 Task: Create a product comparison table for iPhone models using details from Flipkart, including pricing, display size, and battery life.
Action: Mouse moved to (652, 145)
Screenshot: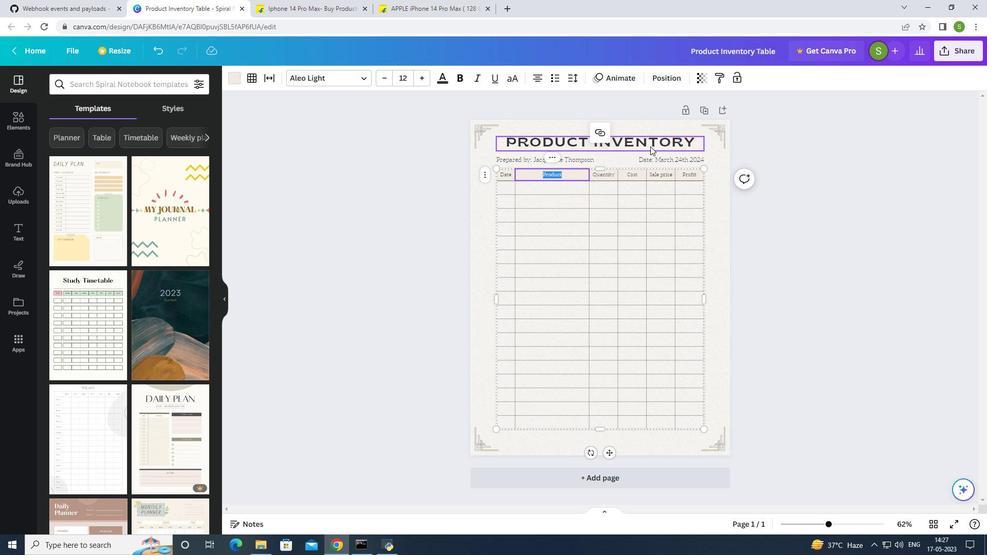 
Action: Mouse pressed left at (652, 145)
Screenshot: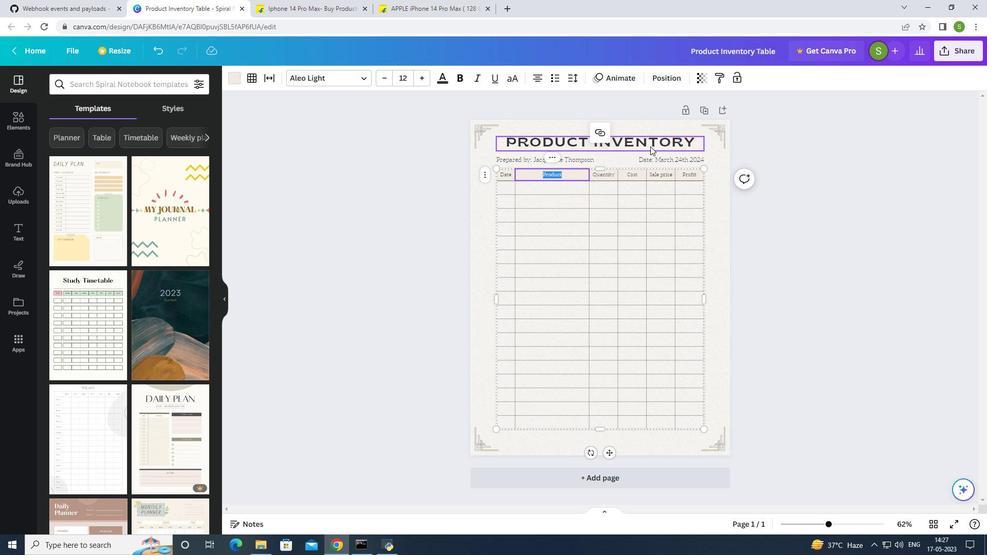 
Action: Mouse moved to (686, 141)
Screenshot: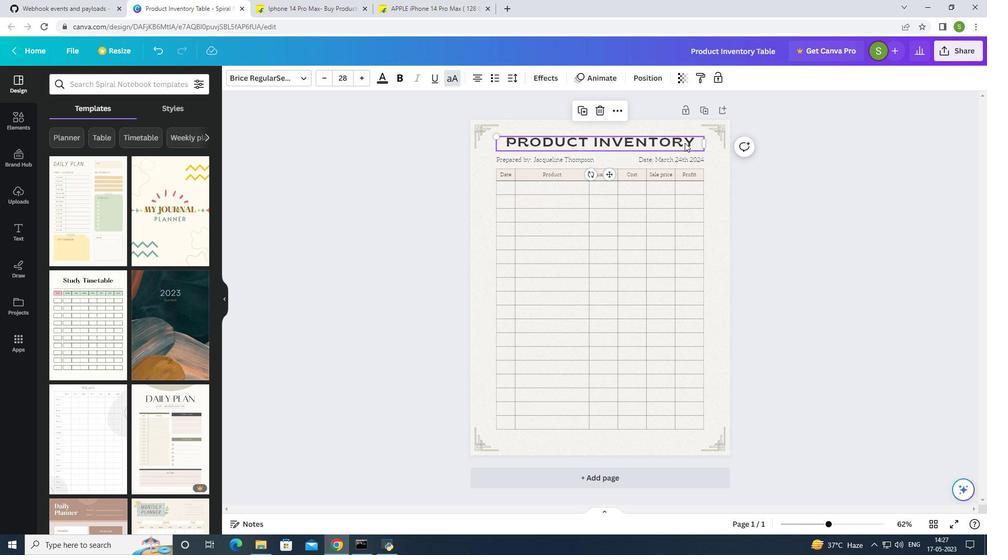 
Action: Mouse pressed left at (686, 141)
Screenshot: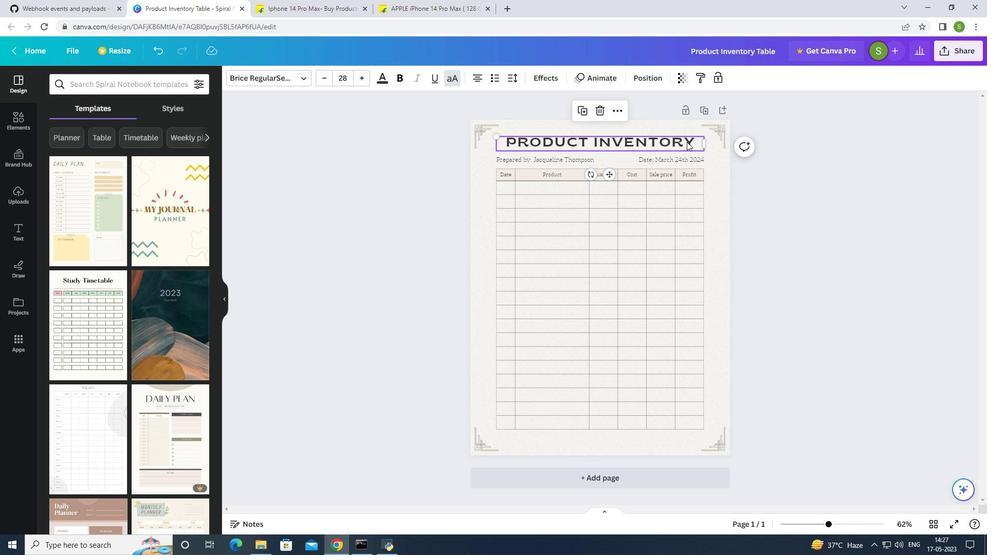 
Action: Mouse moved to (623, 137)
Screenshot: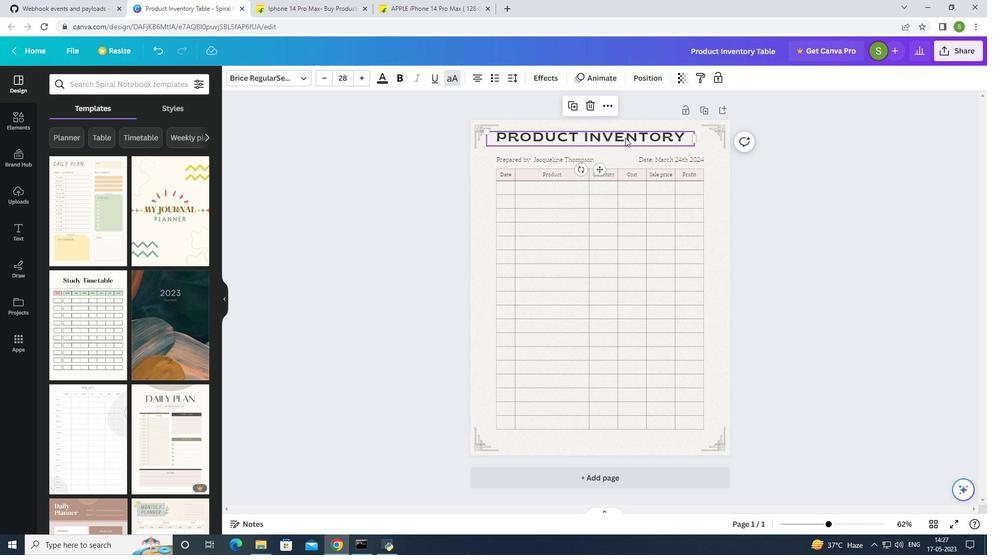 
Action: Mouse pressed left at (623, 137)
Screenshot: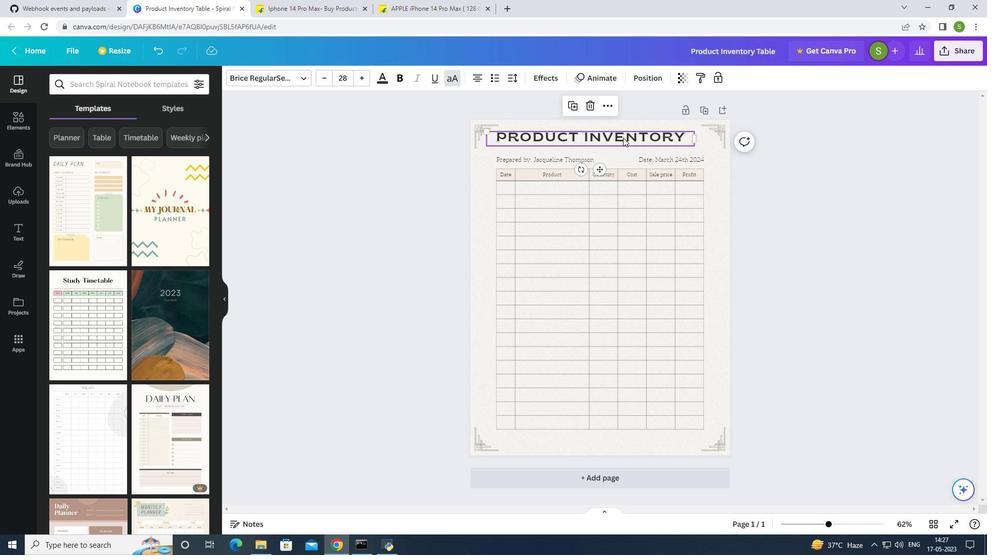 
Action: Mouse pressed left at (623, 137)
Screenshot: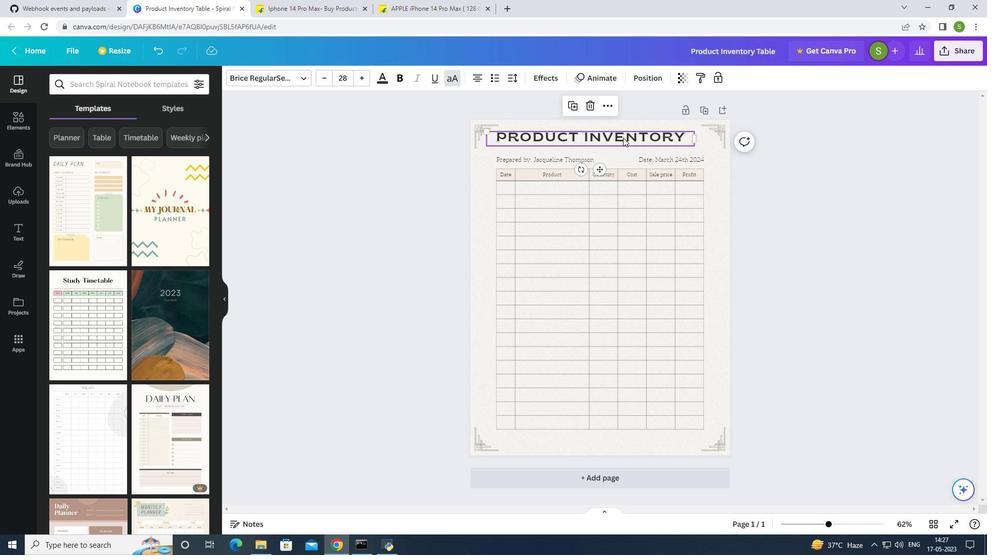 
Action: Mouse moved to (623, 142)
Screenshot: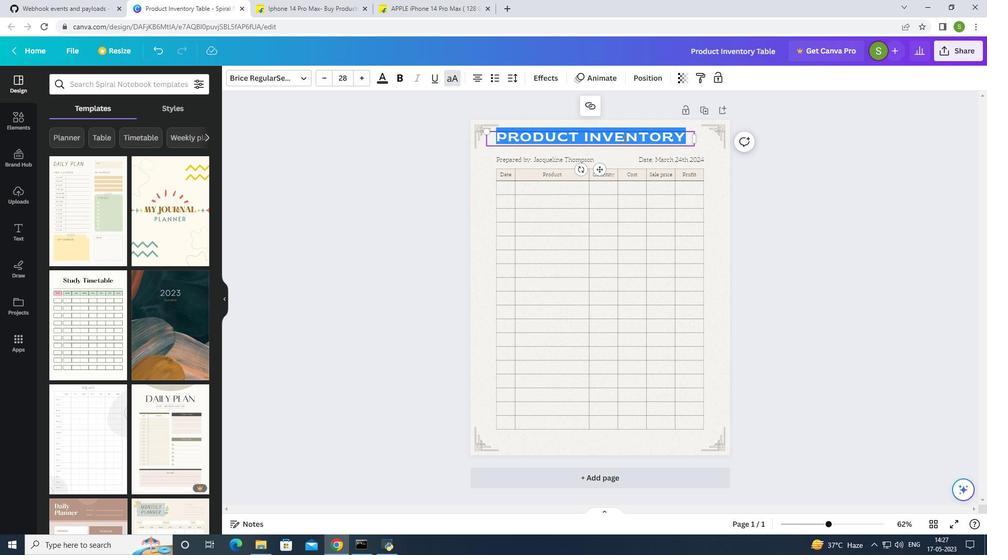
Action: Key pressed <Key.caps_lock>CAMERA<Key.space>FEATURES
Screenshot: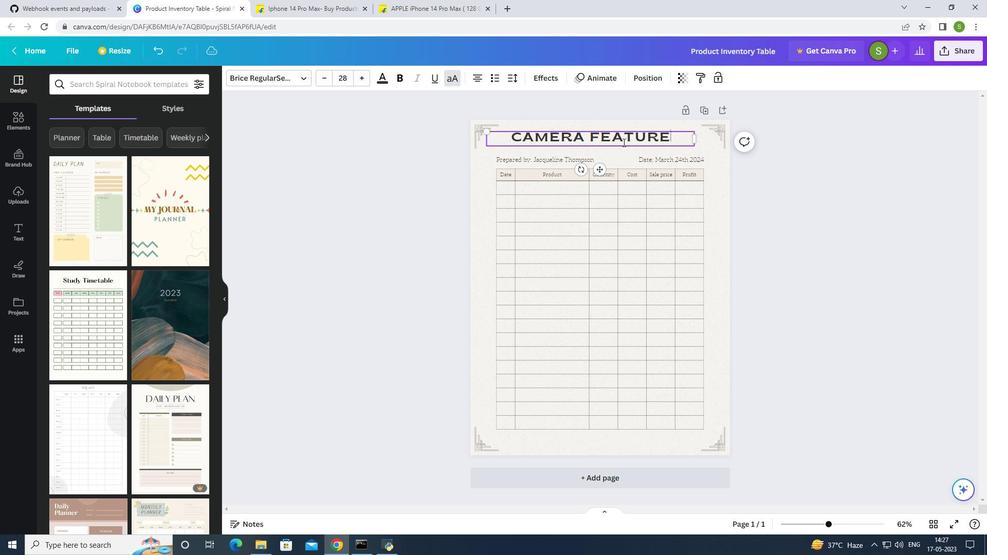
Action: Mouse moved to (558, 175)
Screenshot: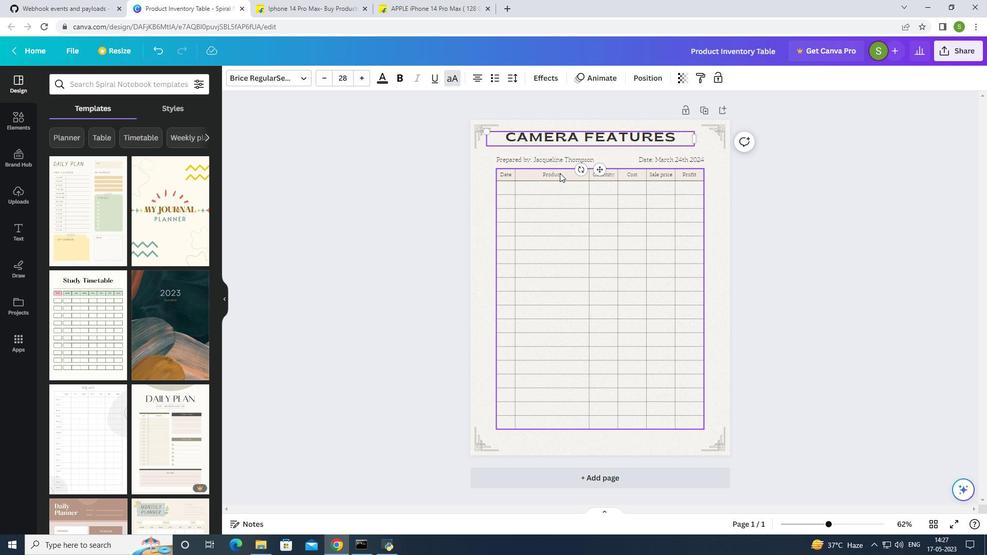 
Action: Mouse pressed left at (558, 175)
Screenshot: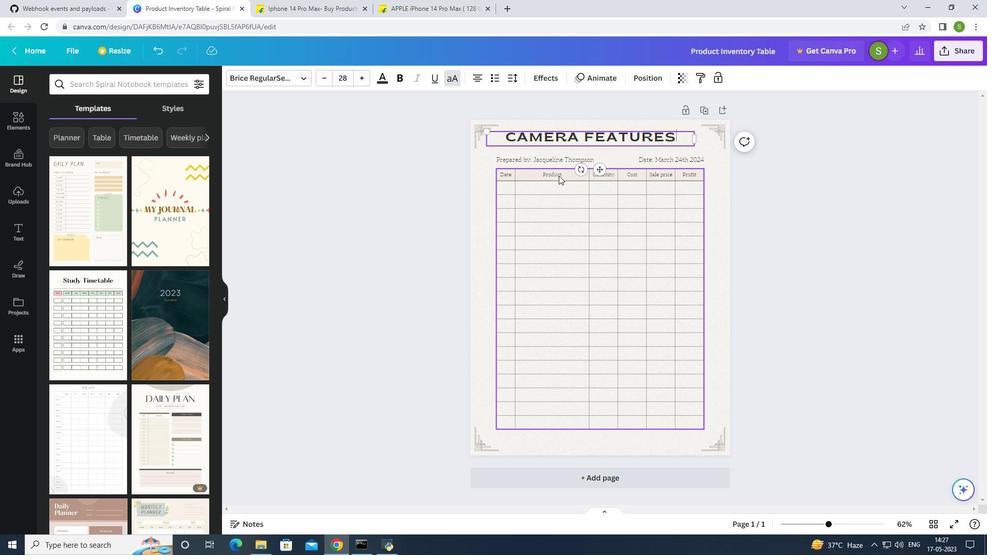 
Action: Mouse moved to (605, 172)
Screenshot: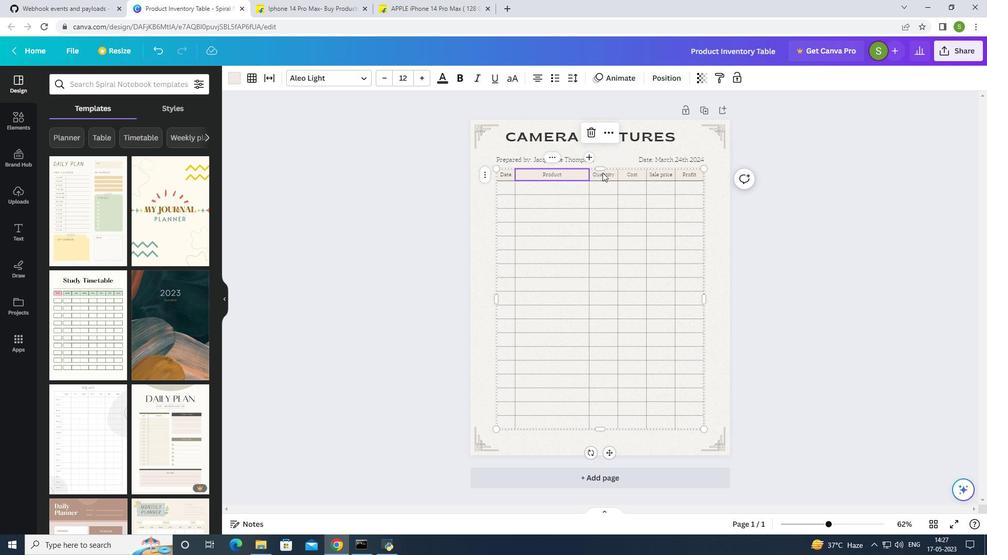 
Action: Mouse pressed left at (605, 172)
Screenshot: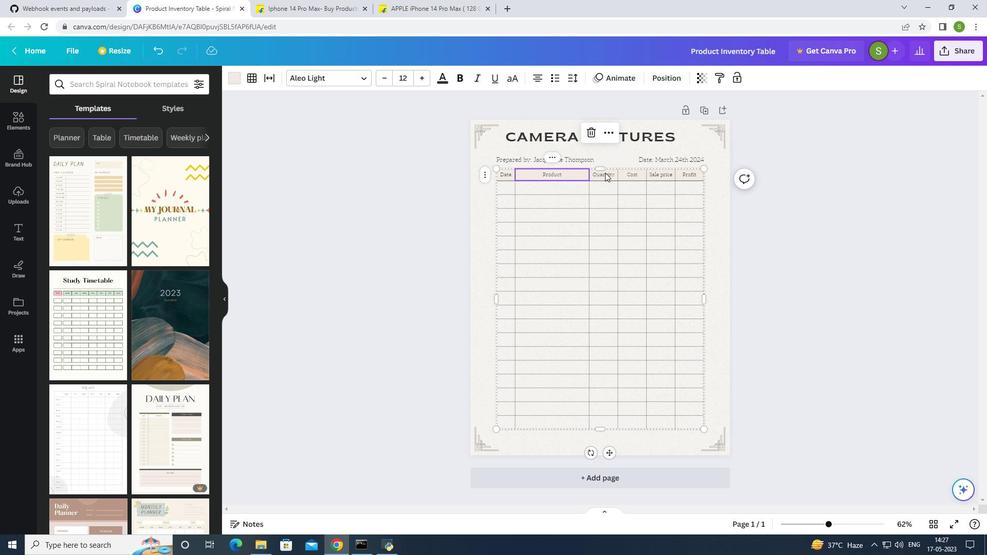 
Action: Mouse moved to (599, 174)
Screenshot: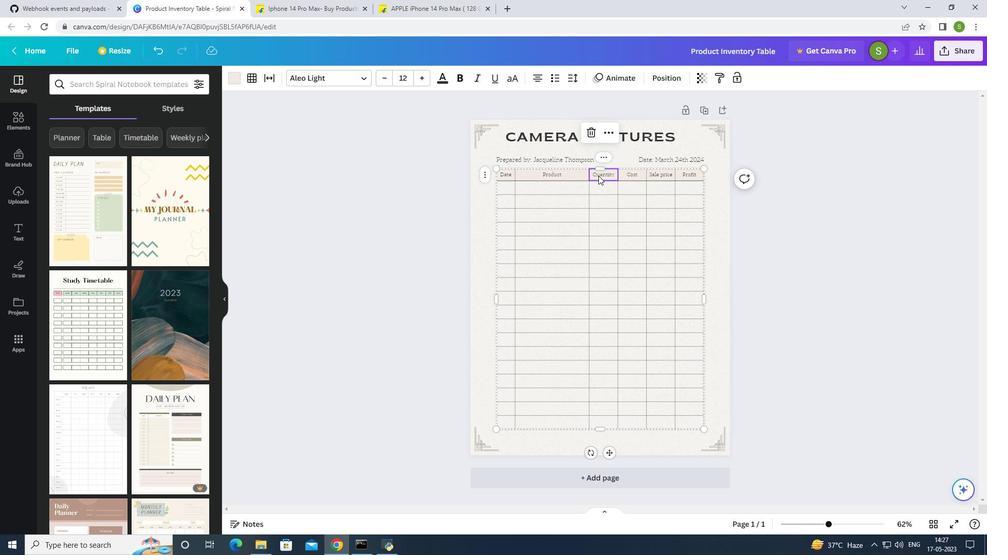 
Action: Mouse pressed left at (599, 174)
Screenshot: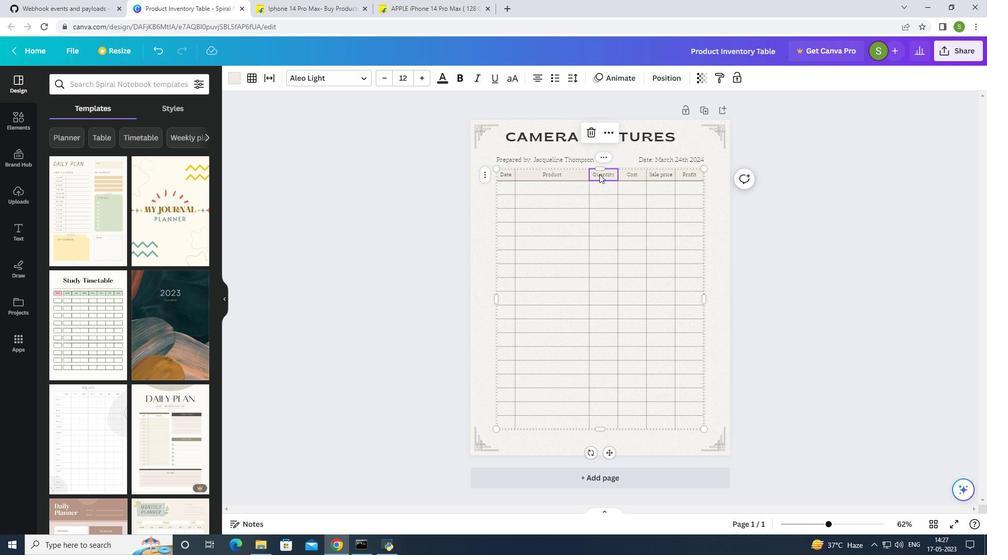 
Action: Mouse moved to (599, 174)
Screenshot: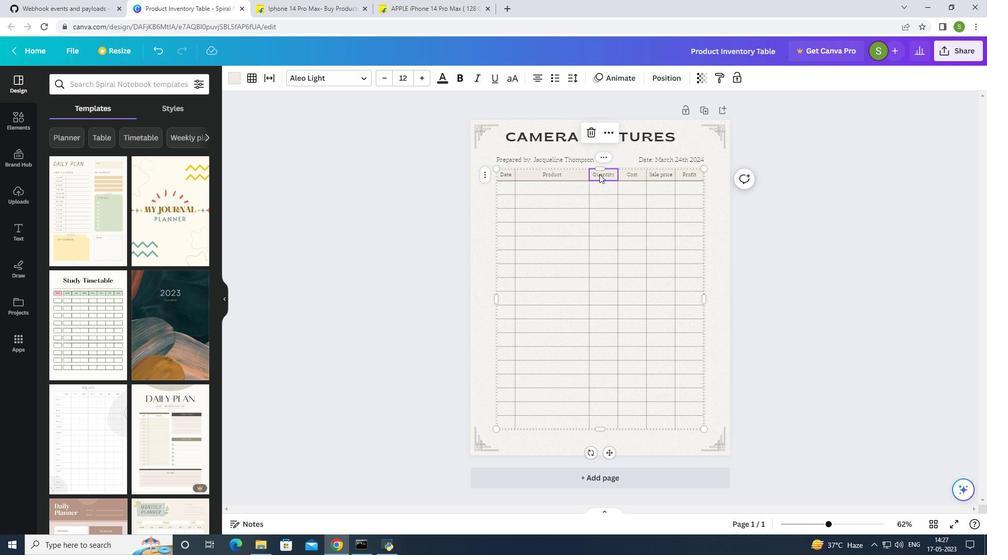 
Action: Mouse pressed left at (599, 174)
Screenshot: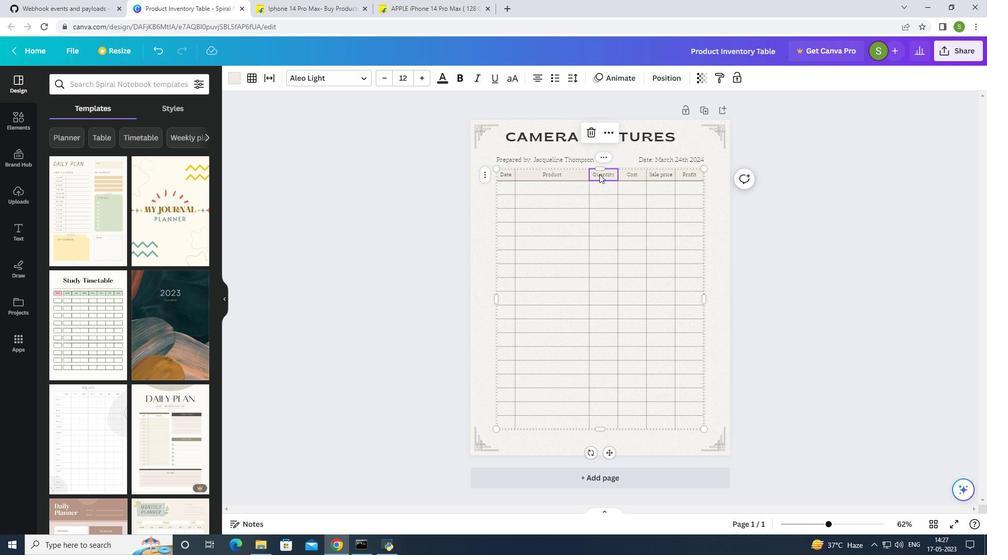 
Action: Mouse pressed left at (599, 174)
Screenshot: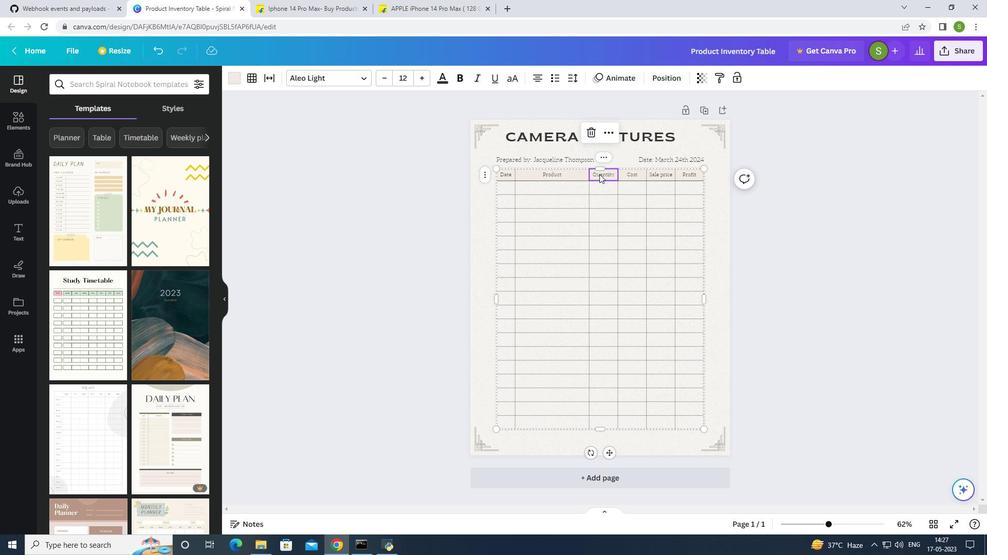 
Action: Mouse moved to (861, 215)
Screenshot: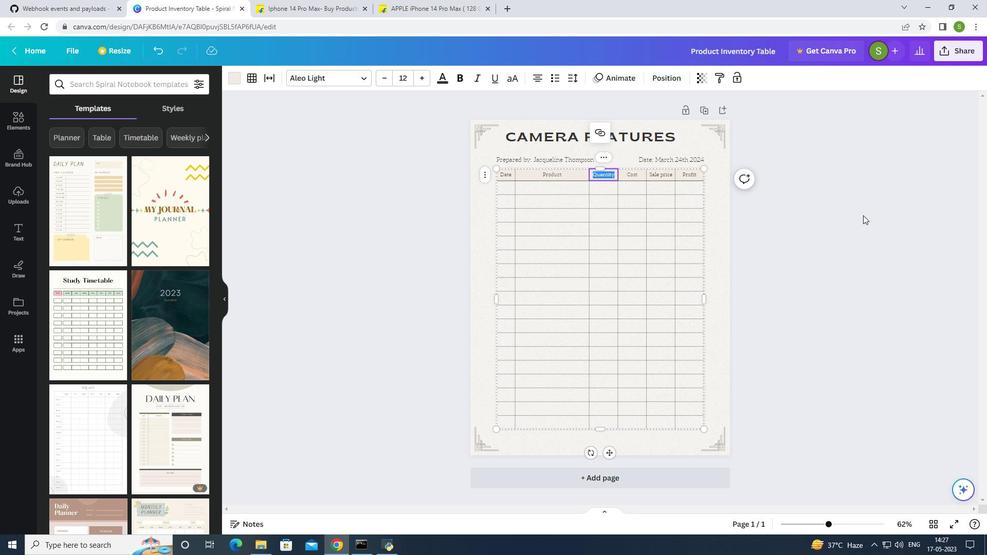 
Action: Key pressed PRICING
Screenshot: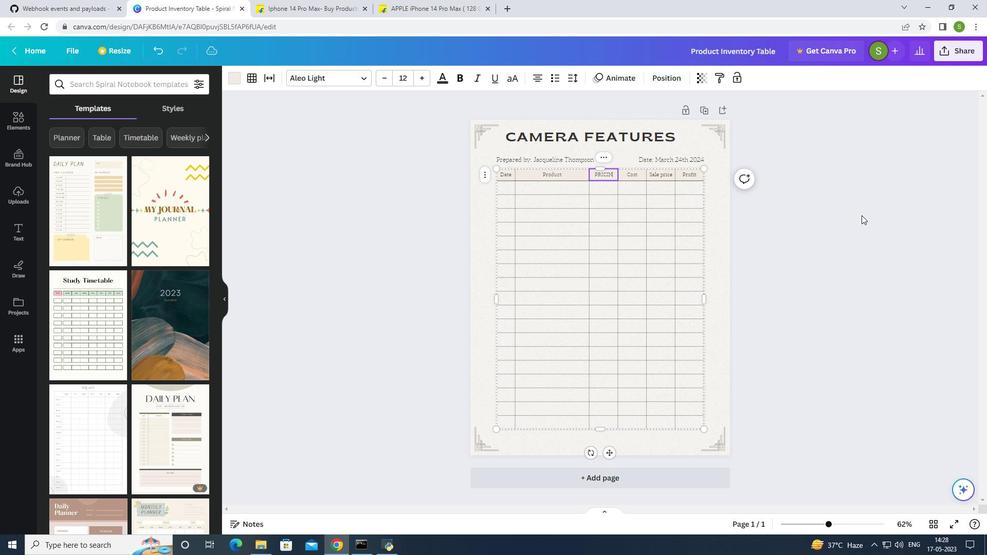 
Action: Mouse moved to (630, 174)
Screenshot: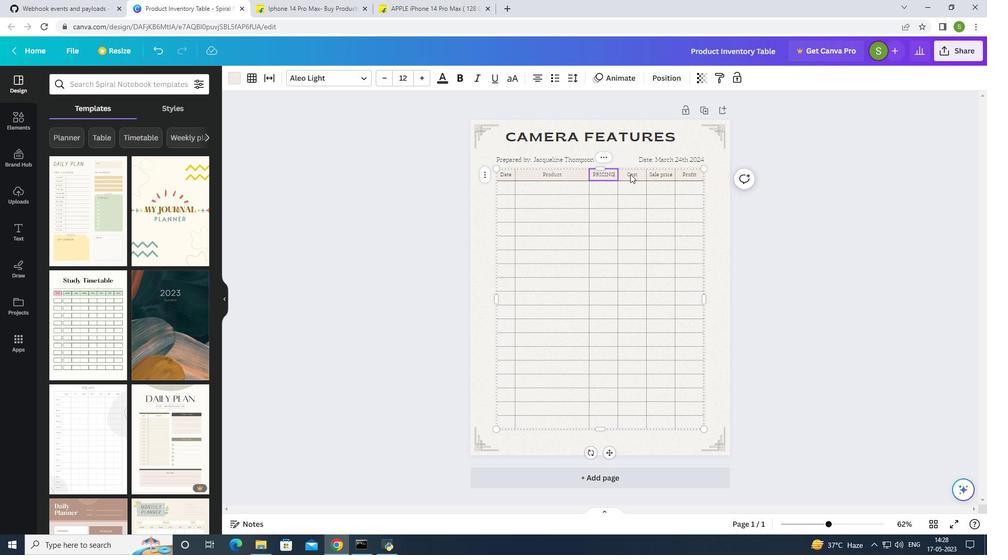 
Action: Mouse pressed left at (630, 174)
Screenshot: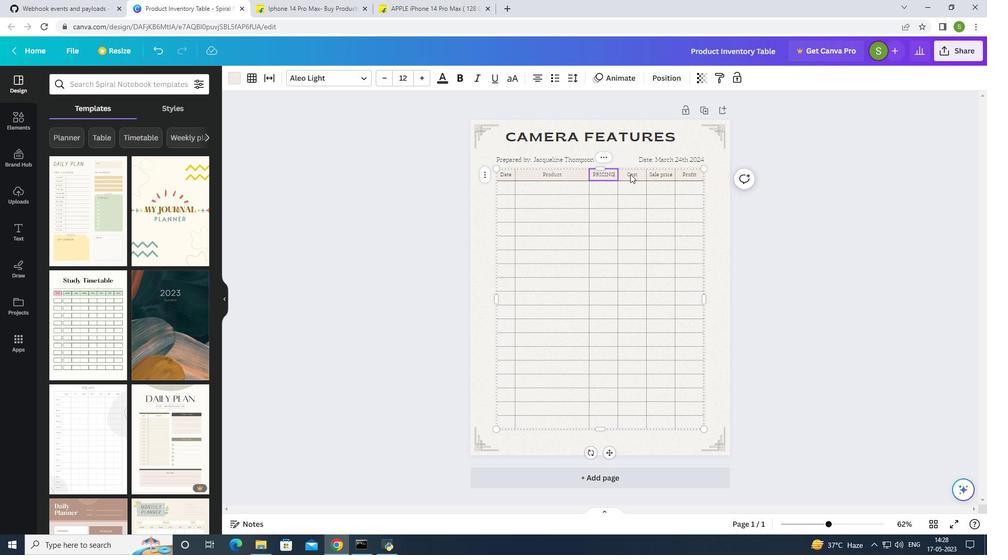 
Action: Mouse moved to (630, 173)
Screenshot: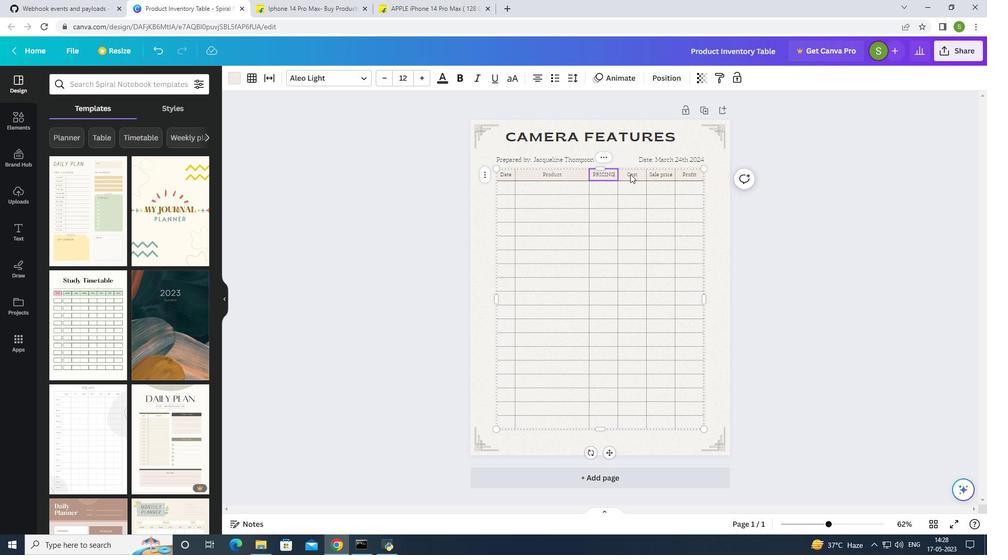 
Action: Mouse pressed left at (630, 173)
Screenshot: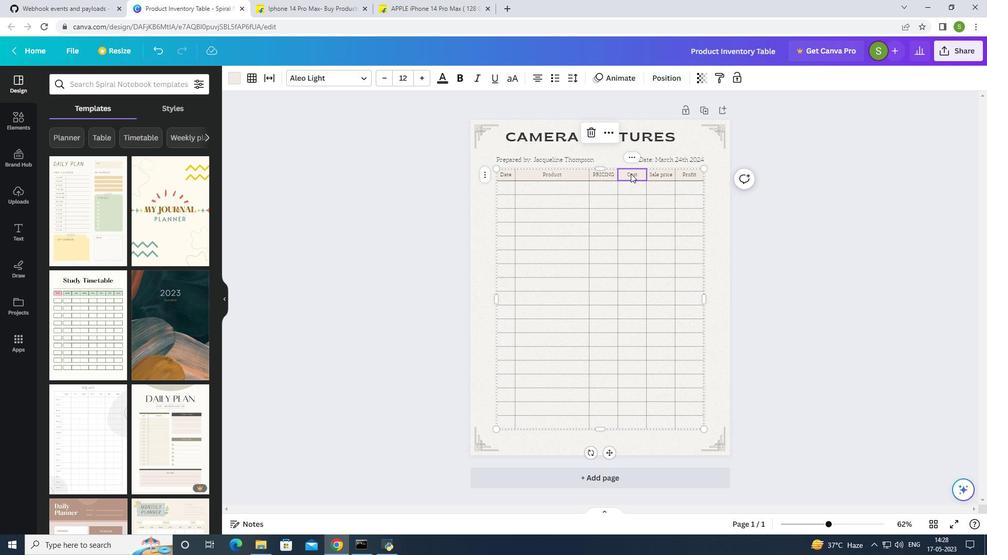 
Action: Mouse moved to (664, 165)
Screenshot: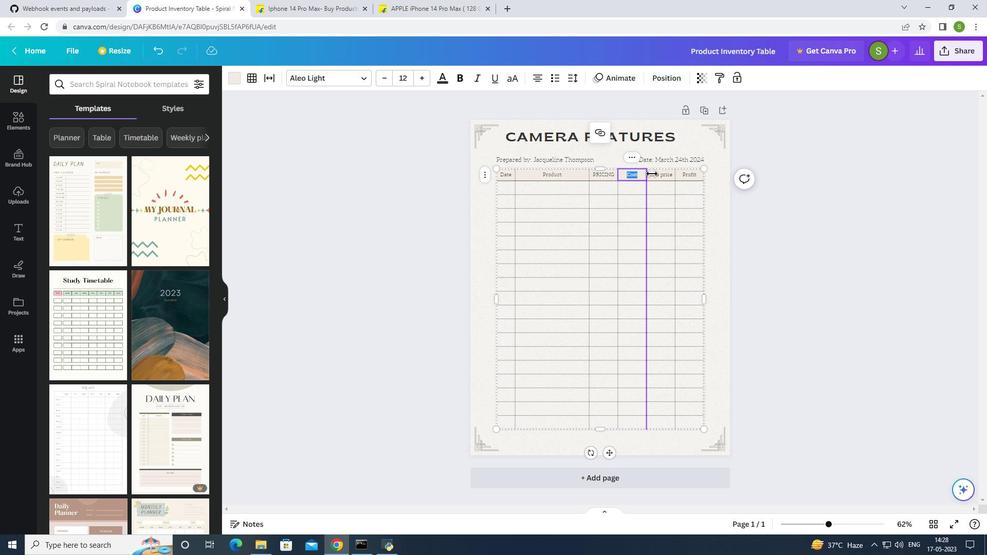 
Action: Key pressed DISPLAY
Screenshot: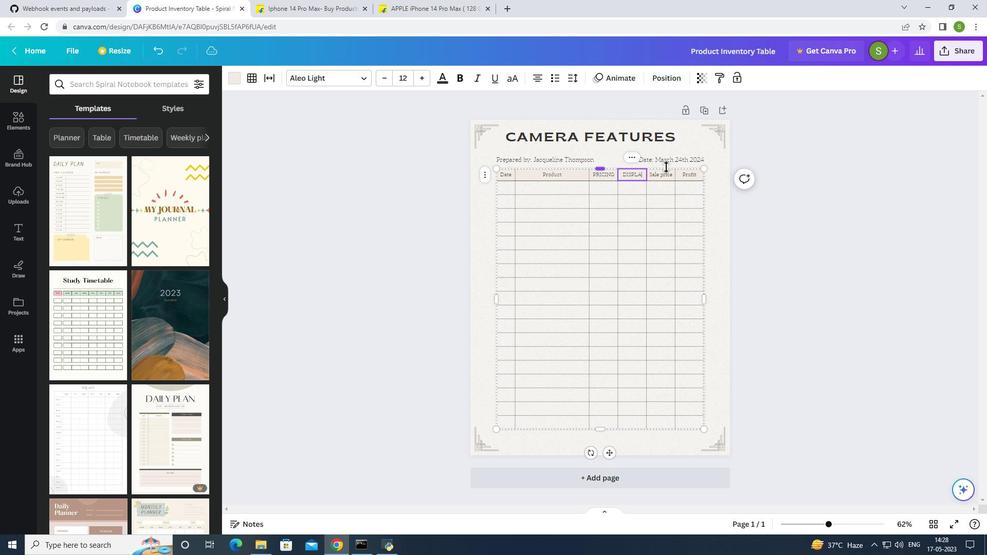 
Action: Mouse moved to (657, 172)
Screenshot: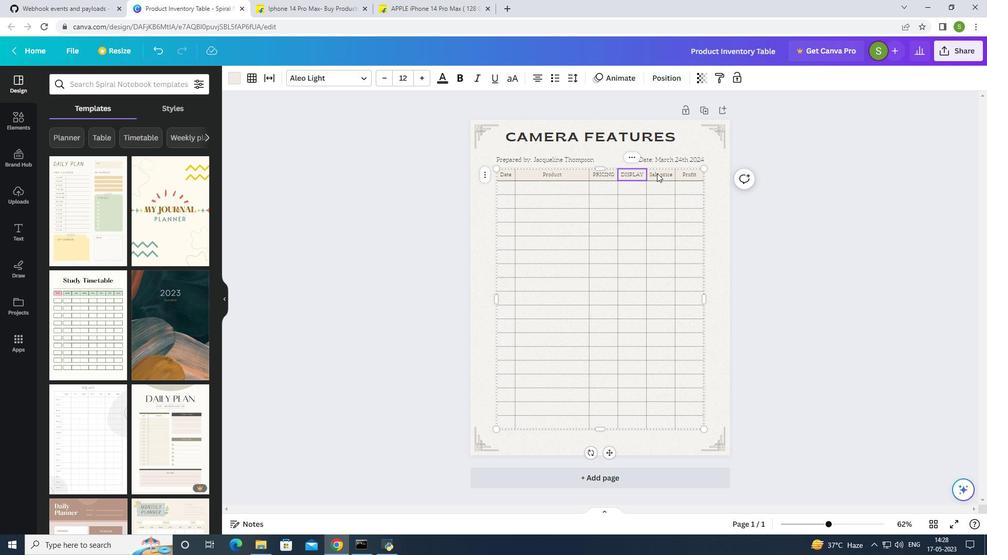 
Action: Mouse pressed left at (657, 172)
Screenshot: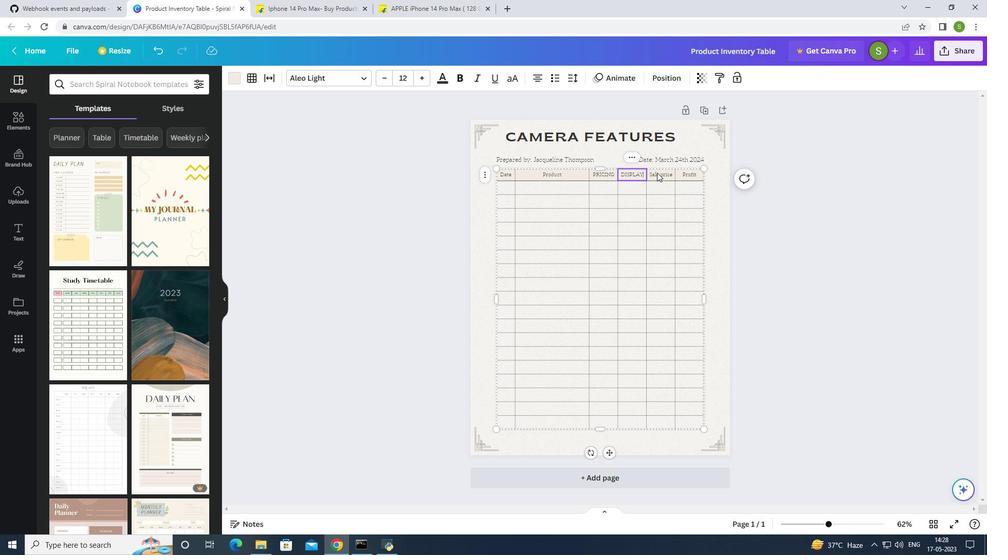 
Action: Mouse moved to (660, 173)
Screenshot: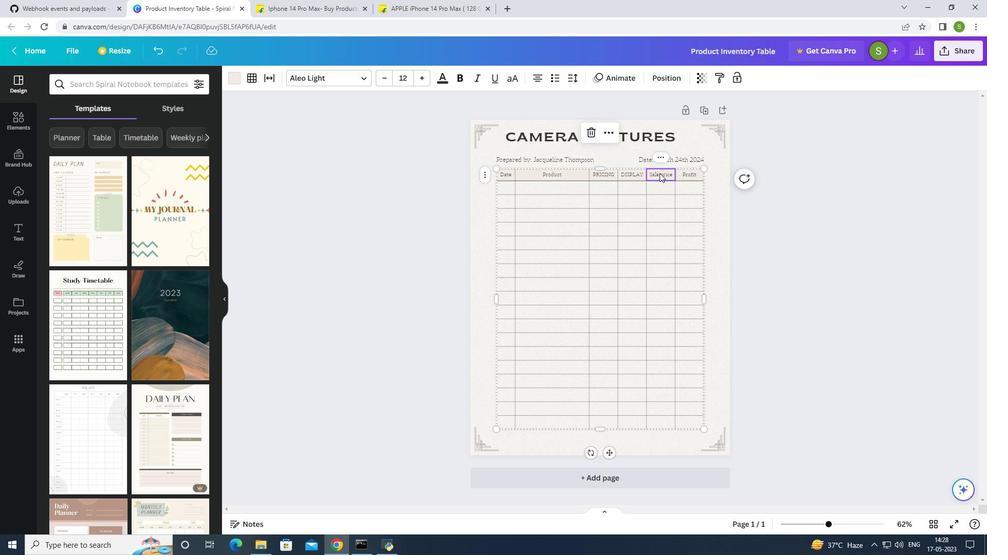 
Action: Mouse pressed left at (660, 173)
Screenshot: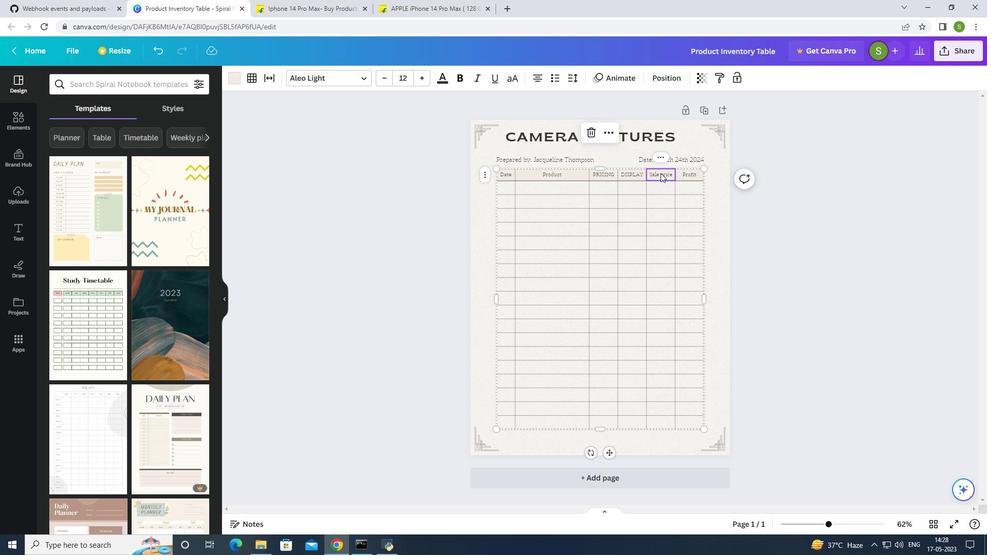 
Action: Mouse pressed left at (660, 173)
Screenshot: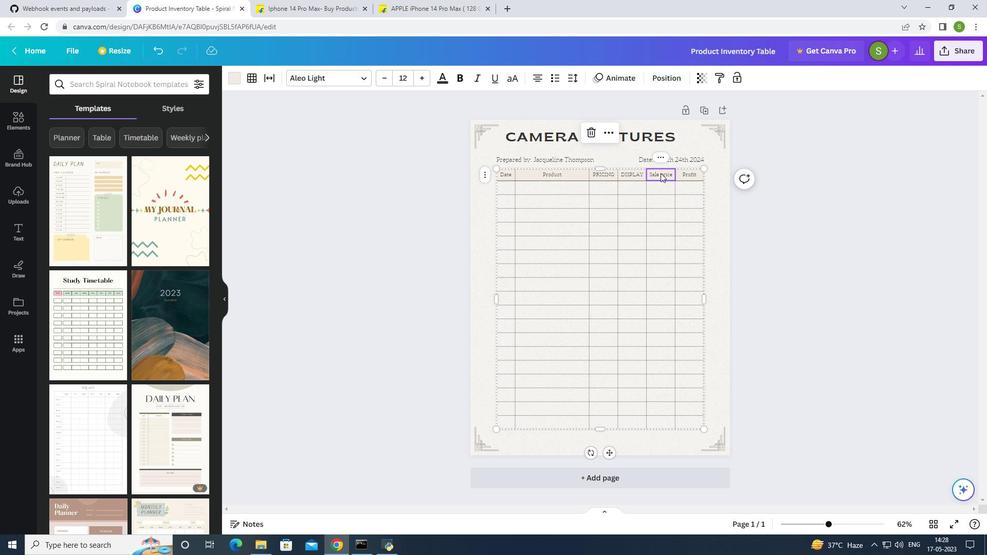
Action: Mouse moved to (661, 174)
Screenshot: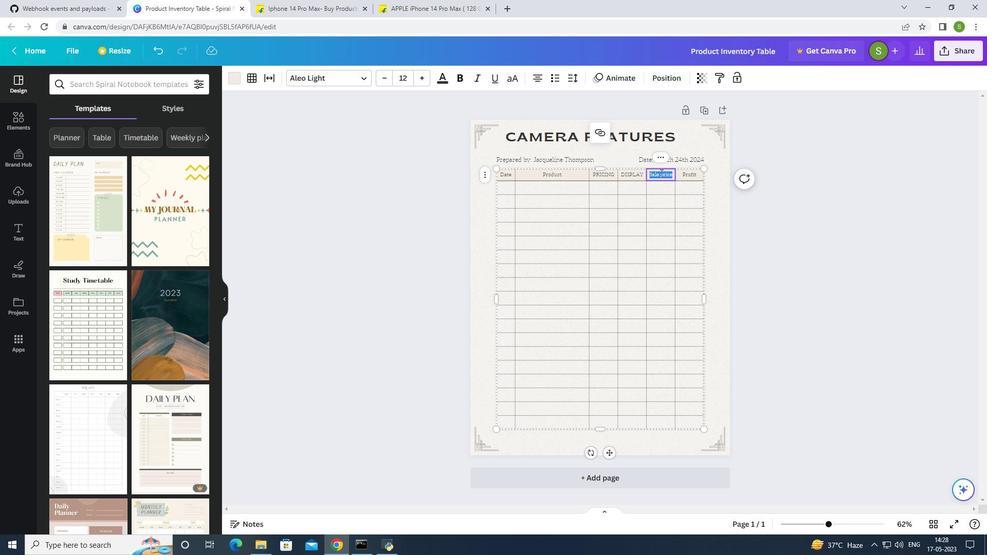 
Action: Key pressed BATTERY<Key.space>LIFE
Screenshot: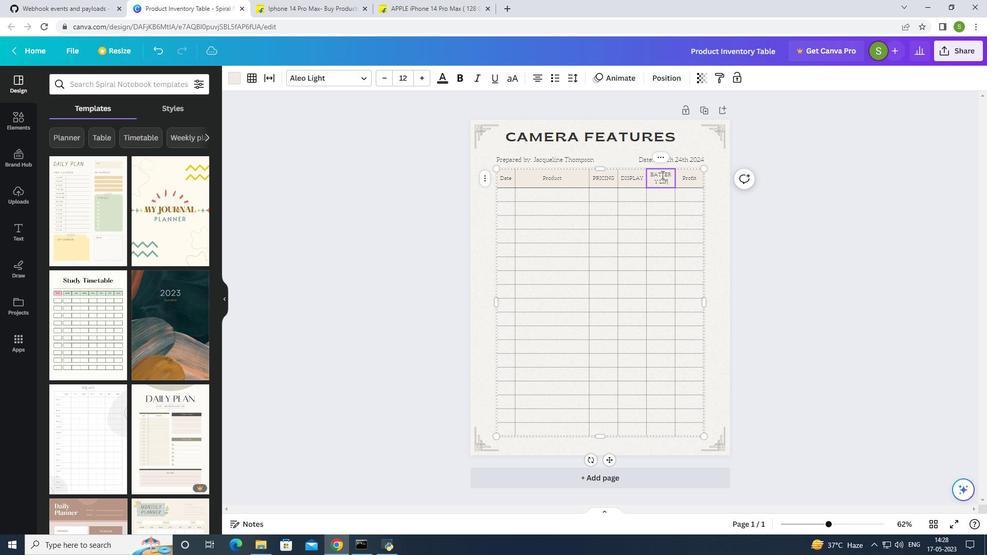 
Action: Mouse moved to (676, 179)
Screenshot: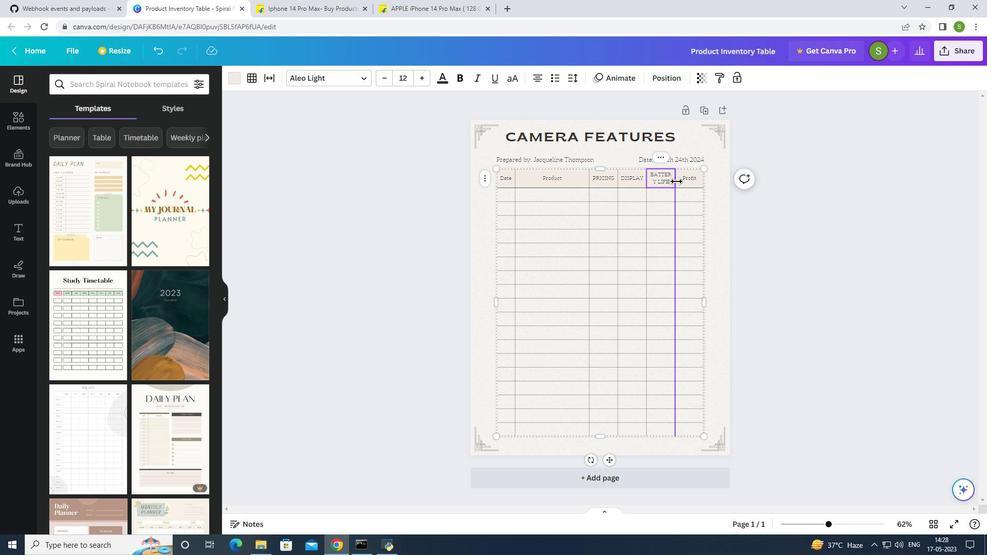 
Action: Mouse pressed left at (676, 179)
Screenshot: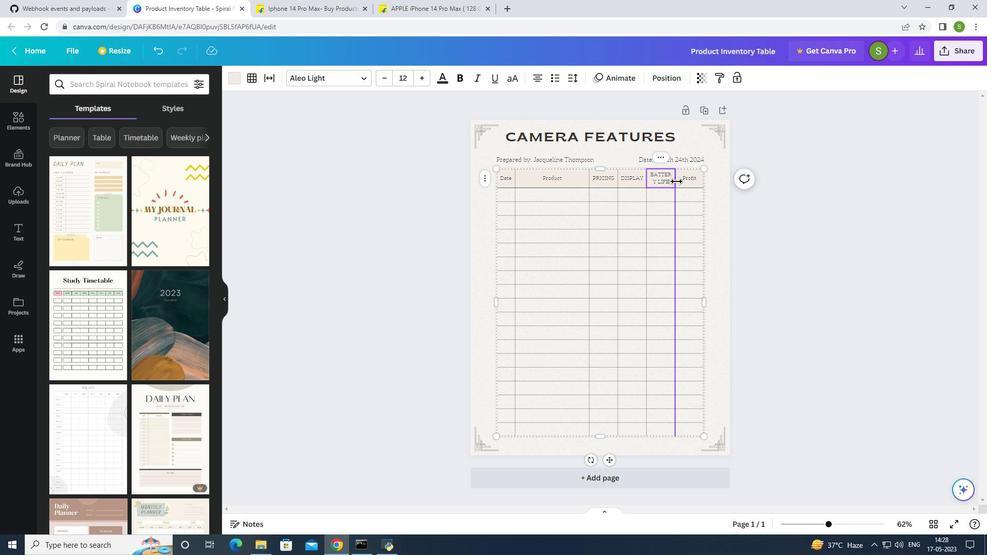 
Action: Mouse moved to (703, 168)
Screenshot: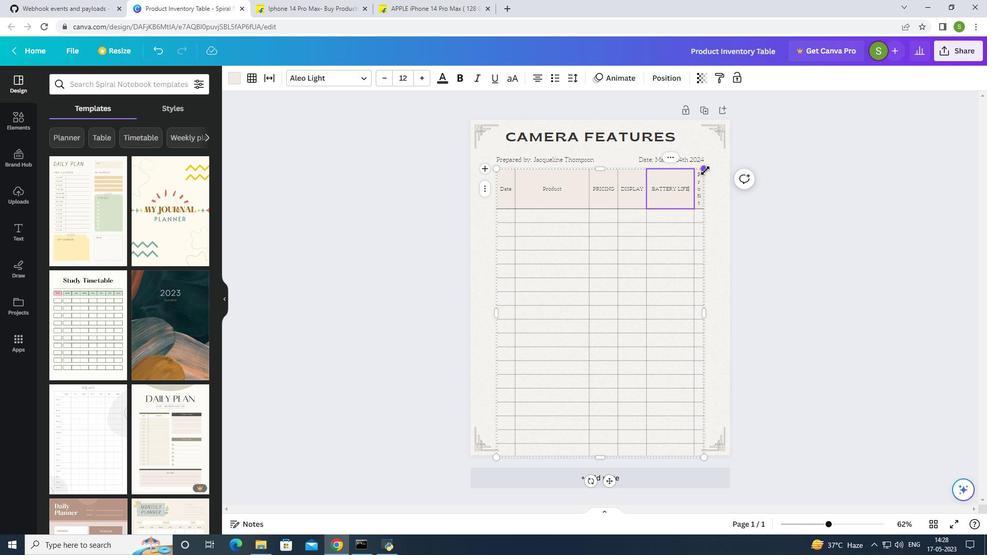 
Action: Mouse pressed left at (703, 168)
Screenshot: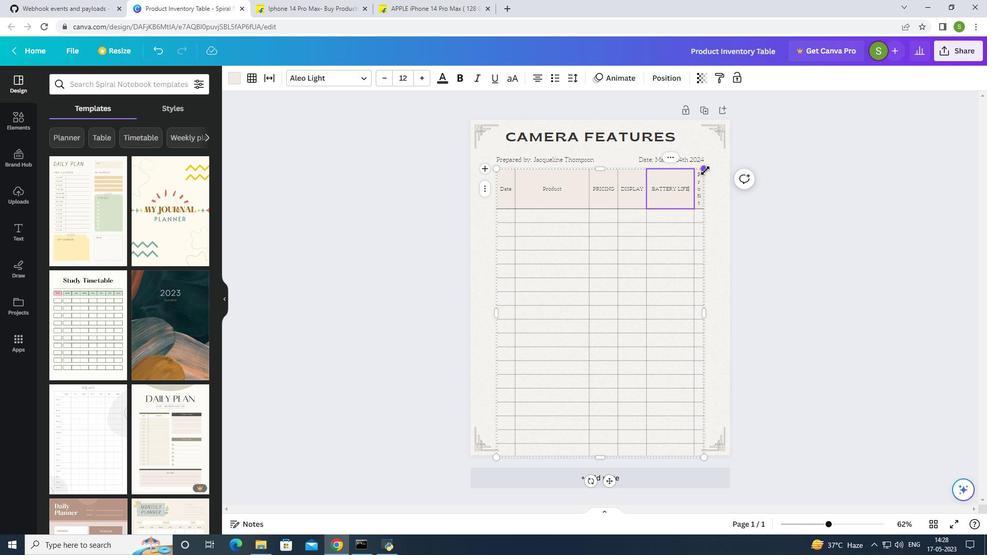 
Action: Mouse moved to (698, 182)
Screenshot: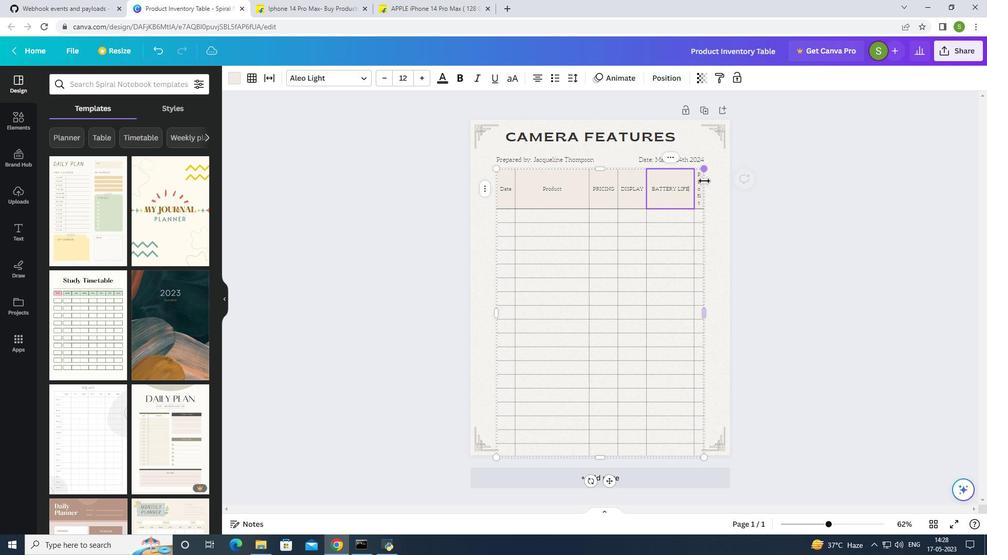 
Action: Mouse pressed right at (698, 182)
Screenshot: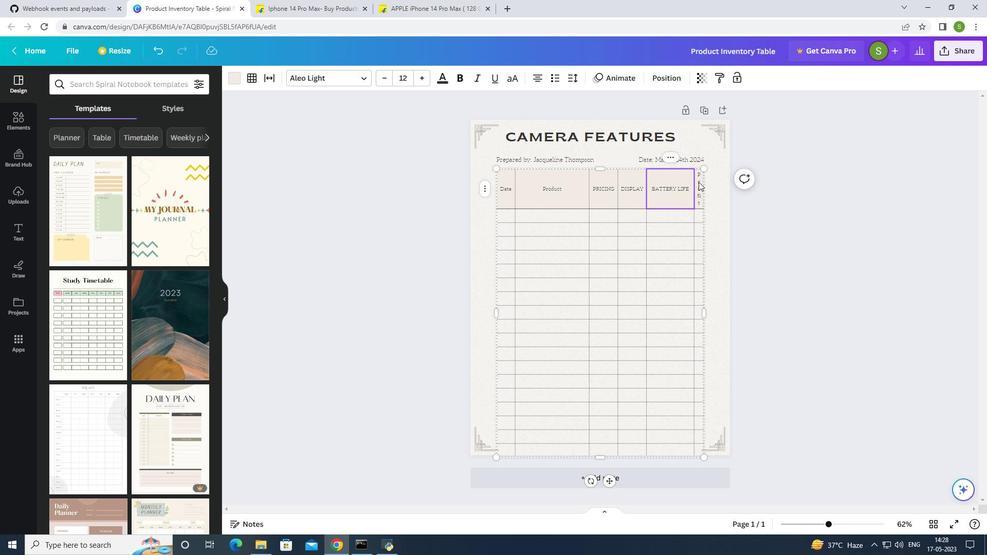 
Action: Mouse moved to (668, 258)
Screenshot: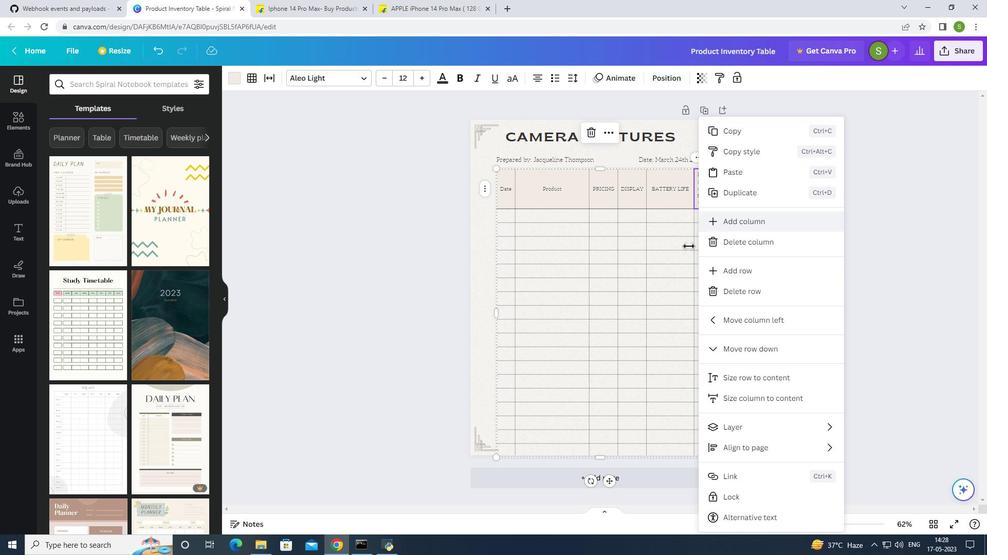 
Action: Mouse pressed left at (668, 258)
Screenshot: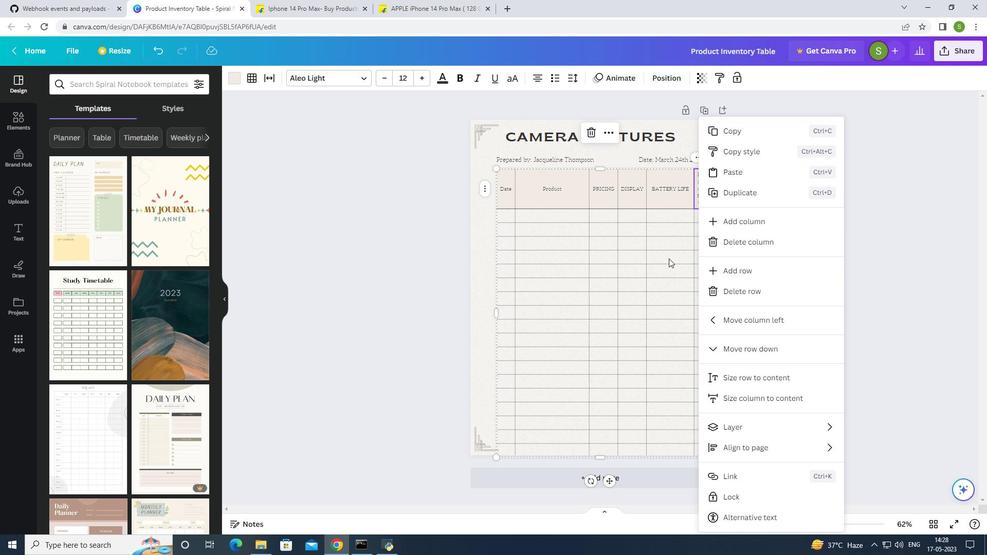 
Action: Mouse moved to (699, 185)
Screenshot: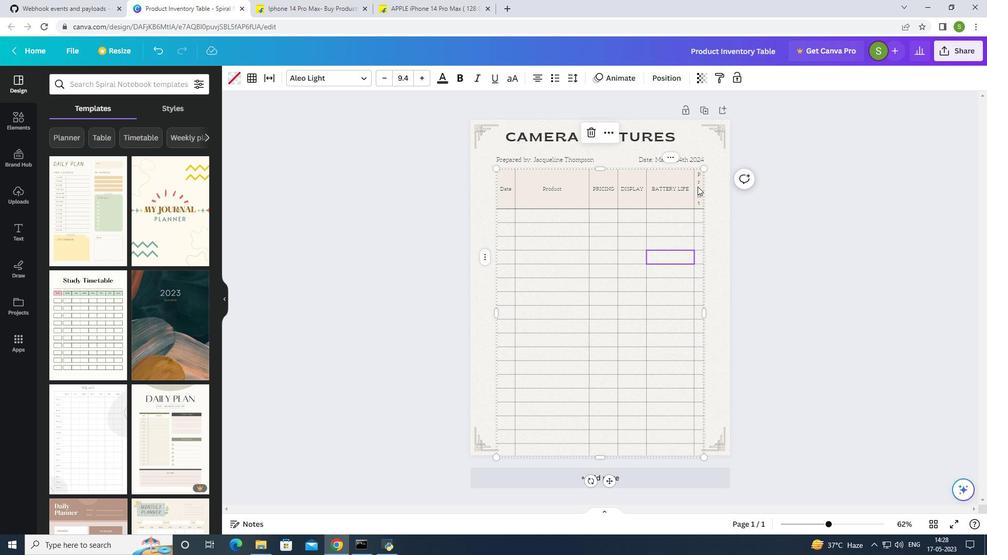 
Action: Mouse pressed left at (699, 185)
Screenshot: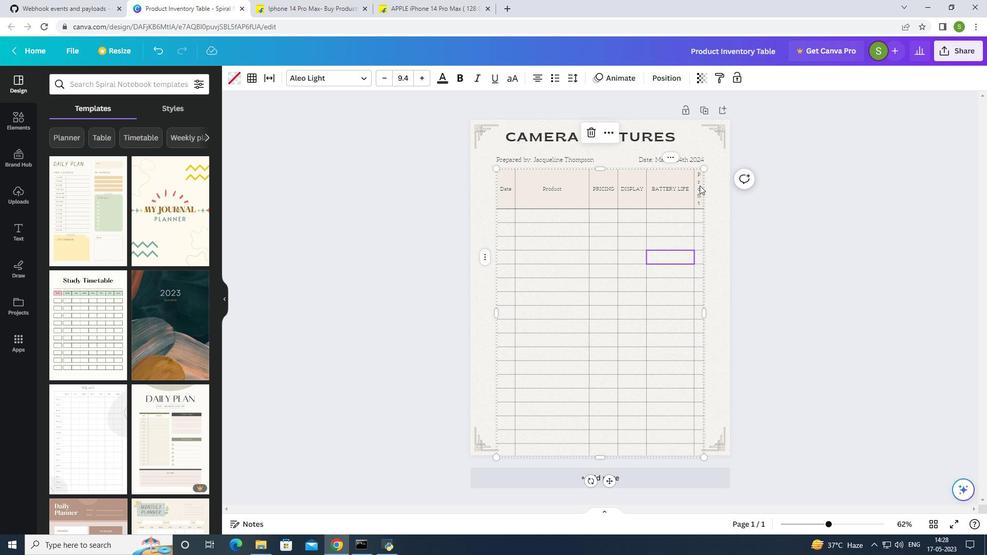 
Action: Mouse moved to (592, 133)
Screenshot: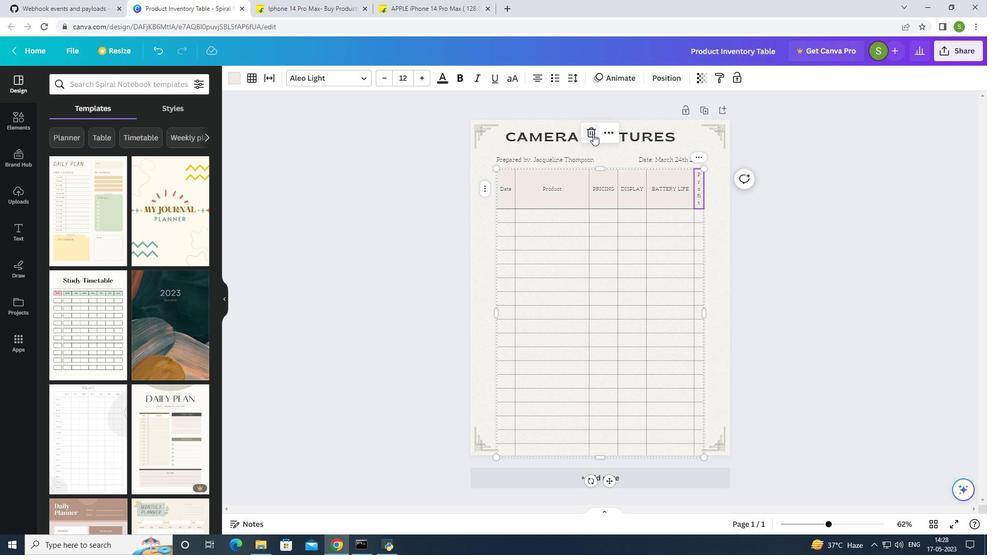 
Action: Mouse pressed left at (592, 133)
Screenshot: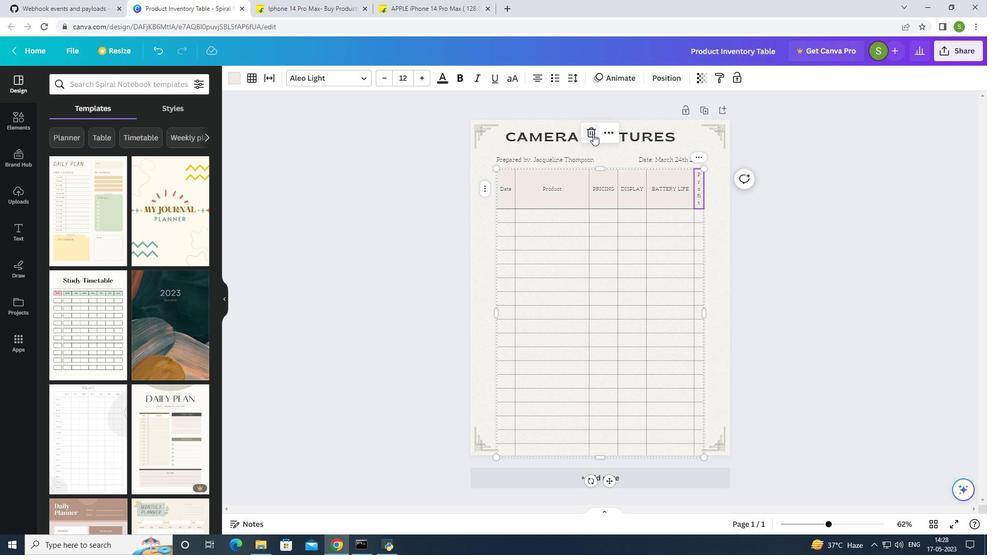 
Action: Mouse moved to (601, 156)
Screenshot: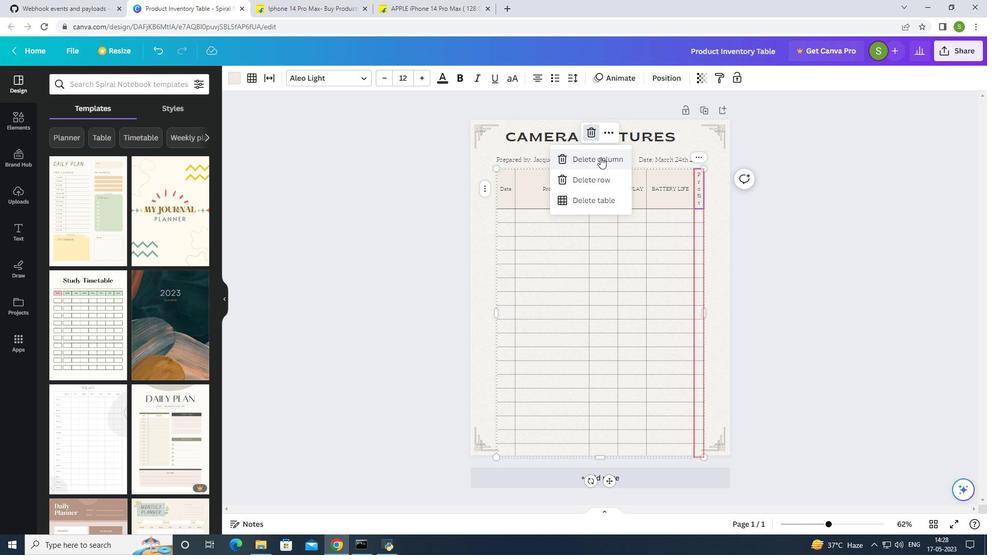 
Action: Mouse pressed left at (601, 156)
Screenshot: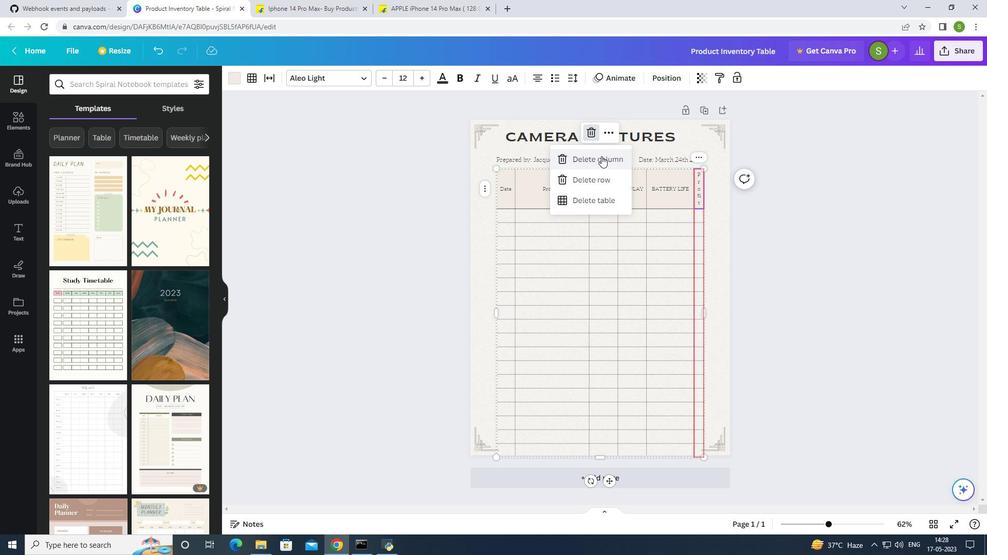 
Action: Mouse moved to (625, 174)
Screenshot: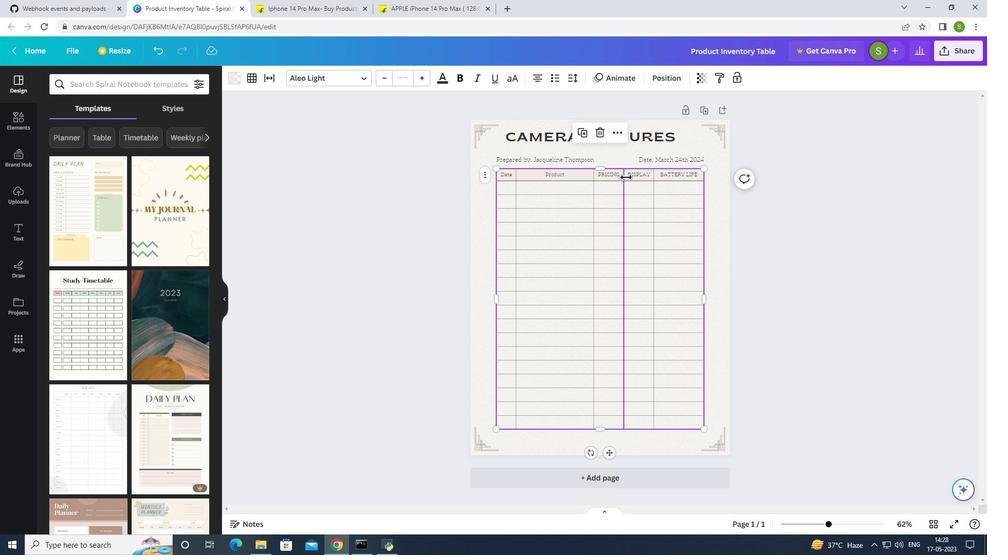 
Action: Mouse pressed left at (625, 174)
Screenshot: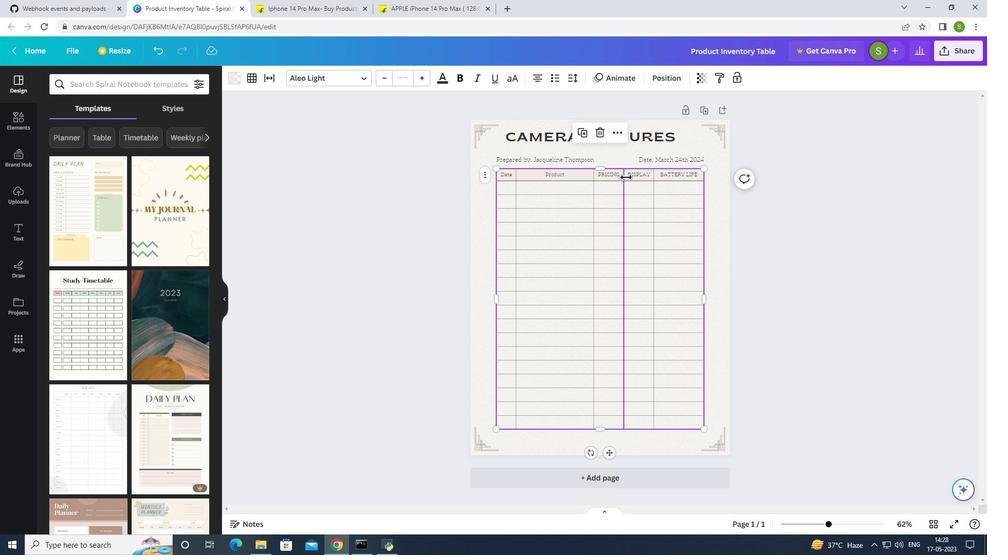
Action: Mouse moved to (654, 174)
Screenshot: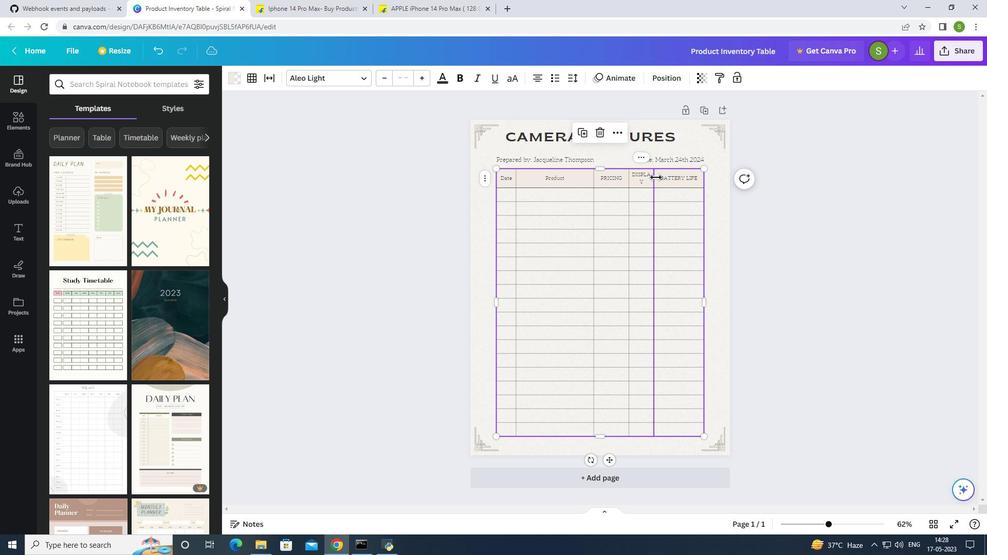 
Action: Mouse pressed left at (654, 174)
Screenshot: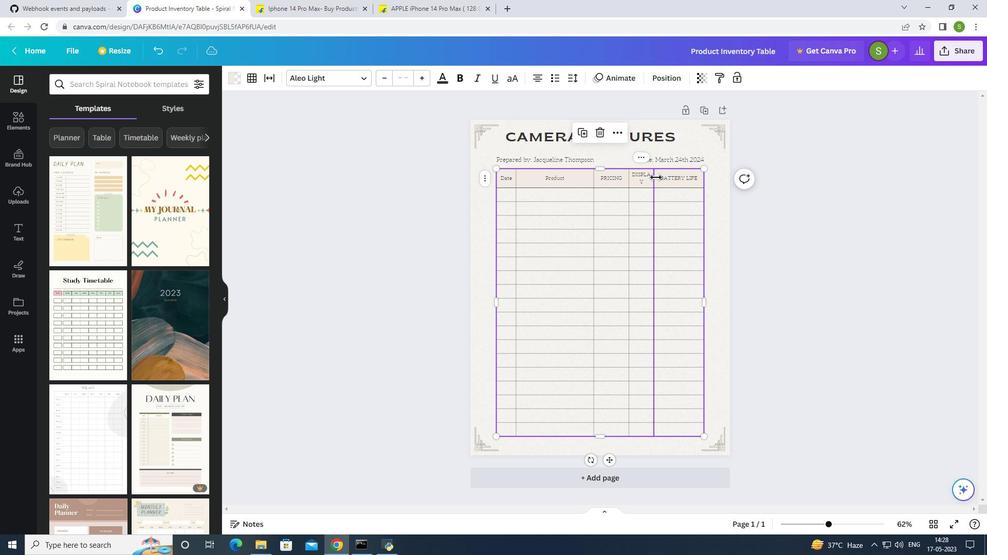 
Action: Mouse moved to (509, 175)
Screenshot: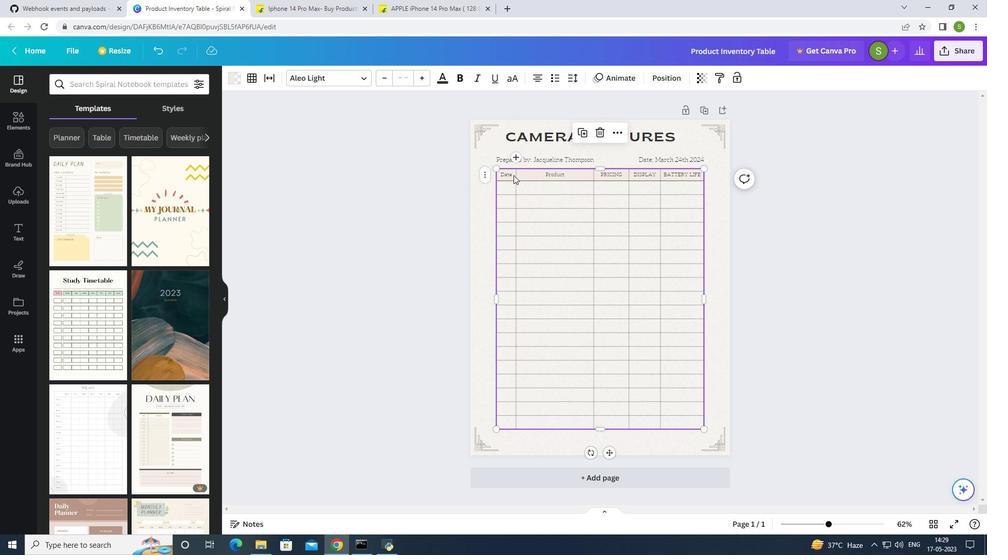 
Action: Mouse pressed left at (509, 175)
Screenshot: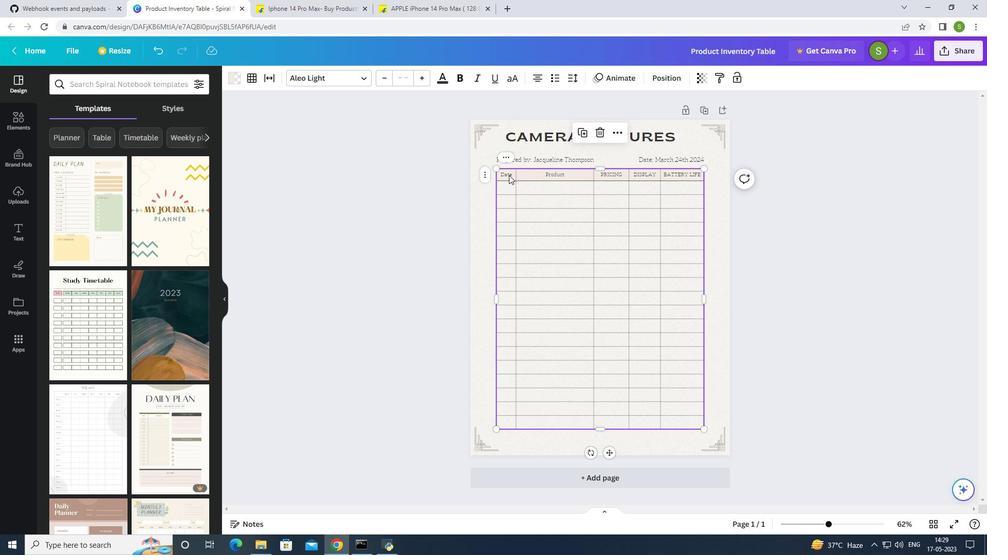 
Action: Mouse moved to (502, 174)
Screenshot: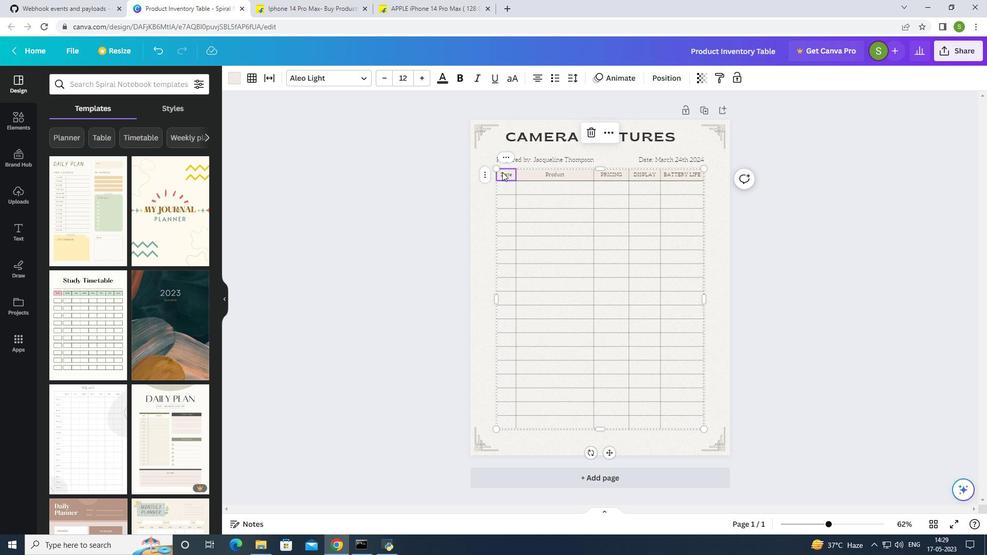 
Action: Mouse pressed left at (502, 174)
Screenshot: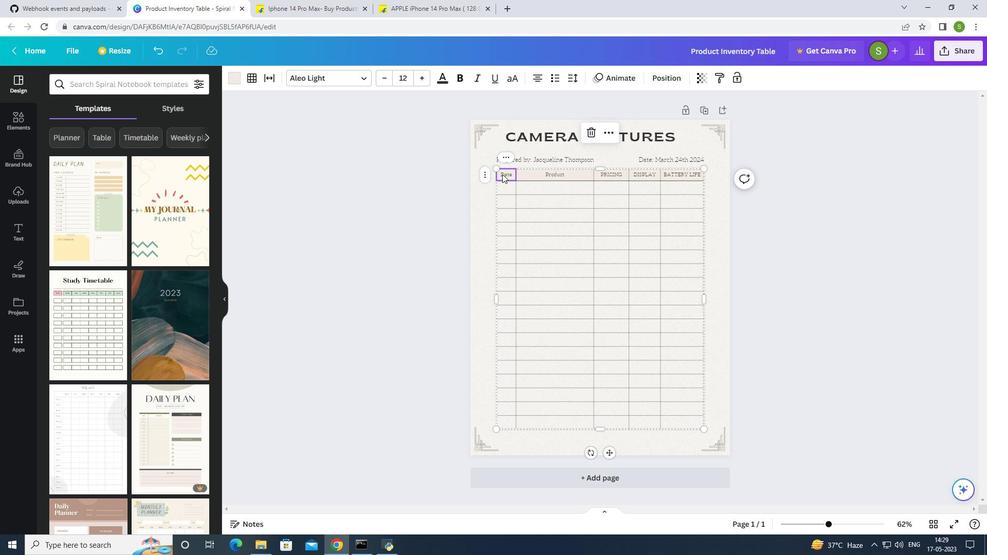 
Action: Mouse moved to (503, 174)
Screenshot: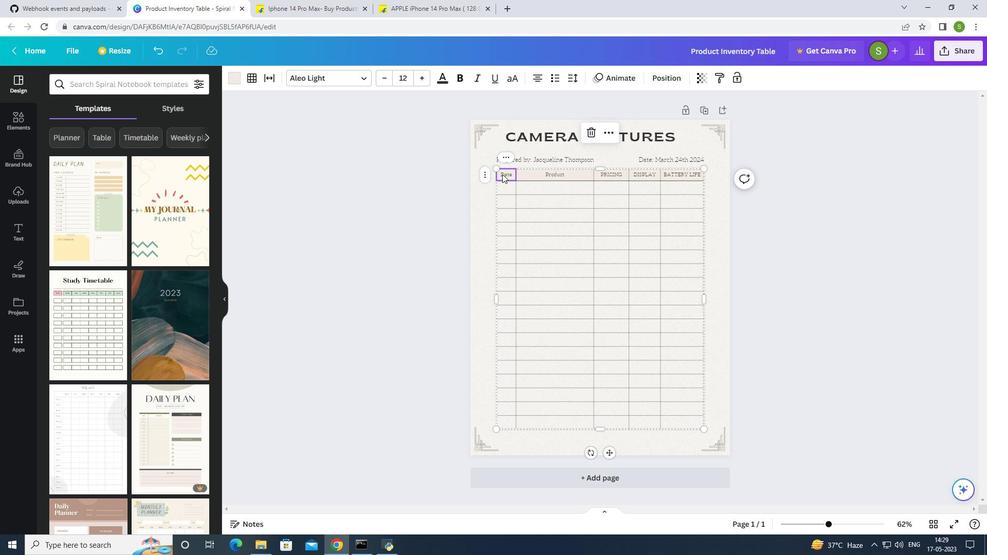 
Action: Mouse pressed left at (503, 174)
Screenshot: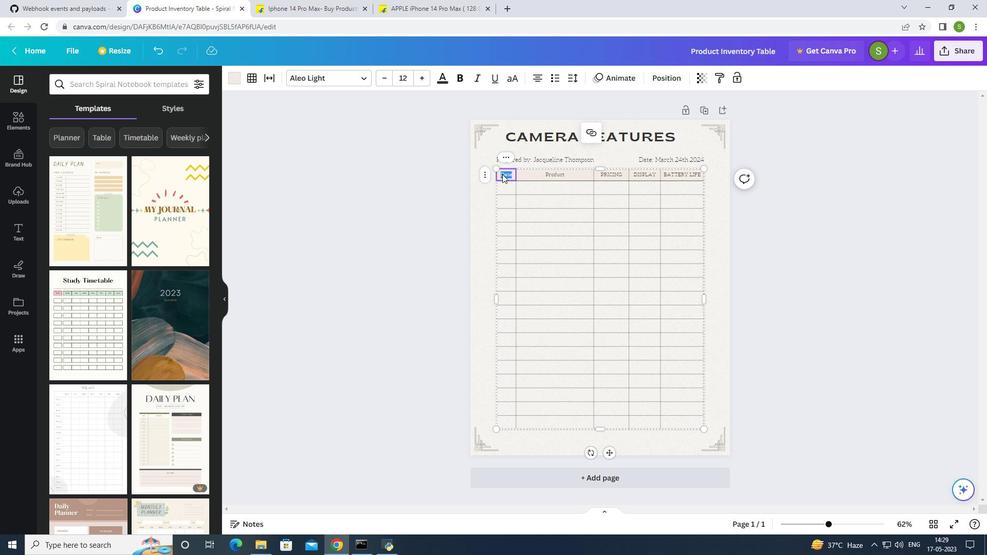 
Action: Mouse moved to (588, 134)
Screenshot: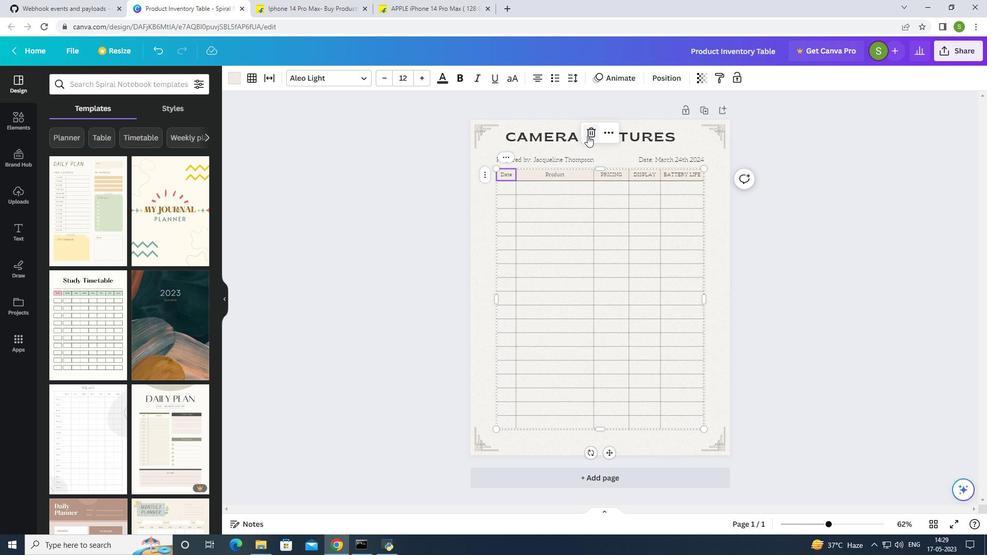 
Action: Mouse pressed left at (588, 134)
Screenshot: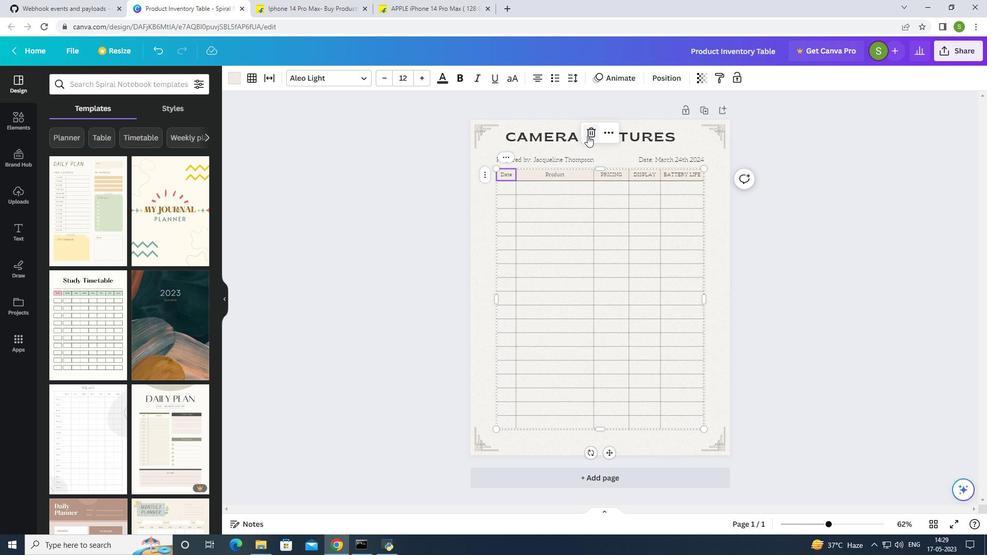 
Action: Mouse moved to (587, 164)
Screenshot: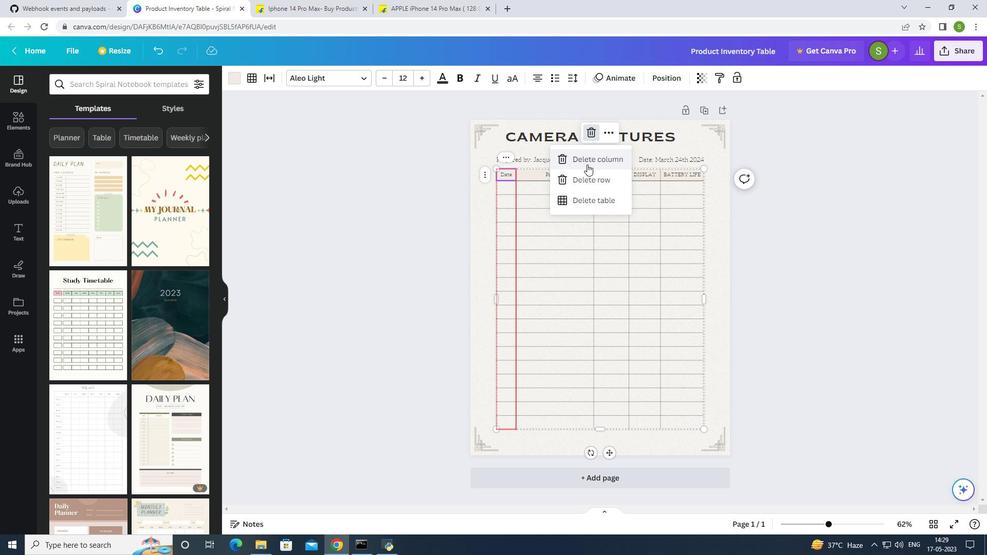 
Action: Mouse pressed left at (587, 164)
Screenshot: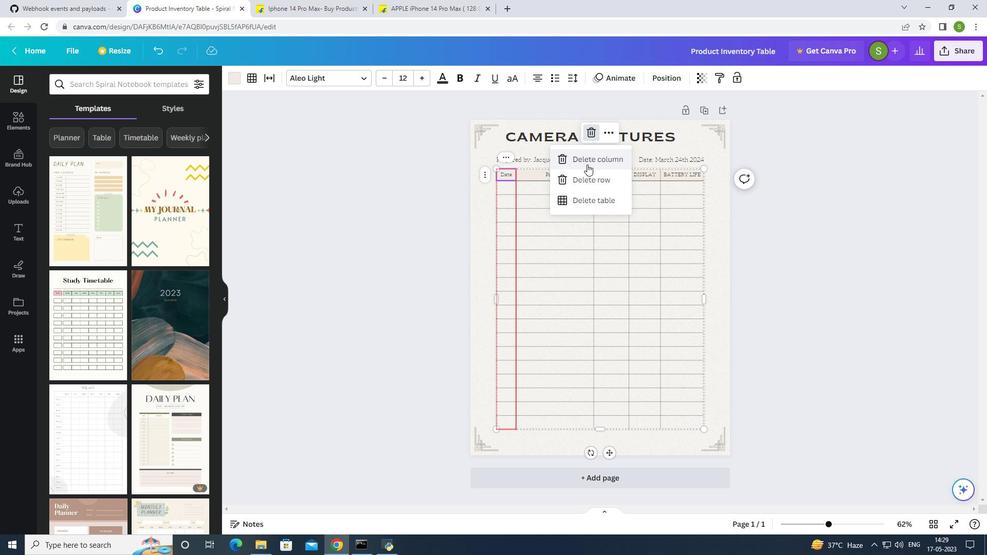 
Action: Mouse moved to (562, 159)
Screenshot: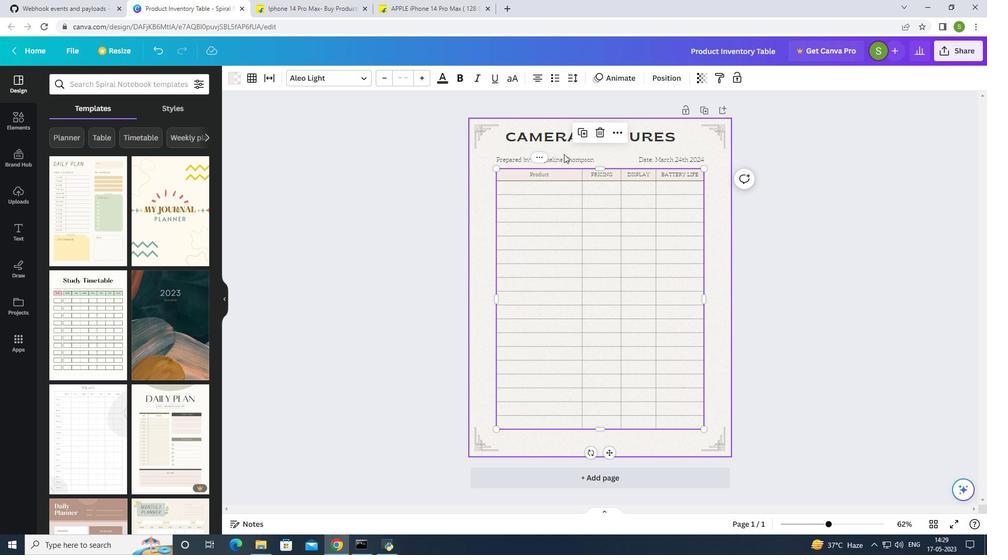 
Action: Mouse pressed left at (562, 159)
Screenshot: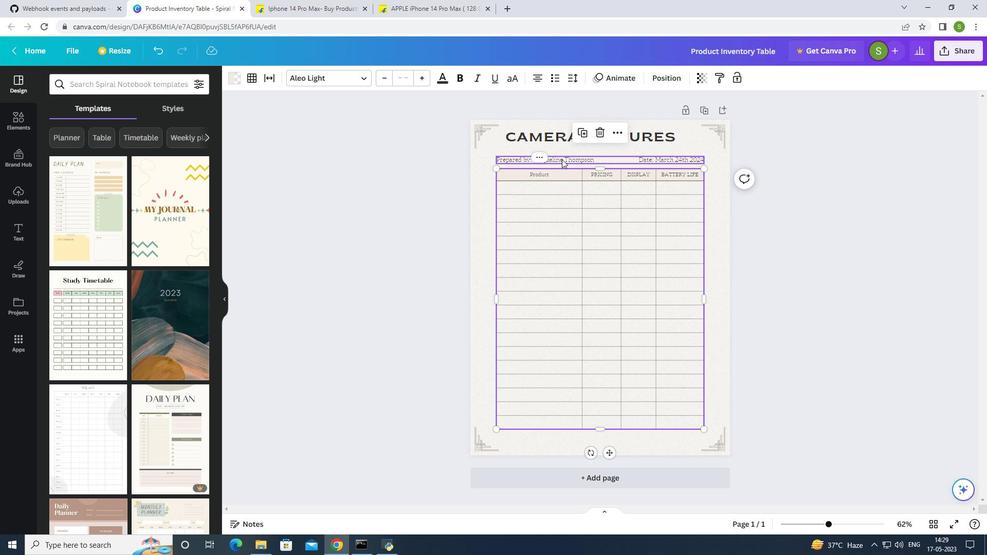
Action: Mouse moved to (571, 131)
Screenshot: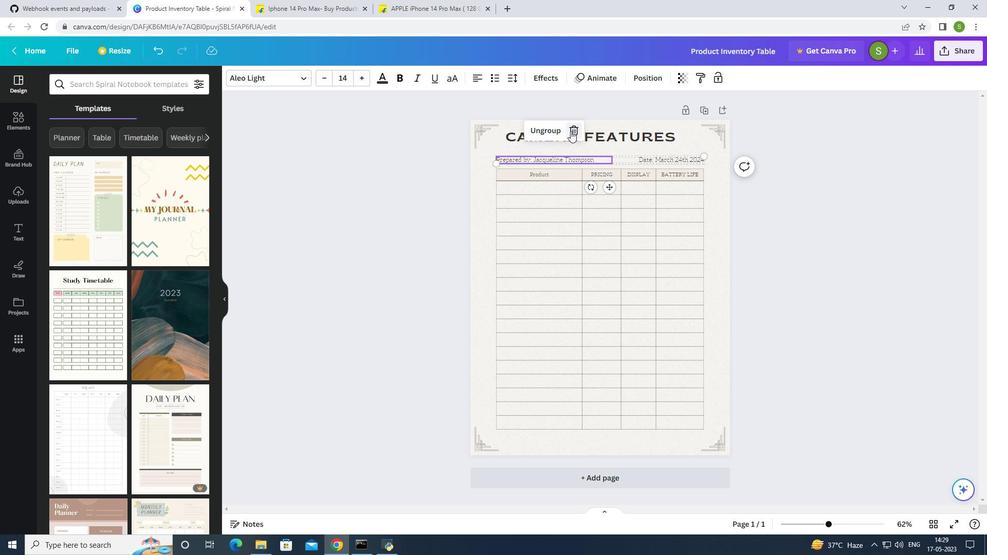 
Action: Mouse pressed left at (571, 131)
Screenshot: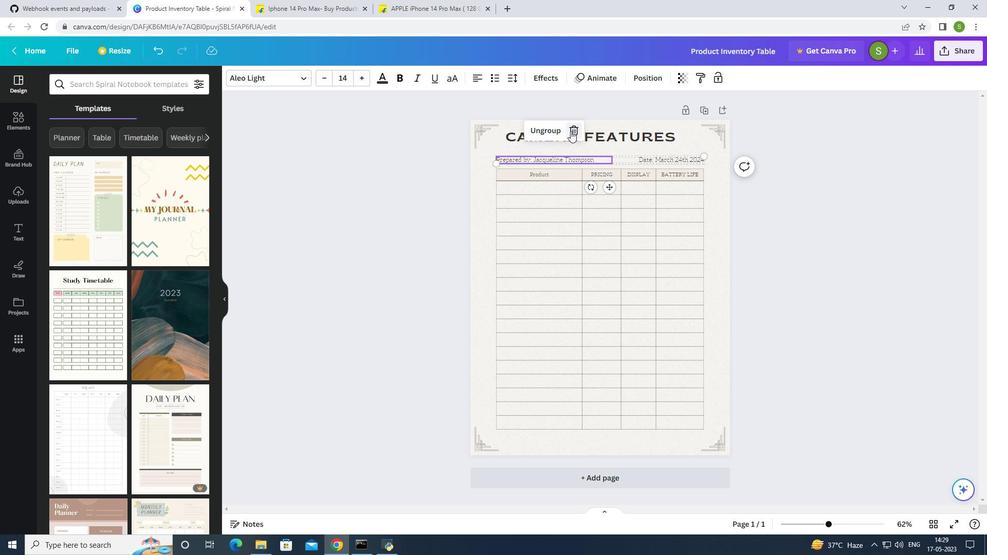 
Action: Mouse moved to (531, 184)
Screenshot: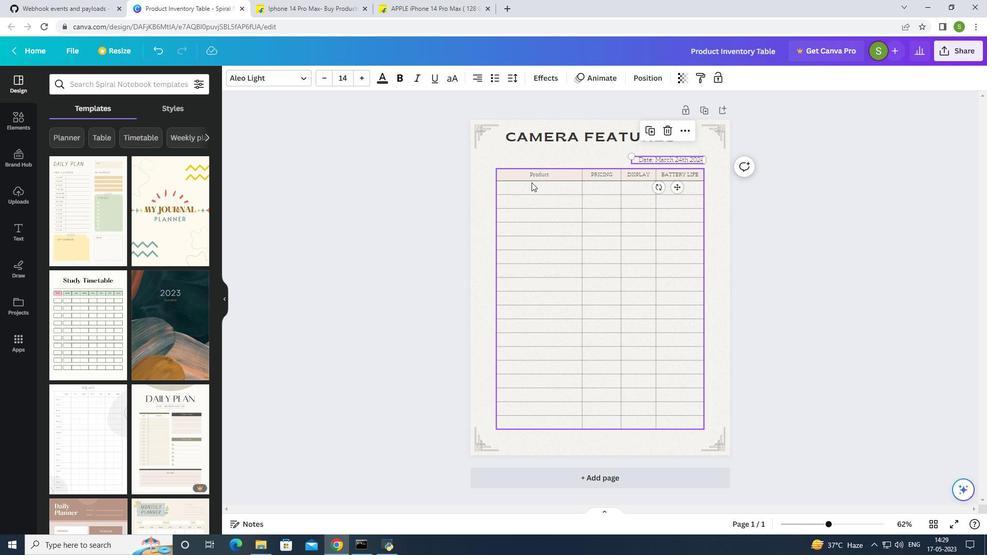 
Action: Mouse pressed left at (531, 184)
Screenshot: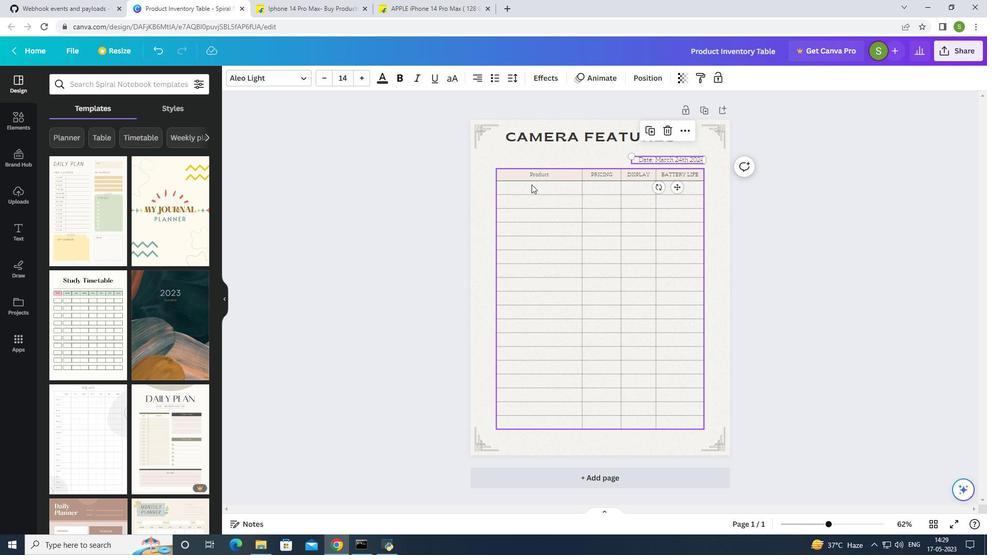 
Action: Mouse moved to (589, 200)
Screenshot: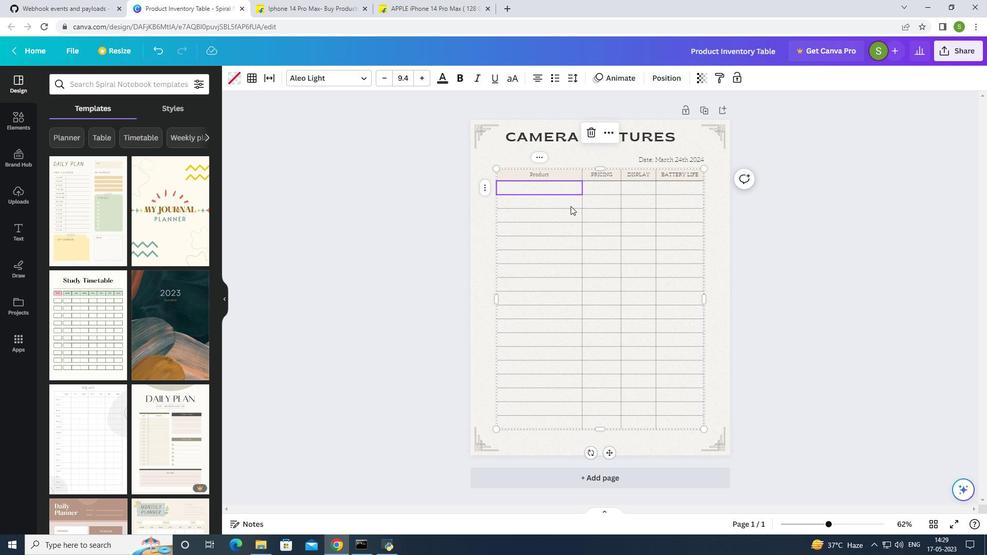 
Action: Key pressed IPHONE<Key.space>14<Key.space>PRO
Screenshot: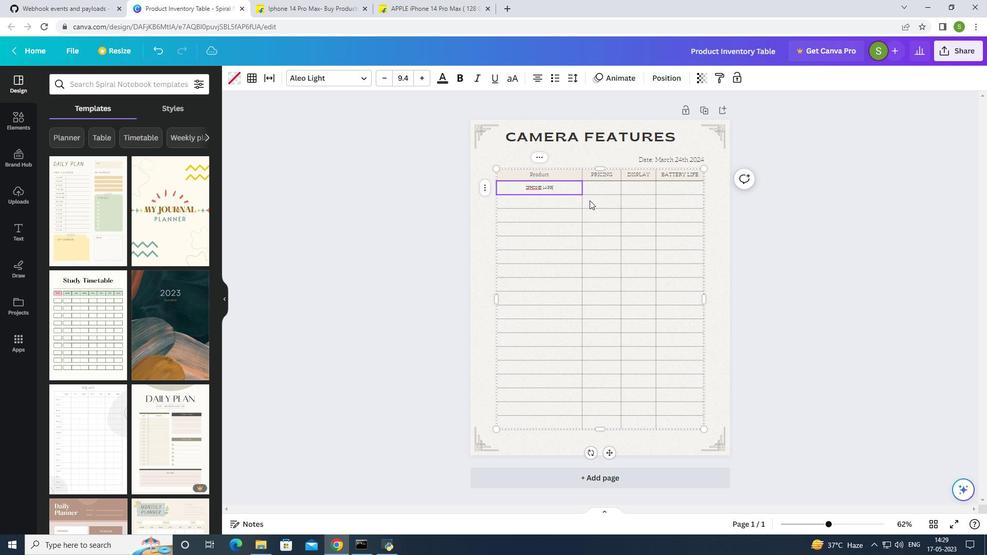 
Action: Mouse moved to (590, 200)
Screenshot: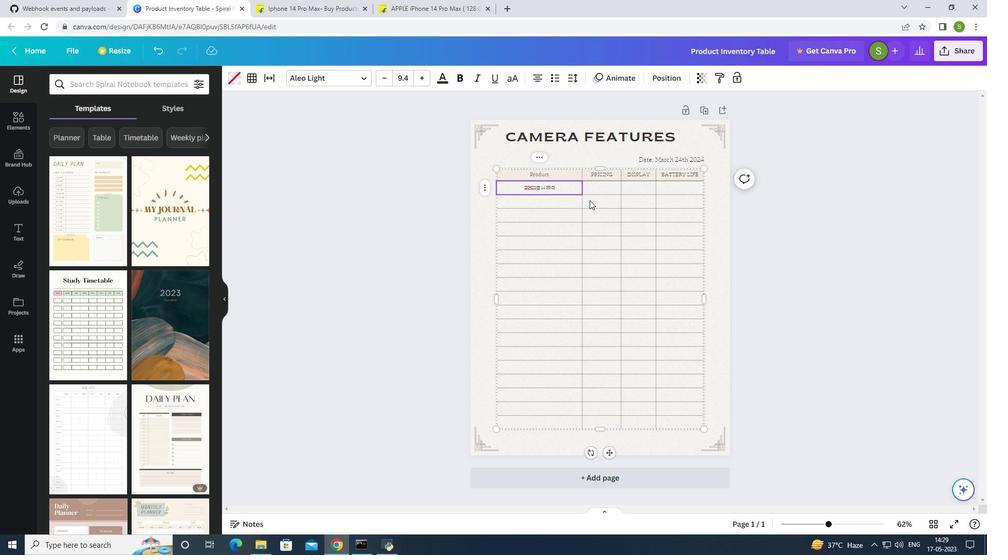 
Action: Key pressed <Key.space>MAX
Screenshot: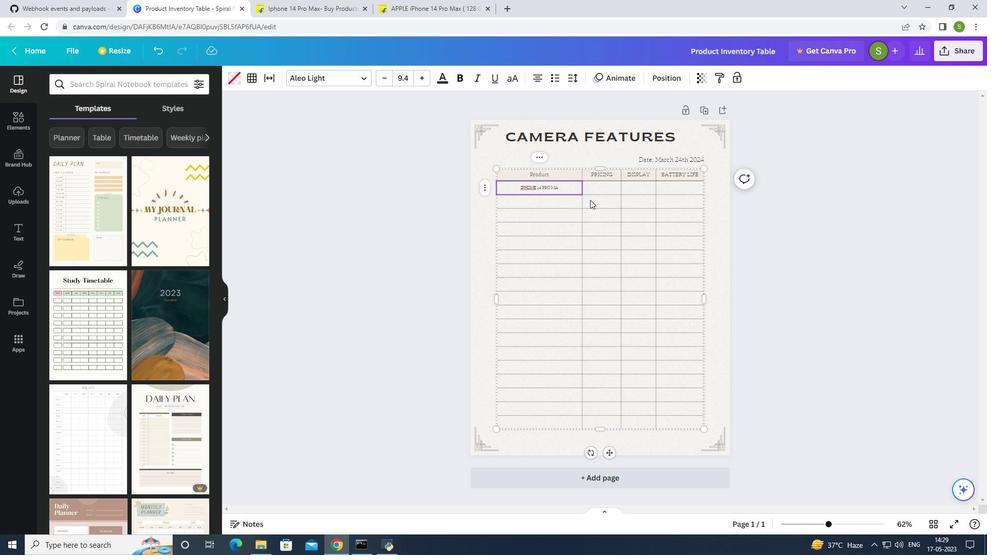 
Action: Mouse moved to (560, 186)
Screenshot: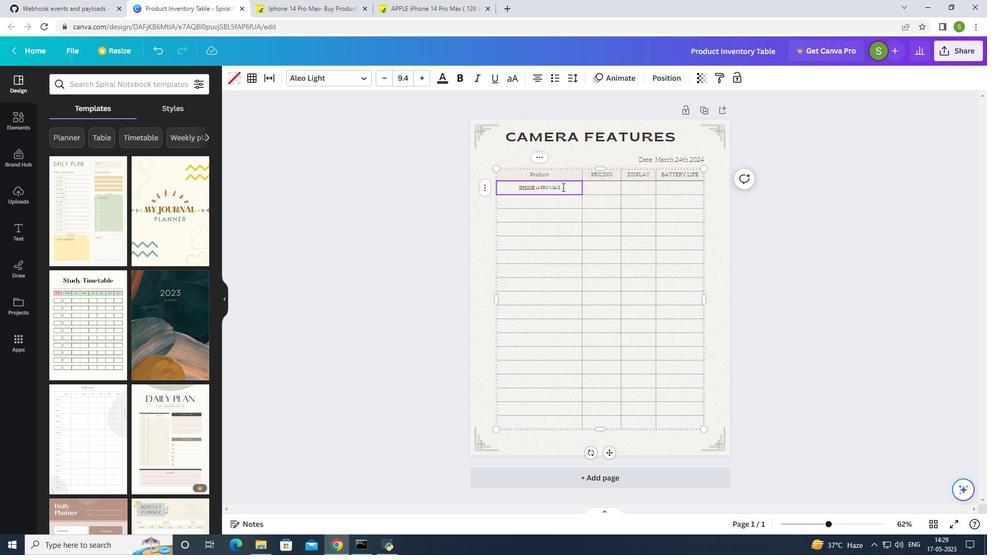 
Action: Mouse pressed left at (560, 186)
Screenshot: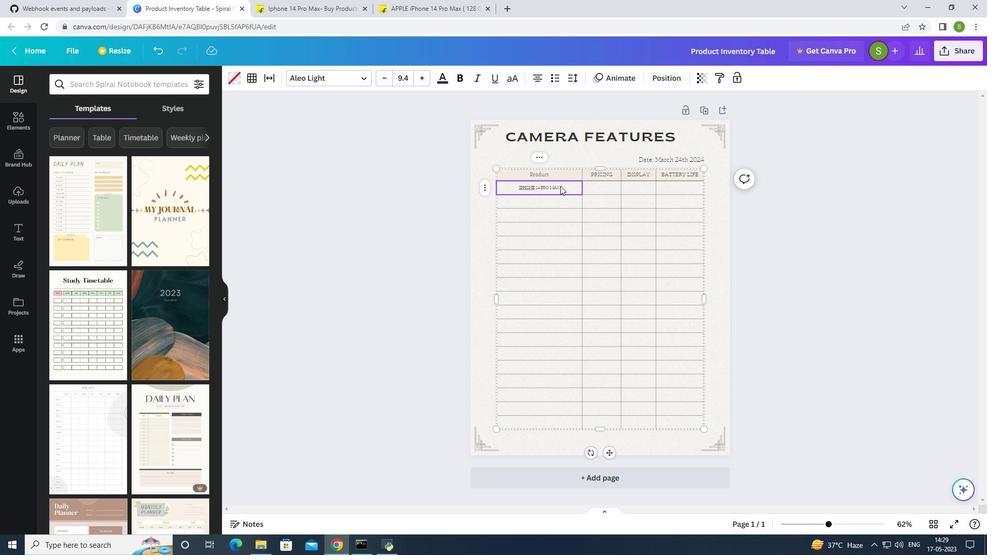 
Action: Mouse moved to (557, 183)
Screenshot: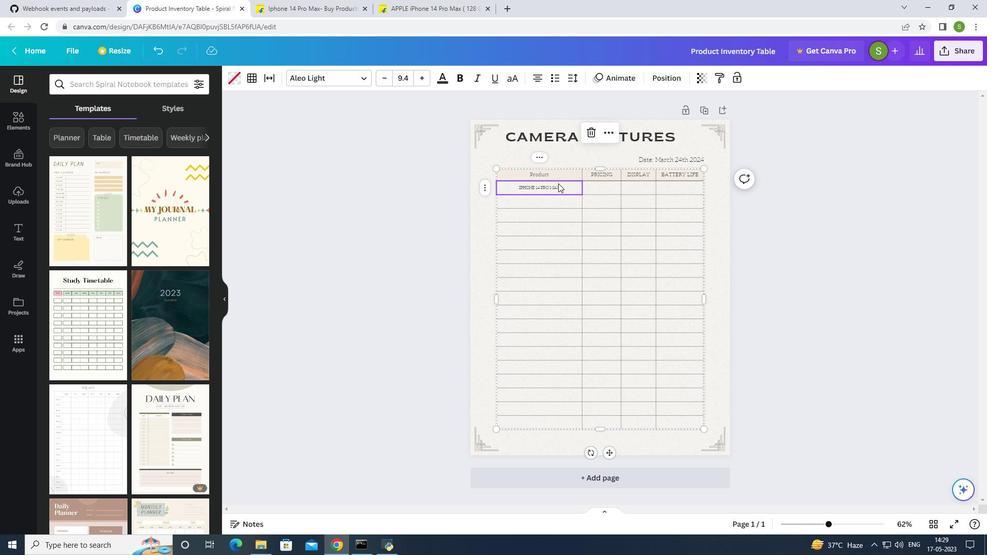 
Action: Mouse pressed left at (557, 183)
Screenshot: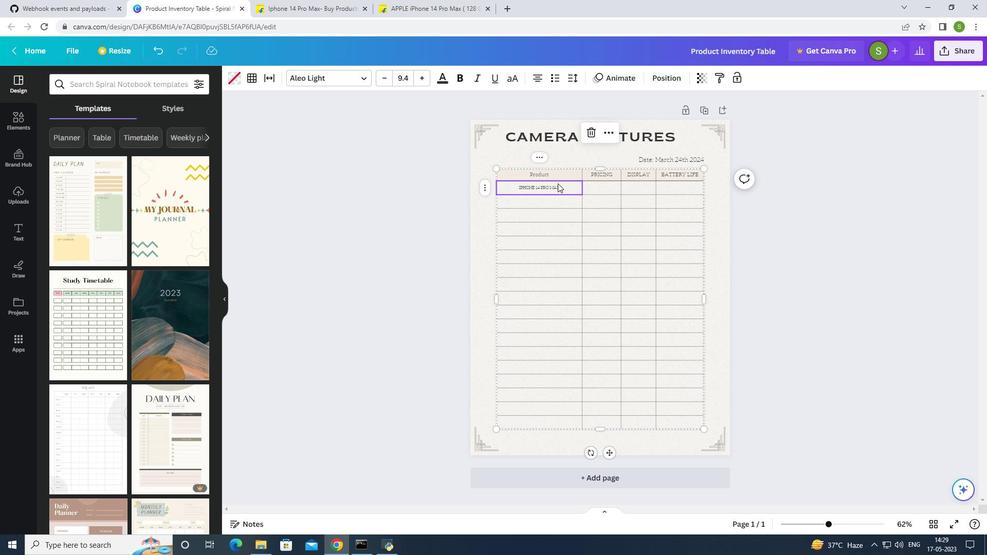 
Action: Mouse moved to (459, 77)
Screenshot: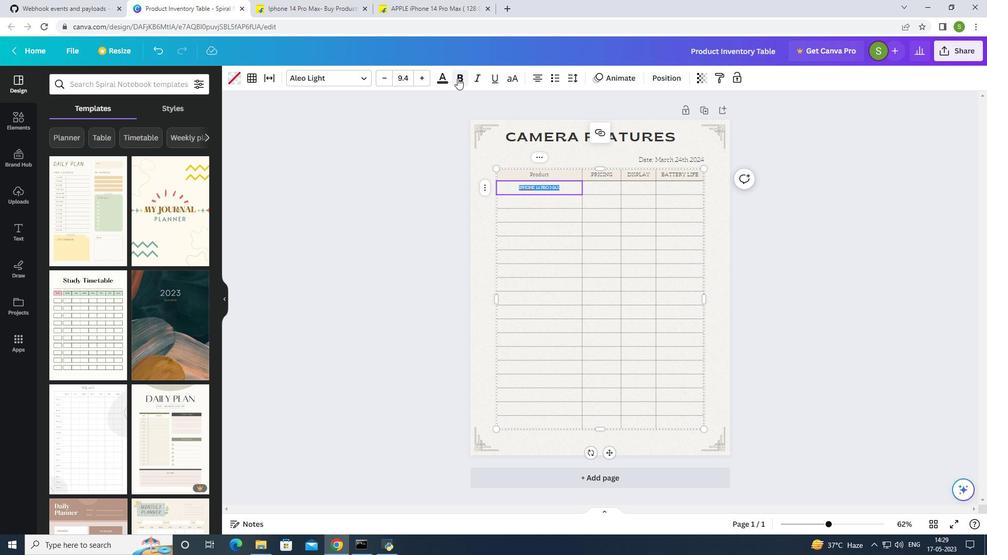 
Action: Mouse pressed left at (458, 77)
Screenshot: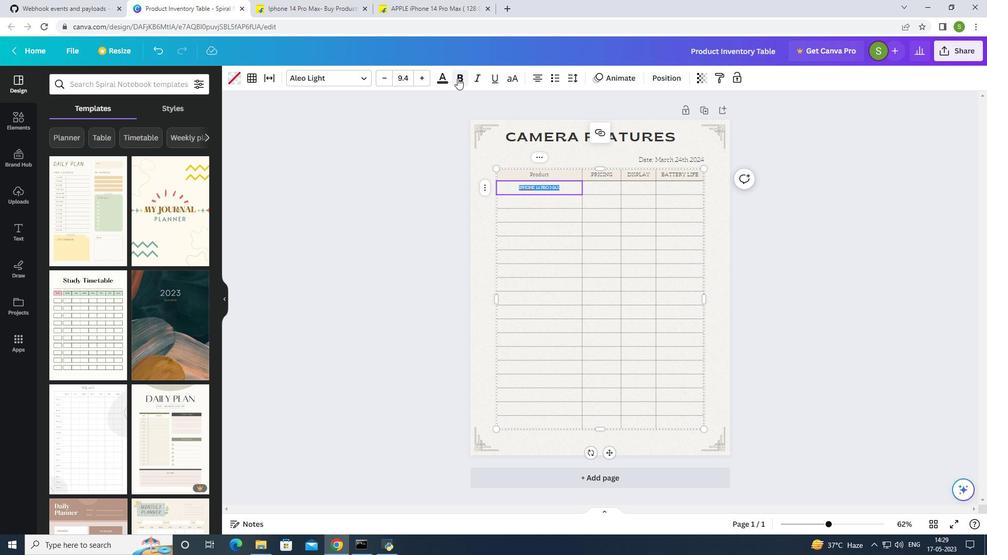 
Action: Mouse moved to (419, 77)
Screenshot: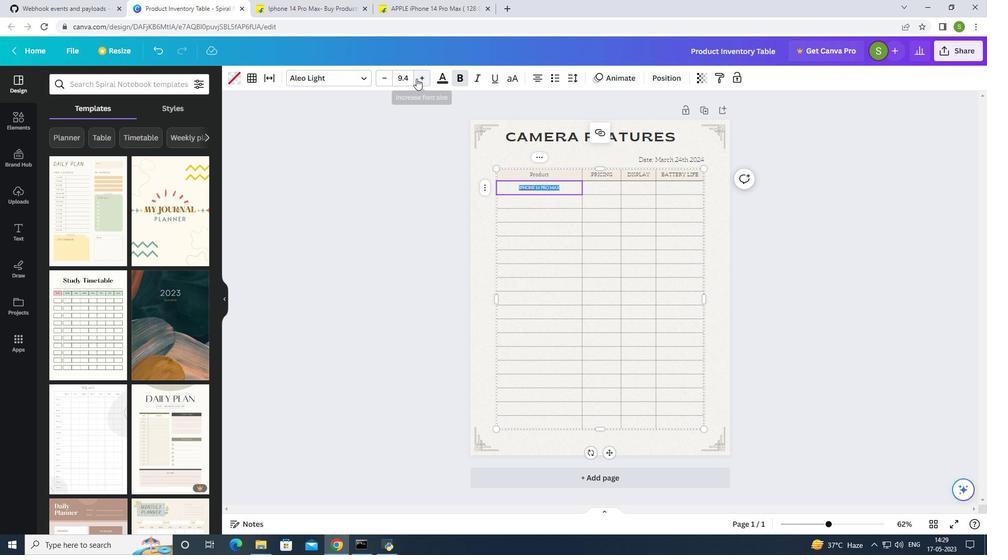 
Action: Mouse pressed left at (419, 77)
Screenshot: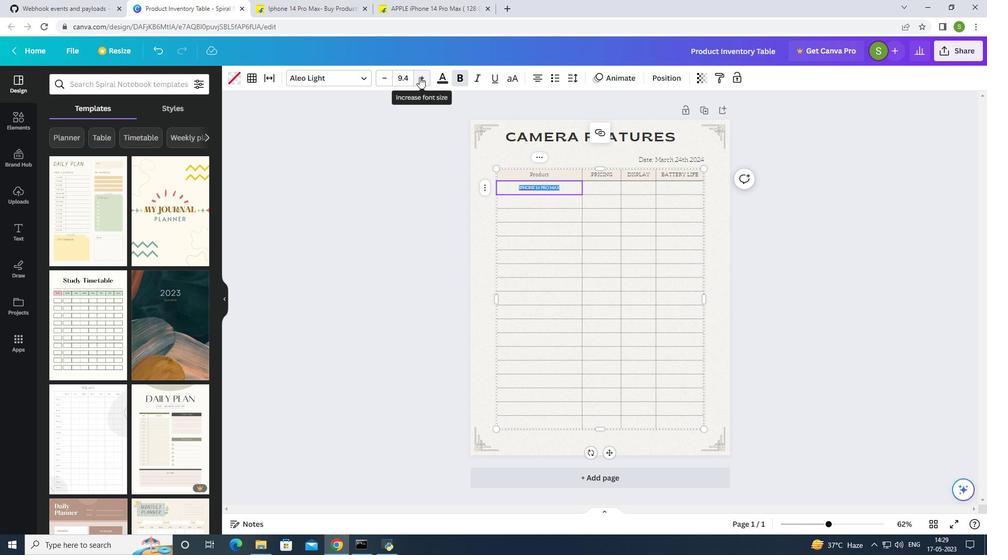 
Action: Mouse pressed left at (419, 77)
Screenshot: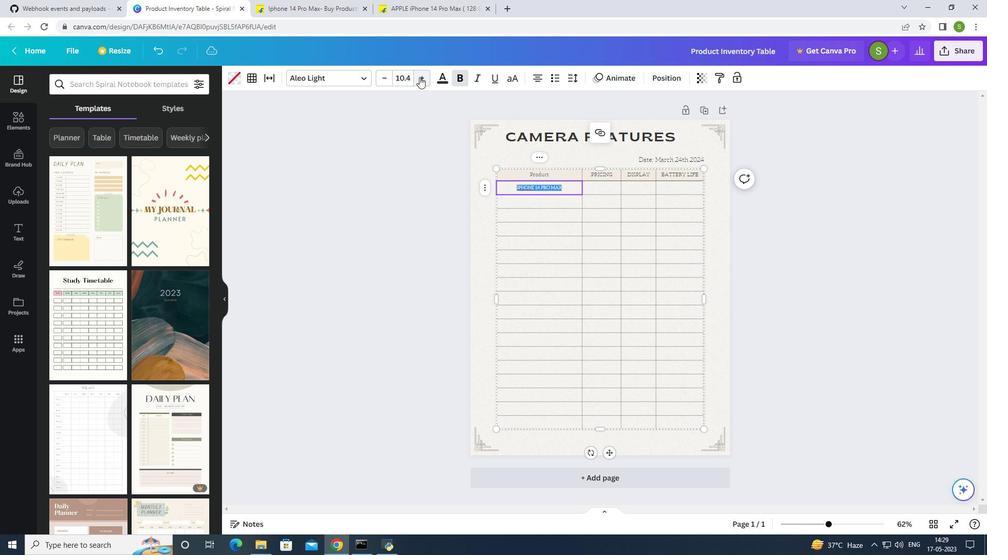 
Action: Mouse pressed left at (419, 77)
Screenshot: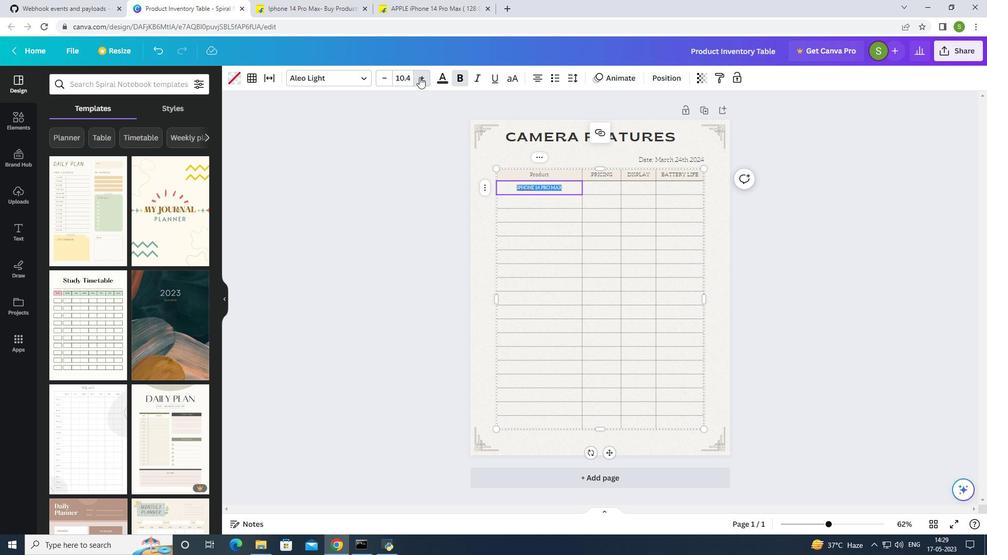 
Action: Mouse pressed left at (419, 77)
Screenshot: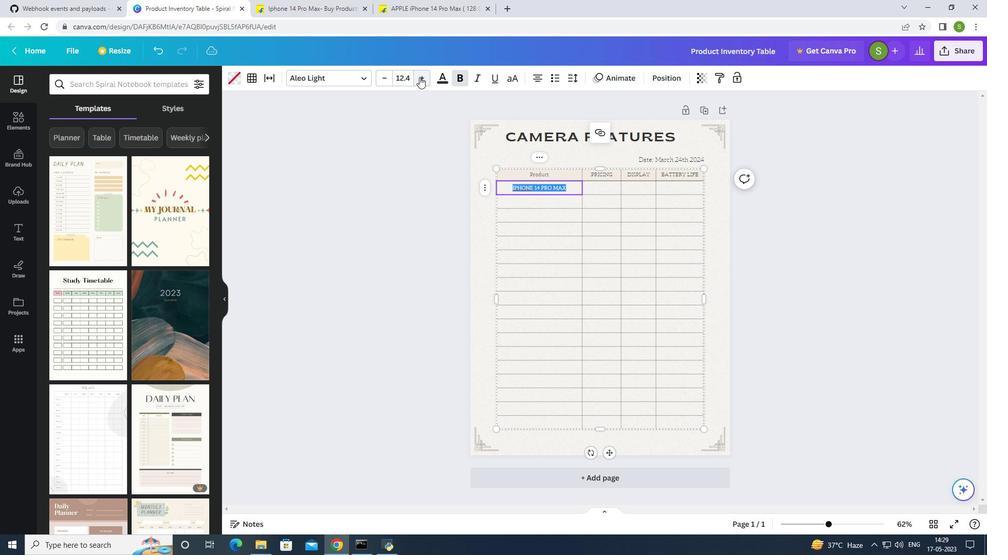 
Action: Mouse pressed left at (419, 77)
Screenshot: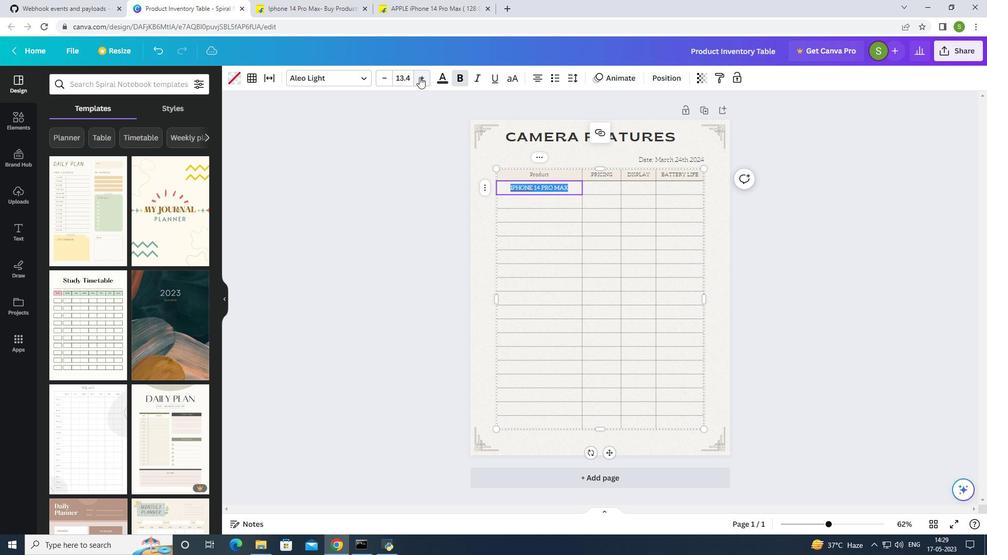 
Action: Mouse pressed left at (419, 77)
Screenshot: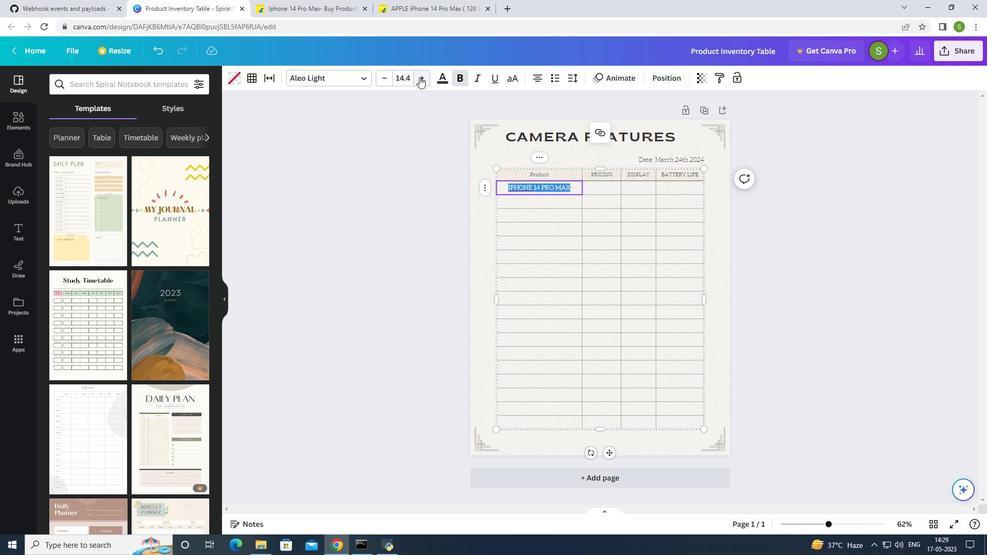
Action: Mouse moved to (602, 180)
Screenshot: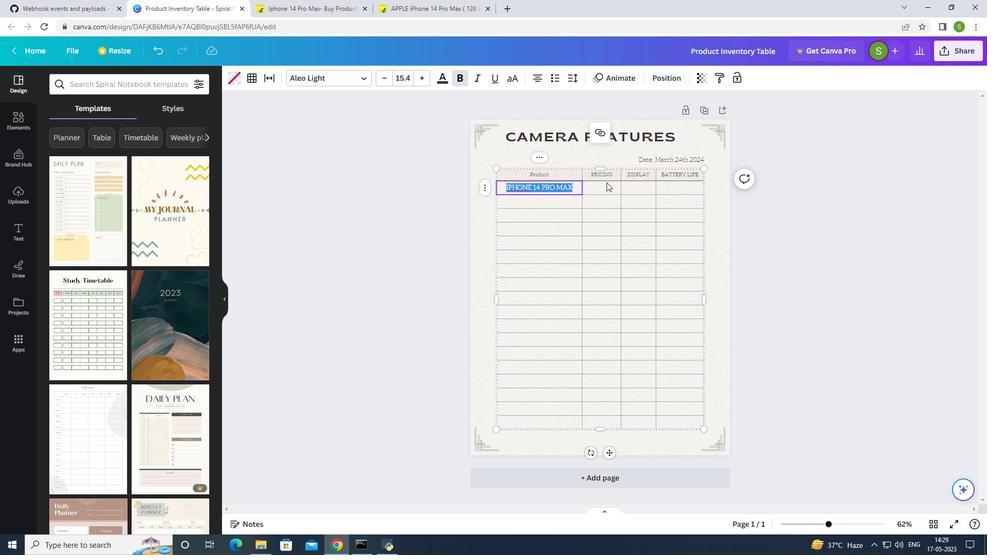 
Action: Mouse pressed left at (602, 180)
Screenshot: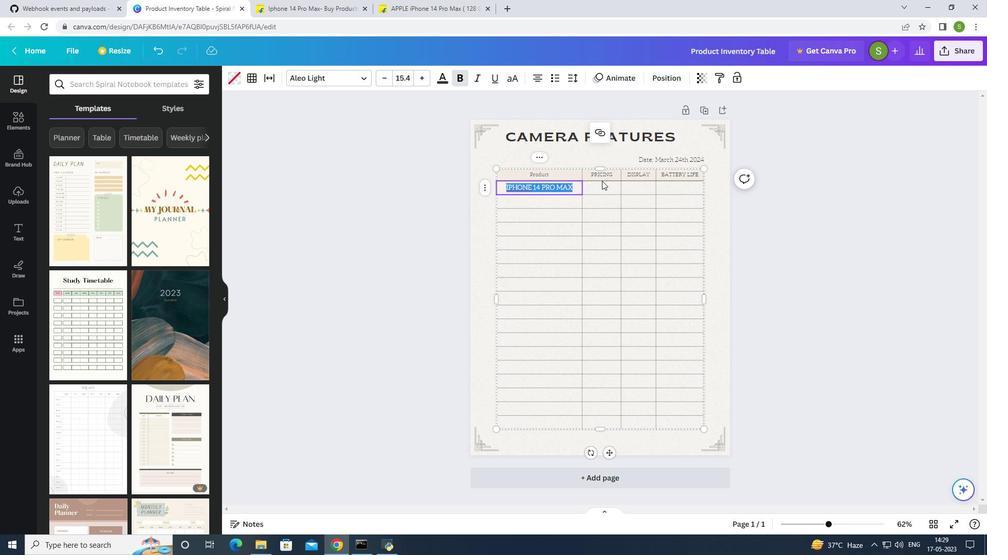 
Action: Mouse moved to (345, 9)
Screenshot: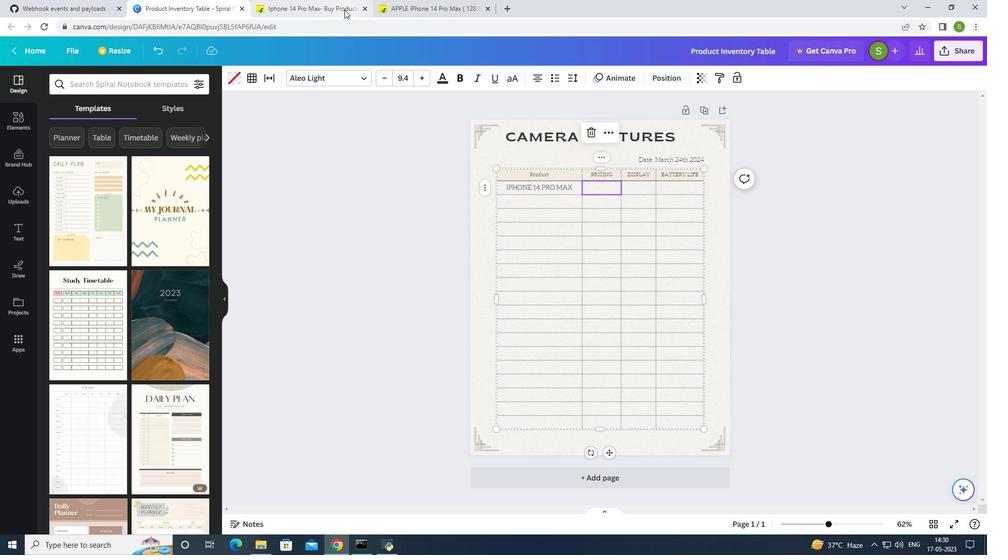 
Action: Mouse pressed left at (345, 9)
Screenshot: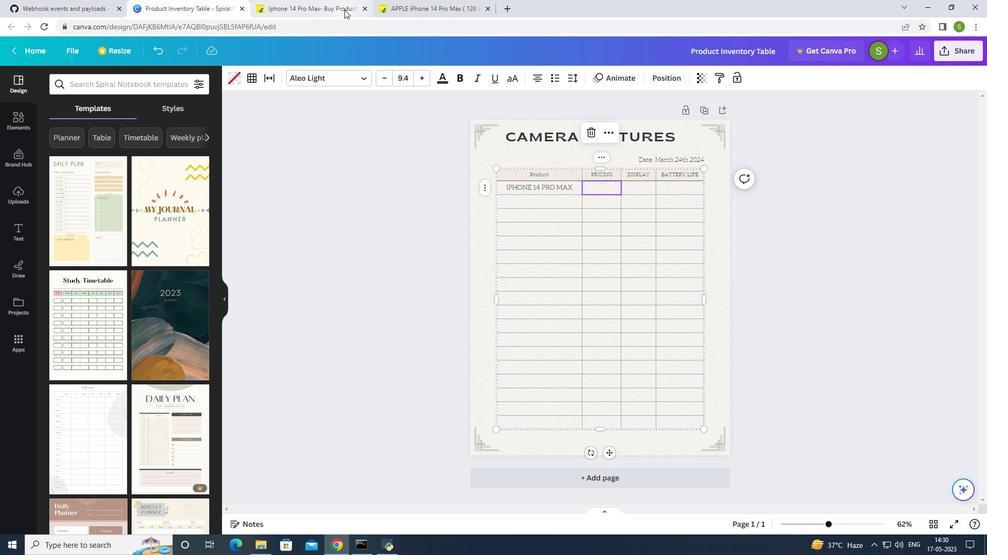 
Action: Mouse moved to (118, 173)
Screenshot: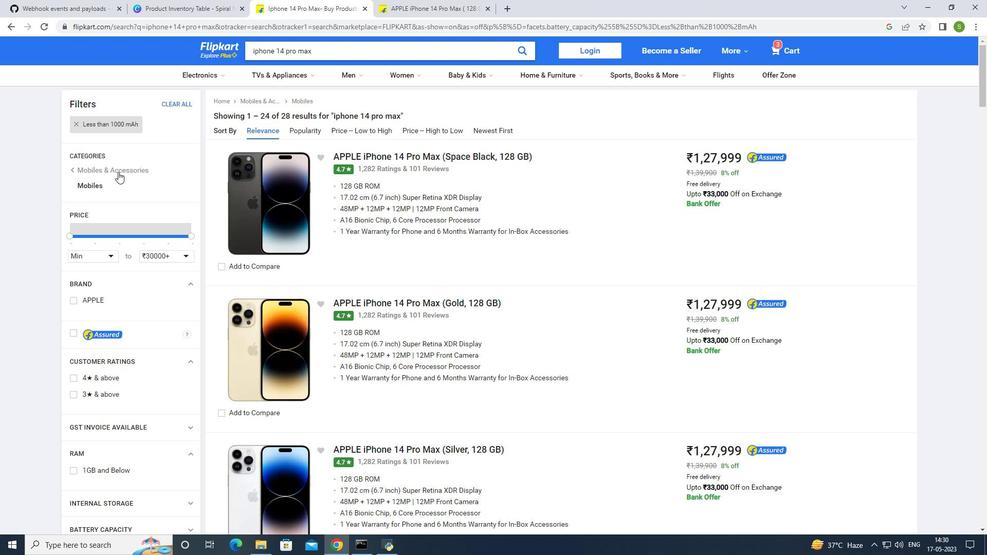 
Action: Mouse scrolled (118, 172) with delta (0, 0)
Screenshot: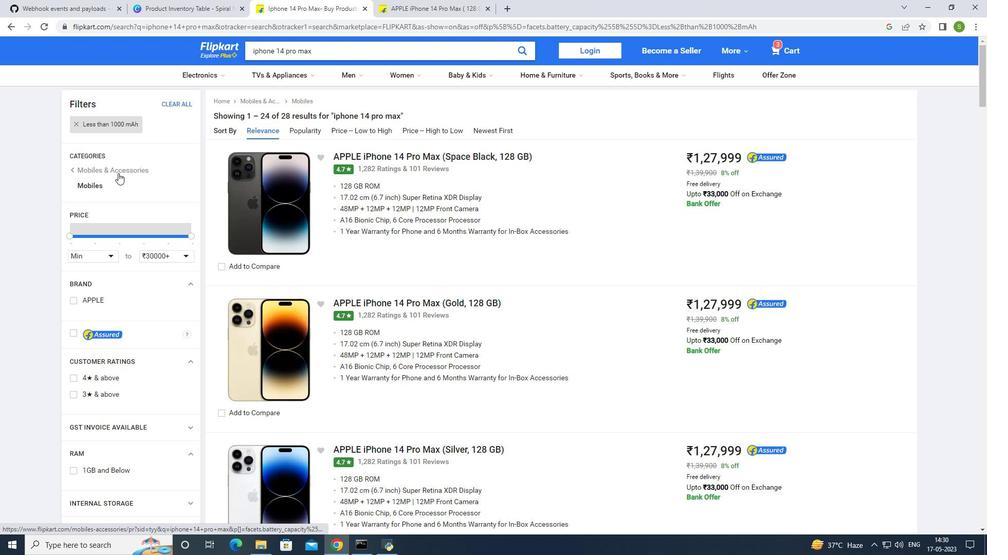 
Action: Mouse moved to (118, 175)
Screenshot: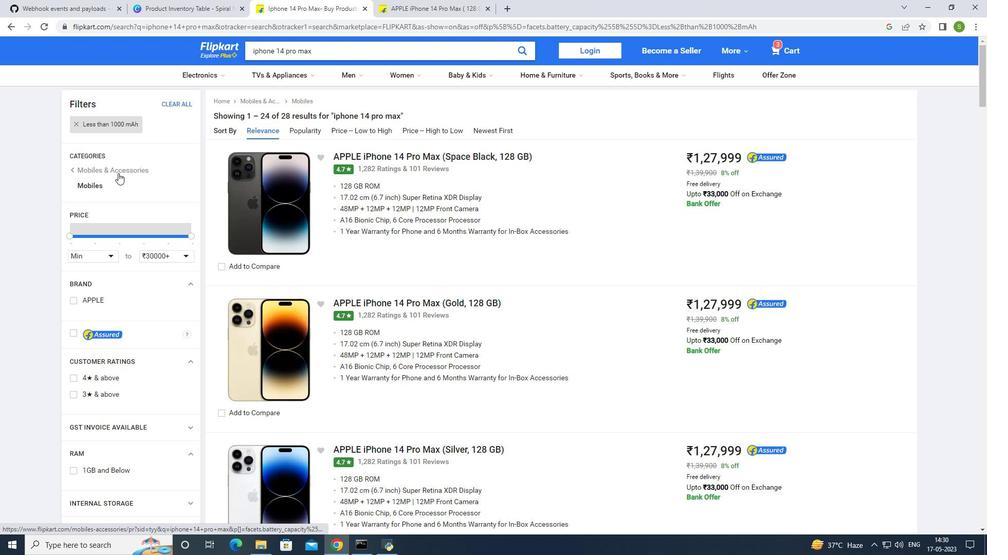 
Action: Mouse scrolled (118, 175) with delta (0, 0)
Screenshot: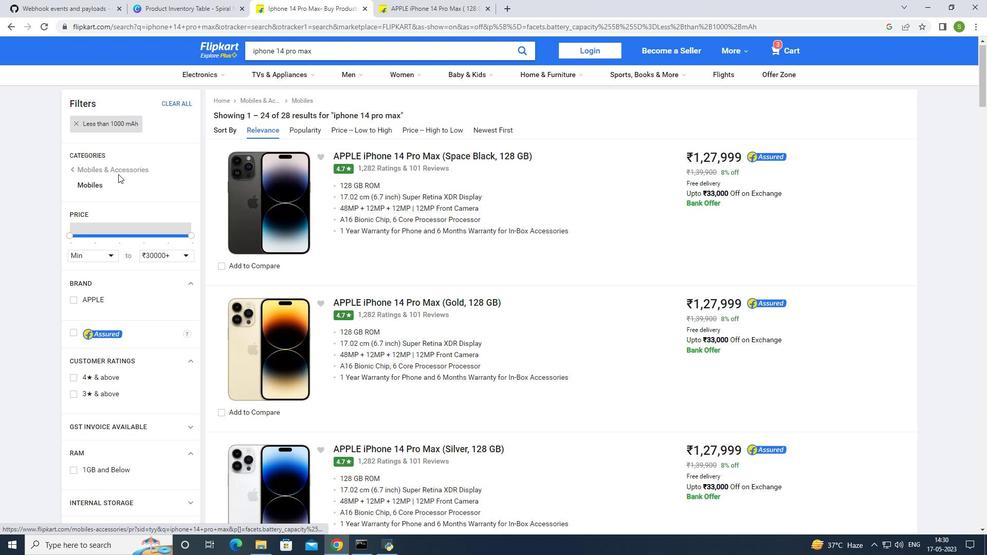 
Action: Mouse moved to (118, 178)
Screenshot: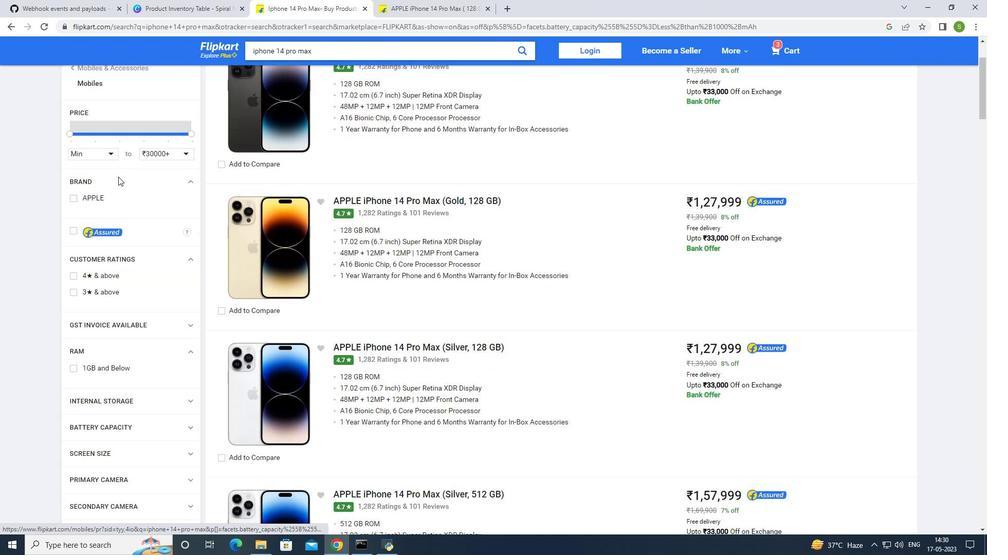 
Action: Mouse scrolled (118, 178) with delta (0, 0)
Screenshot: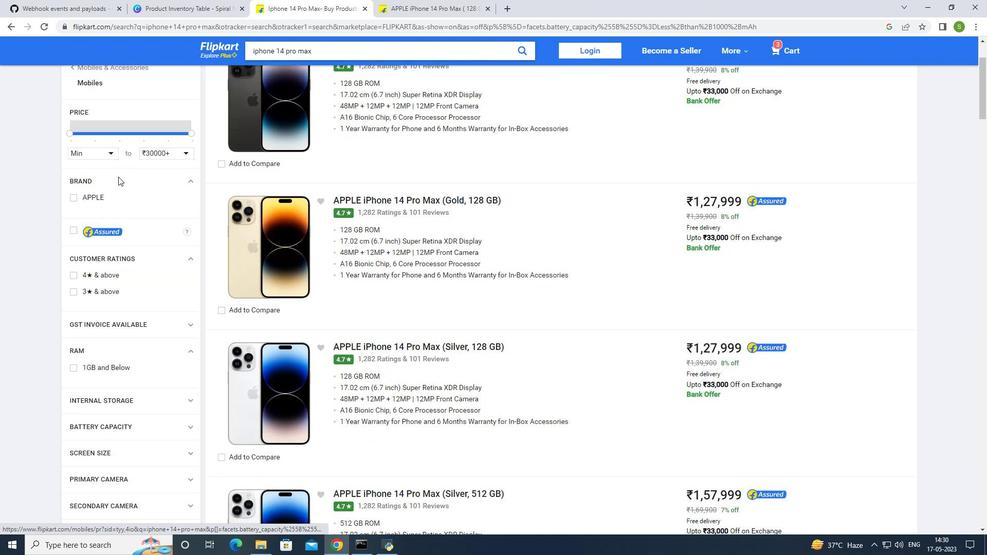 
Action: Mouse moved to (119, 185)
Screenshot: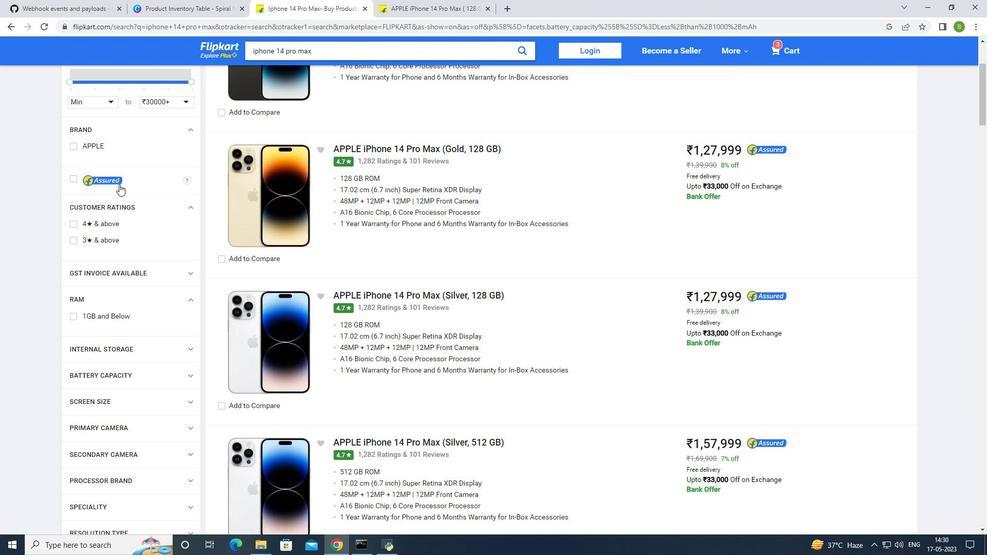 
Action: Mouse scrolled (119, 184) with delta (0, 0)
Screenshot: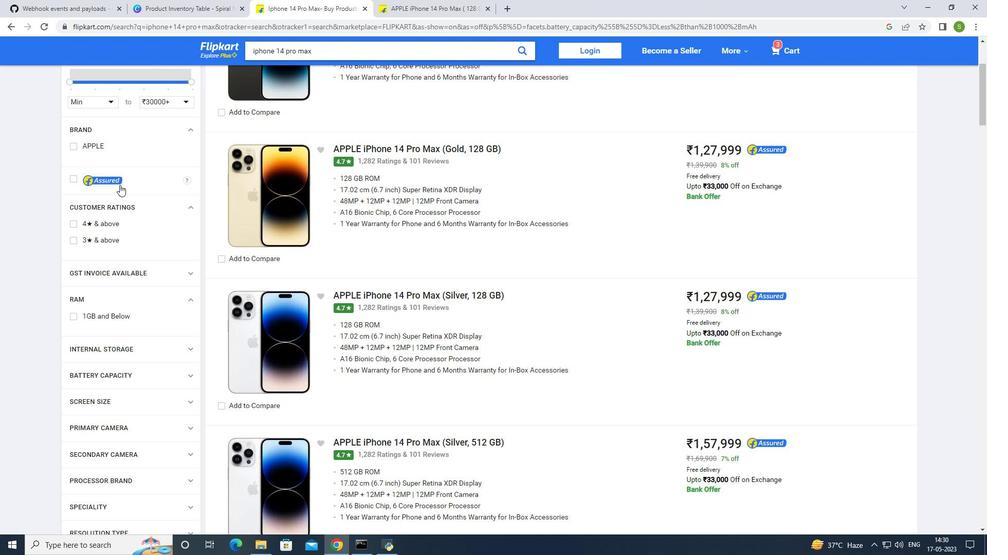 
Action: Mouse moved to (120, 187)
Screenshot: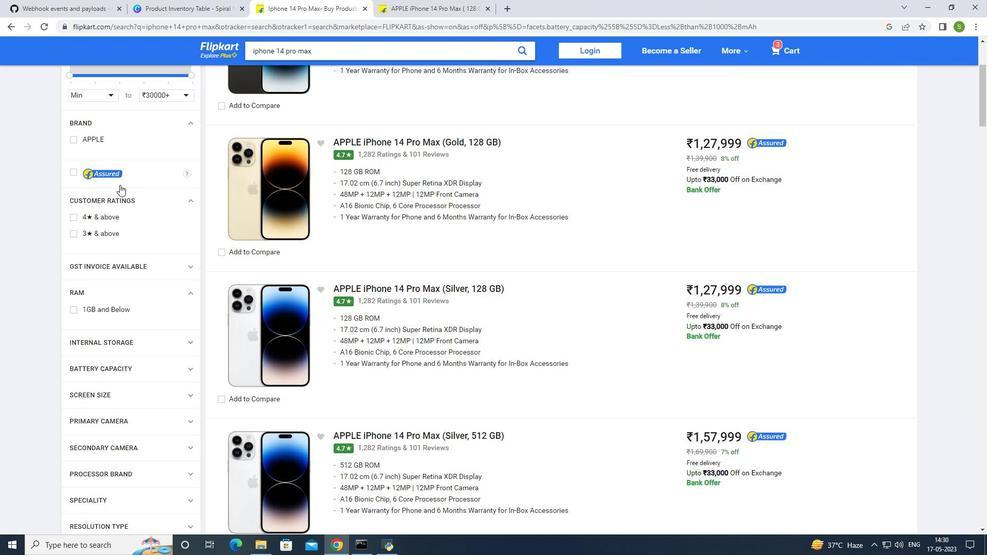 
Action: Mouse scrolled (120, 188) with delta (0, 0)
Screenshot: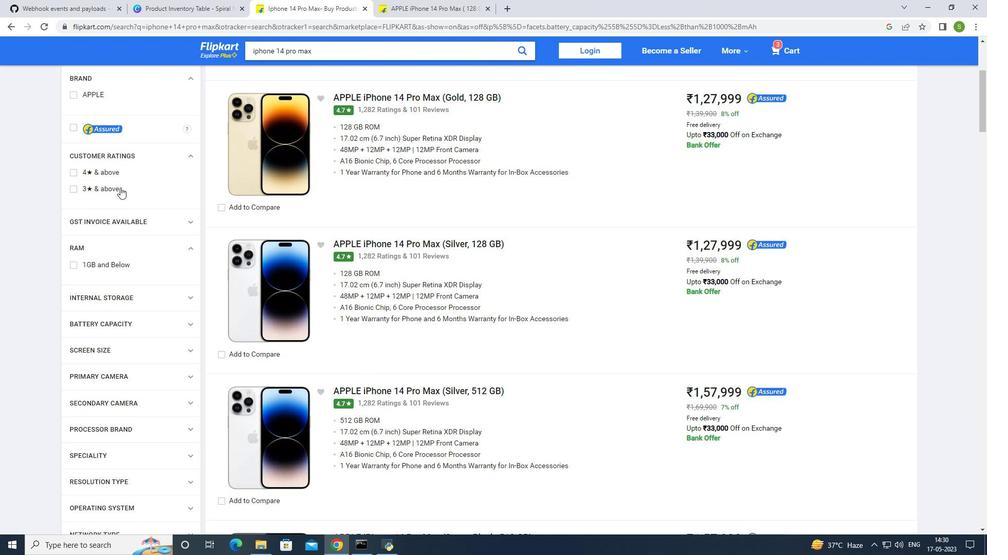 
Action: Mouse moved to (120, 187)
Screenshot: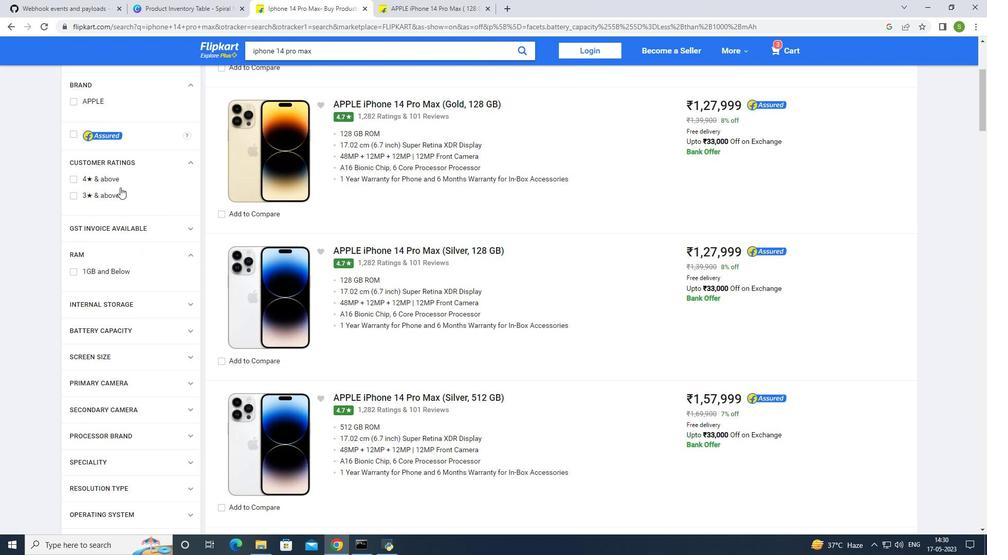 
Action: Mouse scrolled (120, 188) with delta (0, 0)
Screenshot: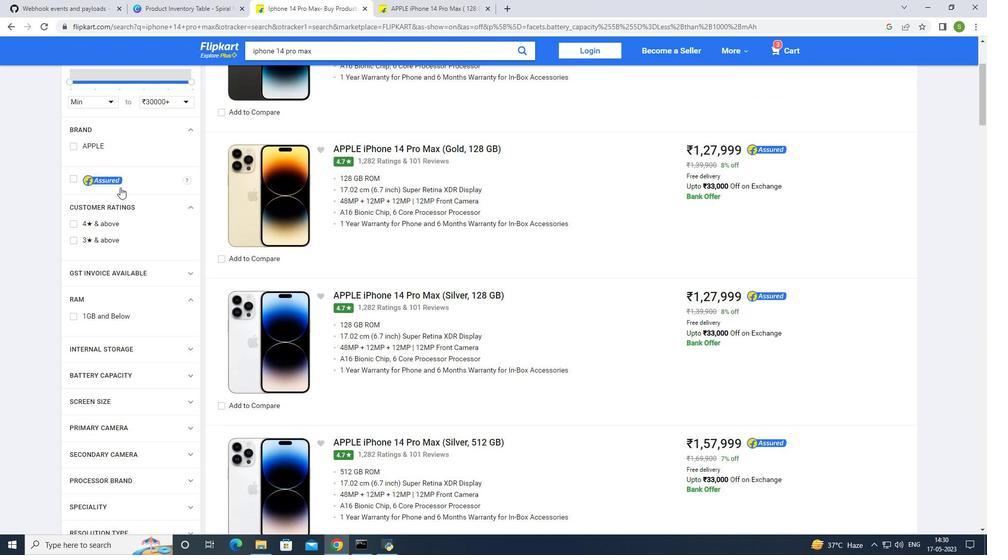 
Action: Mouse scrolled (120, 188) with delta (0, 0)
Screenshot: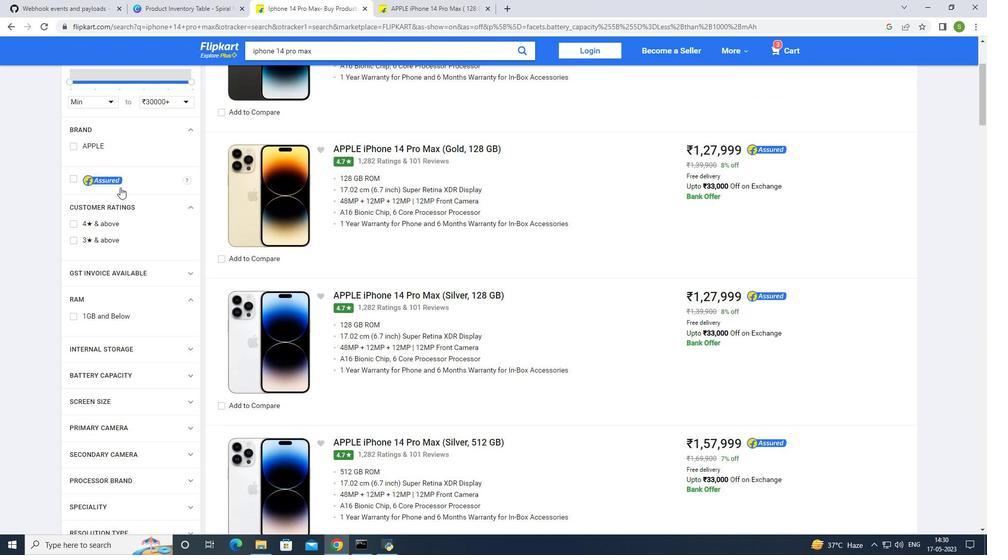 
Action: Mouse scrolled (120, 188) with delta (0, 0)
Screenshot: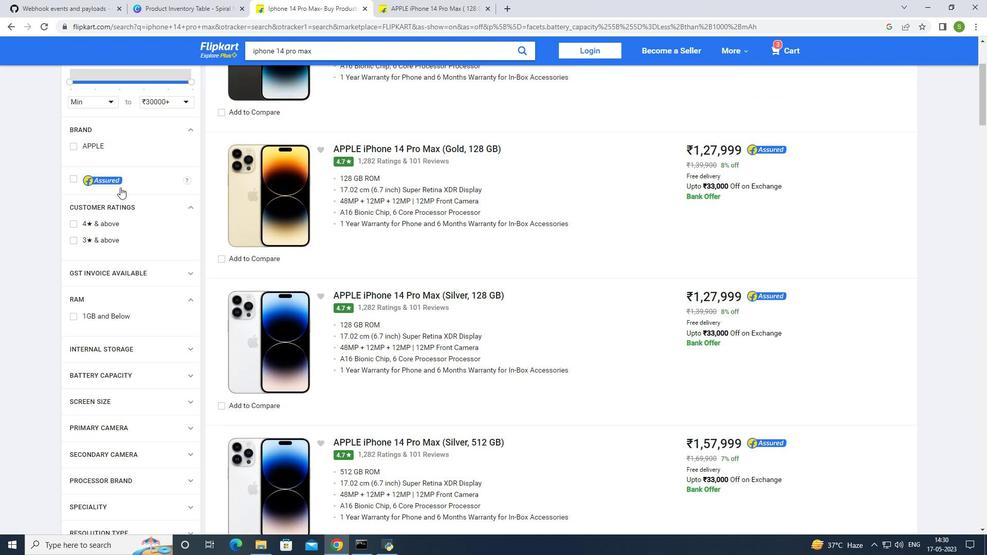 
Action: Mouse scrolled (120, 187) with delta (0, 0)
Screenshot: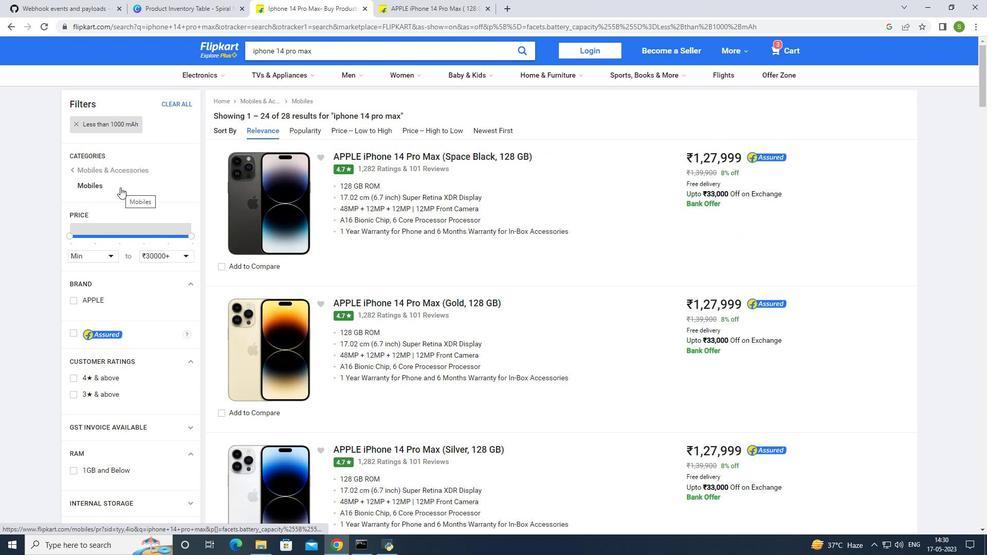 
Action: Mouse scrolled (120, 187) with delta (0, 0)
Screenshot: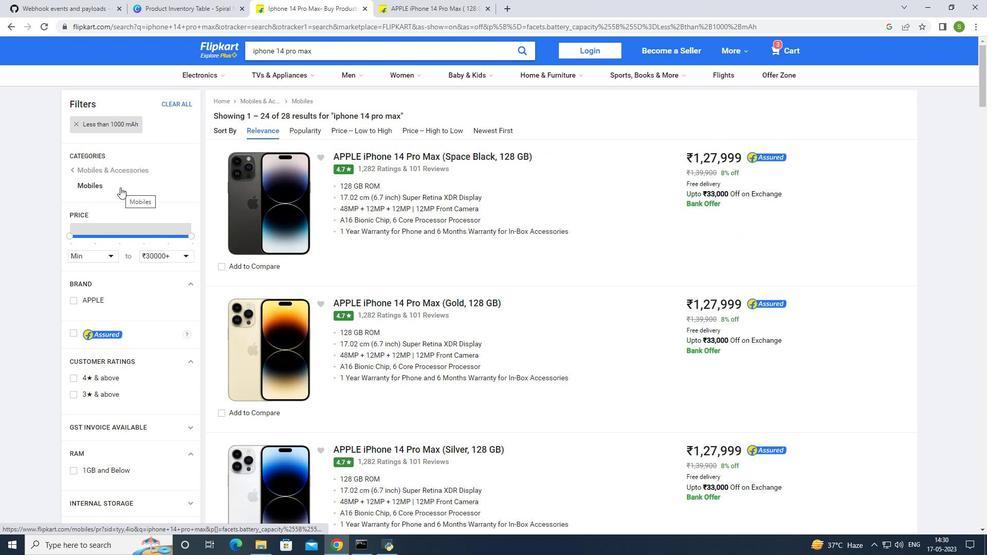 
Action: Mouse scrolled (120, 187) with delta (0, 0)
Screenshot: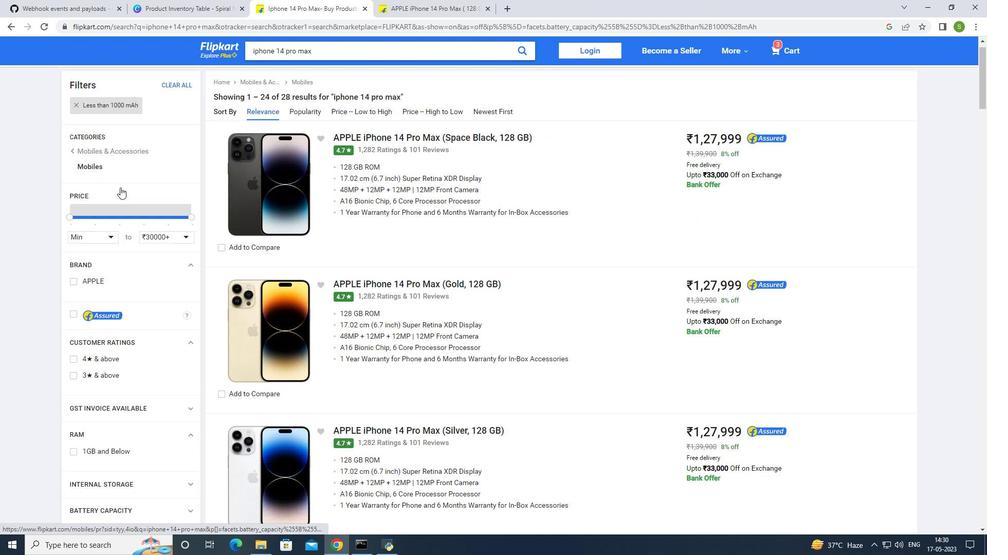 
Action: Mouse scrolled (120, 187) with delta (0, 0)
Screenshot: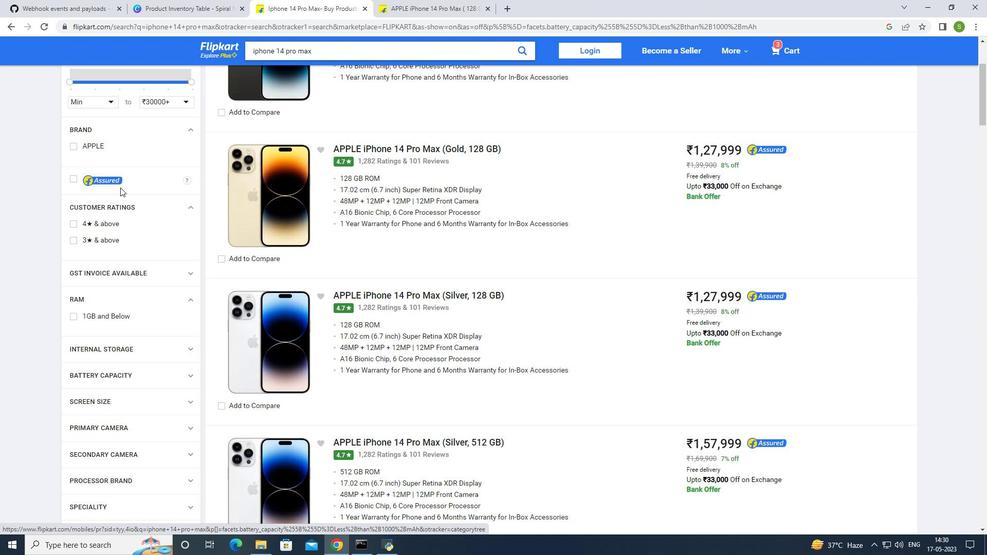 
Action: Mouse moved to (118, 247)
Screenshot: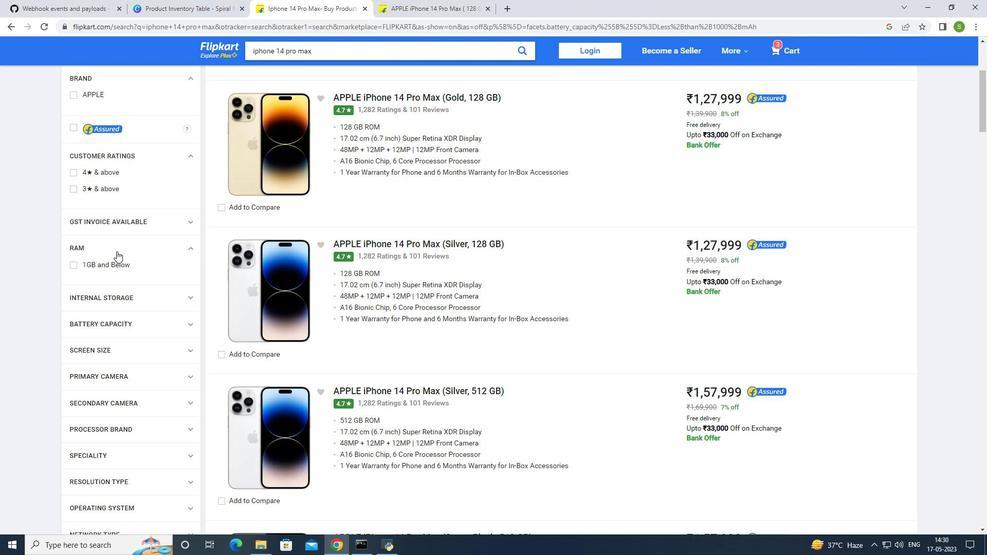 
Action: Mouse scrolled (118, 246) with delta (0, 0)
Screenshot: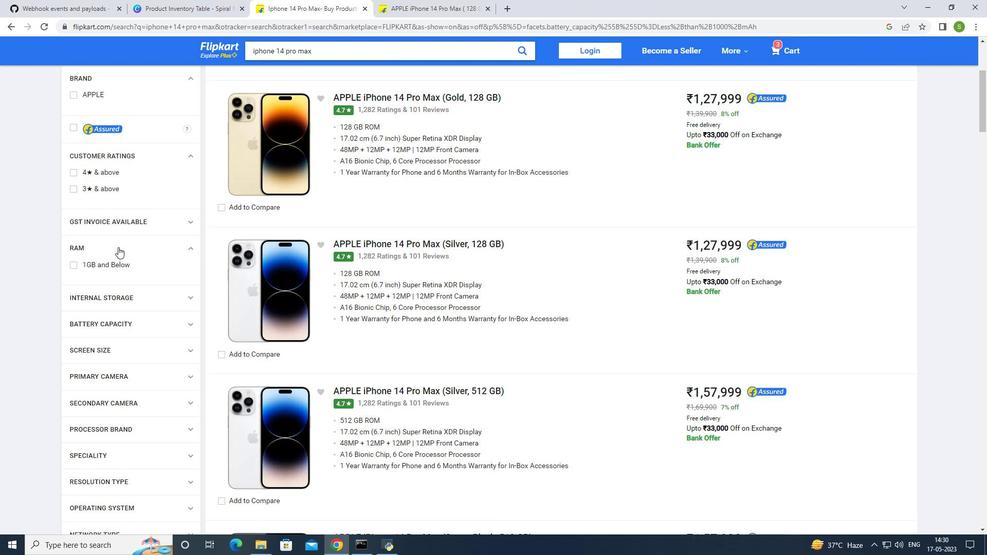 
Action: Mouse scrolled (118, 246) with delta (0, 0)
Screenshot: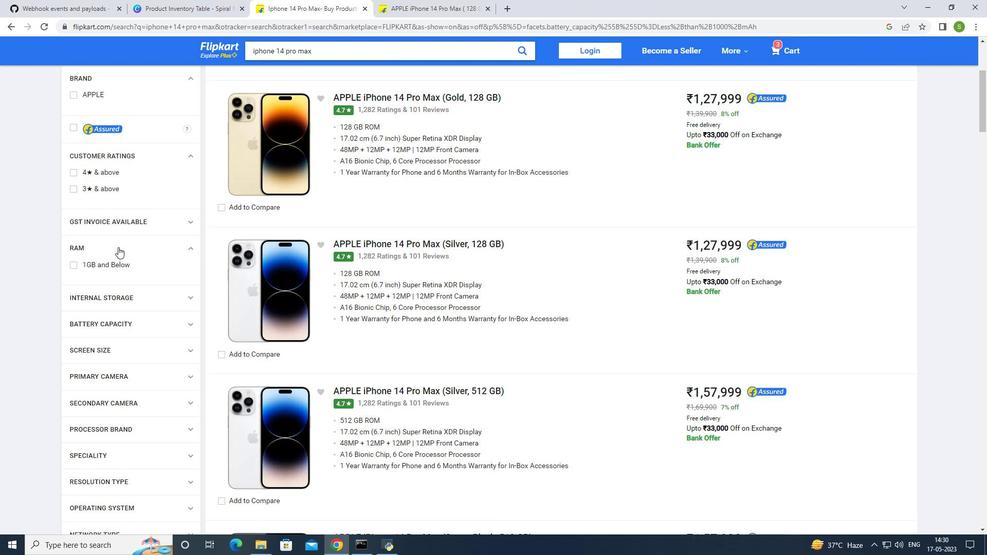 
Action: Mouse moved to (118, 246)
Screenshot: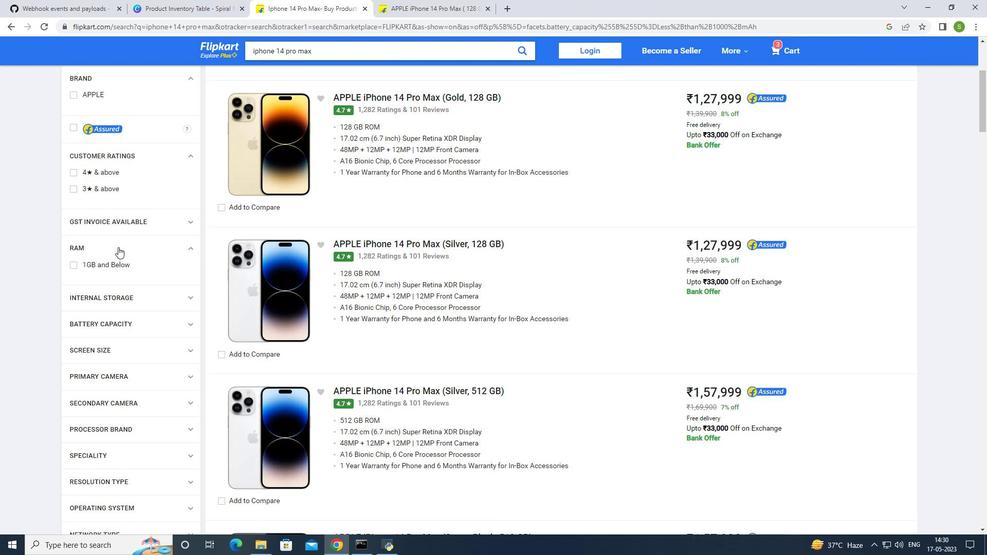 
Action: Mouse scrolled (118, 246) with delta (0, 0)
Screenshot: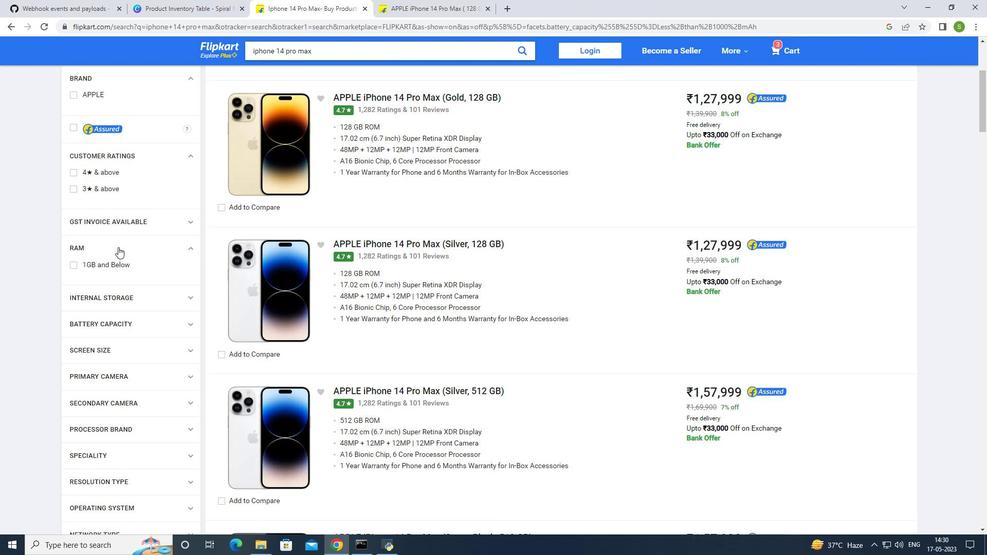
Action: Mouse moved to (119, 246)
Screenshot: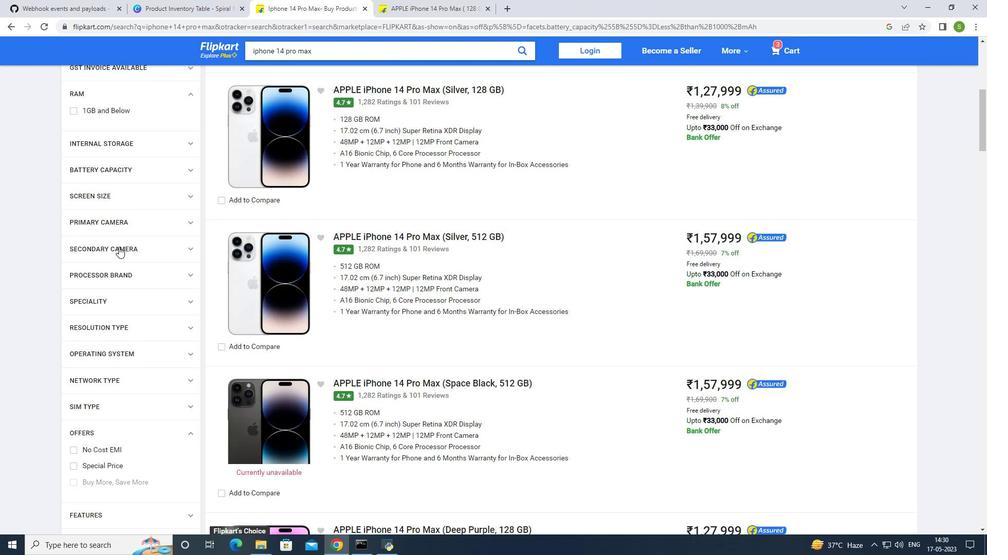 
Action: Mouse scrolled (119, 245) with delta (0, 0)
Screenshot: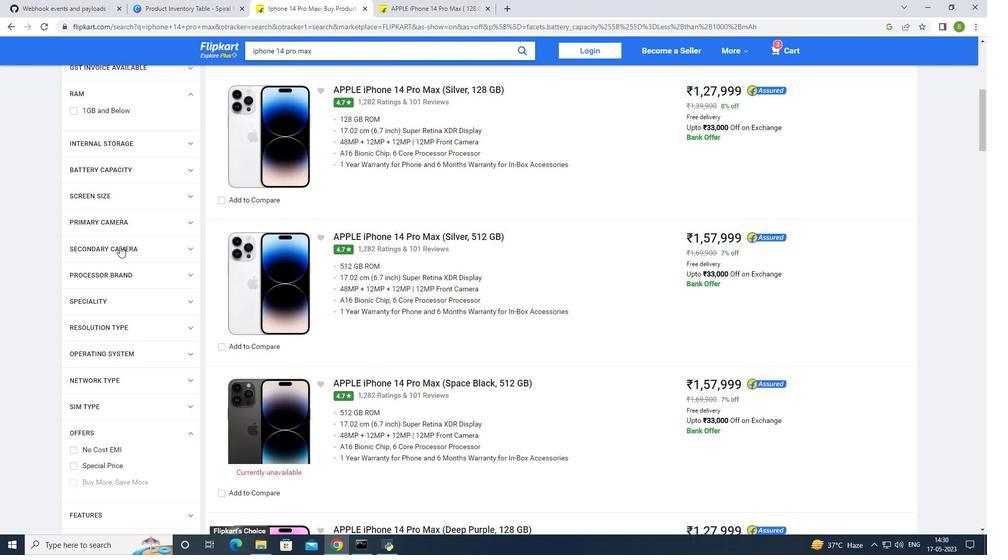 
Action: Mouse scrolled (119, 245) with delta (0, 0)
Screenshot: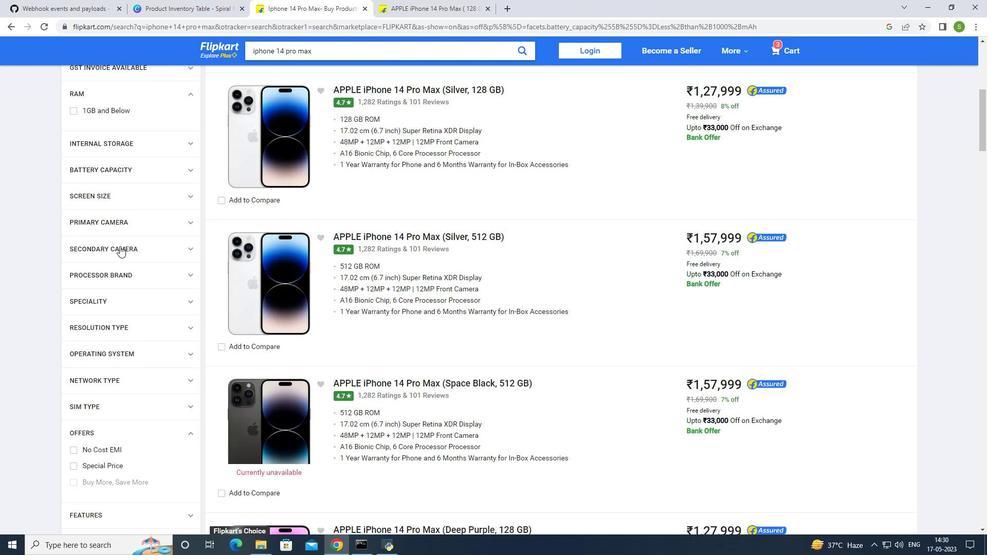 
Action: Mouse scrolled (119, 245) with delta (0, 0)
Screenshot: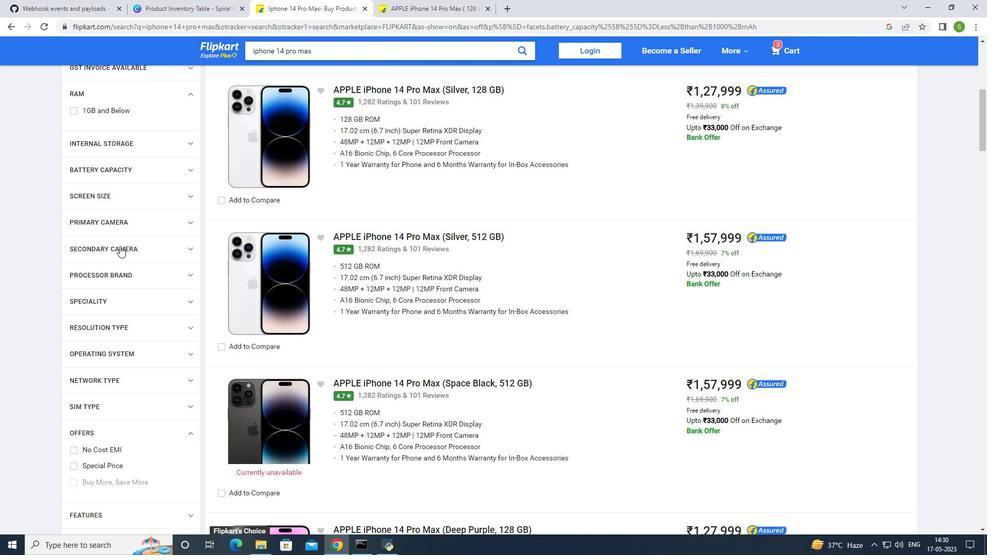 
Action: Mouse moved to (121, 244)
Screenshot: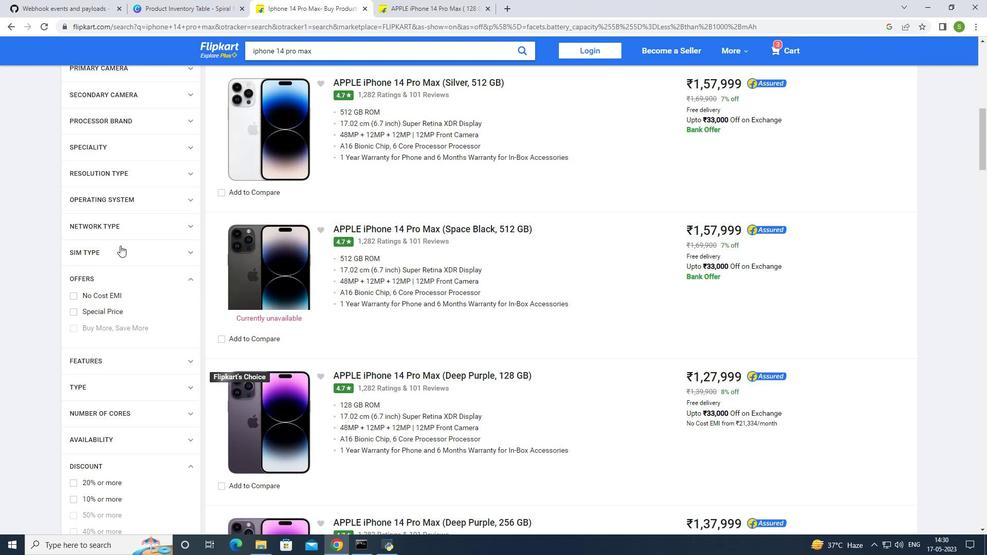 
Action: Mouse scrolled (121, 244) with delta (0, 0)
Screenshot: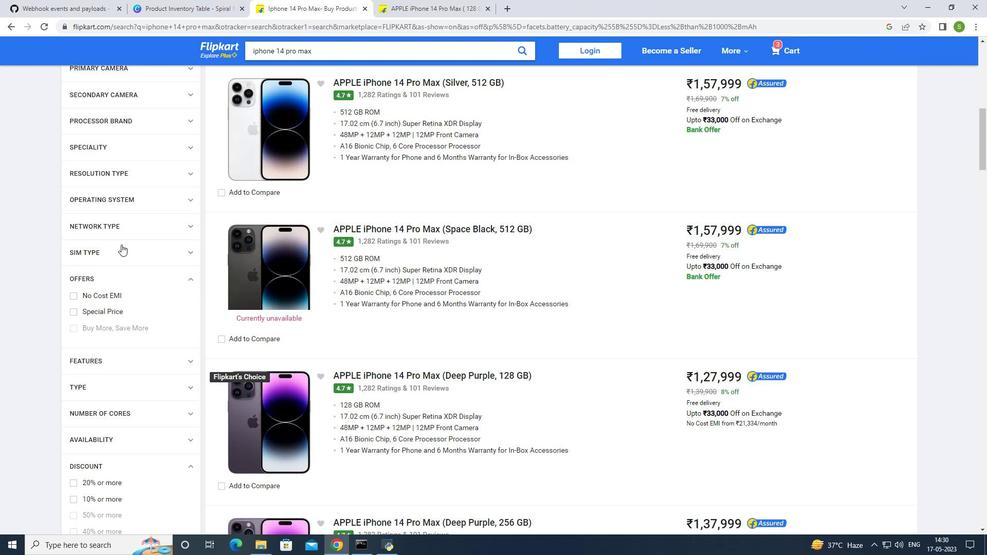 
Action: Mouse scrolled (121, 244) with delta (0, 0)
Screenshot: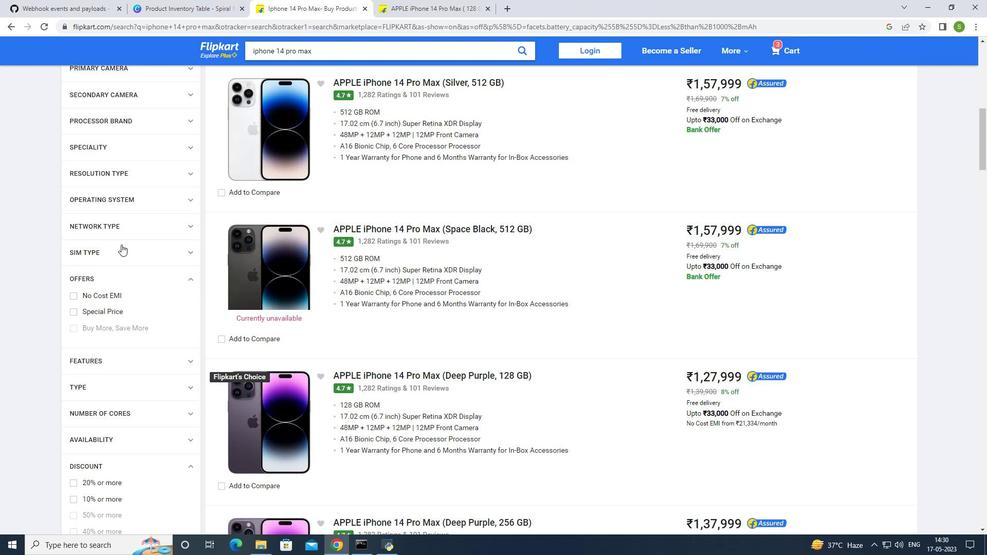
Action: Mouse scrolled (121, 244) with delta (0, 0)
Screenshot: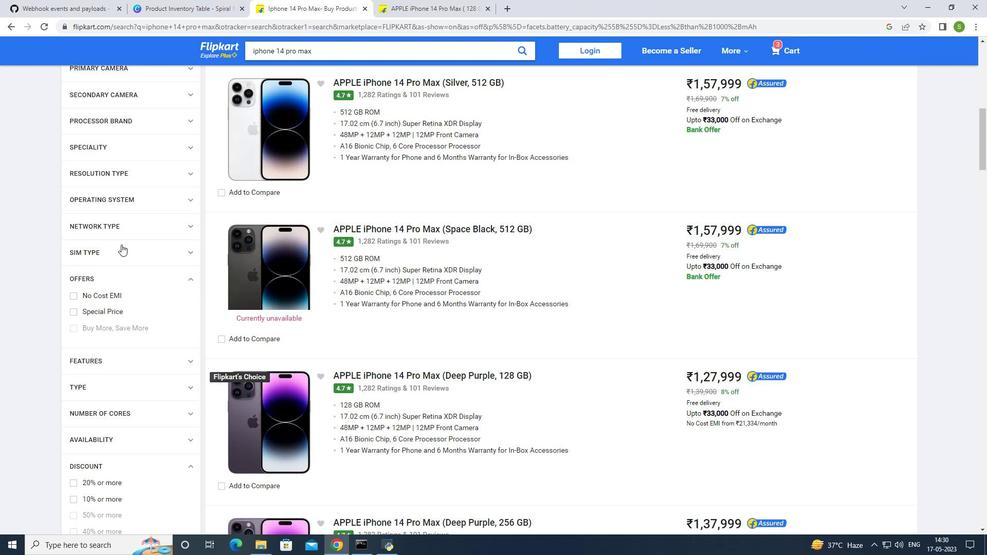 
Action: Mouse scrolled (121, 244) with delta (0, 0)
Screenshot: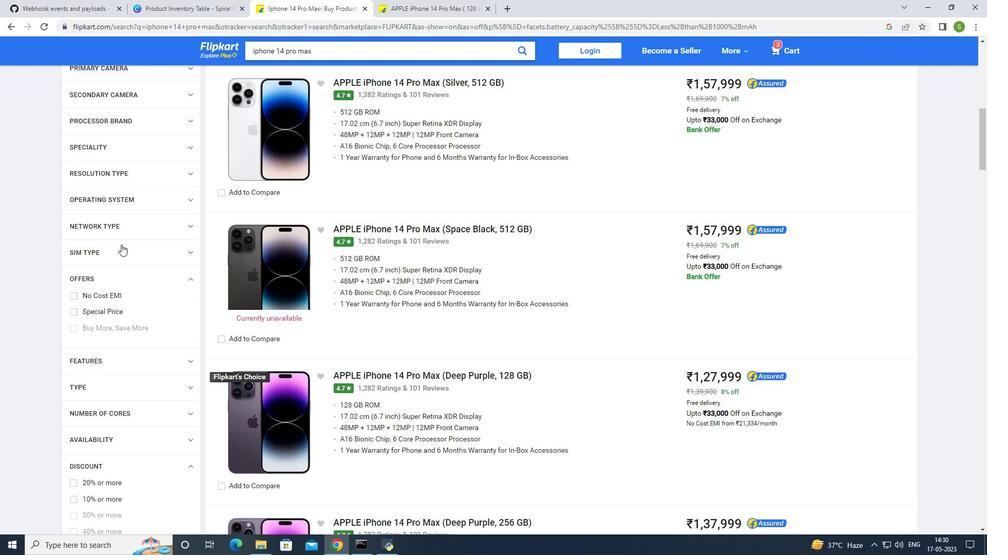 
Action: Mouse scrolled (121, 245) with delta (0, 0)
Screenshot: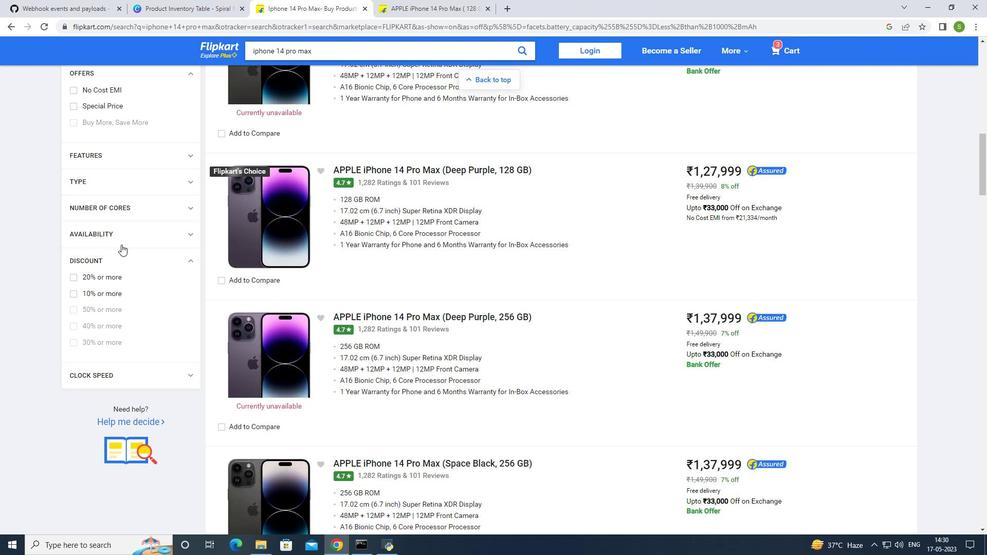 
Action: Mouse scrolled (121, 245) with delta (0, 0)
Screenshot: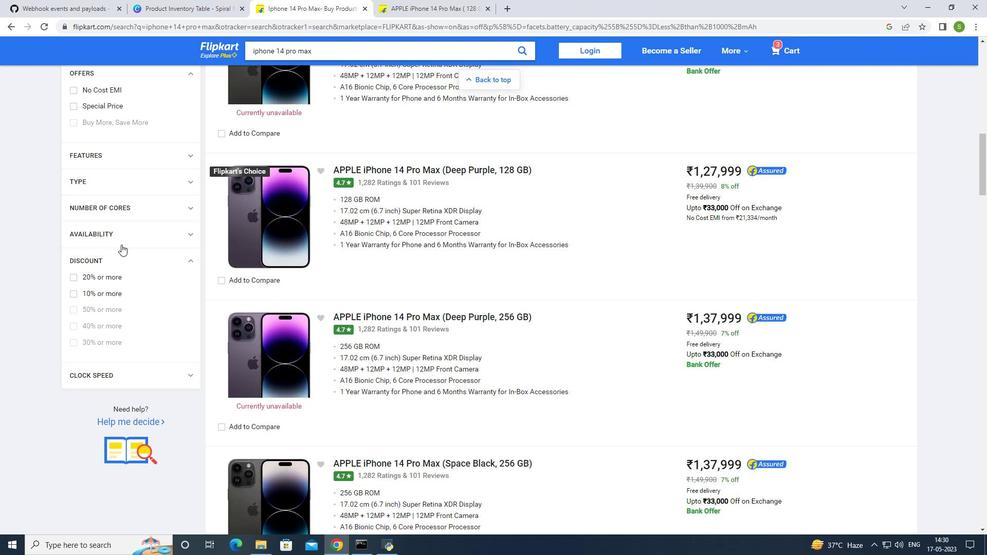 
Action: Mouse moved to (121, 244)
Screenshot: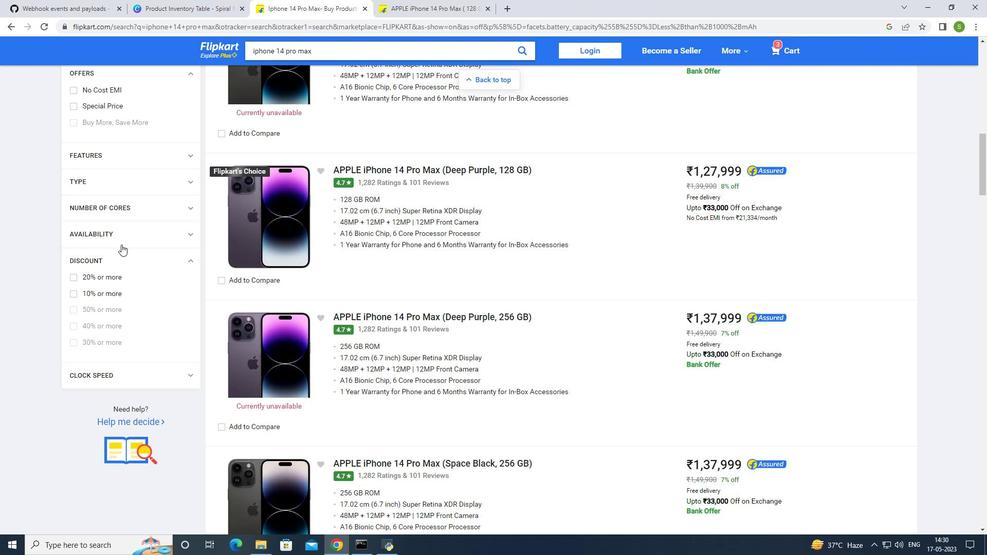 
Action: Mouse scrolled (121, 245) with delta (0, 0)
Screenshot: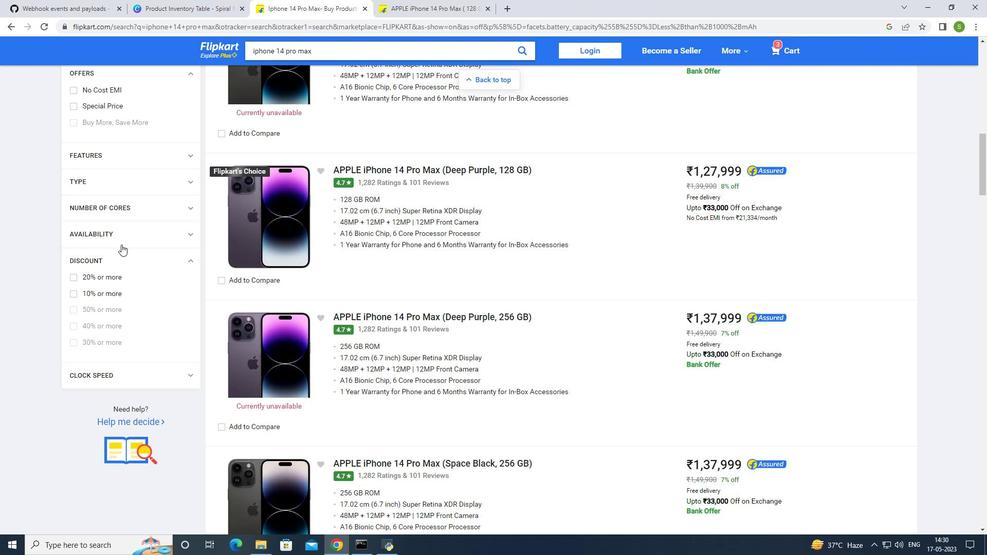 
Action: Mouse moved to (122, 244)
Screenshot: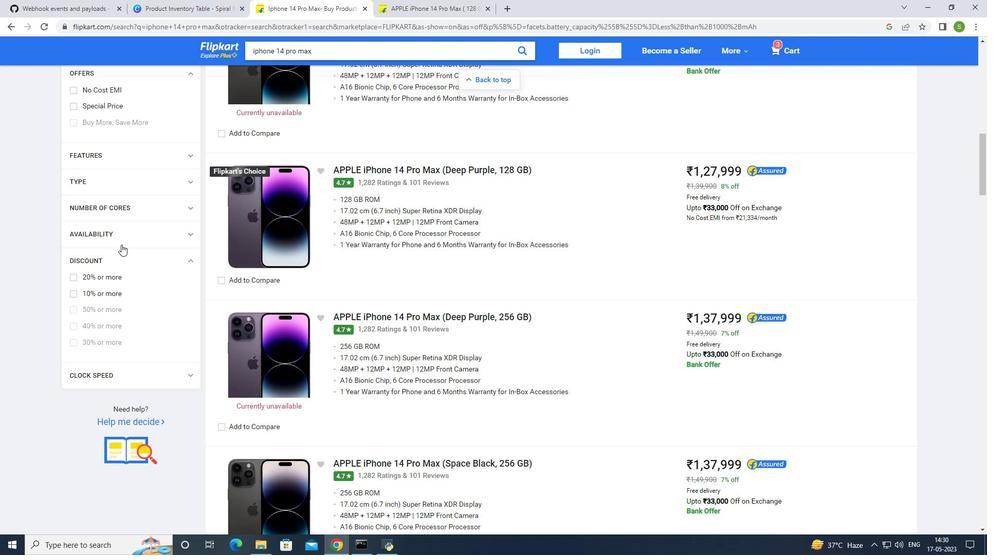 
Action: Mouse scrolled (122, 244) with delta (0, 0)
Screenshot: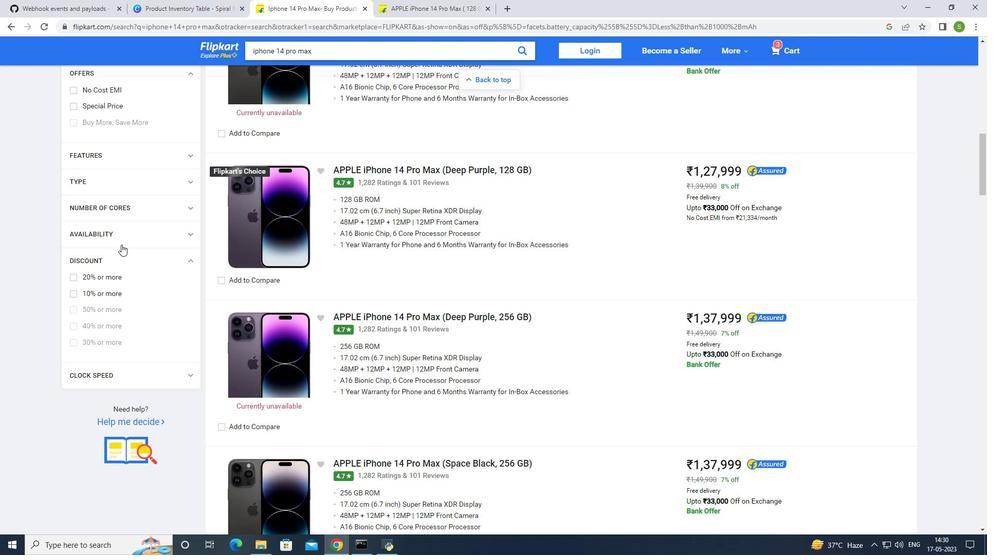 
Action: Mouse moved to (124, 242)
Screenshot: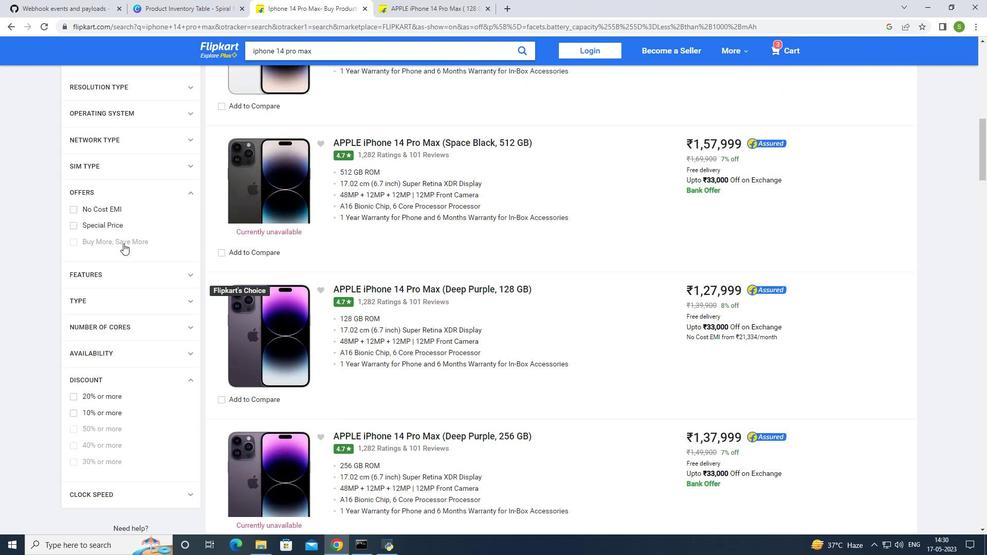 
Action: Mouse scrolled (124, 243) with delta (0, 0)
Screenshot: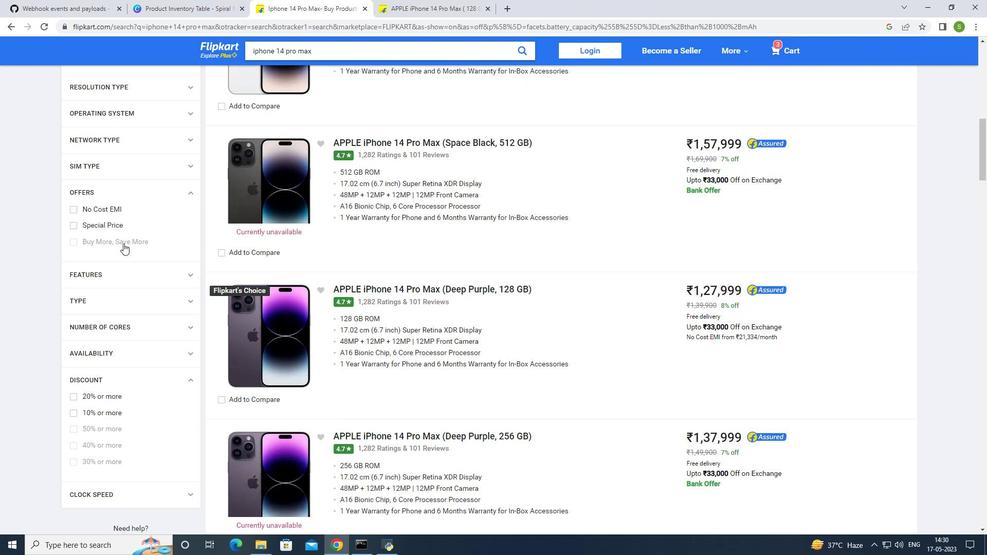 
Action: Mouse scrolled (124, 243) with delta (0, 0)
Screenshot: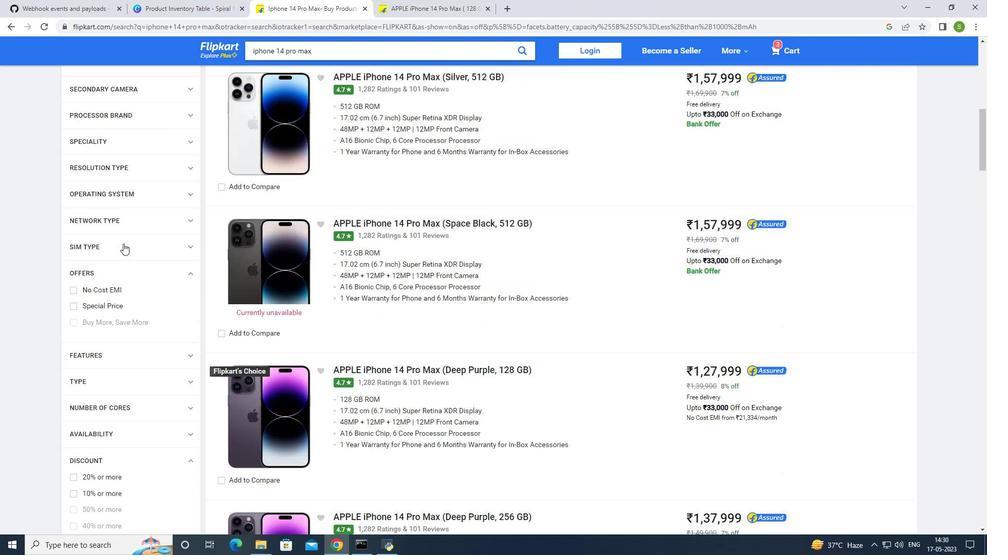 
Action: Mouse scrolled (124, 243) with delta (0, 0)
Screenshot: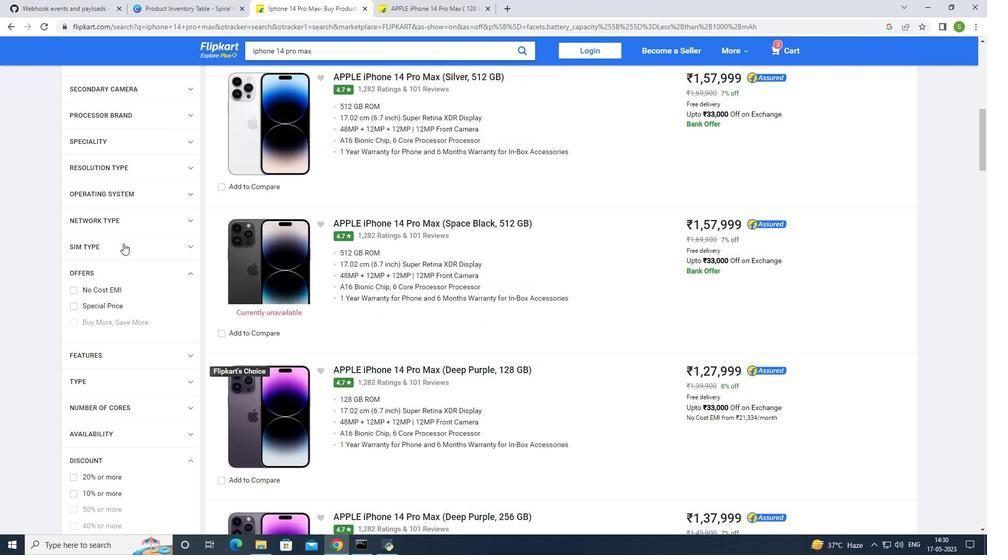 
Action: Mouse scrolled (124, 243) with delta (0, 0)
Screenshot: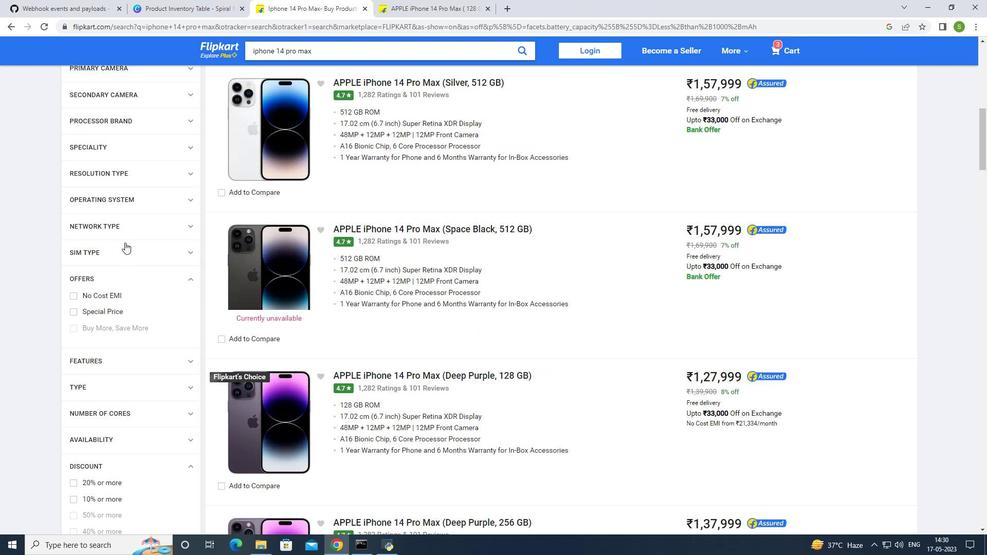 
Action: Mouse moved to (125, 241)
Screenshot: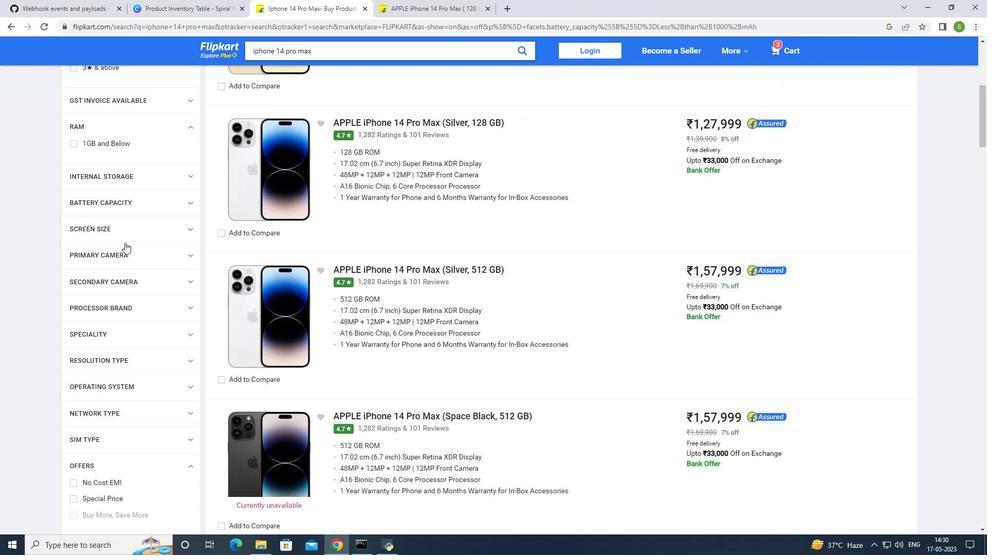 
Action: Mouse scrolled (125, 242) with delta (0, 0)
Screenshot: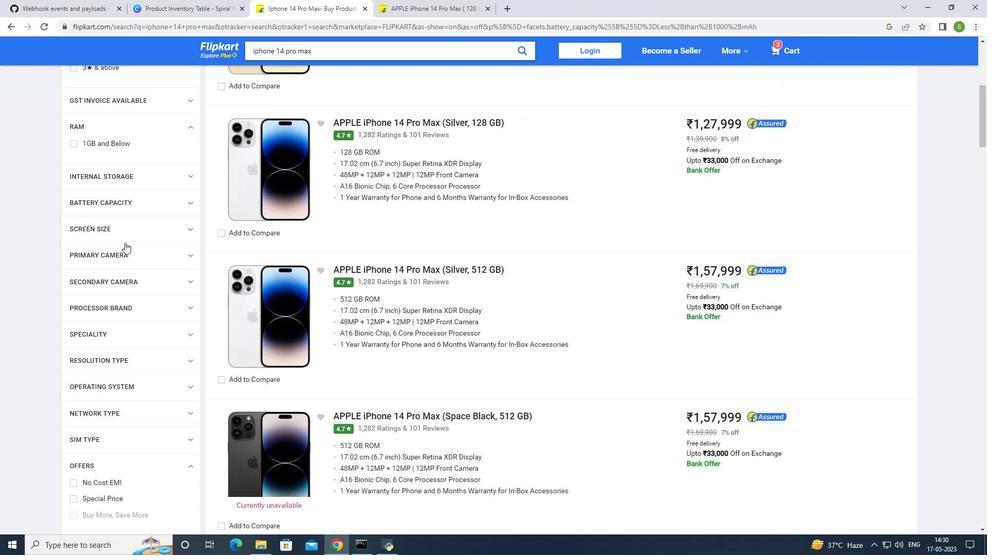 
Action: Mouse scrolled (125, 242) with delta (0, 0)
Screenshot: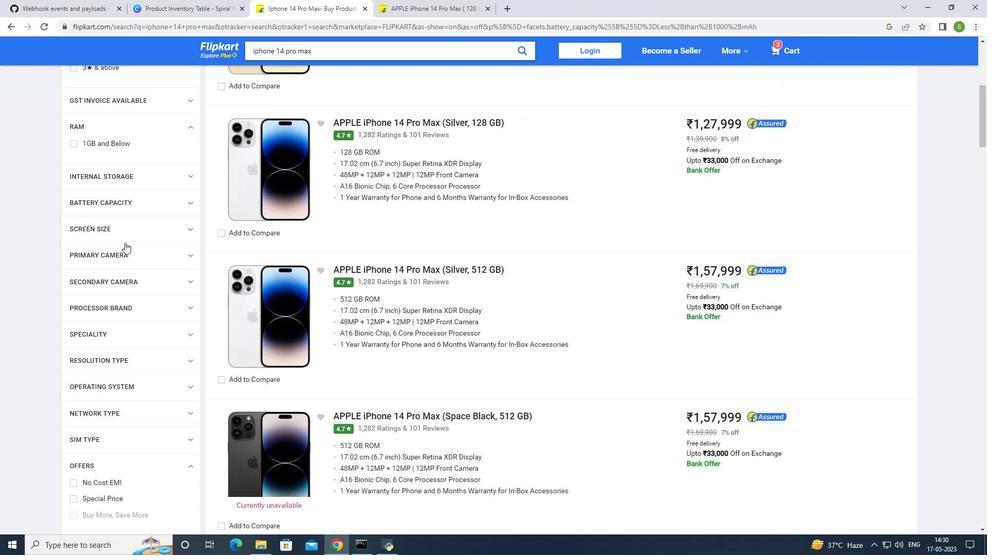 
Action: Mouse scrolled (125, 242) with delta (0, 0)
Screenshot: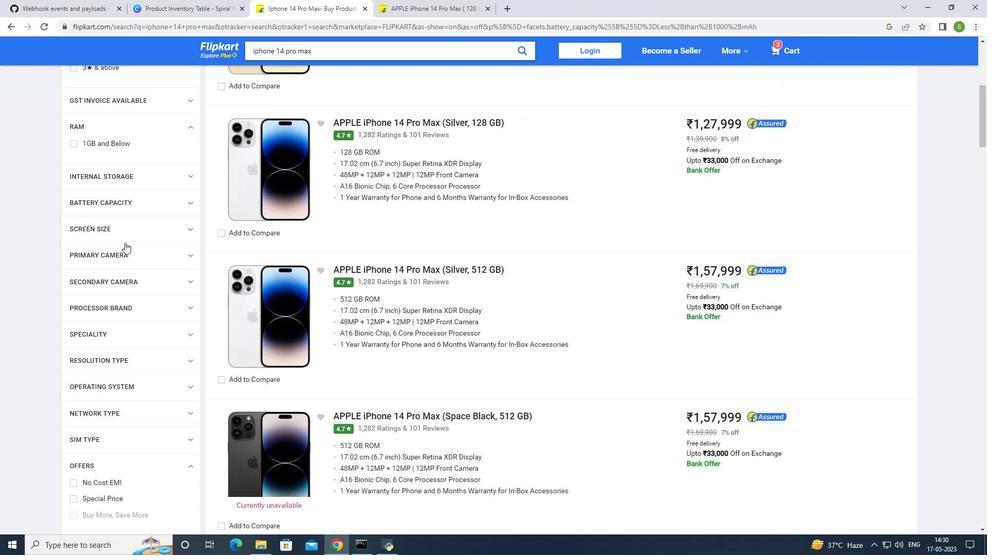 
Action: Mouse scrolled (125, 242) with delta (0, 0)
Screenshot: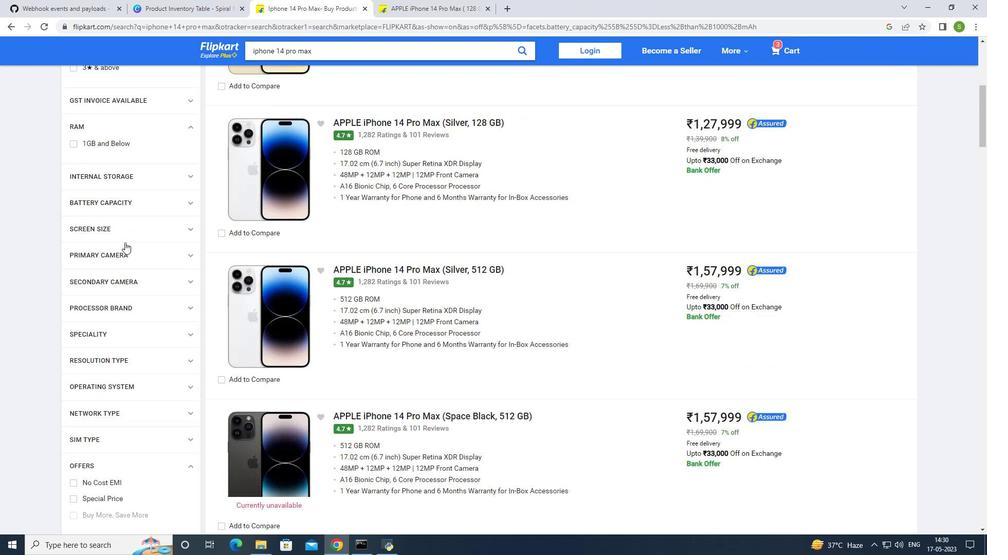 
Action: Mouse moved to (127, 241)
Screenshot: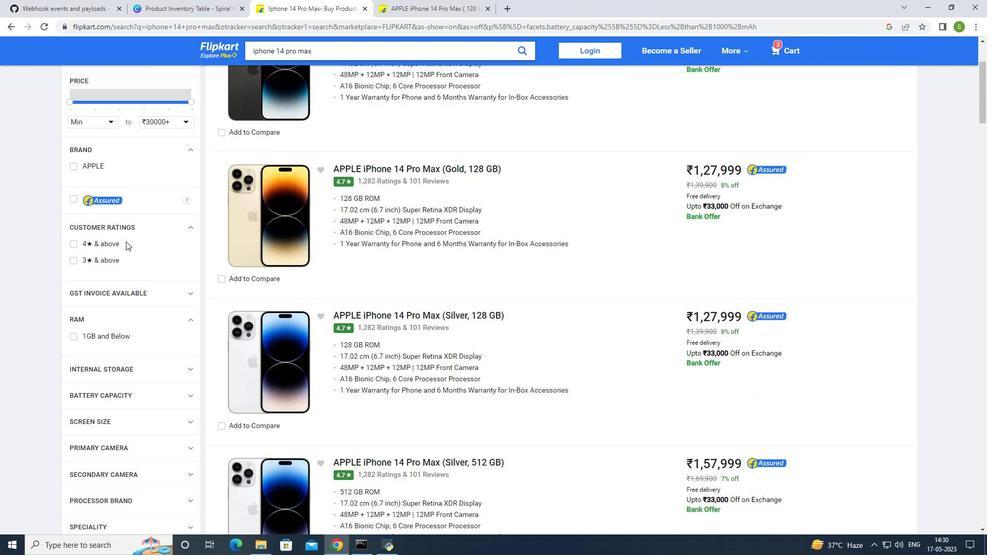 
Action: Mouse scrolled (127, 241) with delta (0, 0)
Screenshot: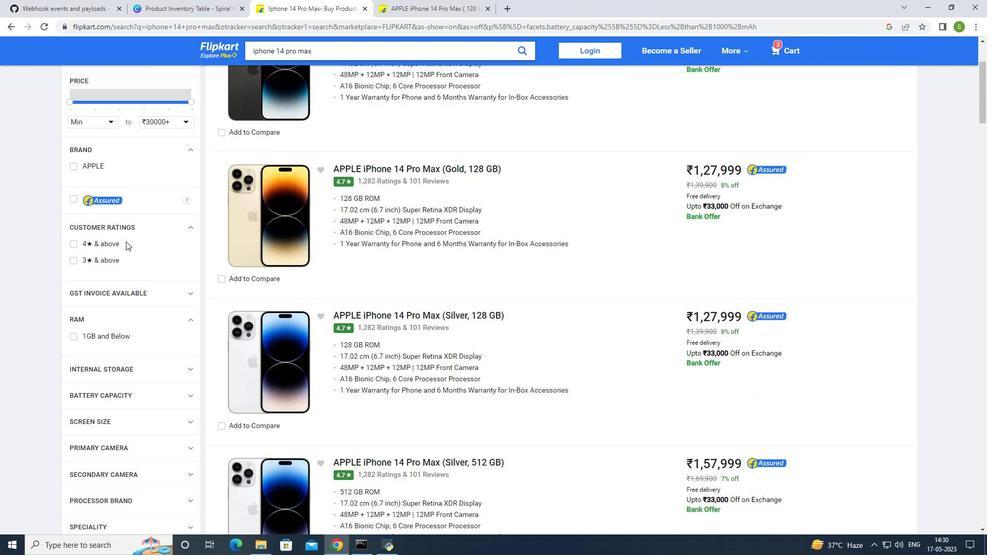 
Action: Mouse scrolled (127, 241) with delta (0, 0)
Screenshot: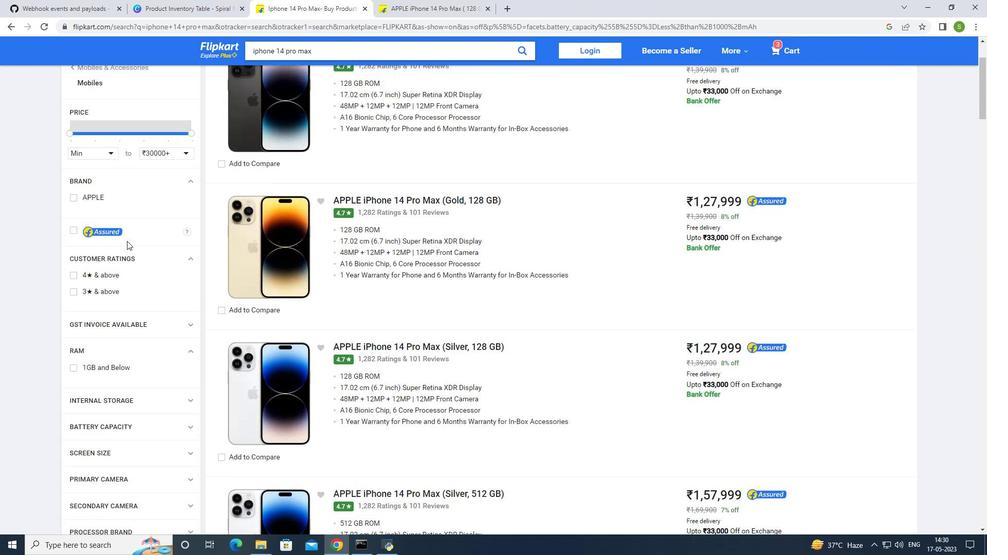
Action: Mouse scrolled (127, 241) with delta (0, 0)
Screenshot: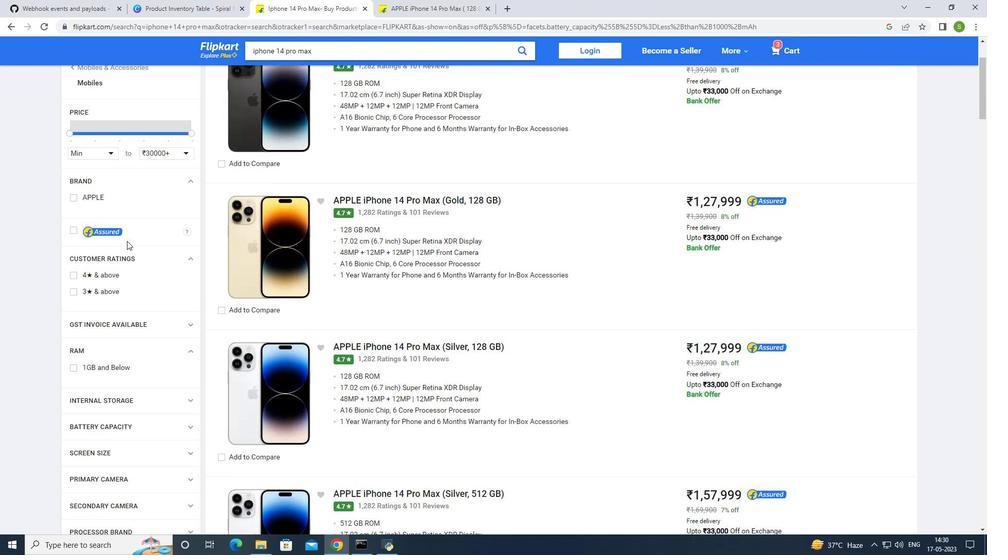 
Action: Mouse scrolled (127, 241) with delta (0, 0)
Screenshot: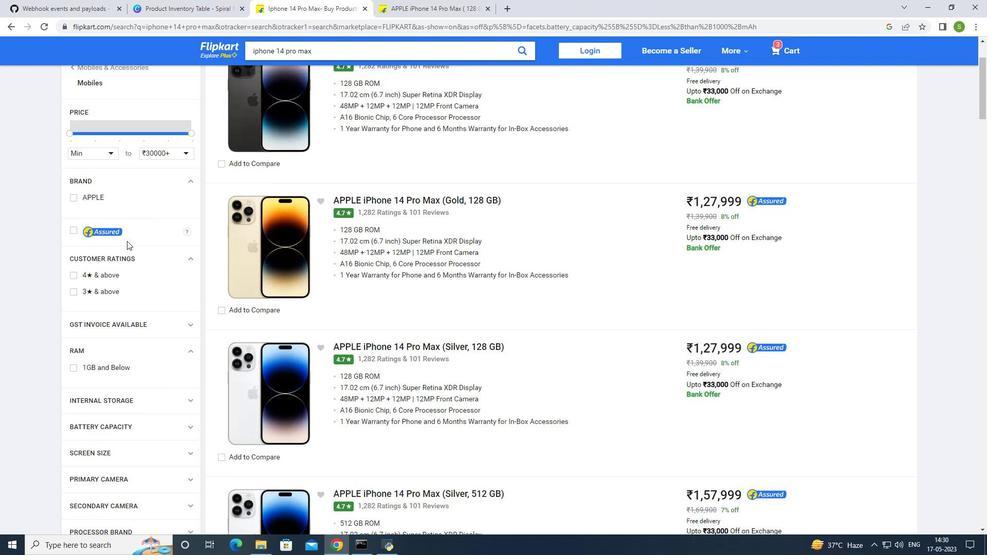 
Action: Mouse moved to (128, 239)
Screenshot: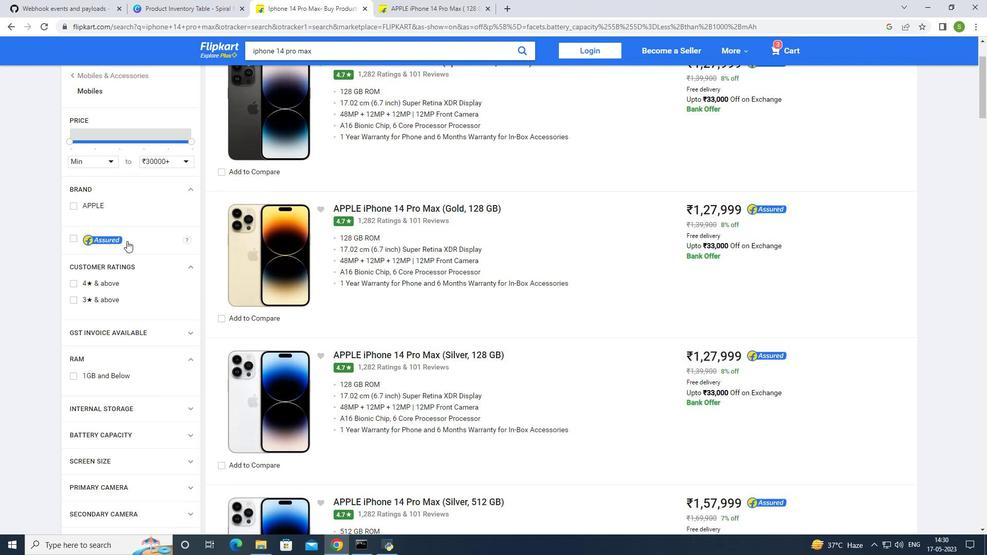 
Action: Mouse scrolled (128, 240) with delta (0, 0)
Screenshot: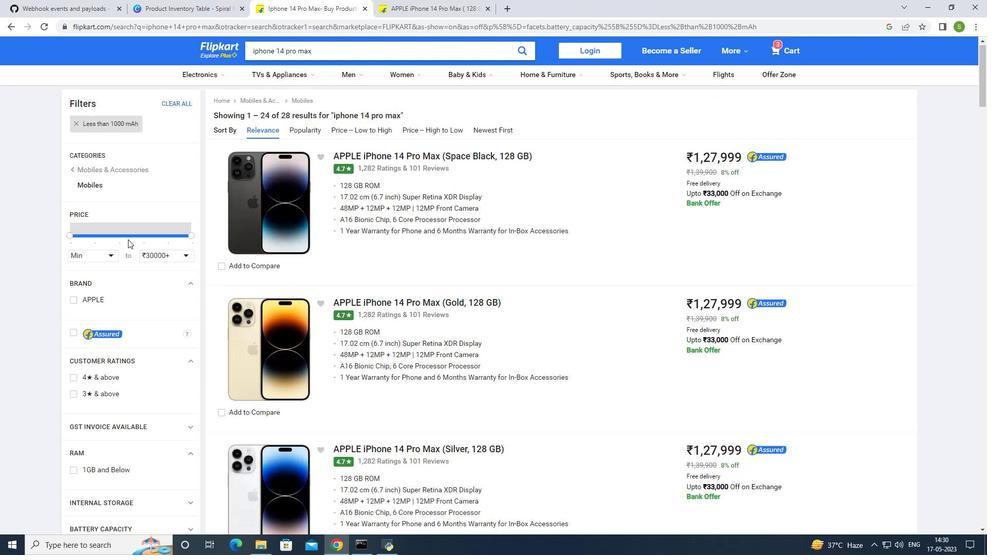 
Action: Mouse scrolled (128, 240) with delta (0, 0)
Screenshot: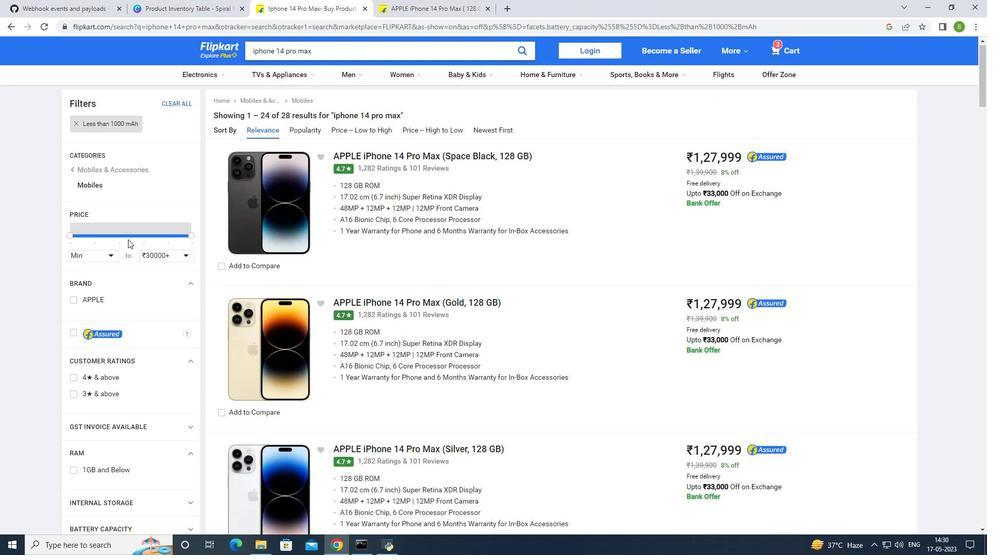 
Action: Mouse moved to (128, 239)
Screenshot: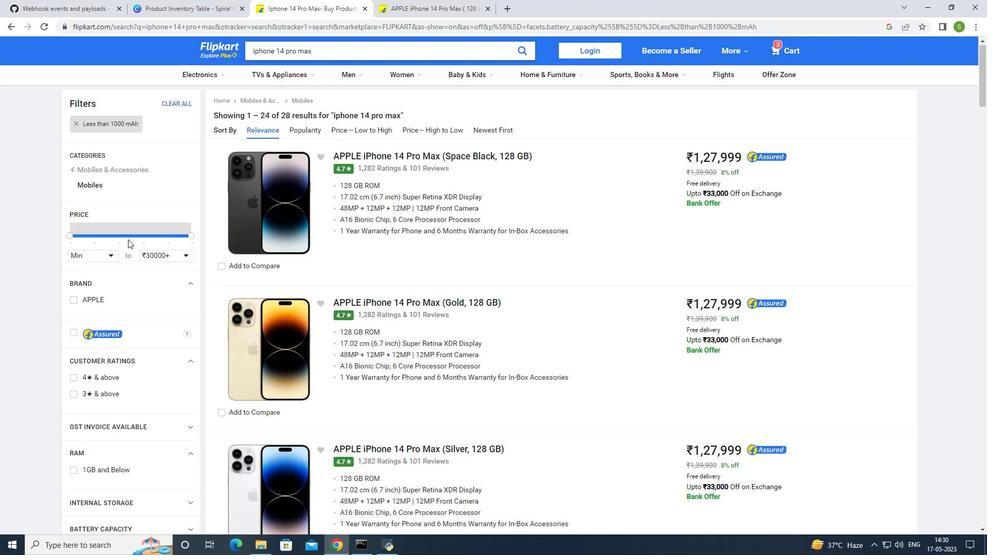 
Action: Mouse scrolled (128, 240) with delta (0, 0)
Screenshot: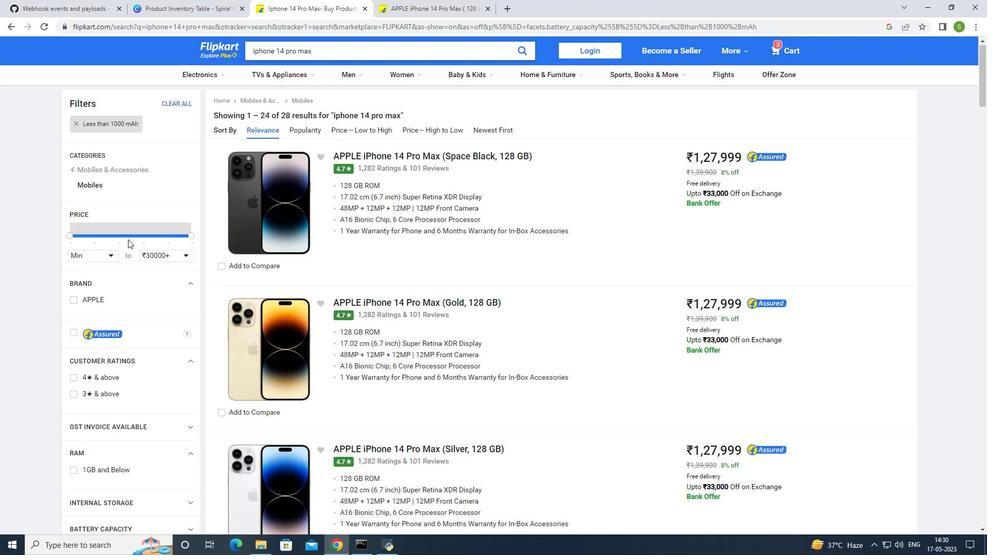 
Action: Mouse moved to (129, 239)
Screenshot: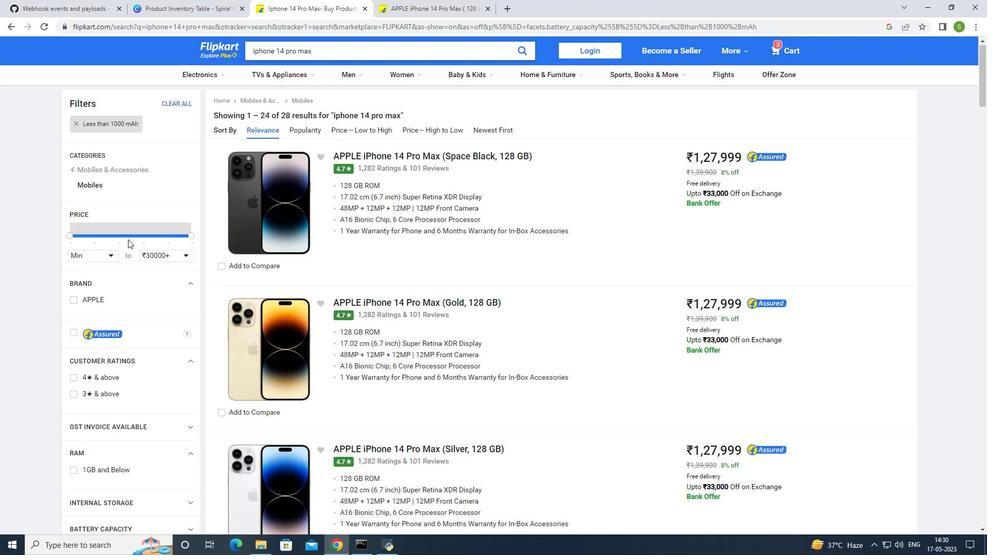 
Action: Mouse scrolled (129, 239) with delta (0, 0)
Screenshot: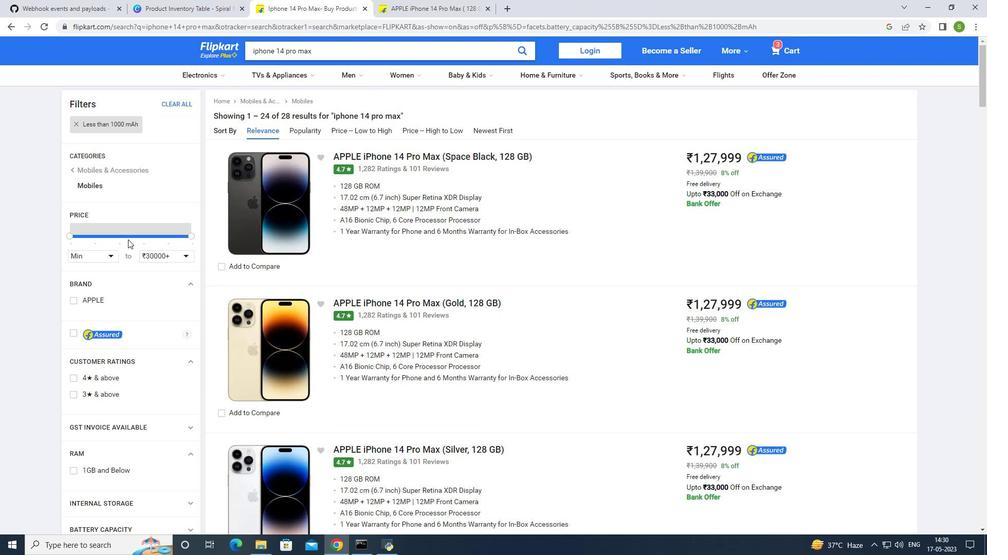 
Action: Mouse moved to (740, 155)
Screenshot: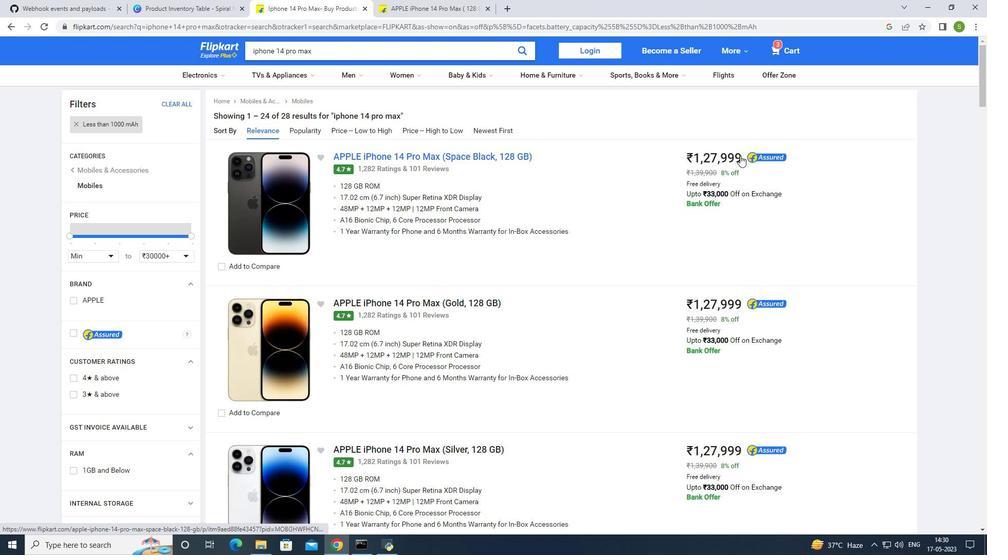 
Action: Mouse pressed left at (740, 155)
Screenshot: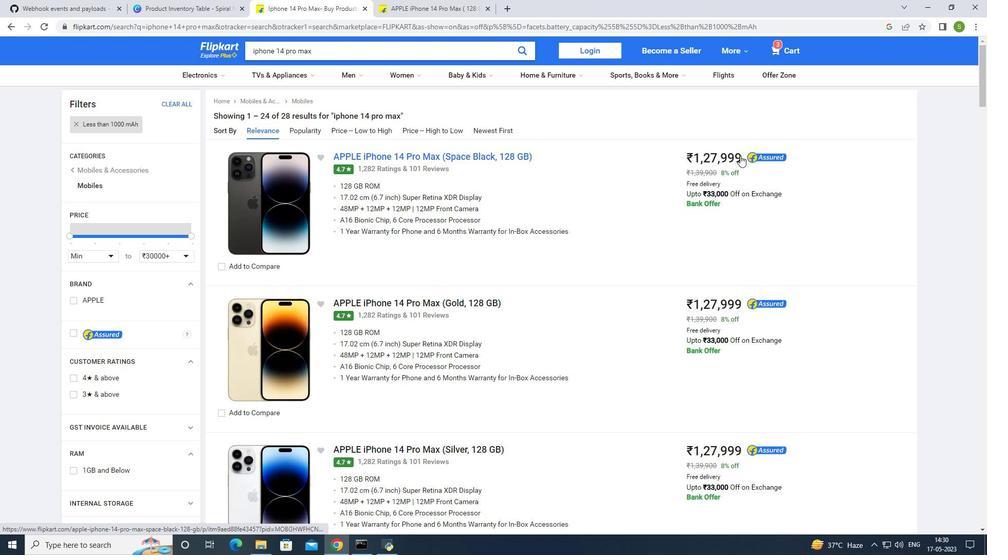 
Action: Mouse moved to (193, 8)
Screenshot: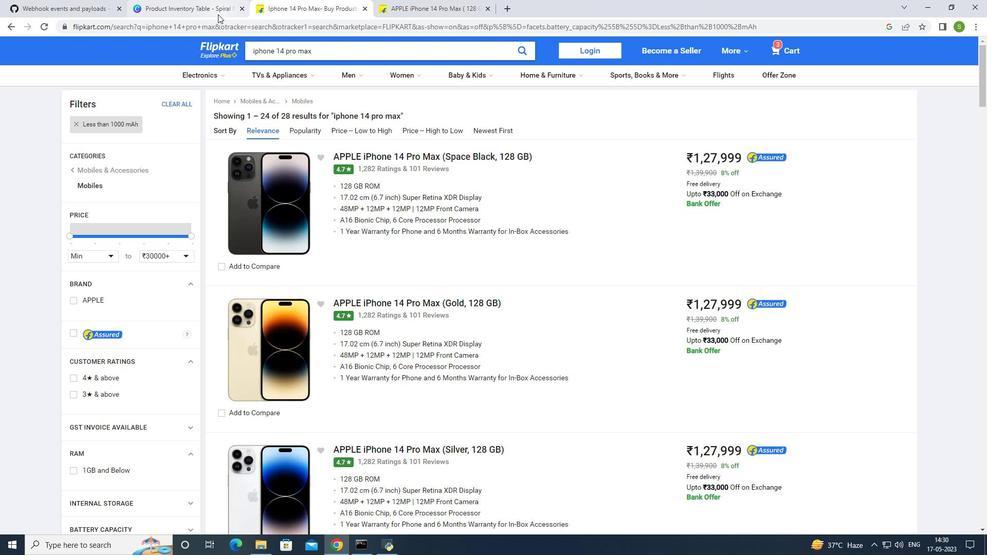 
Action: Mouse pressed left at (193, 8)
Screenshot: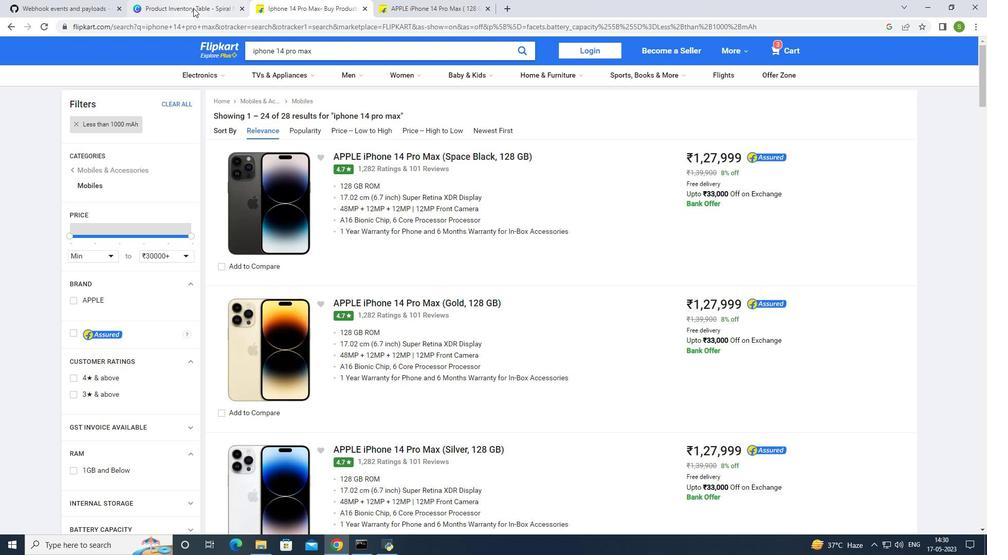 
Action: Mouse moved to (511, 148)
Screenshot: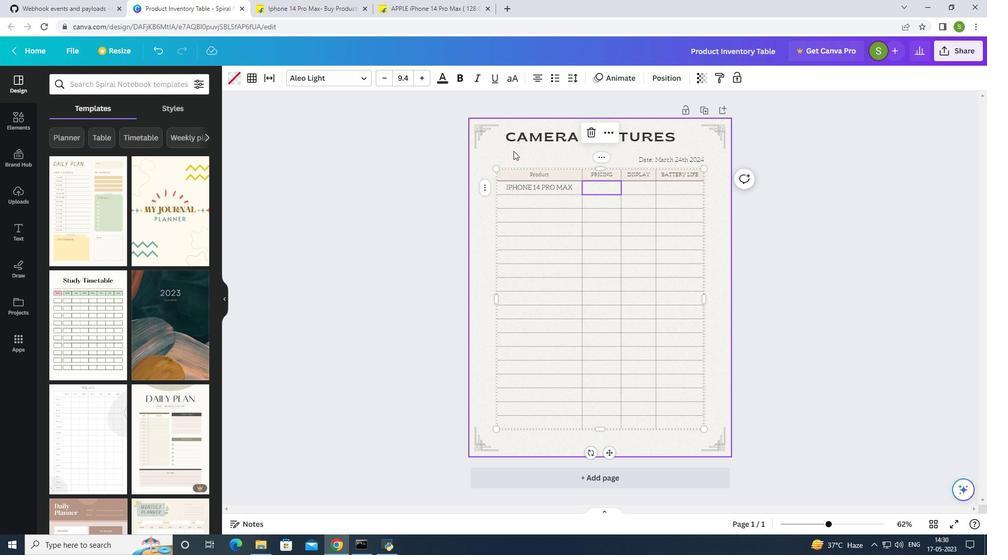 
Action: Key pressed 127
Screenshot: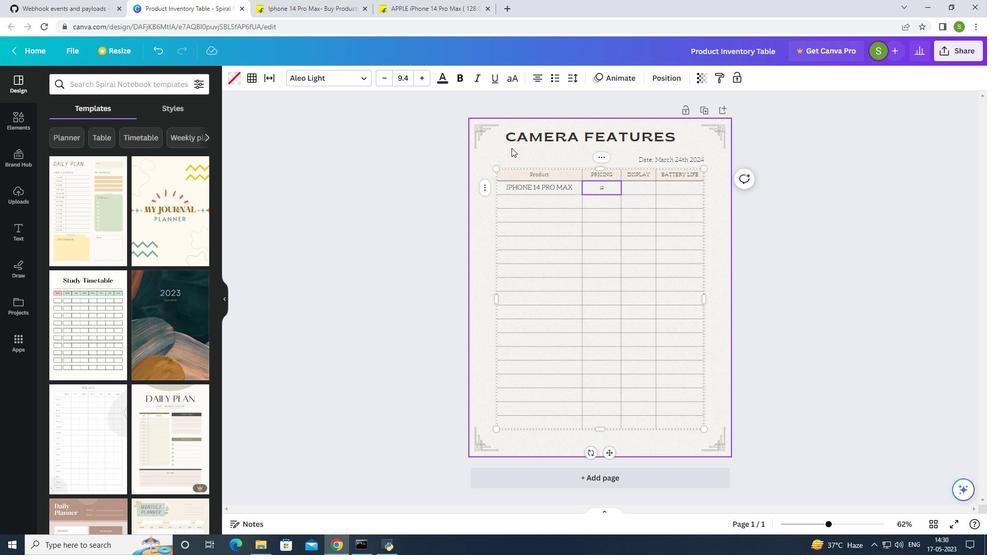 
Action: Mouse moved to (292, 0)
Screenshot: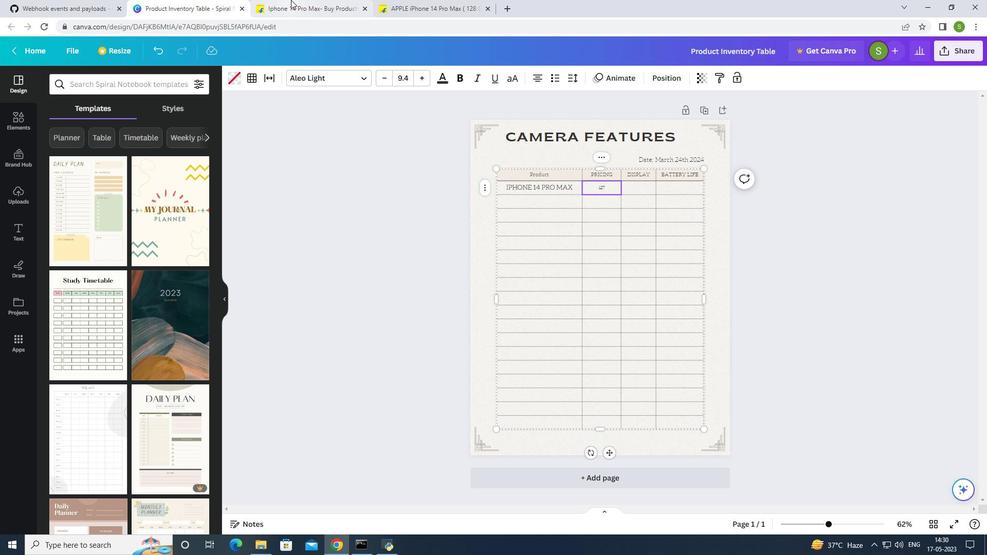 
Action: Mouse pressed left at (292, 0)
Screenshot: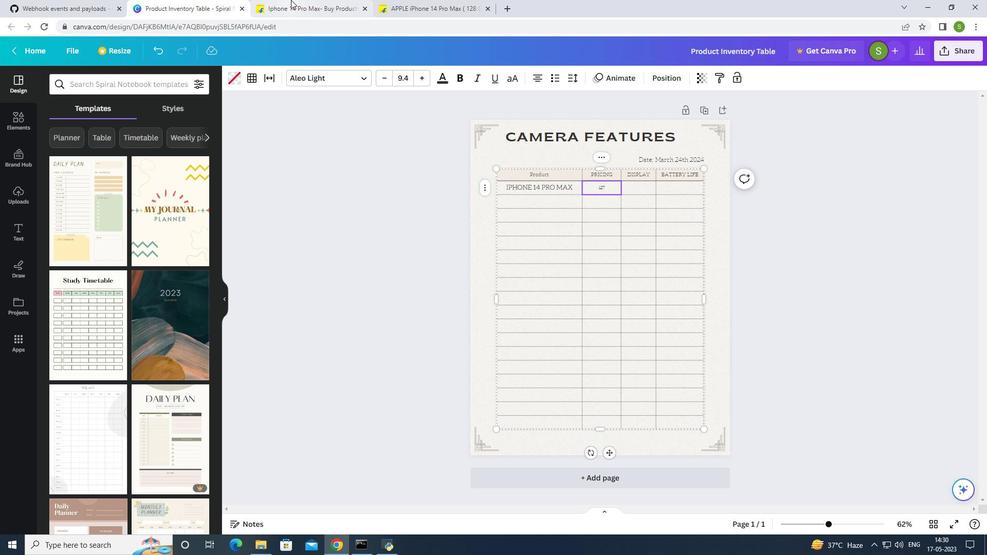 
Action: Mouse moved to (192, 7)
Screenshot: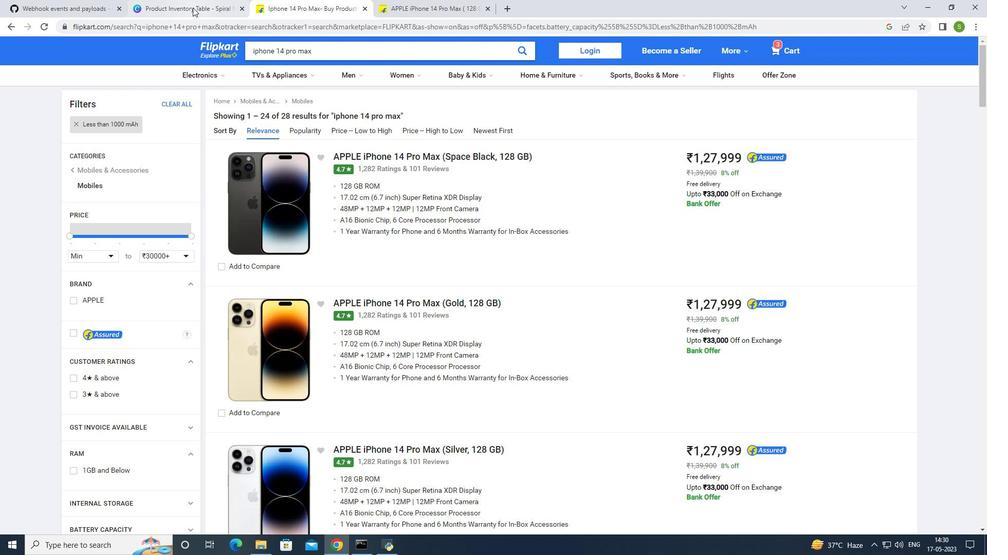 
Action: Mouse pressed left at (192, 7)
Screenshot: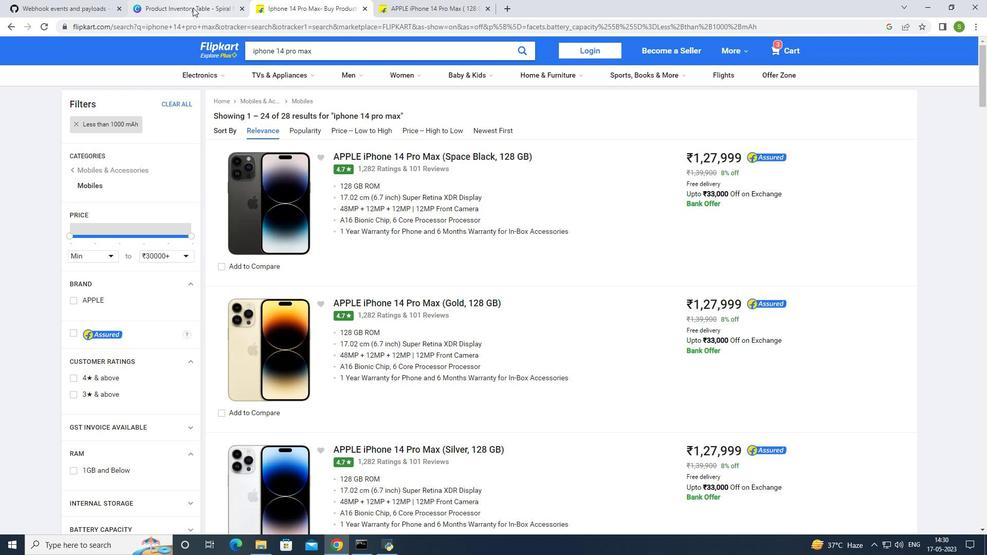 
Action: Mouse moved to (487, 91)
Screenshot: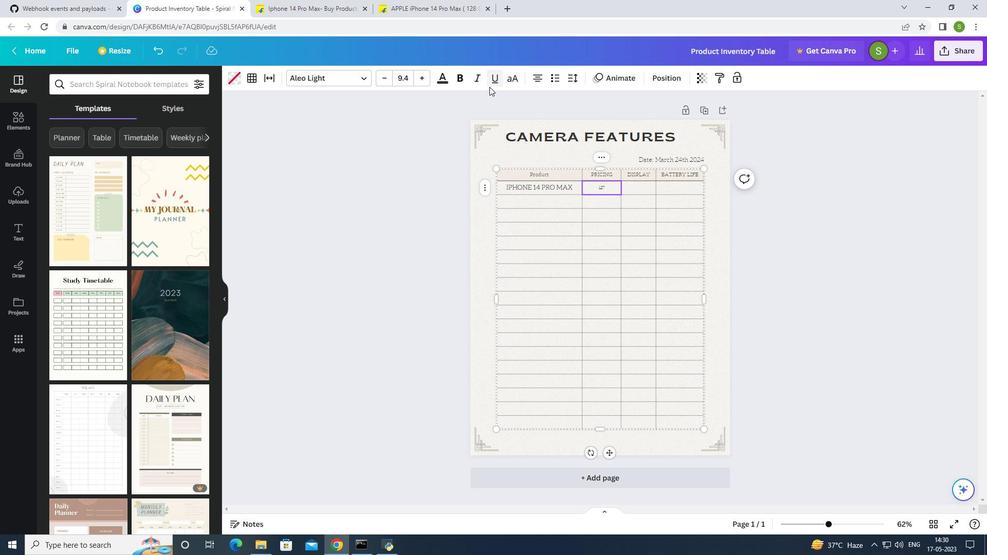 
Action: Key pressed 999
Screenshot: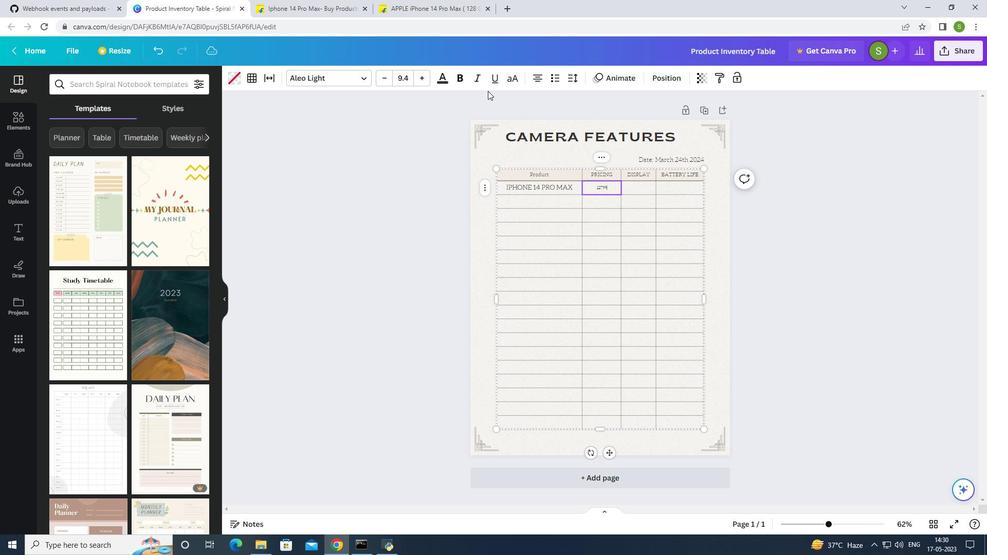
Action: Mouse moved to (606, 185)
Screenshot: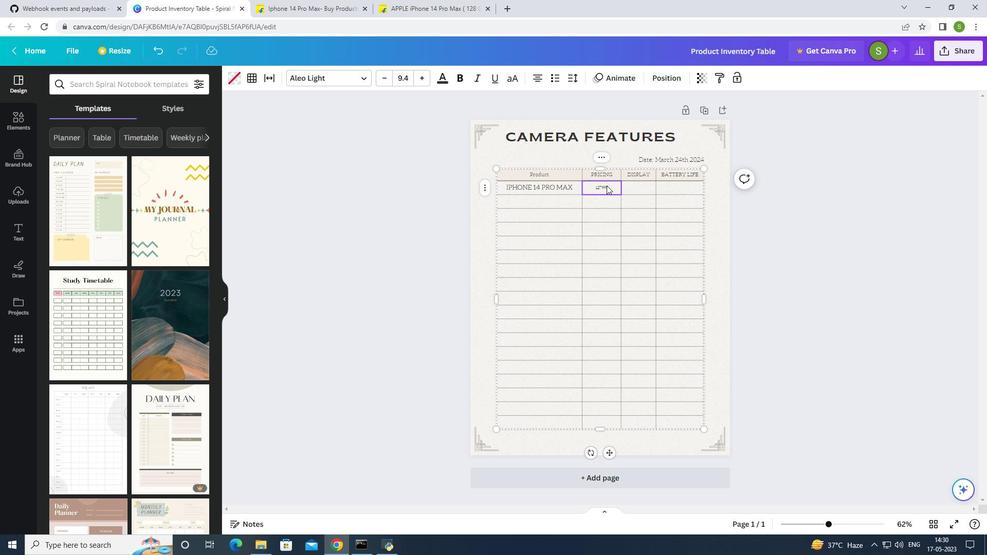 
Action: Mouse pressed left at (606, 185)
Screenshot: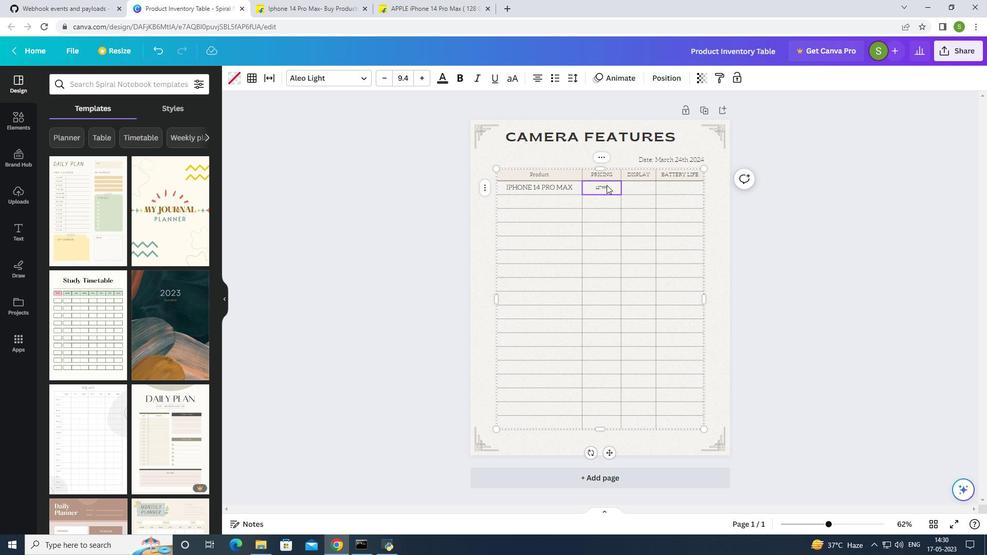 
Action: Mouse pressed left at (606, 185)
Screenshot: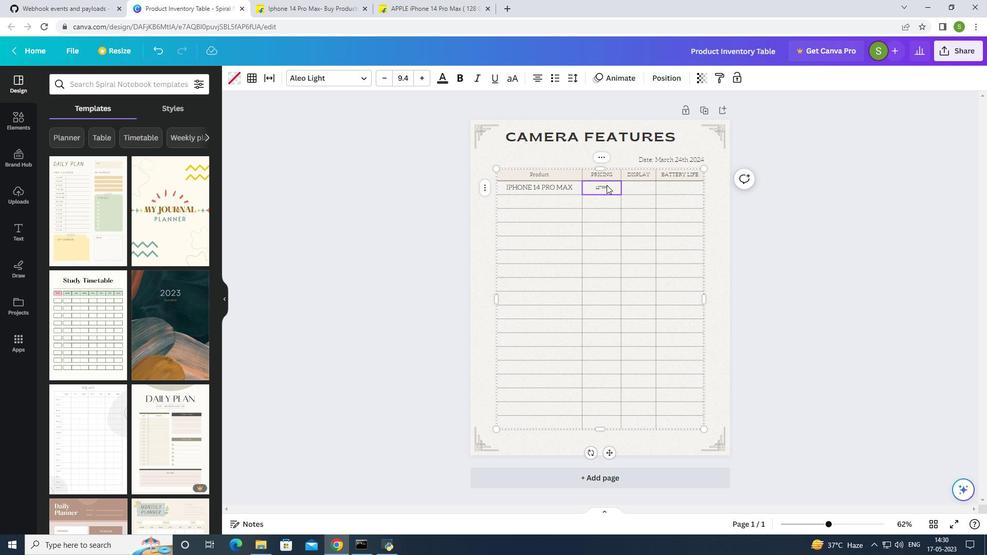 
Action: Mouse moved to (424, 77)
Screenshot: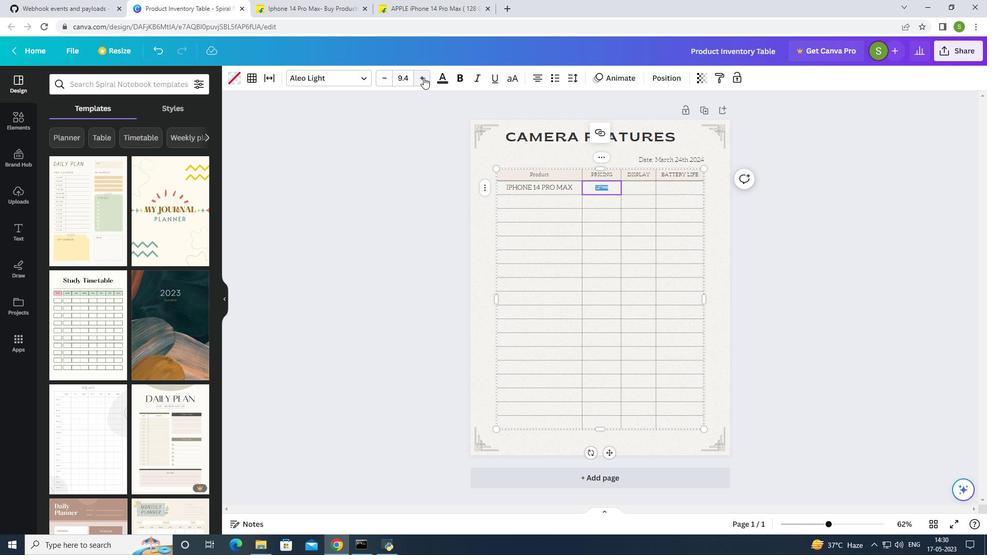 
Action: Mouse pressed left at (424, 77)
Screenshot: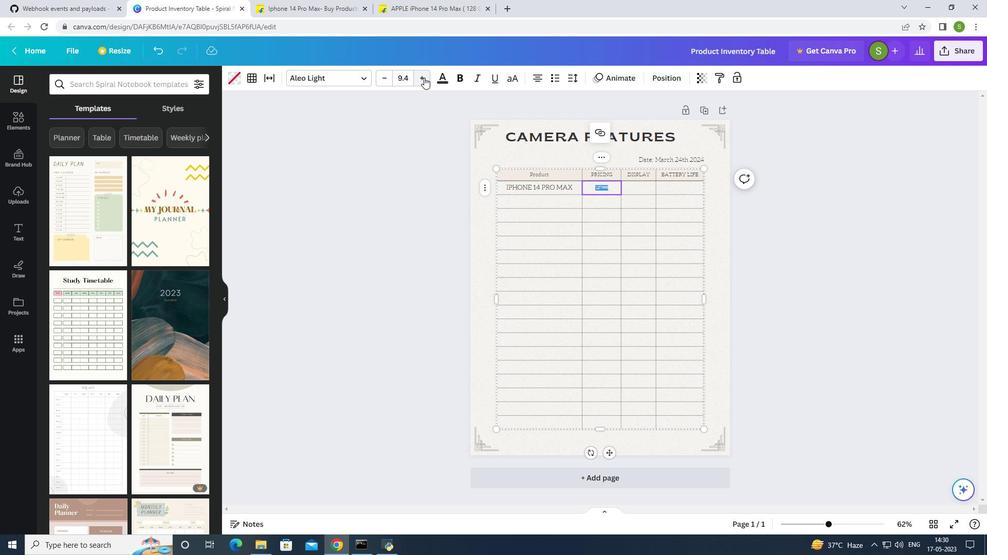
Action: Mouse pressed left at (424, 77)
Screenshot: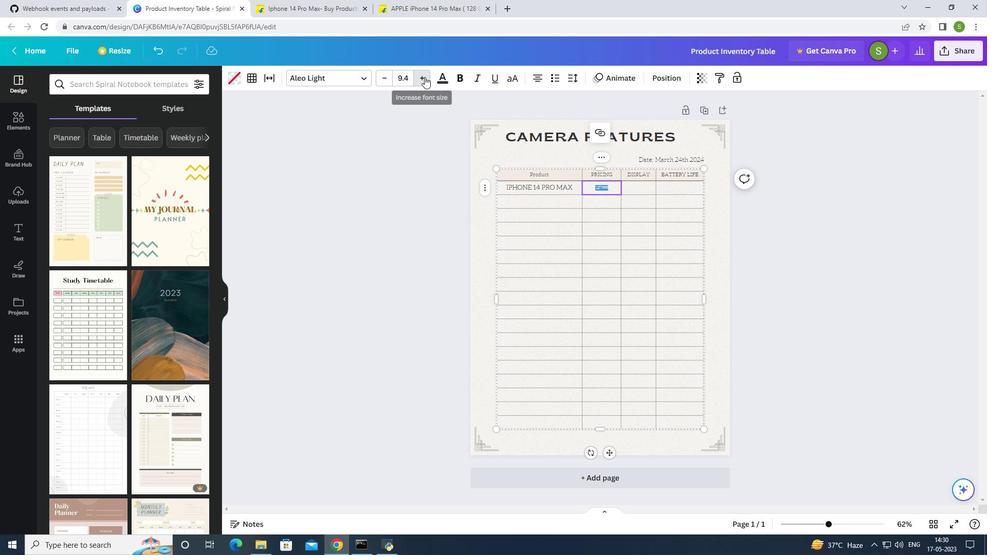 
Action: Mouse moved to (425, 77)
Screenshot: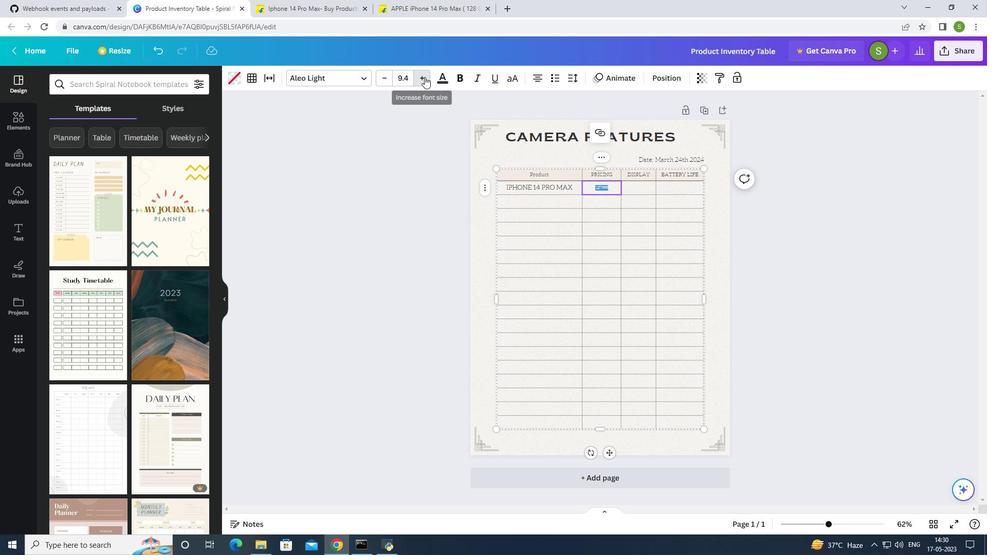 
Action: Mouse pressed left at (425, 77)
Screenshot: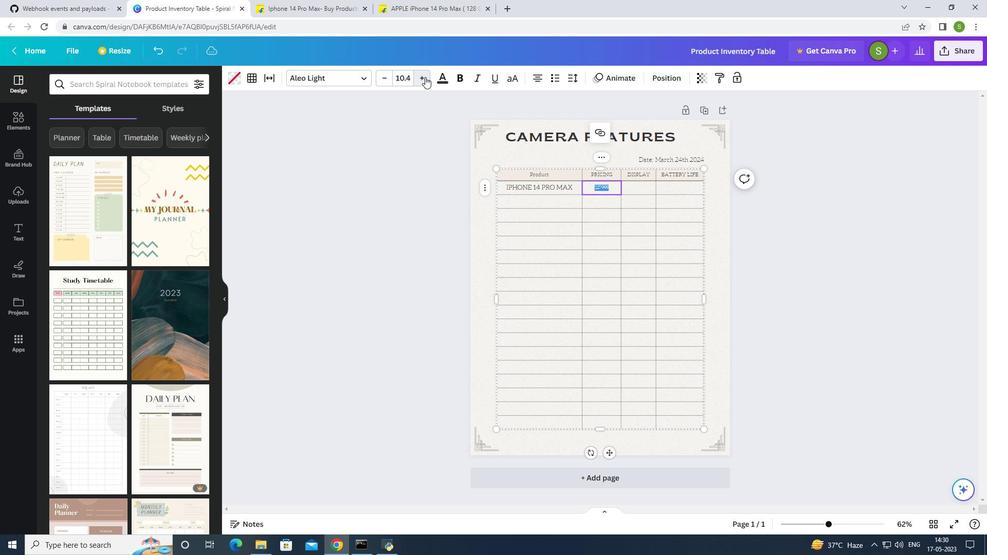 
Action: Mouse pressed left at (425, 77)
Screenshot: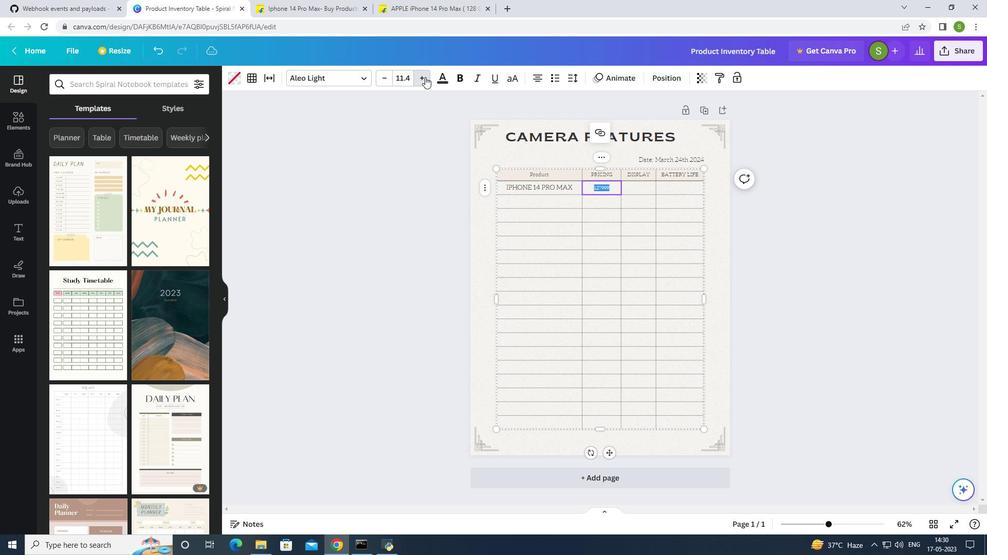 
Action: Mouse pressed left at (425, 77)
Screenshot: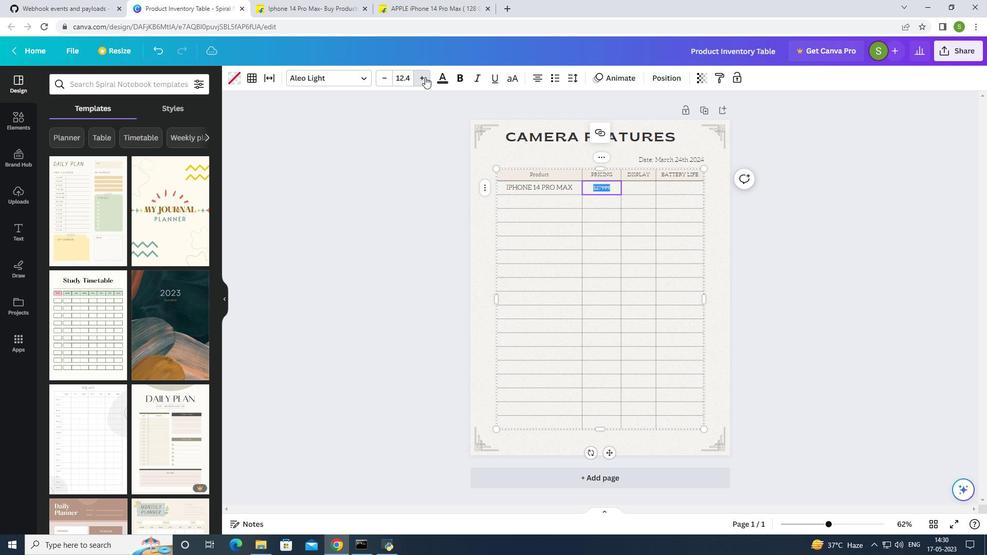 
Action: Mouse pressed left at (425, 77)
Screenshot: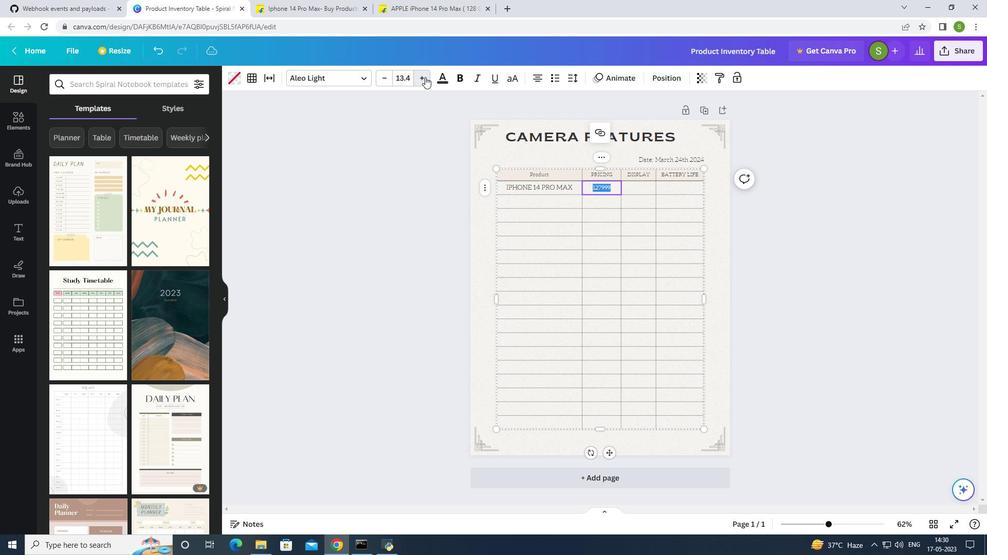 
Action: Mouse pressed left at (425, 77)
Screenshot: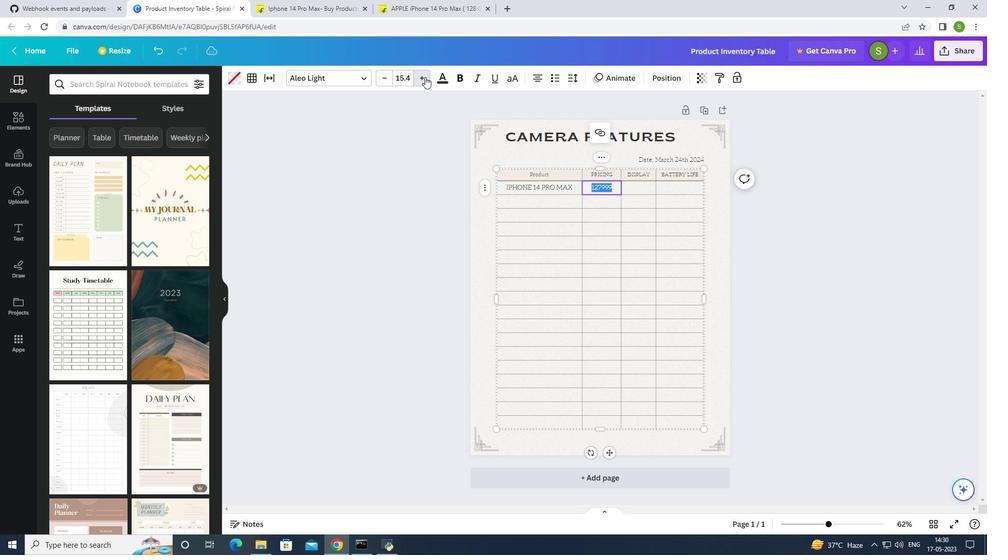 
Action: Mouse moved to (645, 187)
Screenshot: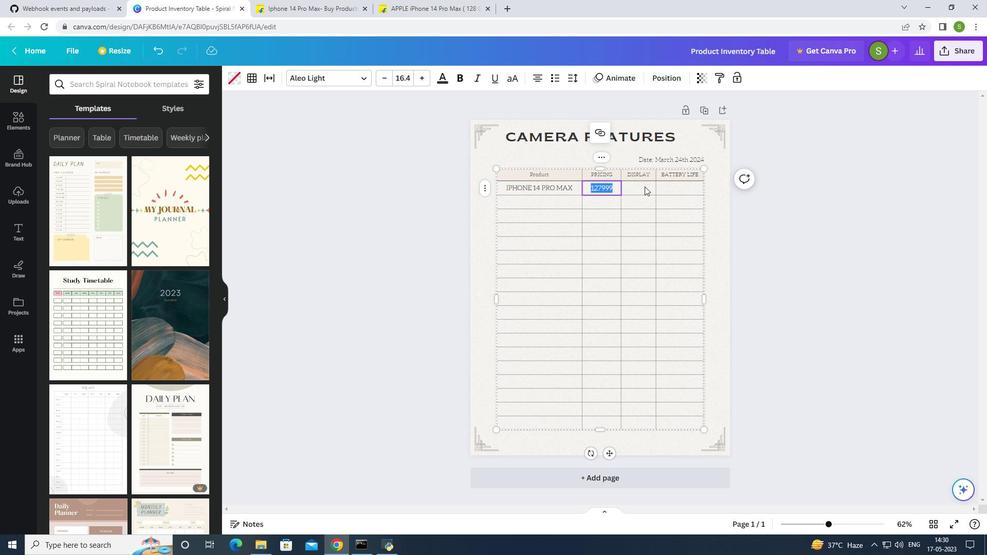 
Action: Mouse pressed left at (645, 187)
Screenshot: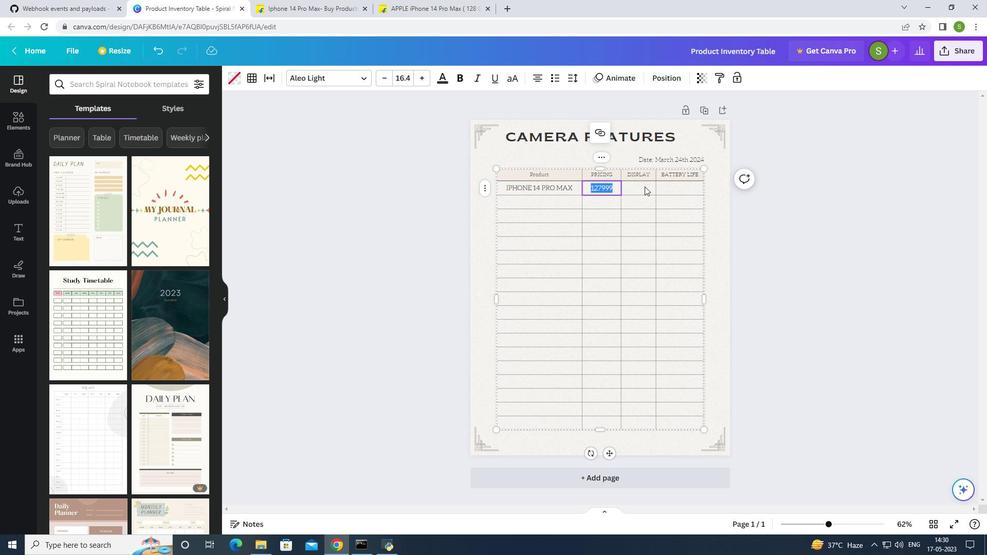 
Action: Mouse moved to (345, 10)
Screenshot: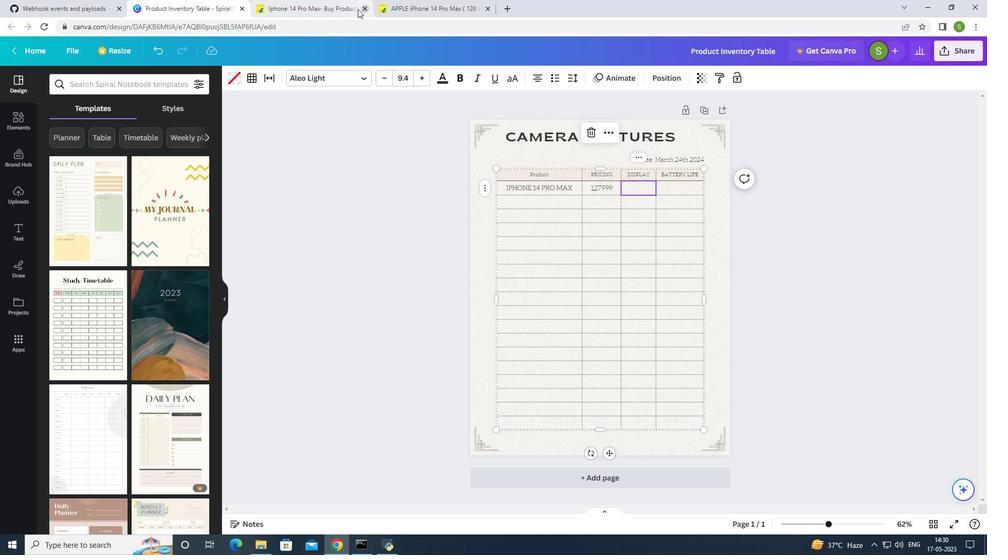 
Action: Mouse pressed left at (345, 10)
Screenshot: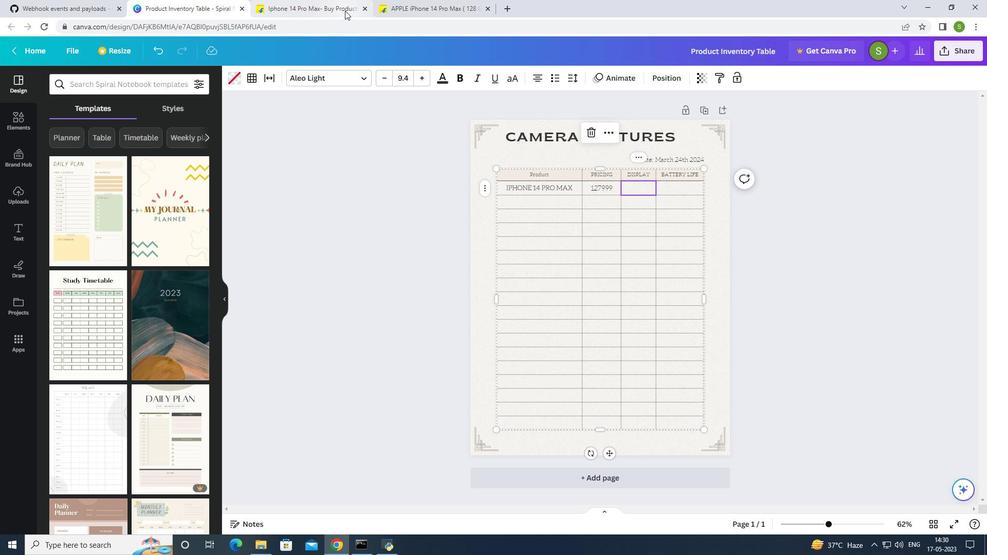 
Action: Mouse moved to (460, 157)
Screenshot: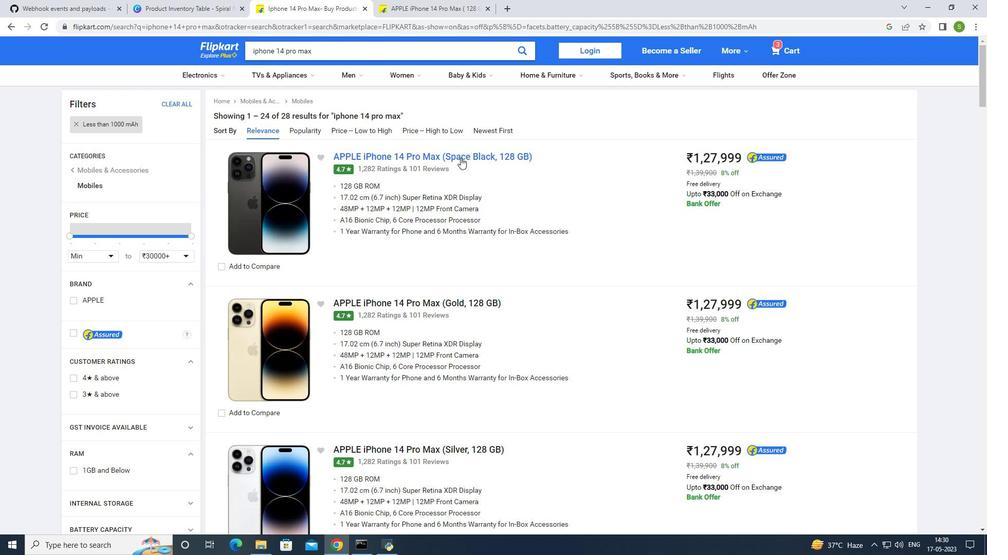 
Action: Mouse pressed left at (460, 157)
Screenshot: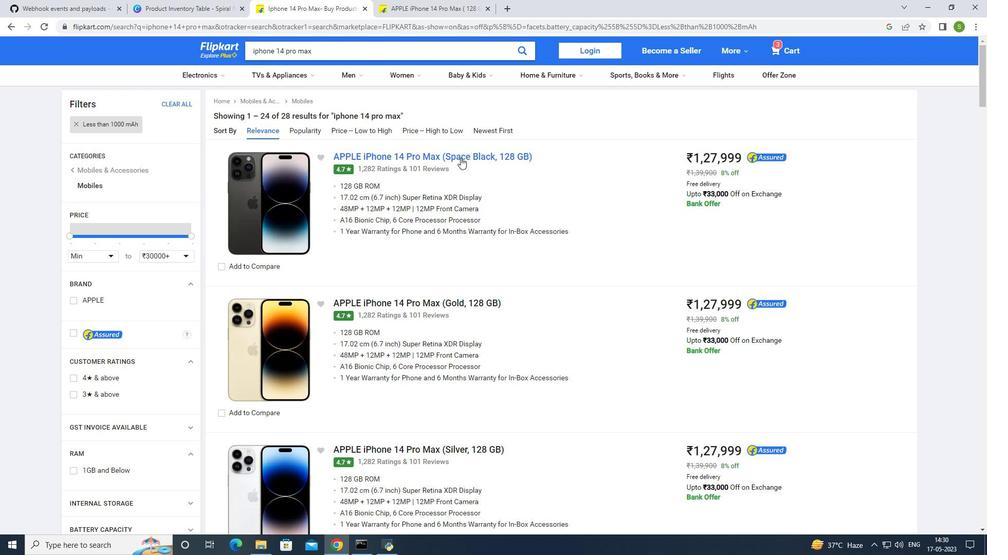 
Action: Mouse moved to (625, 168)
Screenshot: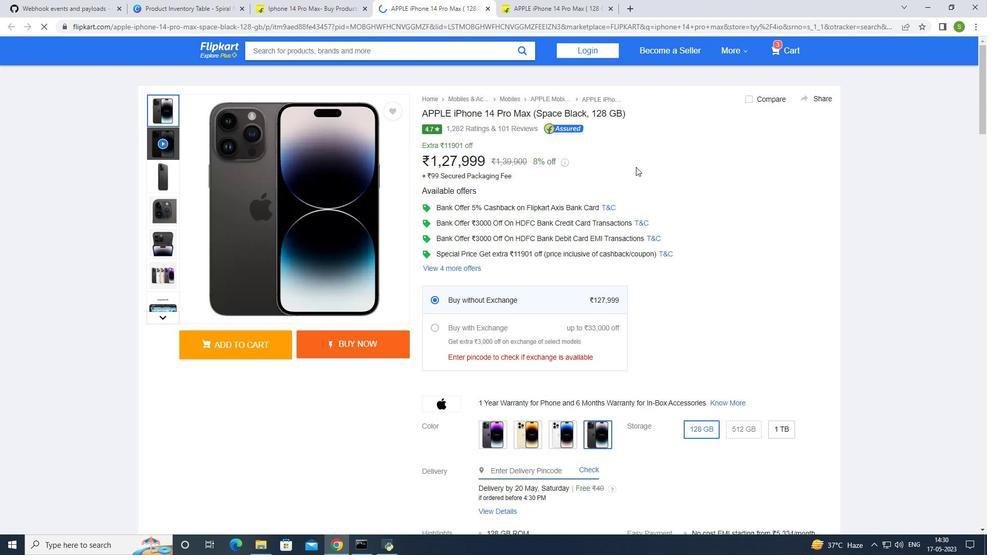 
Action: Mouse scrolled (625, 167) with delta (0, 0)
Screenshot: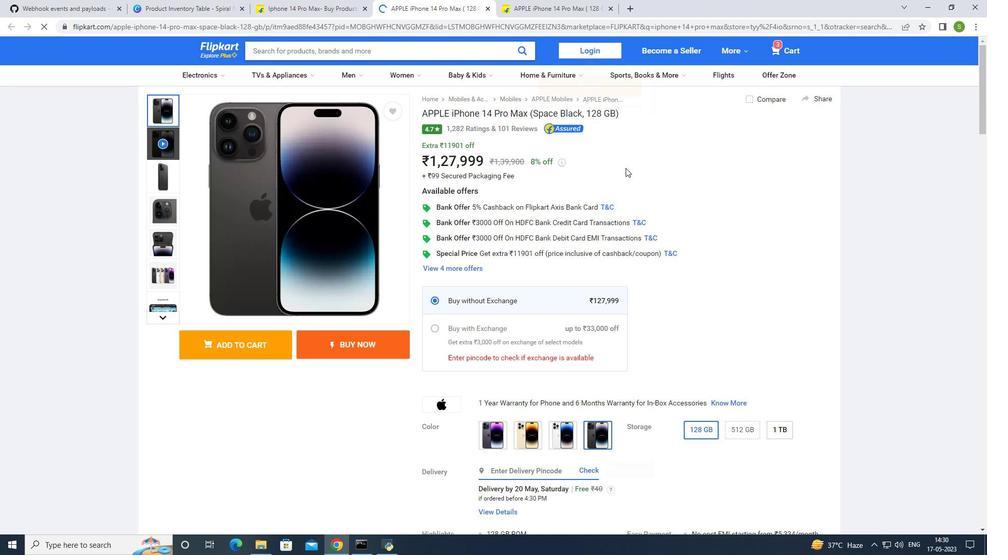 
Action: Mouse scrolled (625, 167) with delta (0, 0)
Screenshot: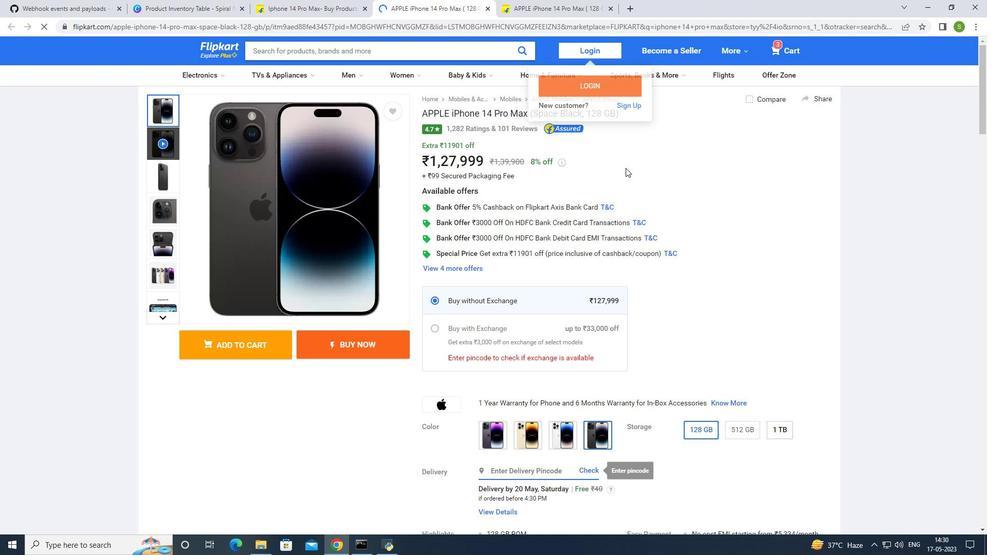 
Action: Mouse scrolled (625, 167) with delta (0, 0)
Screenshot: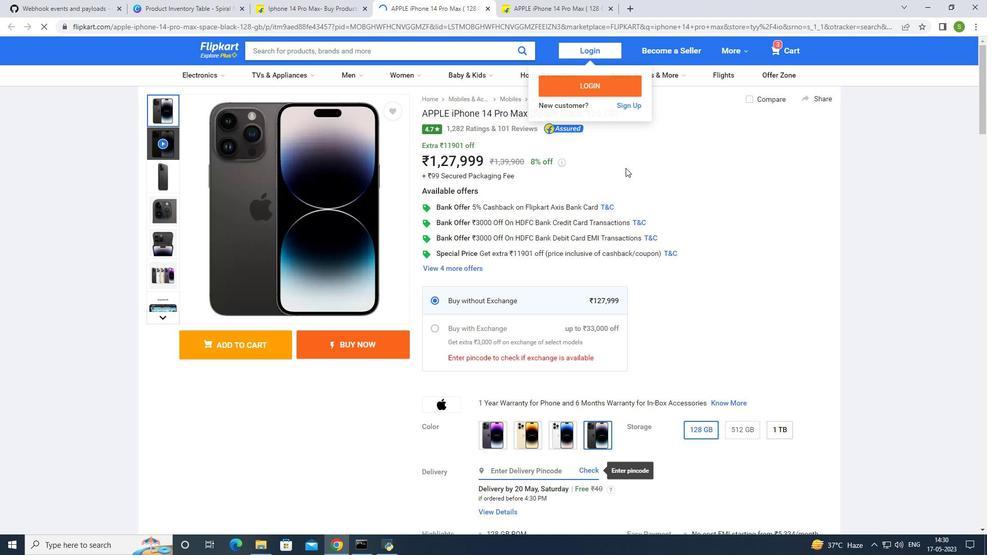 
Action: Mouse scrolled (625, 167) with delta (0, 0)
Screenshot: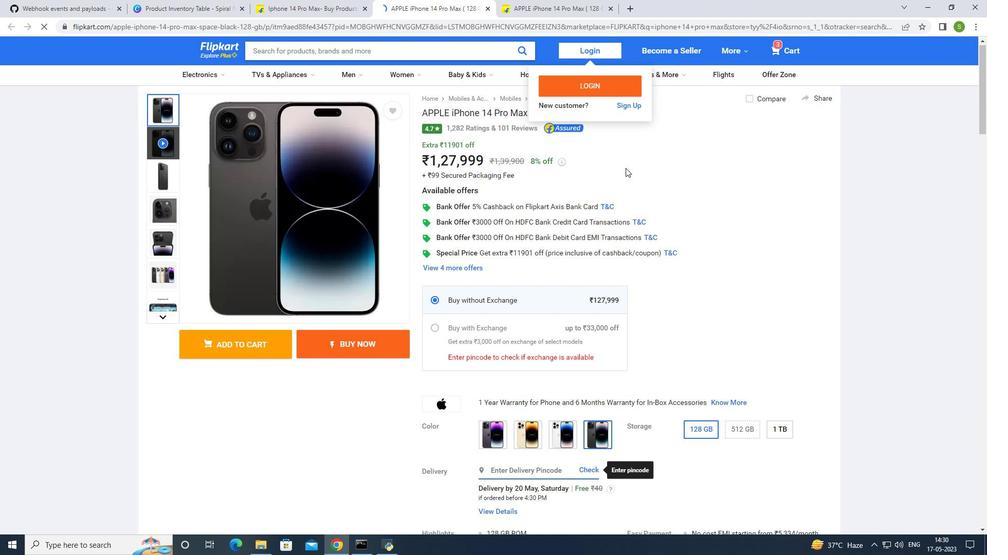 
Action: Mouse moved to (625, 166)
Screenshot: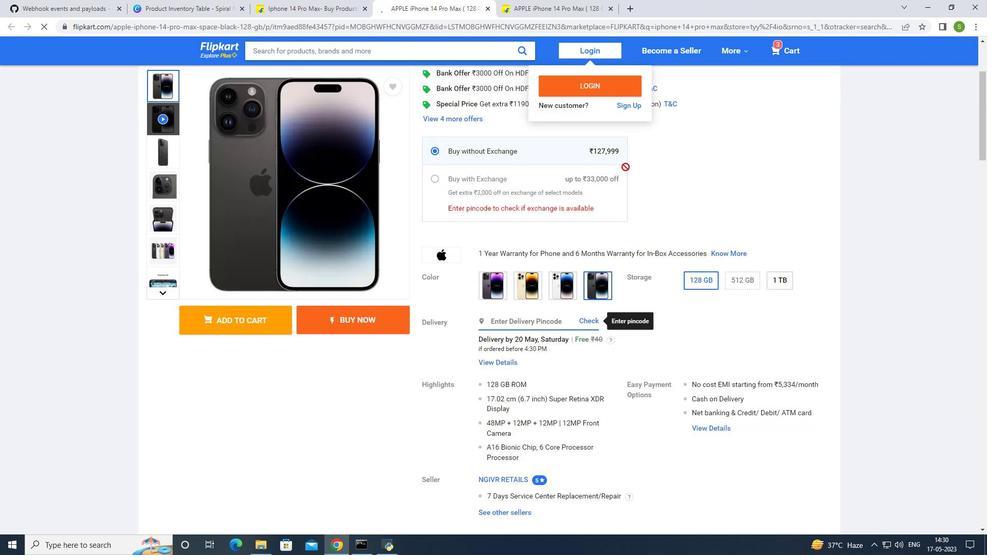 
Action: Mouse scrolled (625, 166) with delta (0, 0)
Screenshot: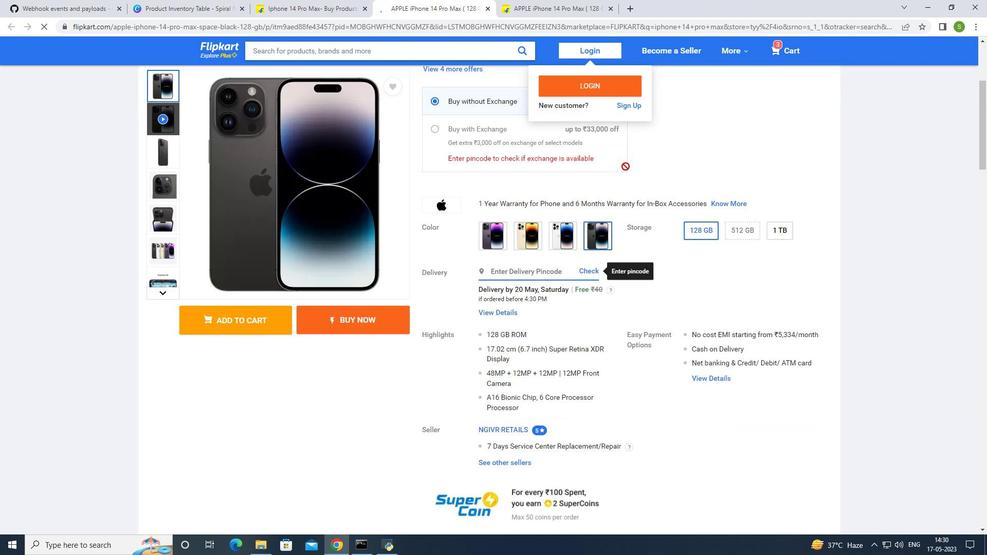 
Action: Mouse scrolled (625, 166) with delta (0, 0)
Screenshot: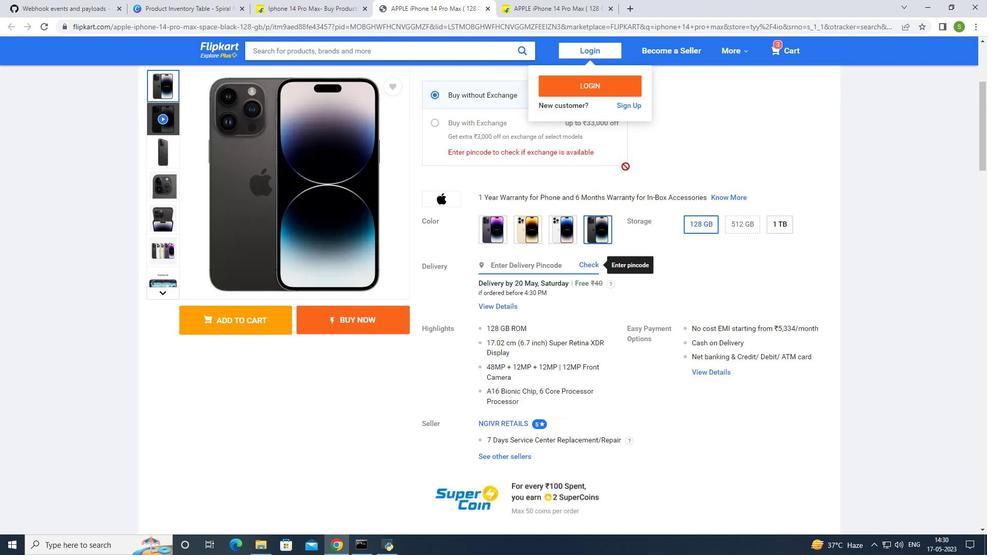 
Action: Mouse scrolled (625, 166) with delta (0, 0)
Screenshot: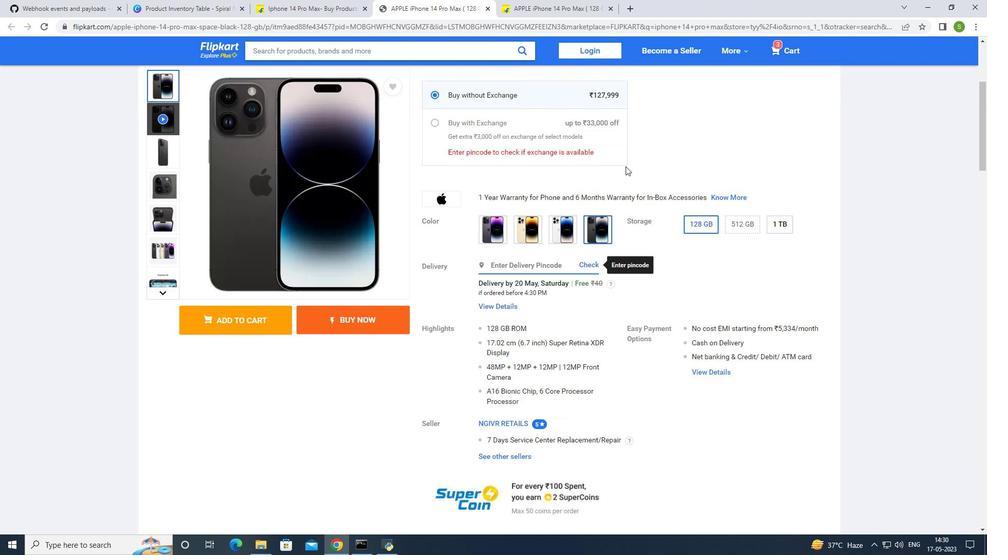 
Action: Mouse moved to (625, 166)
Screenshot: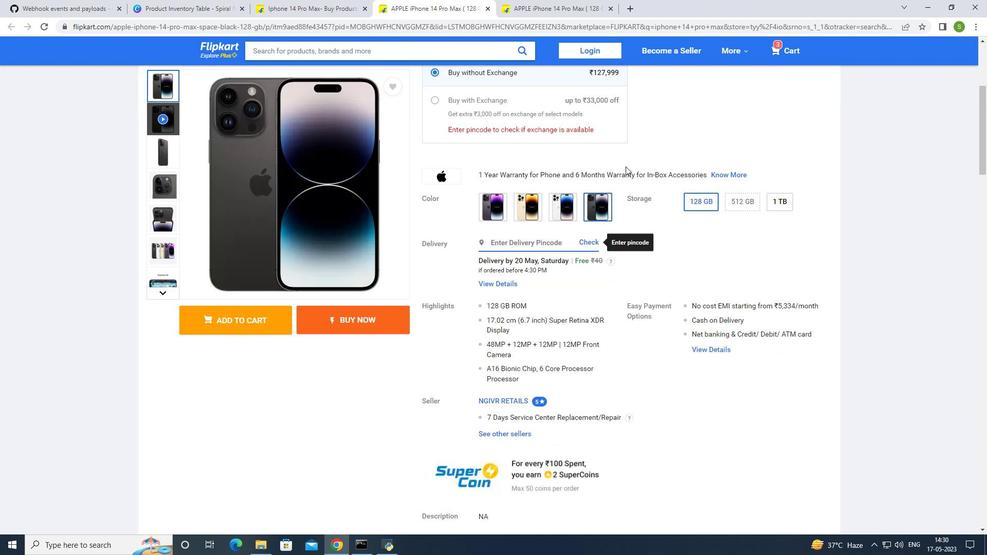 
Action: Mouse scrolled (625, 165) with delta (0, 0)
Screenshot: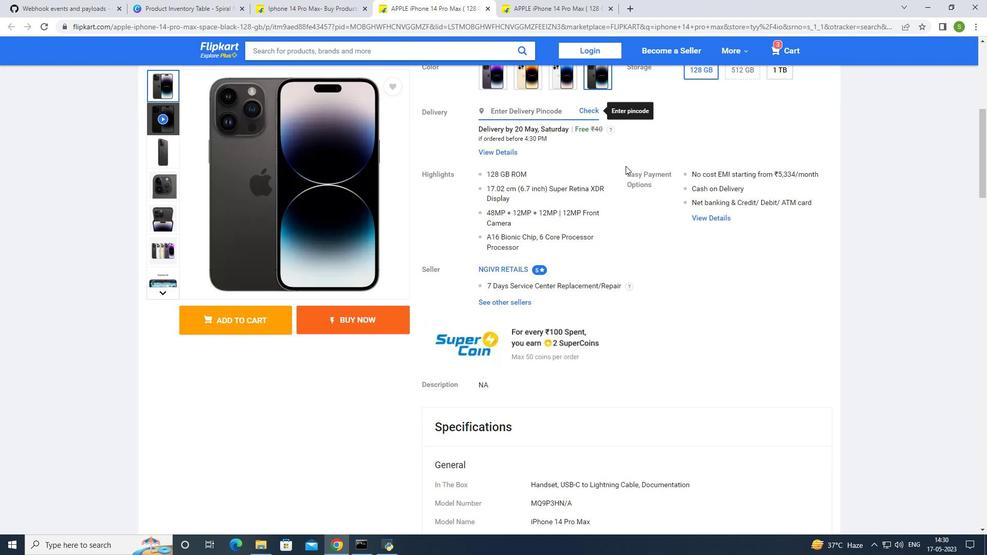 
Action: Mouse scrolled (625, 165) with delta (0, 0)
Screenshot: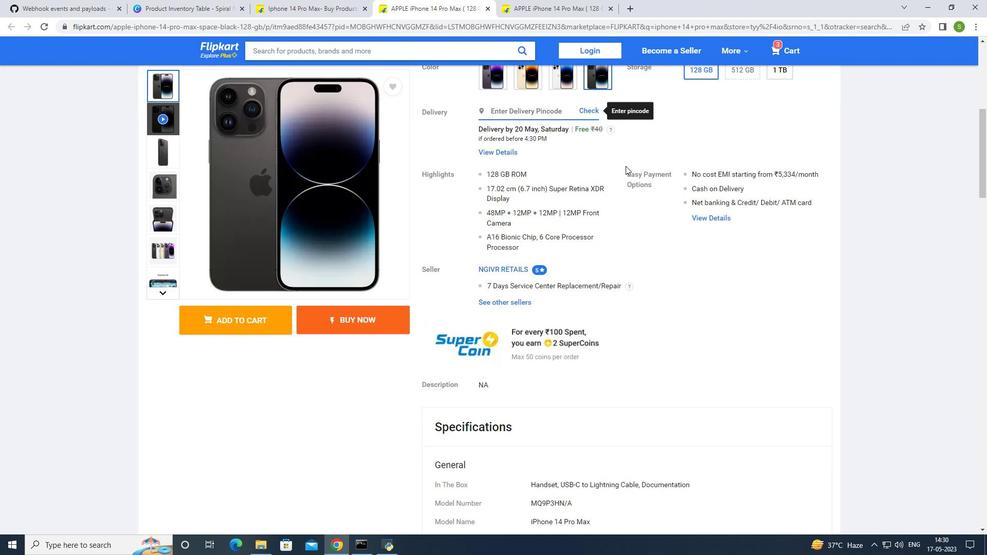 
Action: Mouse moved to (625, 162)
Screenshot: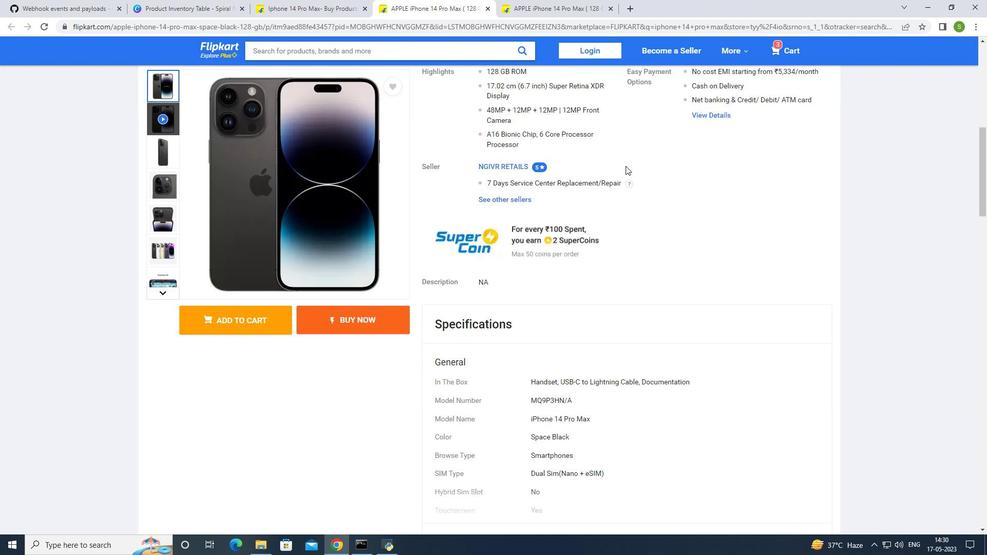 
Action: Mouse scrolled (625, 162) with delta (0, 0)
Screenshot: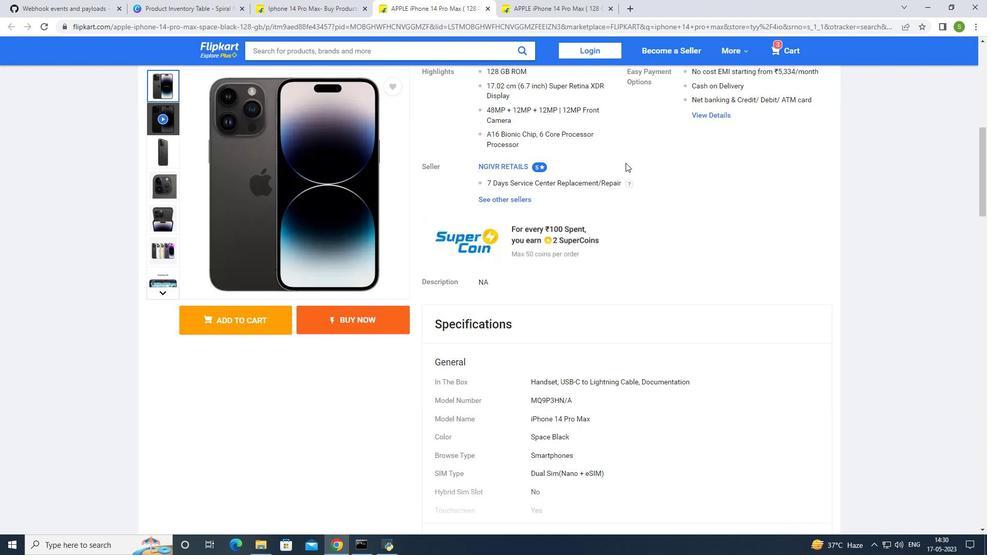 
Action: Mouse moved to (625, 162)
Screenshot: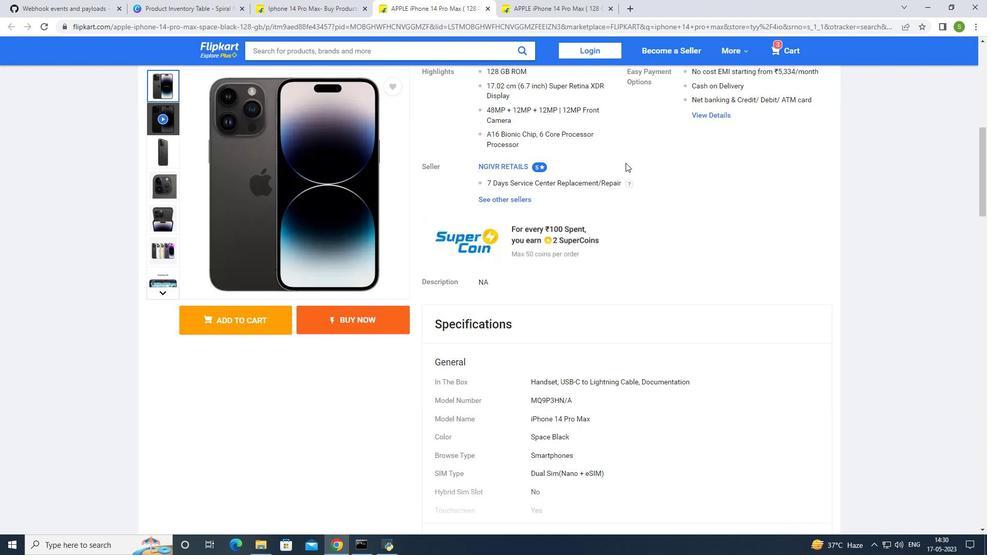 
Action: Mouse scrolled (625, 162) with delta (0, 0)
Screenshot: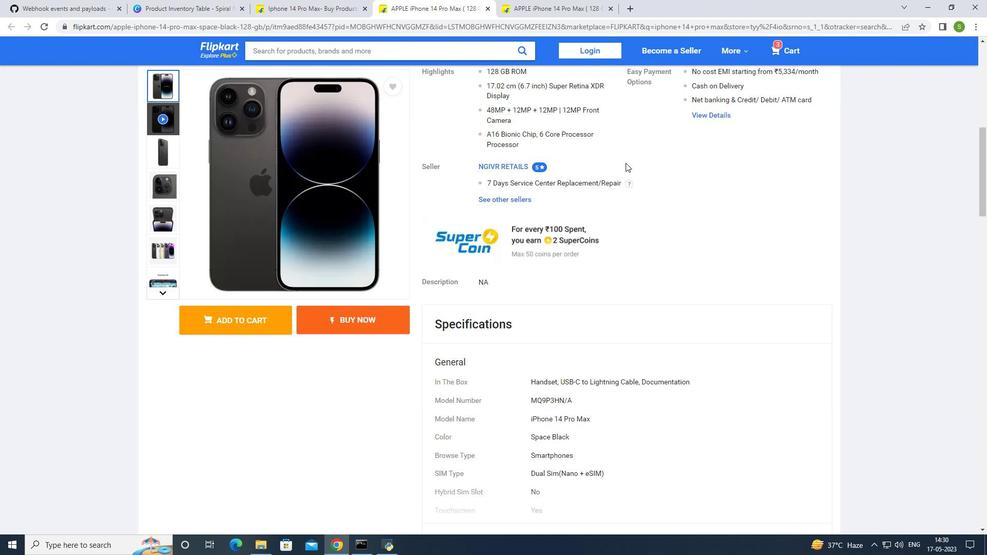 
Action: Mouse scrolled (625, 162) with delta (0, 0)
Screenshot: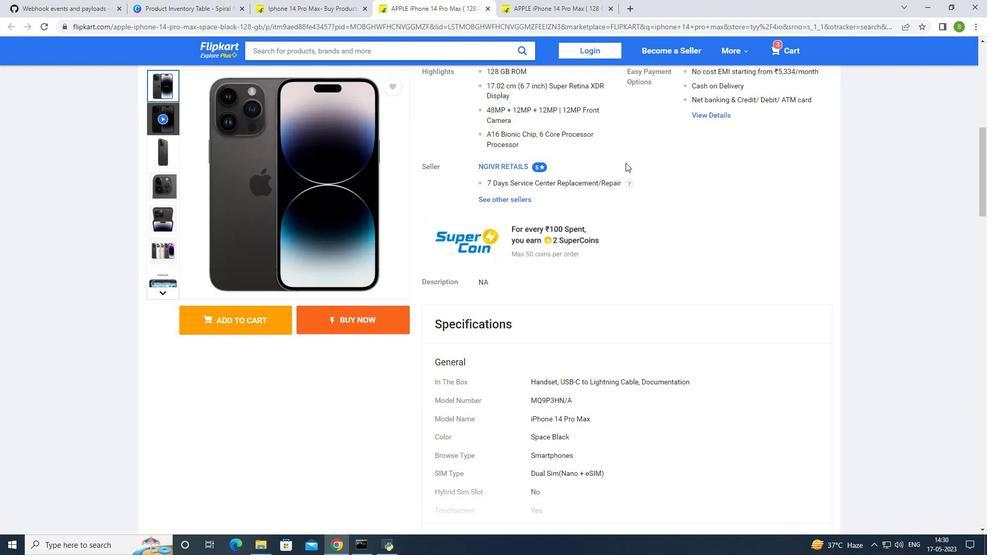 
Action: Mouse scrolled (625, 162) with delta (0, 0)
Screenshot: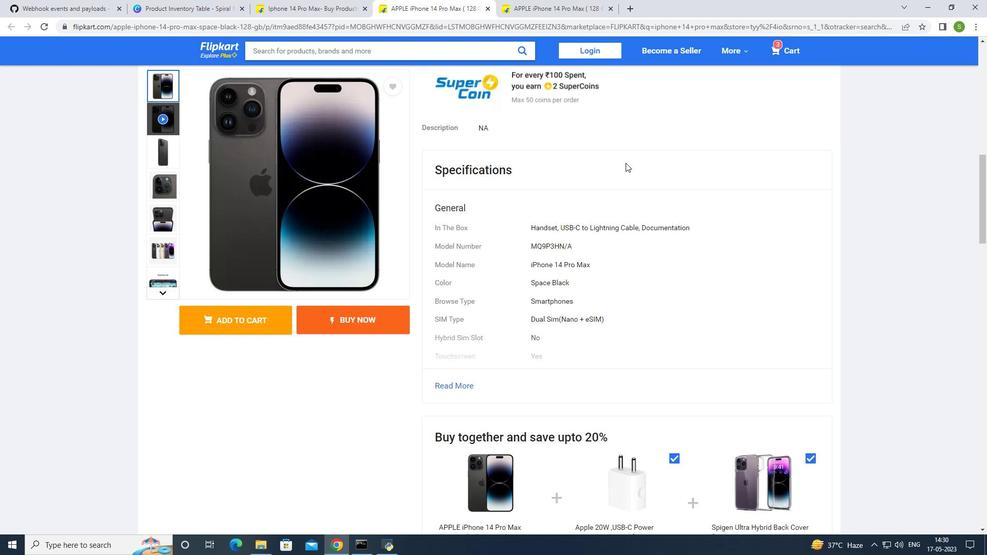
Action: Mouse moved to (461, 335)
Screenshot: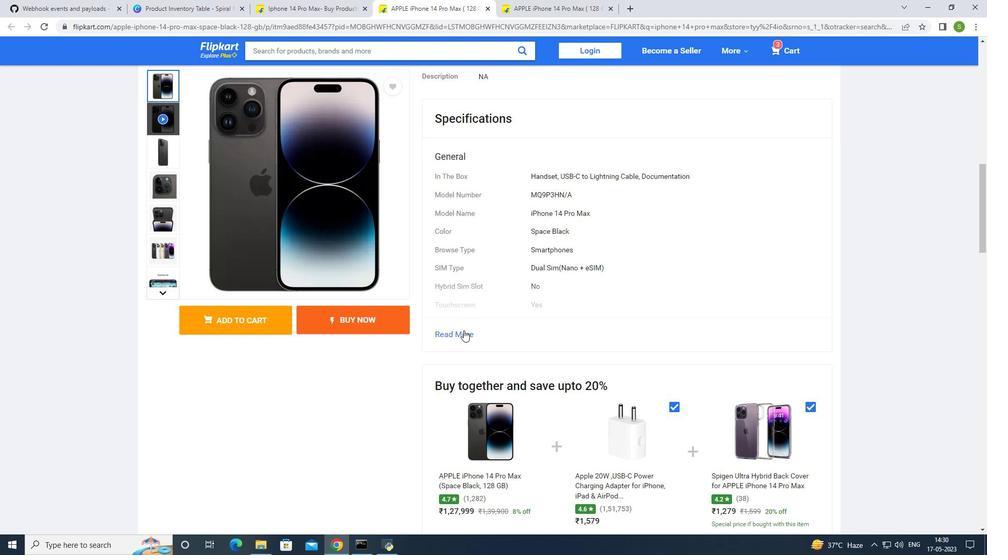 
Action: Mouse pressed left at (461, 335)
Screenshot: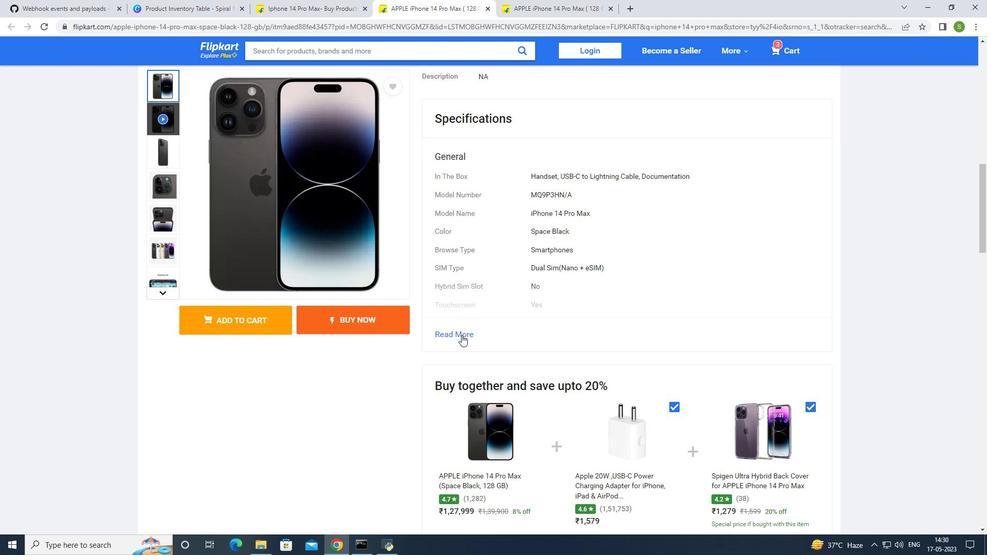 
Action: Mouse moved to (538, 273)
Screenshot: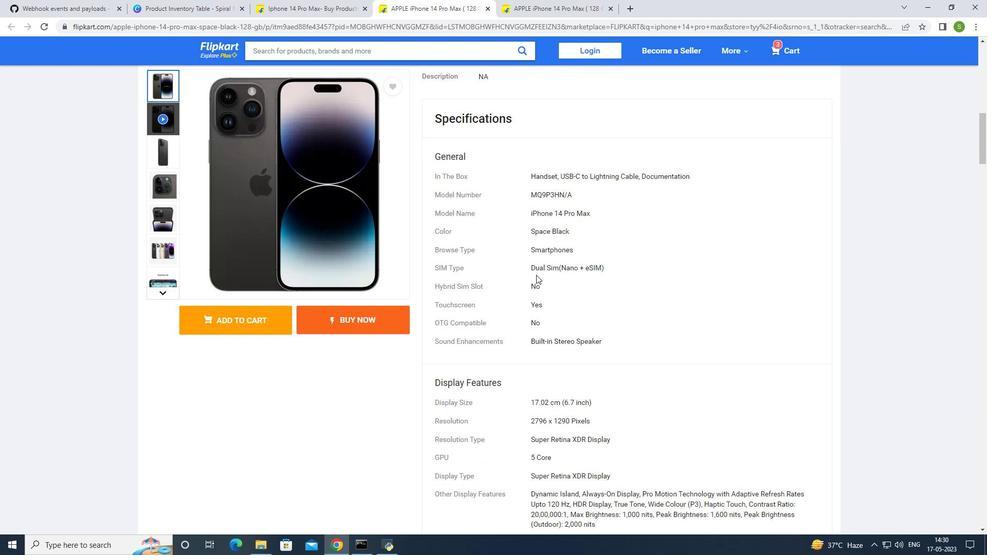 
Action: Mouse scrolled (538, 273) with delta (0, 0)
Screenshot: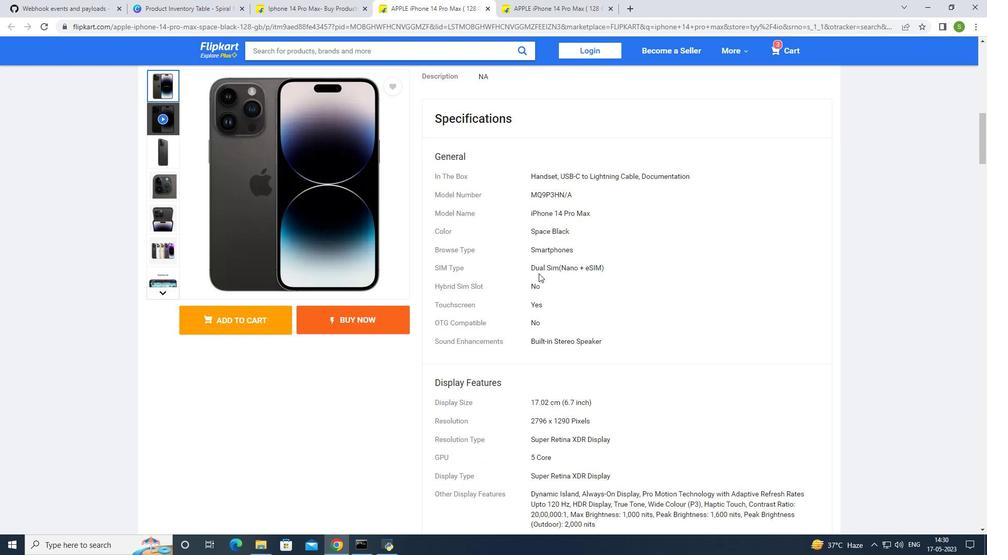 
Action: Mouse scrolled (538, 273) with delta (0, 0)
Screenshot: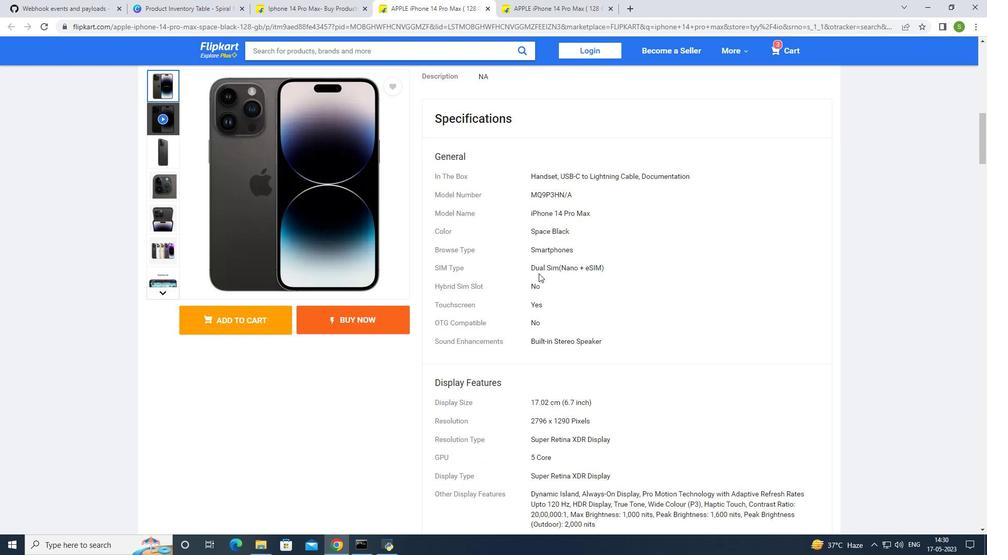 
Action: Mouse scrolled (538, 273) with delta (0, 0)
Screenshot: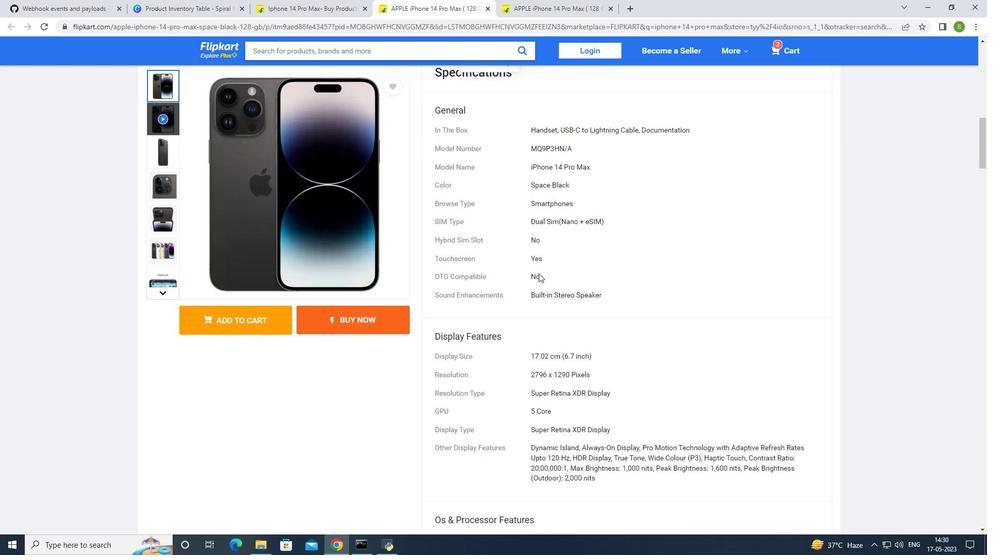 
Action: Mouse moved to (590, 247)
Screenshot: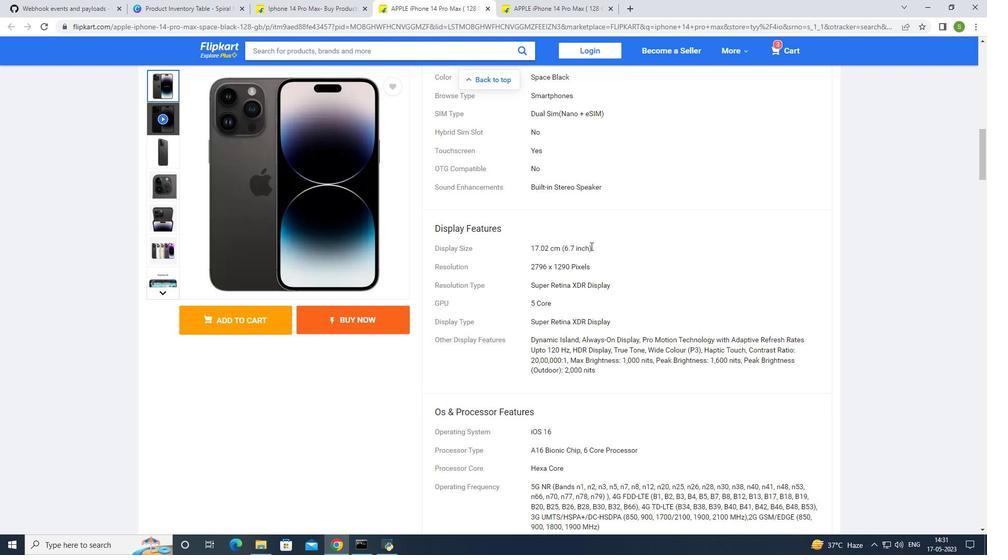 
Action: Mouse pressed left at (590, 247)
Screenshot: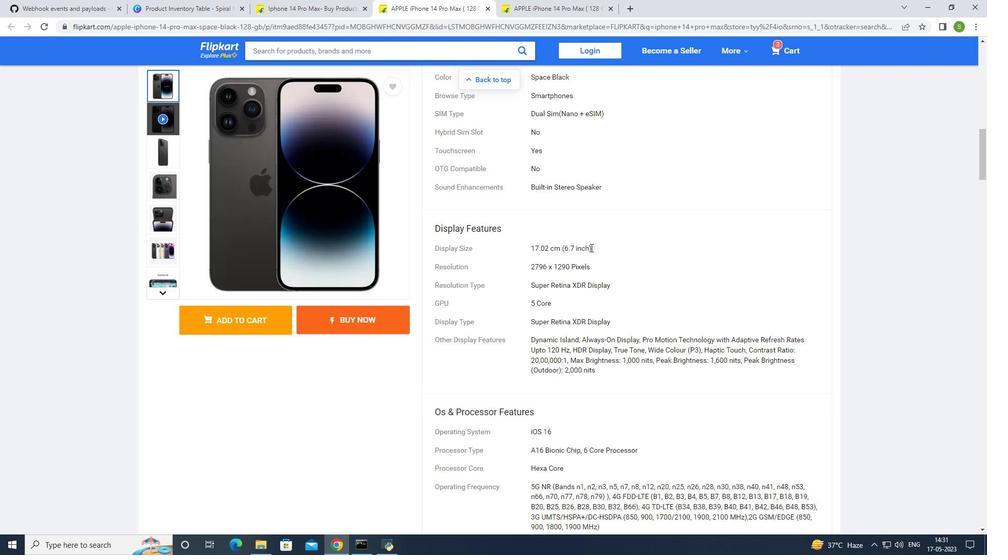 
Action: Mouse moved to (607, 226)
Screenshot: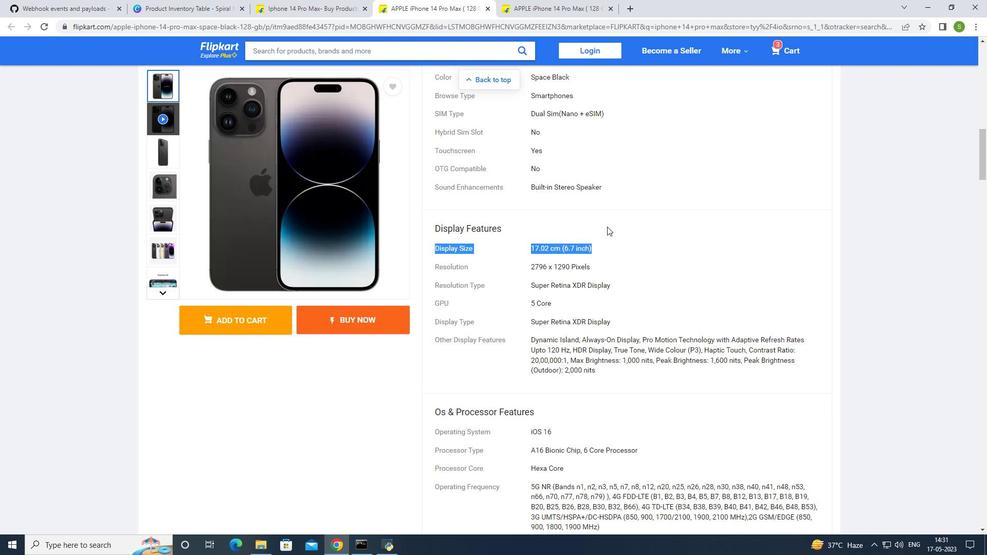 
Action: Key pressed ctrl+C
Screenshot: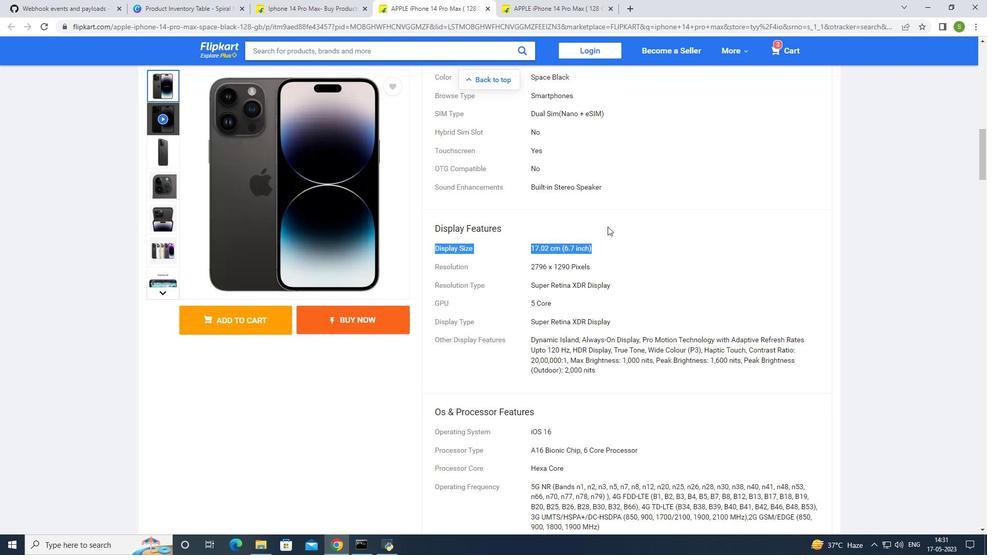 
Action: Mouse moved to (200, 4)
Screenshot: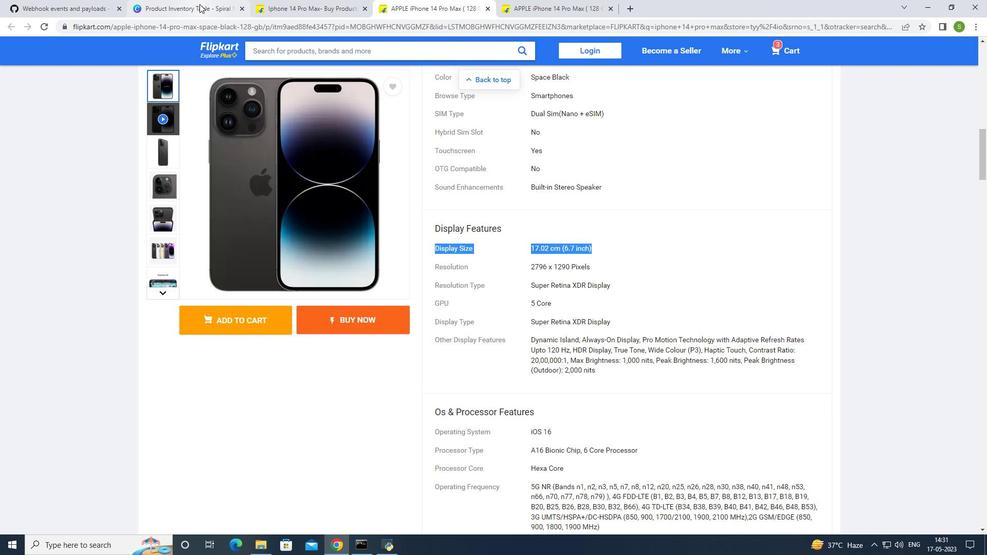 
Action: Mouse pressed left at (200, 4)
Screenshot: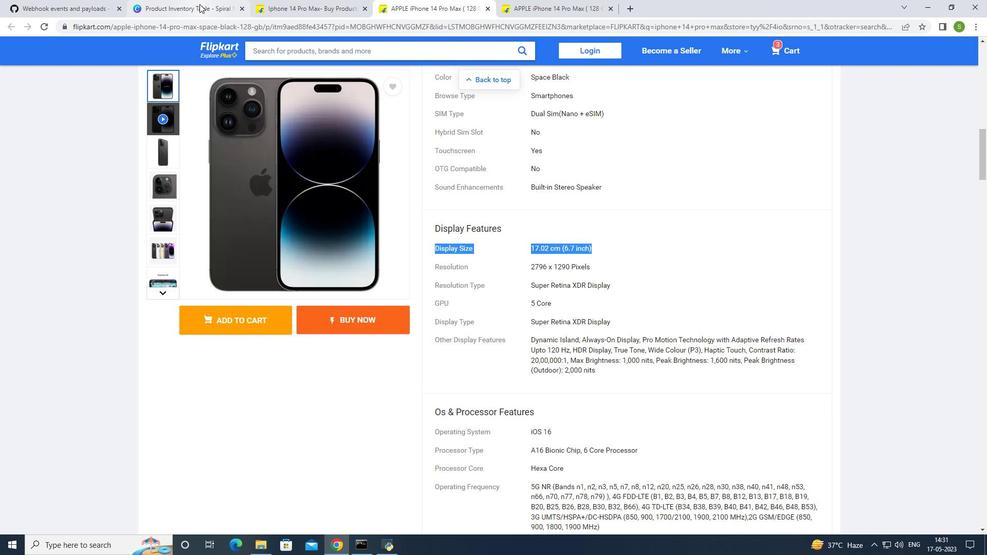 
Action: Mouse moved to (644, 191)
Screenshot: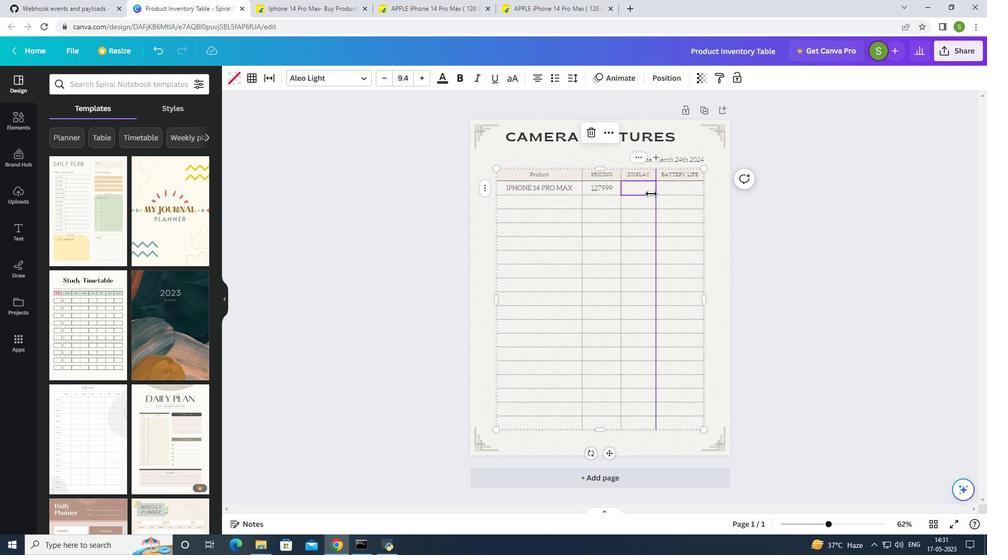 
Action: Mouse pressed left at (644, 191)
Screenshot: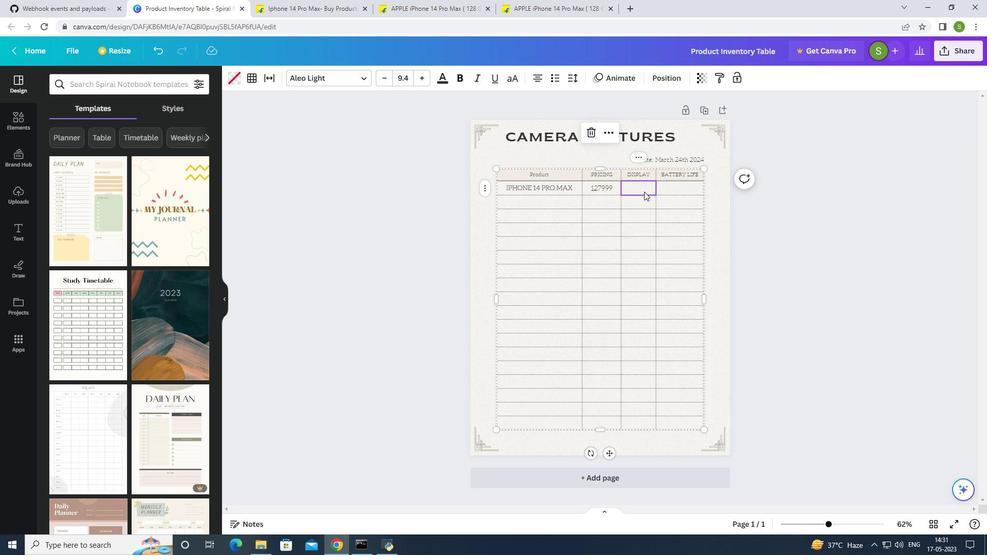 
Action: Mouse moved to (645, 190)
Screenshot: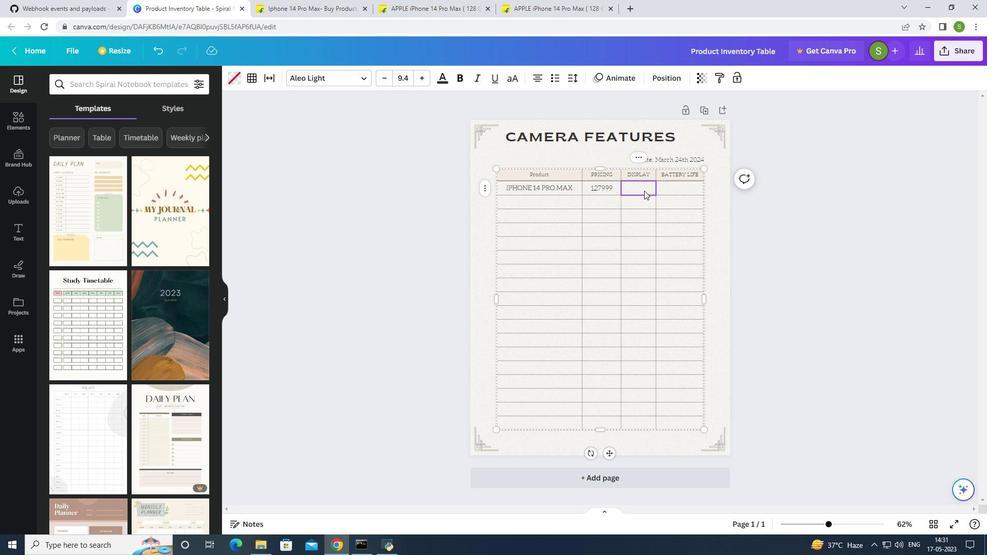 
Action: Key pressed ctrl+V
Screenshot: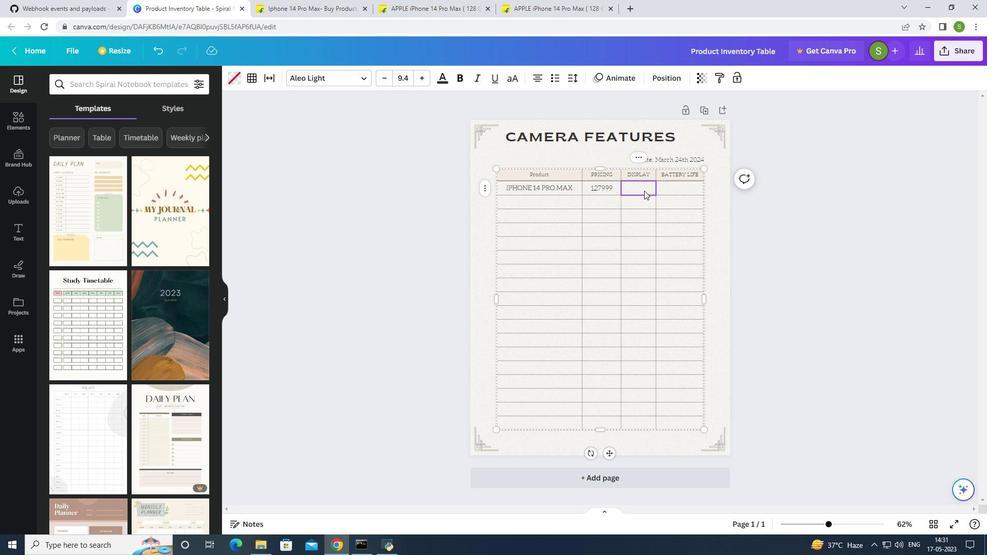 
Action: Mouse moved to (634, 192)
Screenshot: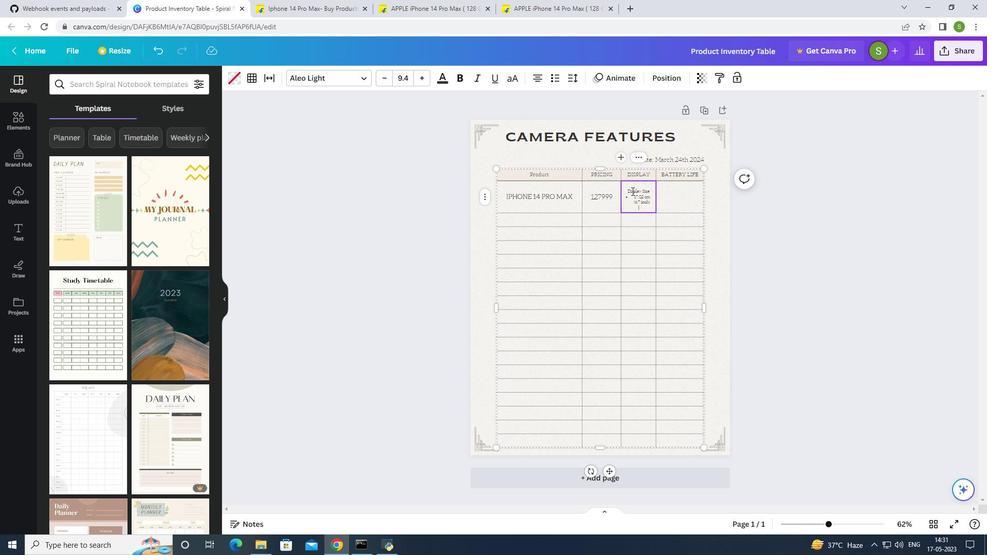 
Action: Mouse pressed left at (634, 192)
Screenshot: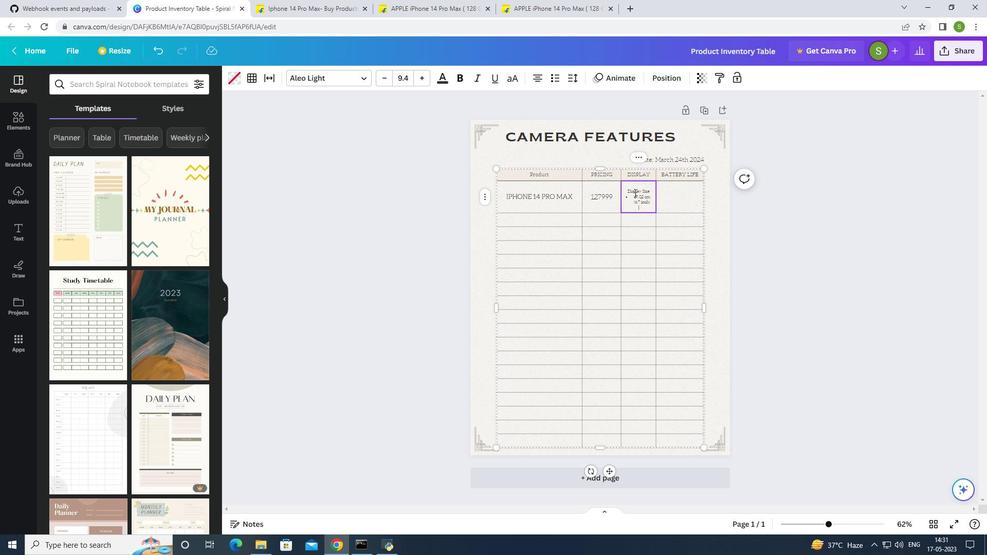
Action: Mouse pressed left at (634, 192)
Screenshot: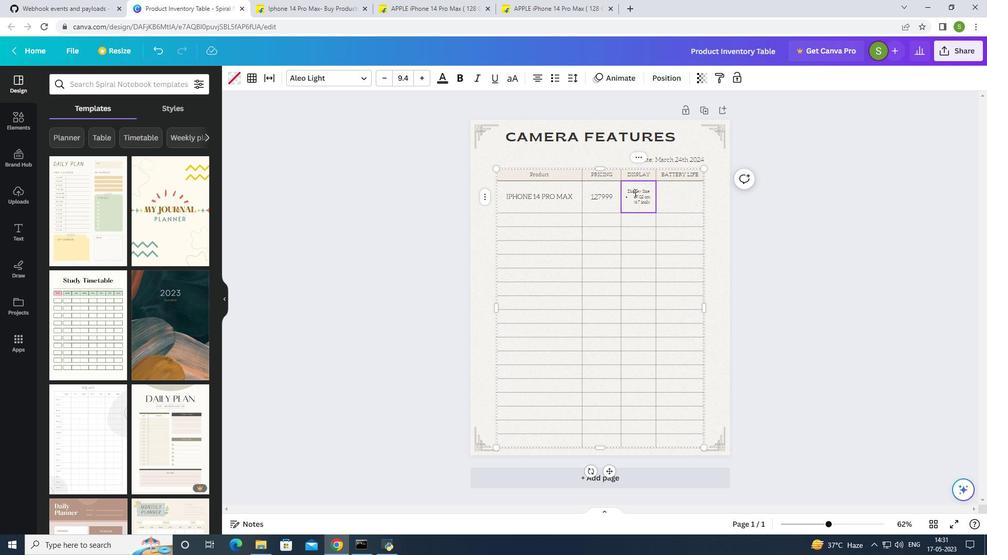 
Action: Mouse moved to (640, 201)
Screenshot: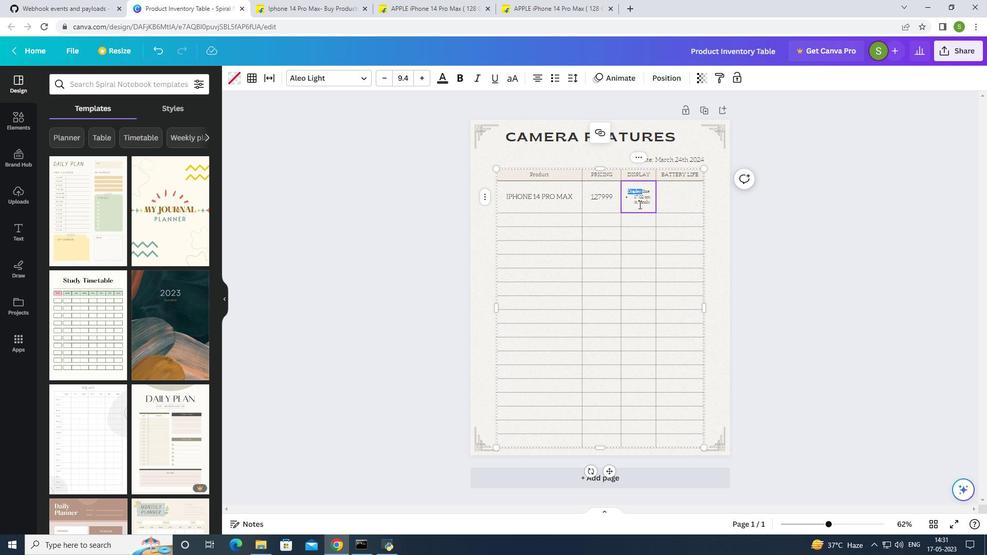 
Action: Mouse pressed left at (640, 201)
Screenshot: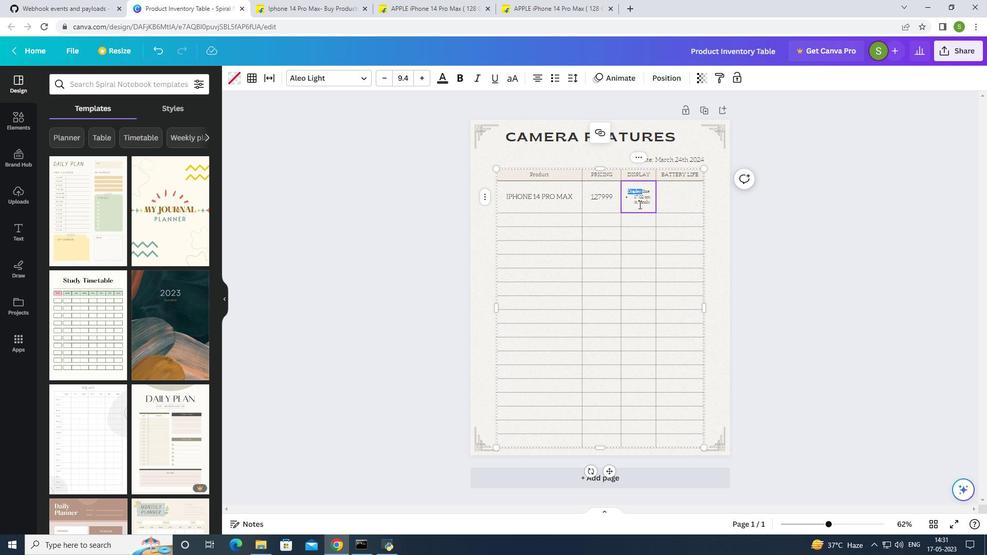 
Action: Mouse moved to (640, 201)
Screenshot: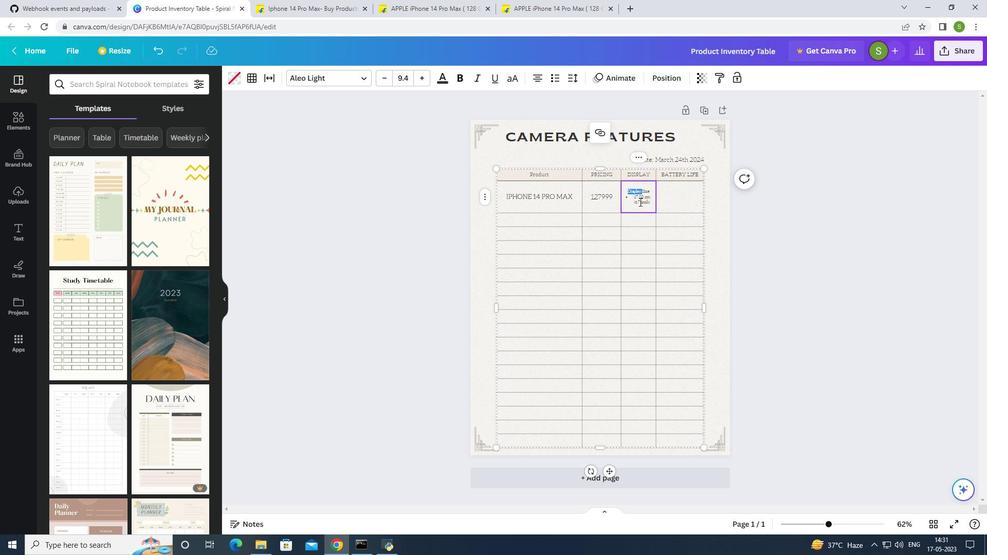 
Action: Mouse pressed left at (640, 201)
Screenshot: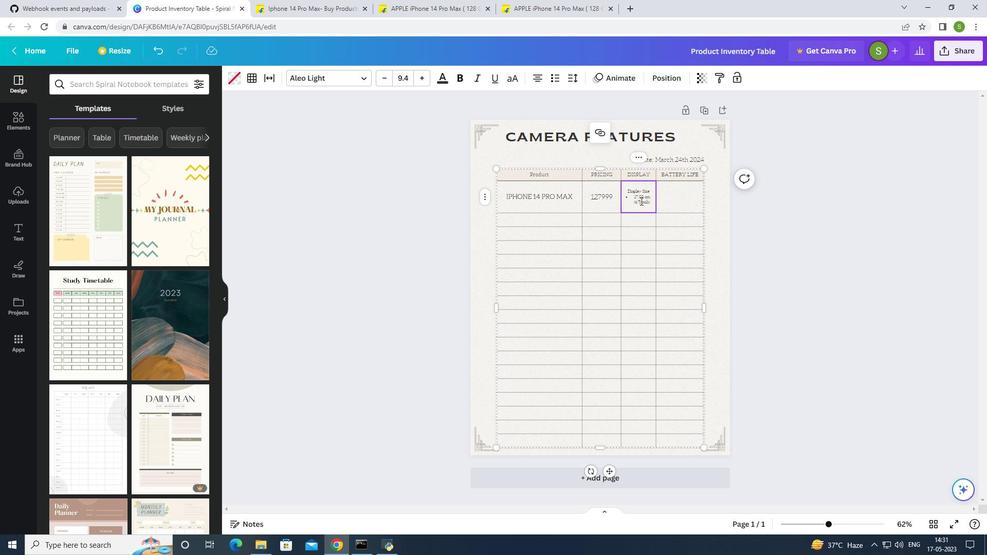 
Action: Mouse pressed left at (640, 201)
Screenshot: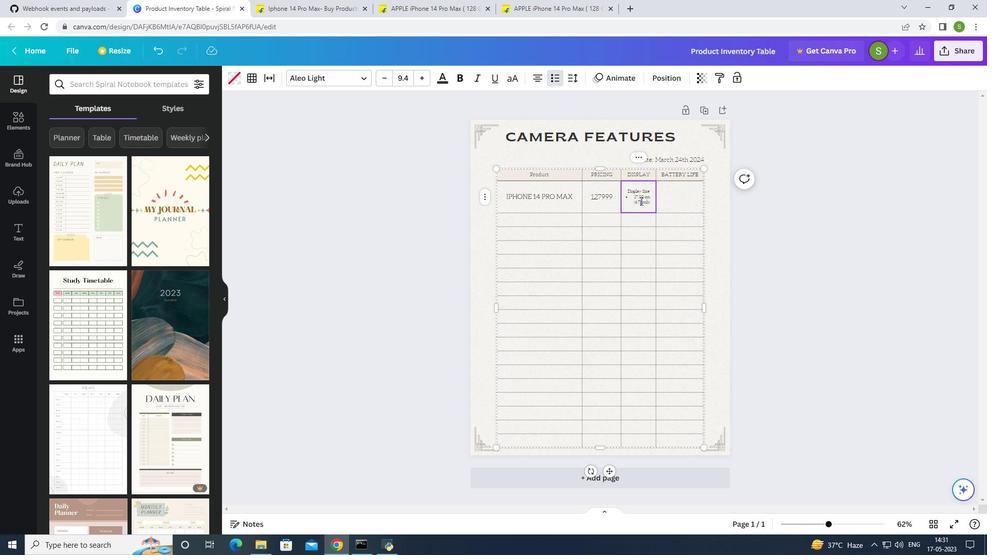 
Action: Mouse moved to (627, 192)
Screenshot: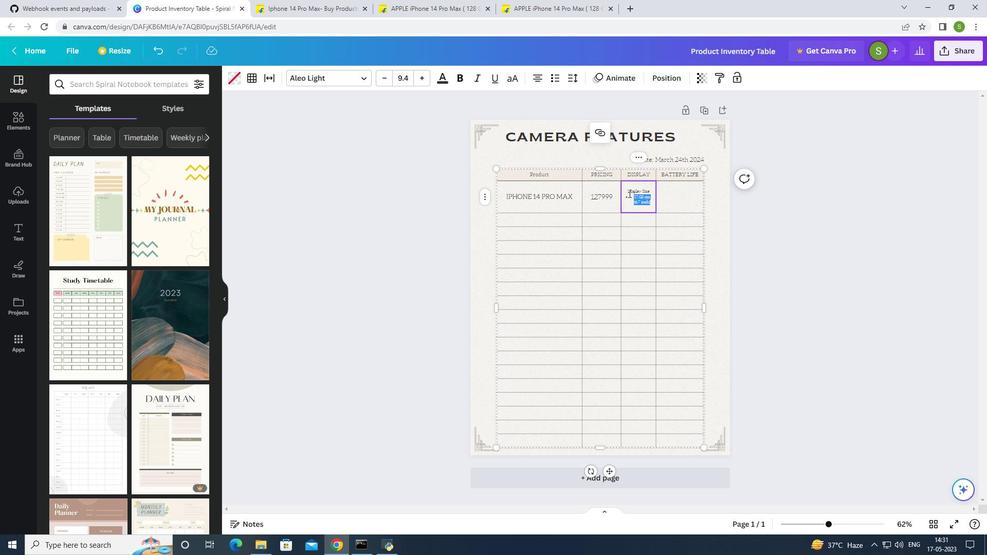 
Action: Mouse pressed left at (627, 192)
Screenshot: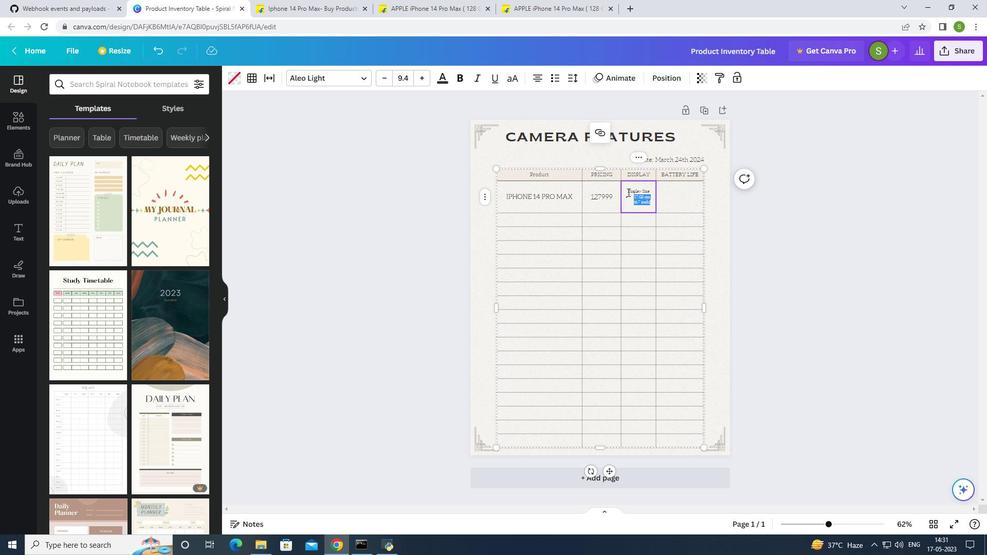 
Action: Mouse moved to (423, 78)
Screenshot: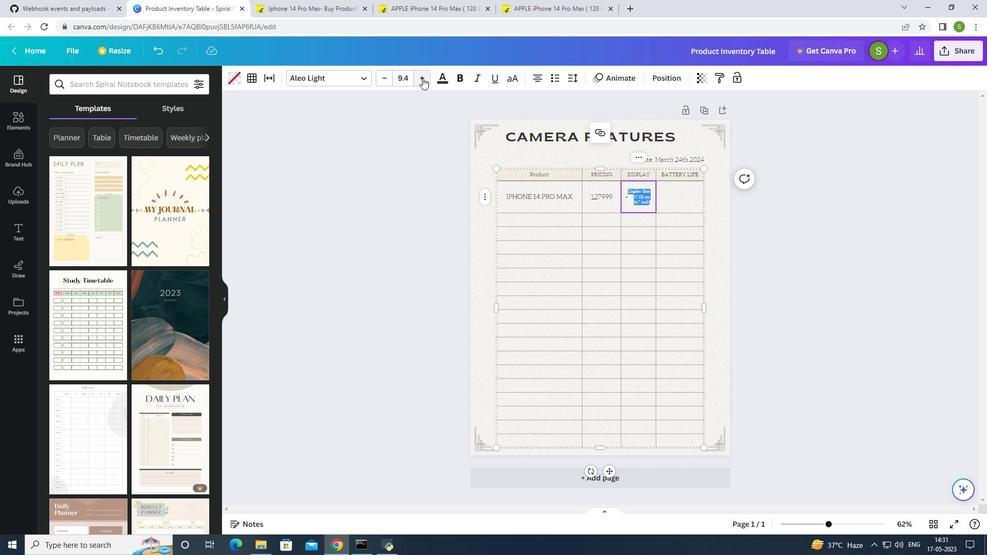 
Action: Mouse pressed left at (423, 78)
Screenshot: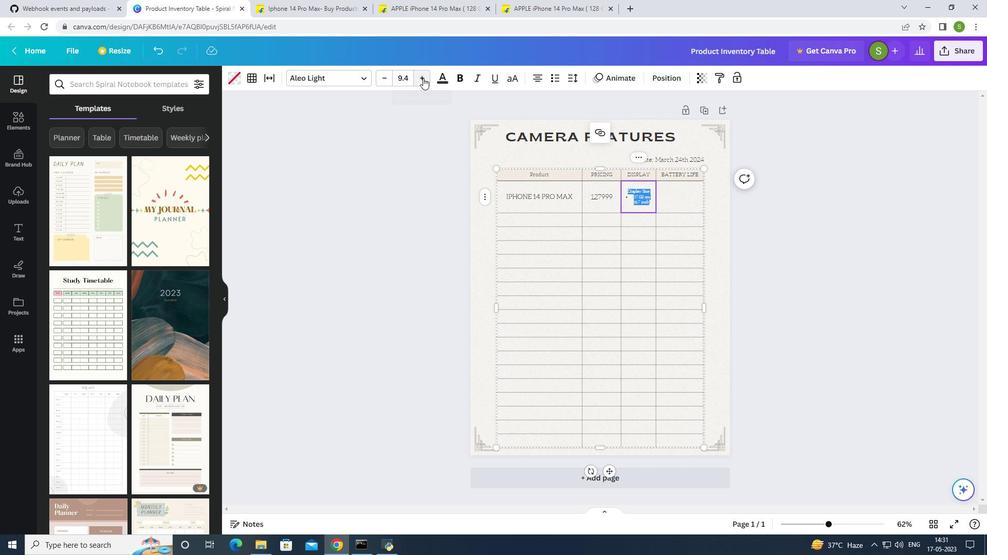 
Action: Mouse moved to (424, 78)
Screenshot: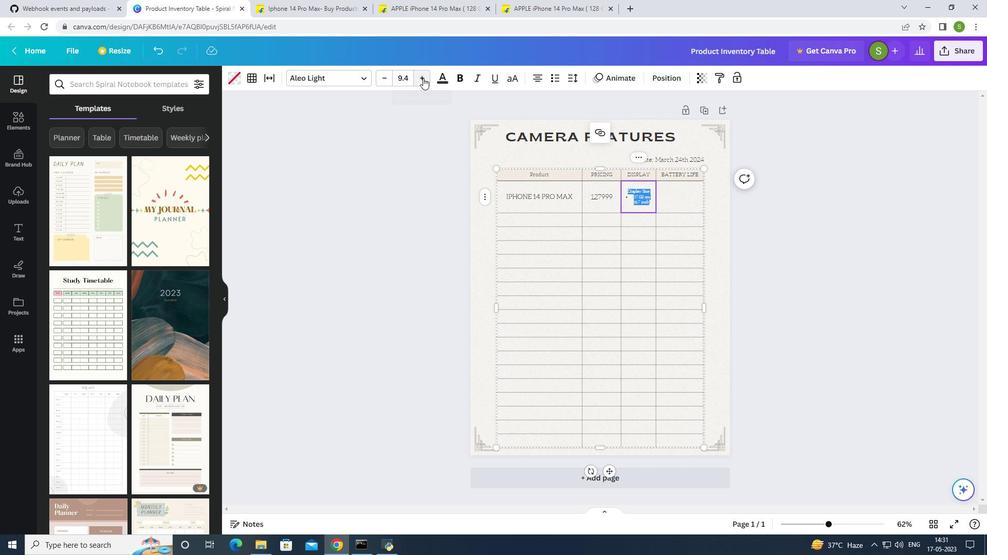 
Action: Mouse pressed left at (424, 78)
Screenshot: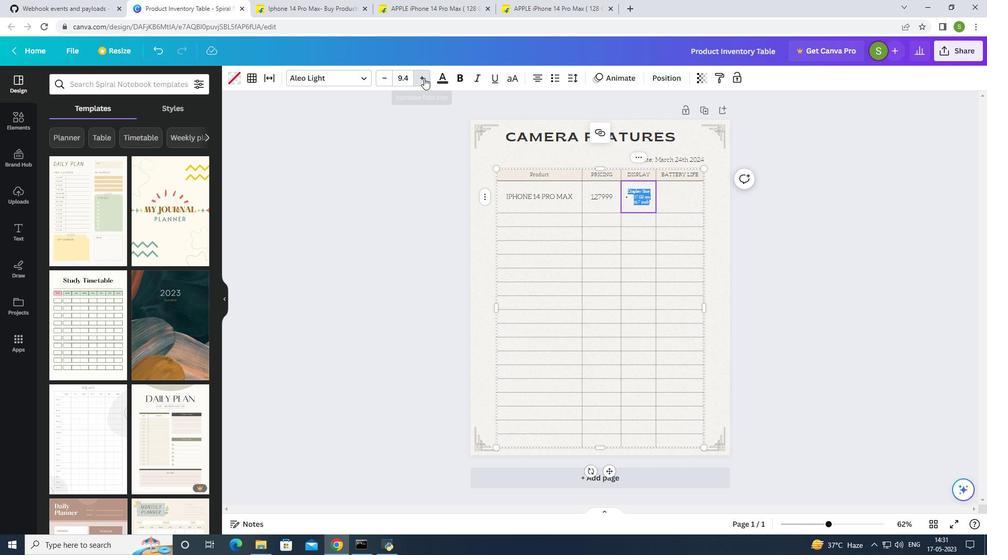 
Action: Mouse pressed left at (424, 78)
Screenshot: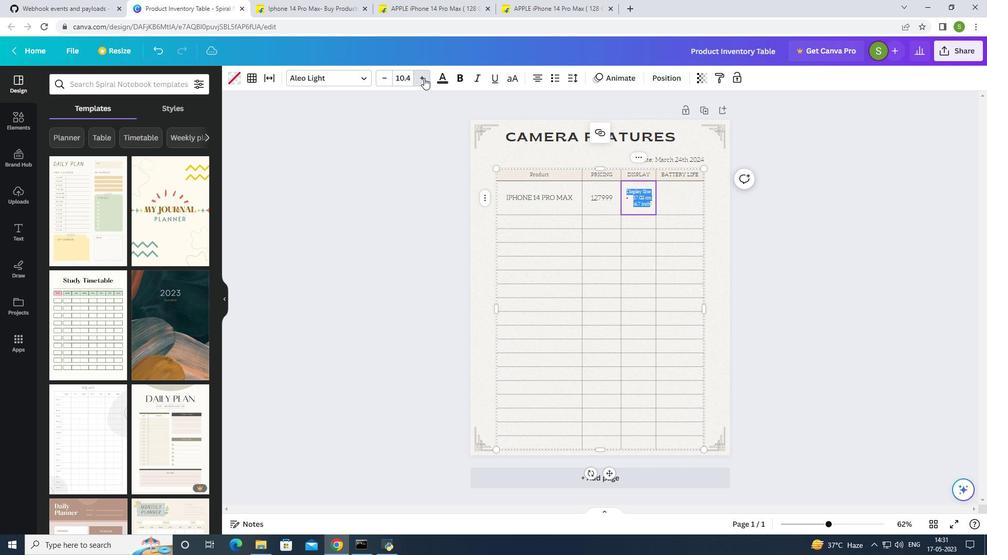 
Action: Mouse pressed left at (424, 78)
Screenshot: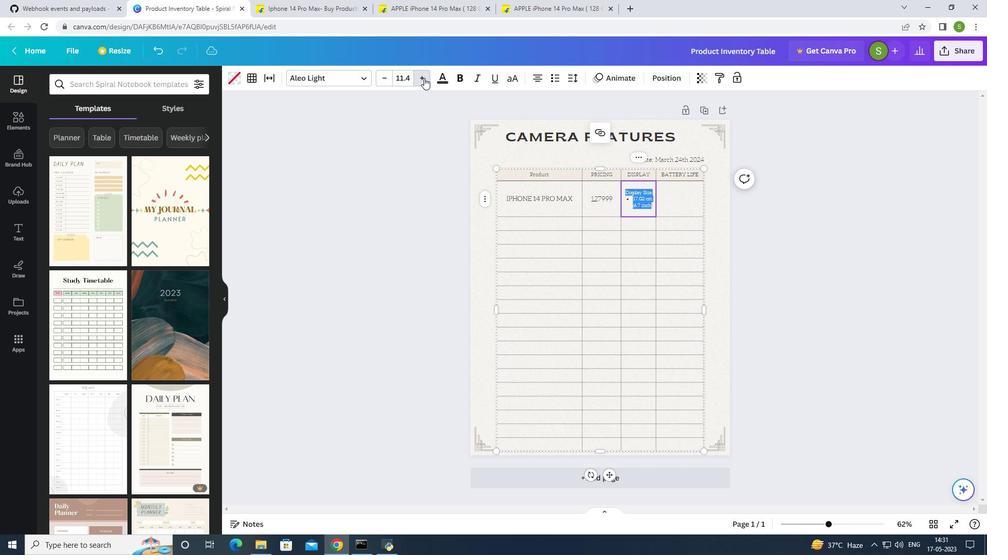 
Action: Mouse moved to (655, 192)
Screenshot: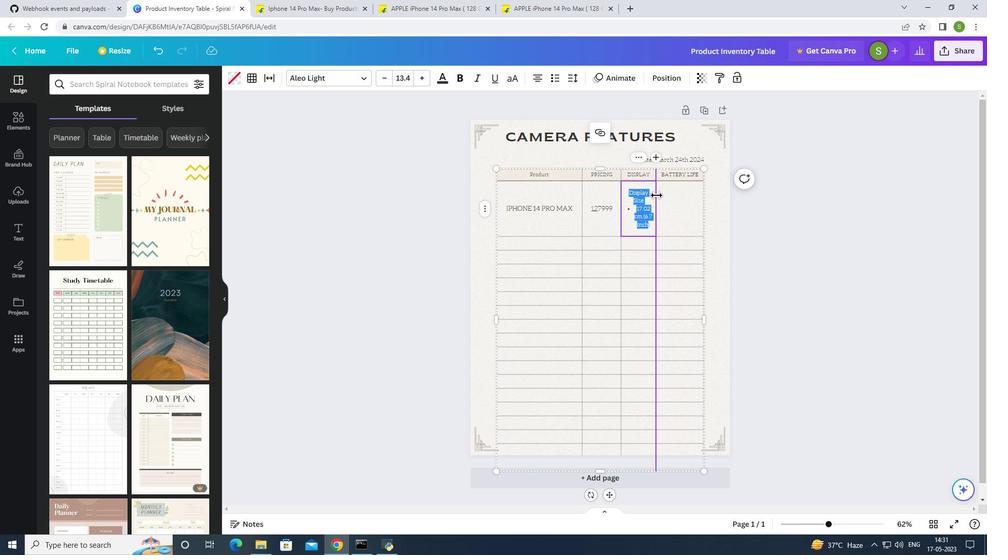 
Action: Mouse pressed left at (655, 192)
Screenshot: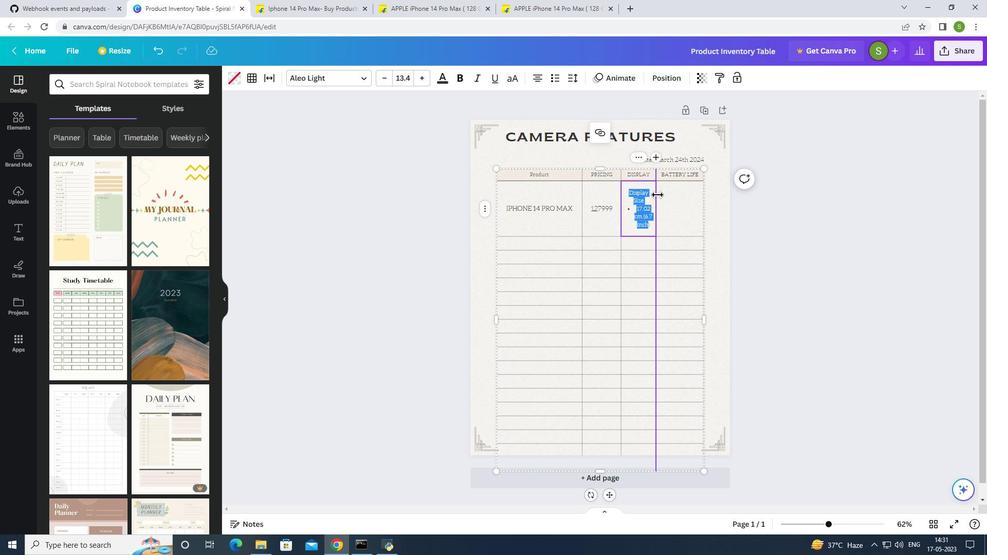 
Action: Mouse moved to (629, 219)
Screenshot: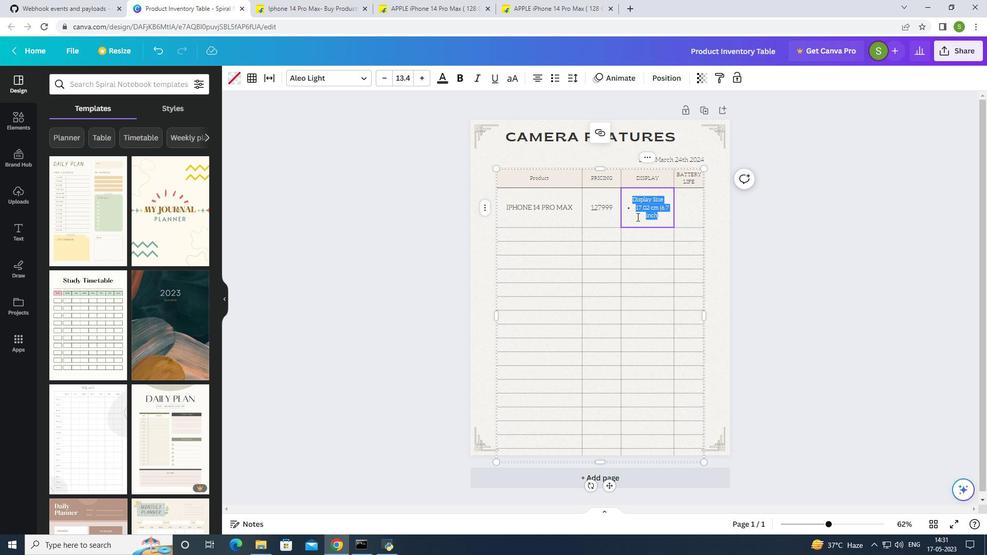 
Action: Mouse pressed left at (629, 219)
Screenshot: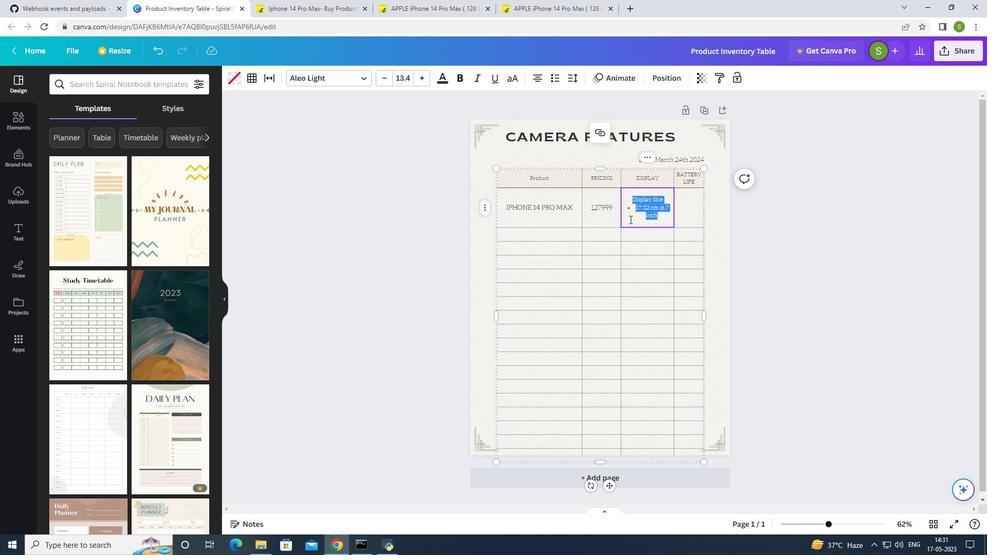 
Action: Mouse moved to (631, 198)
Screenshot: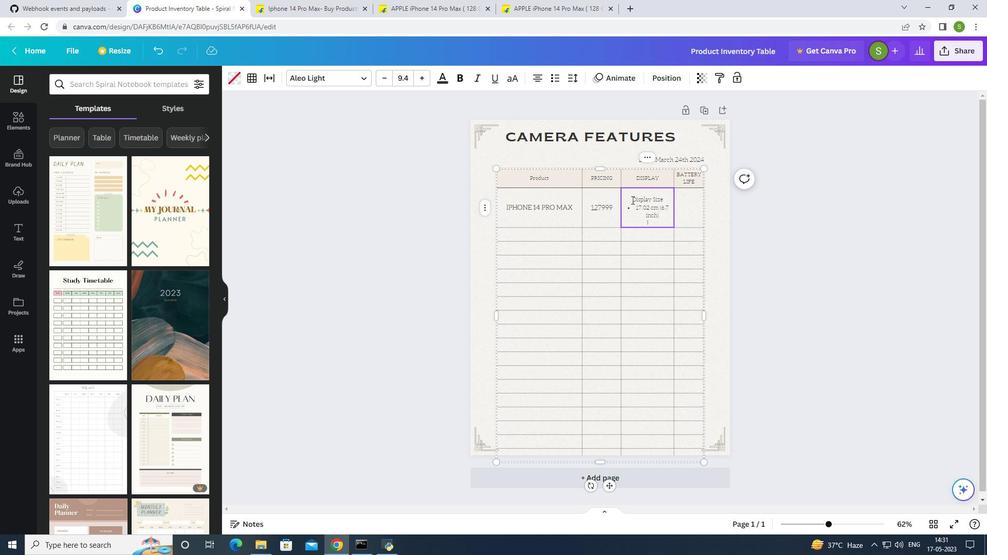 
Action: Mouse pressed left at (631, 198)
Screenshot: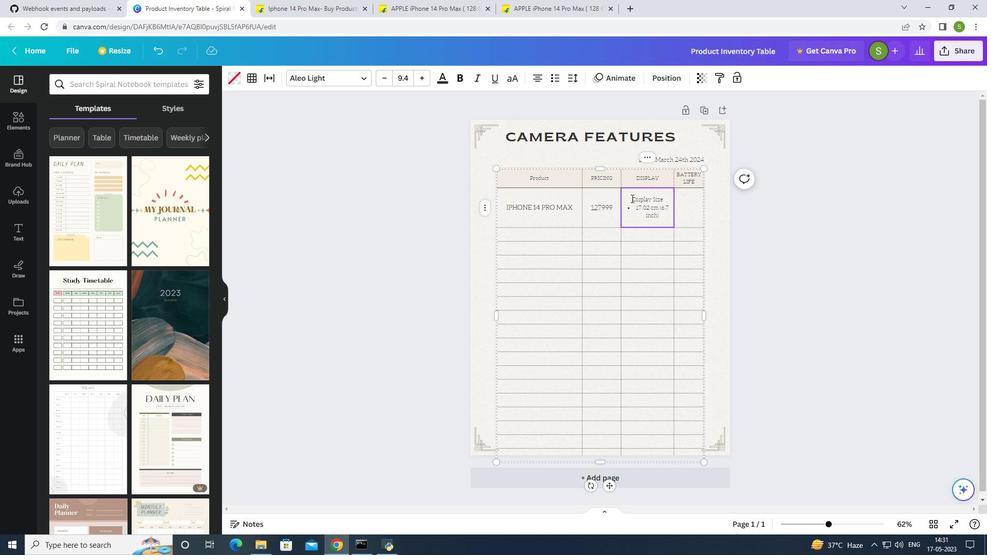 
Action: Mouse moved to (462, 79)
Screenshot: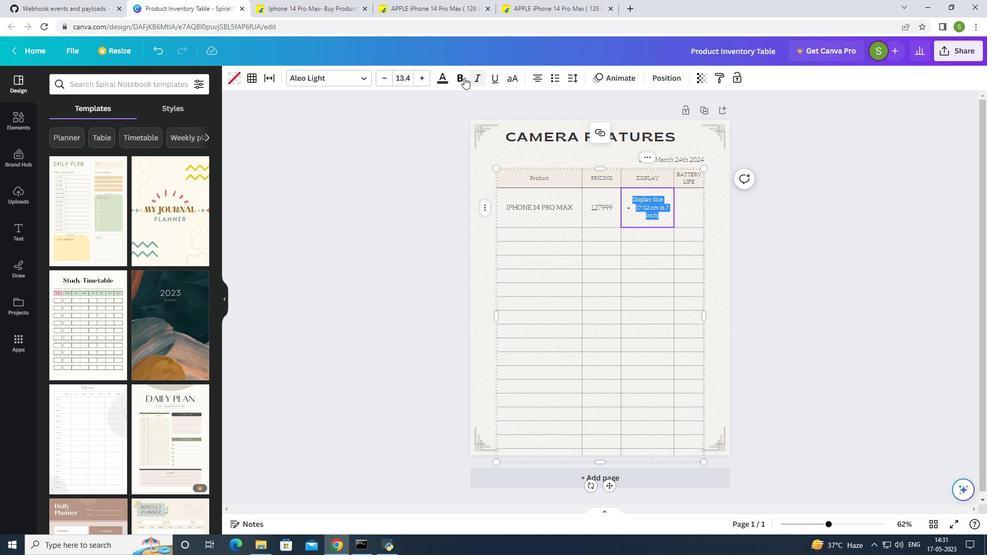 
Action: Mouse pressed left at (462, 79)
Screenshot: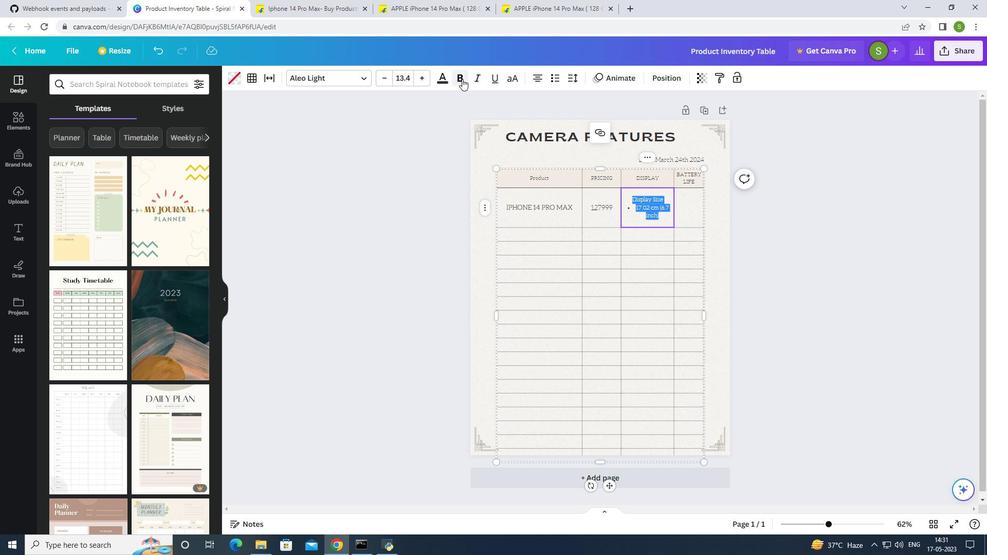 
Action: Mouse moved to (644, 224)
Screenshot: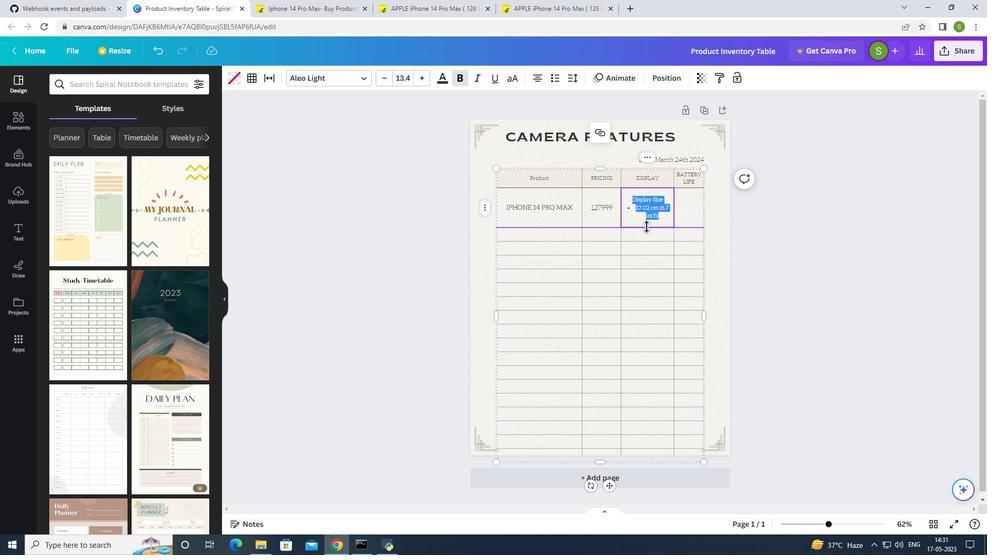 
Action: Mouse pressed left at (644, 224)
Screenshot: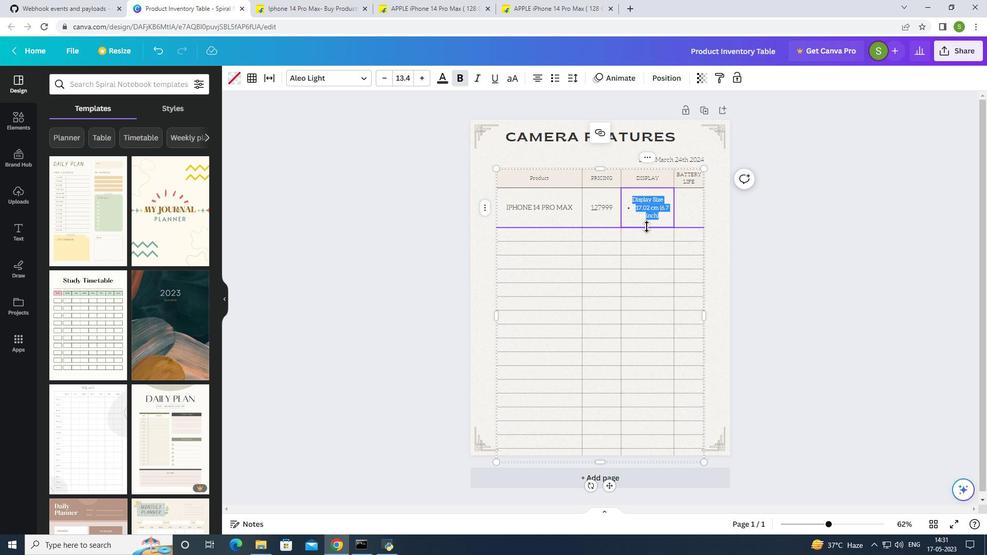 
Action: Mouse moved to (630, 207)
Screenshot: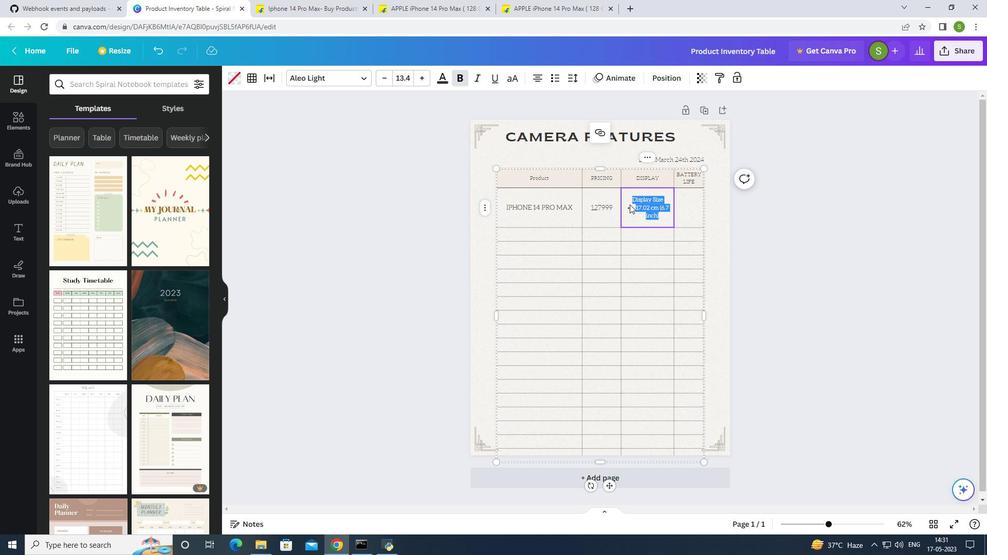 
Action: Mouse pressed left at (630, 207)
Screenshot: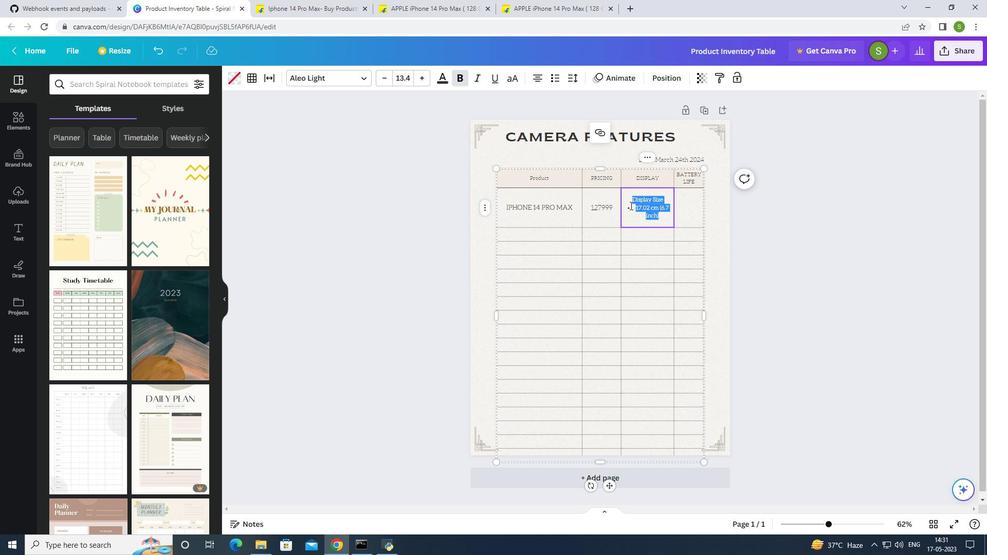 
Action: Mouse moved to (631, 207)
Screenshot: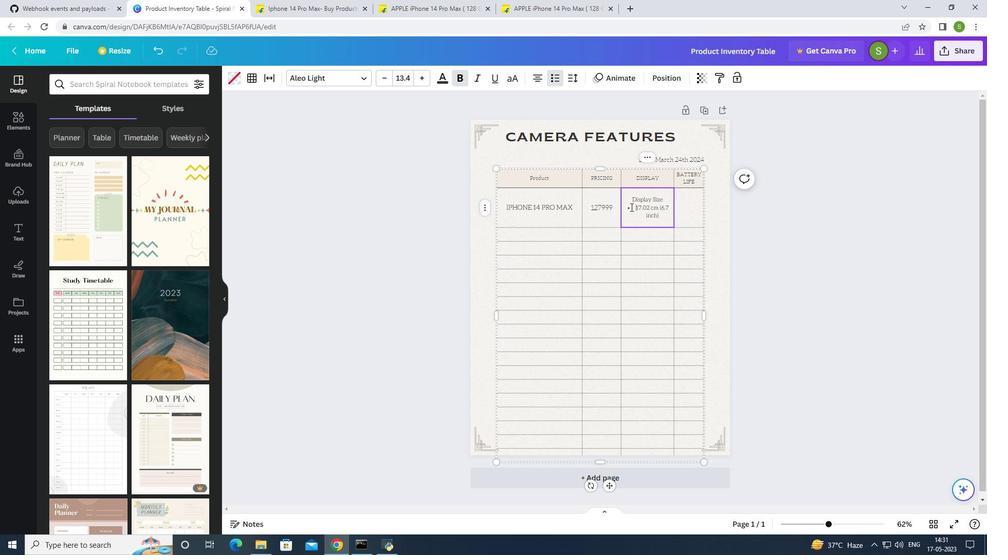 
Action: Mouse pressed left at (631, 207)
Screenshot: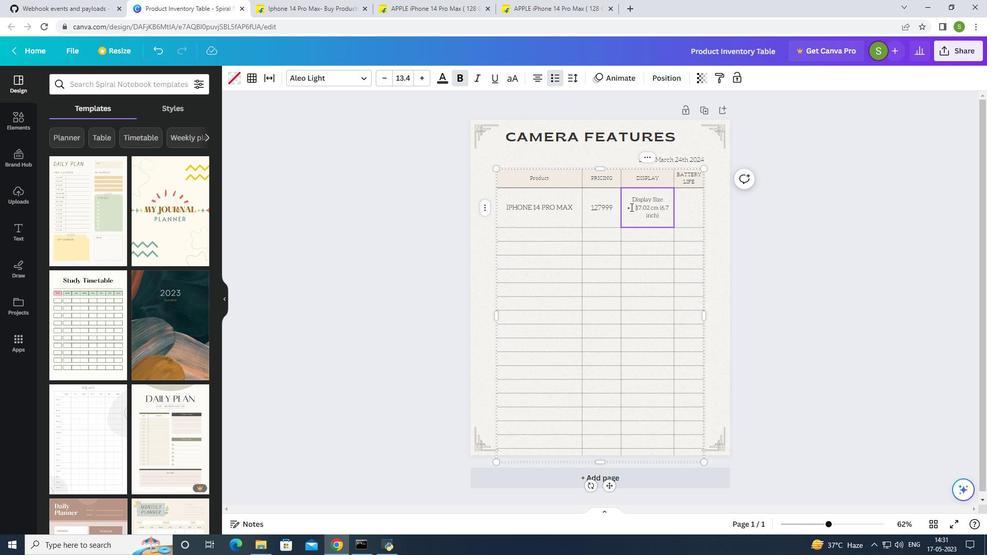 
Action: Mouse moved to (632, 206)
Screenshot: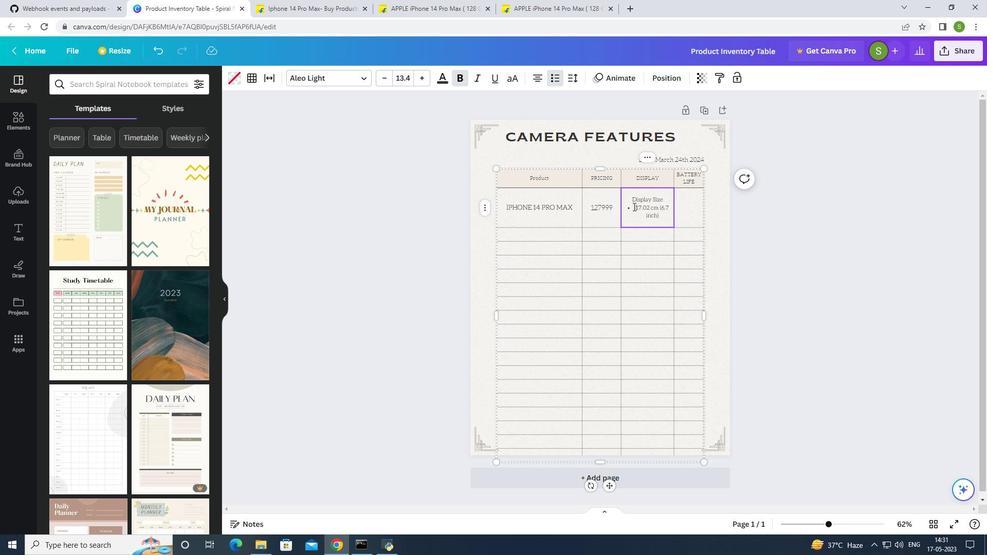 
Action: Mouse pressed left at (632, 206)
Screenshot: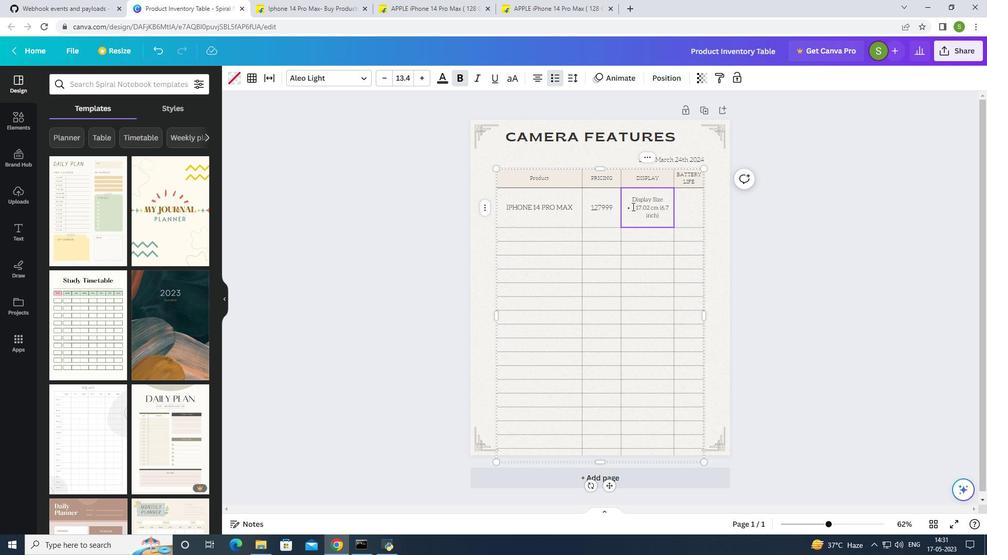 
Action: Mouse moved to (719, 185)
Screenshot: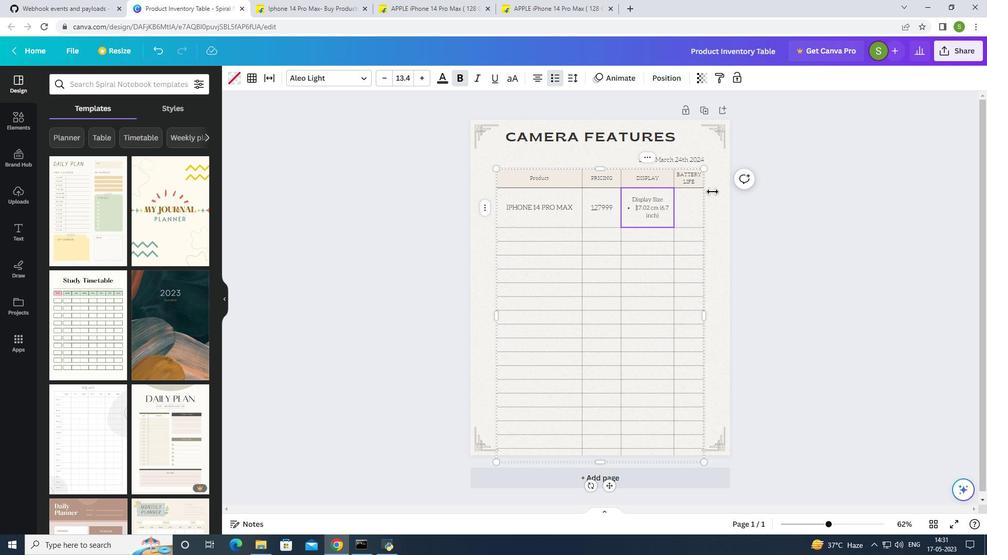 
Action: Key pressed <Key.backspace>
Screenshot: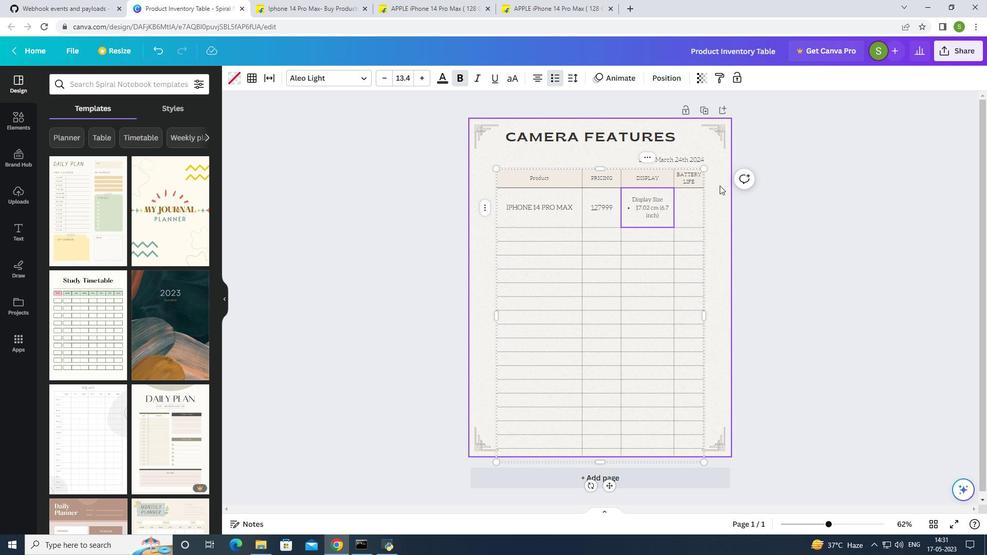 
Action: Mouse moved to (631, 201)
Screenshot: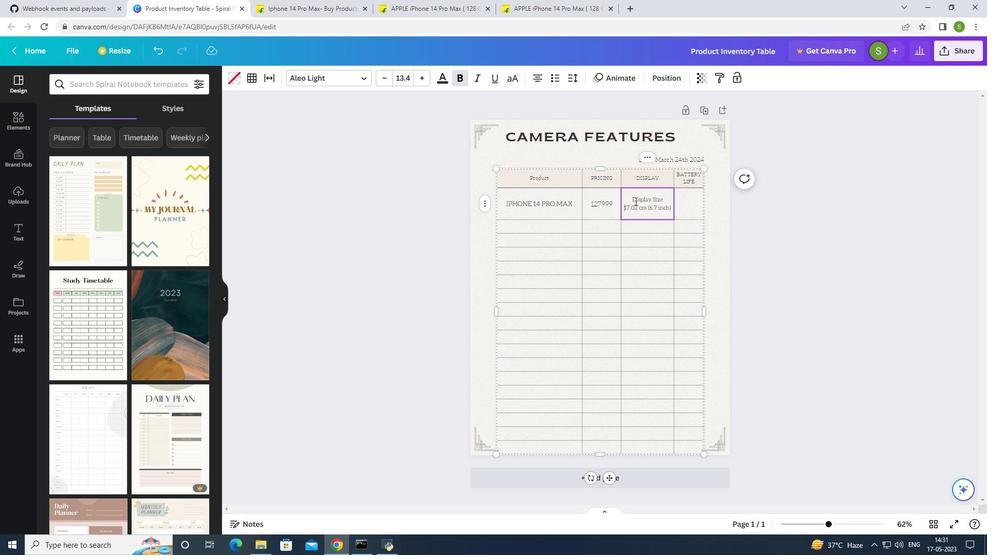 
Action: Mouse pressed left at (631, 201)
Screenshot: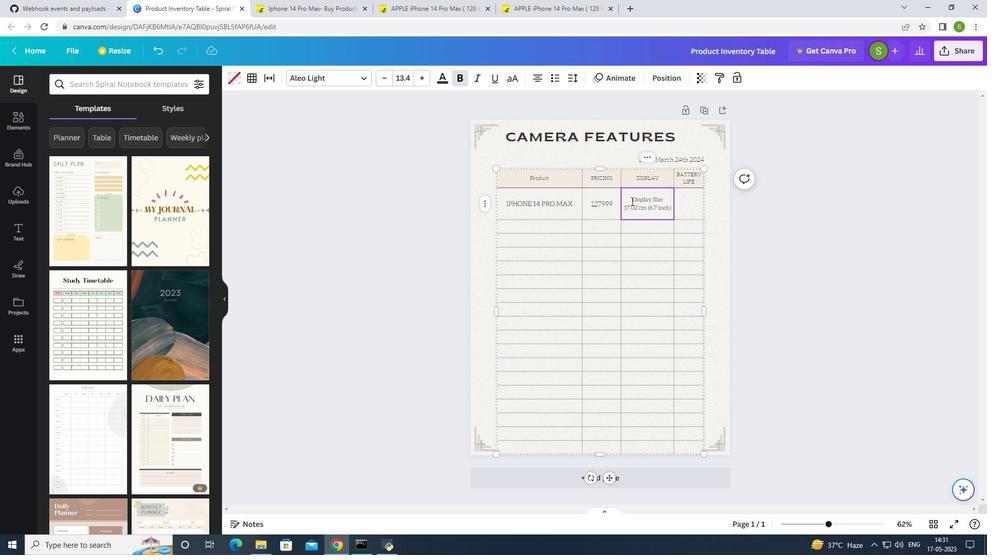 
Action: Mouse moved to (644, 200)
Screenshot: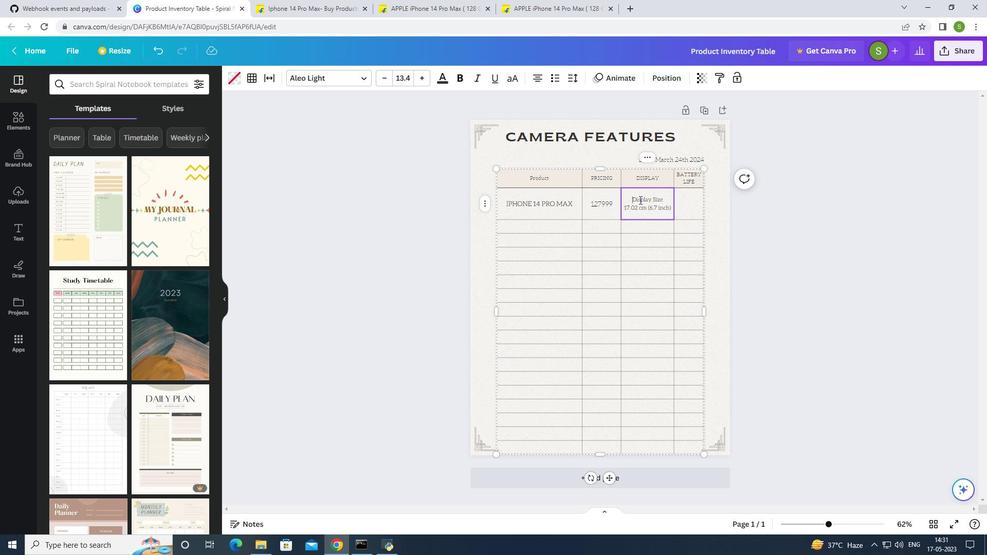 
Action: Key pressed <Key.backspace>
